Task: Research Airbnb options in Minna, Nigeria from 12th  December, 2023 to 15th December, 2023 for 3 adults.3 bedrooms having 3 beds and 1 bathroom. Property type can be flat. Look for 3 properties as per requirement.
Action: Mouse moved to (582, 126)
Screenshot: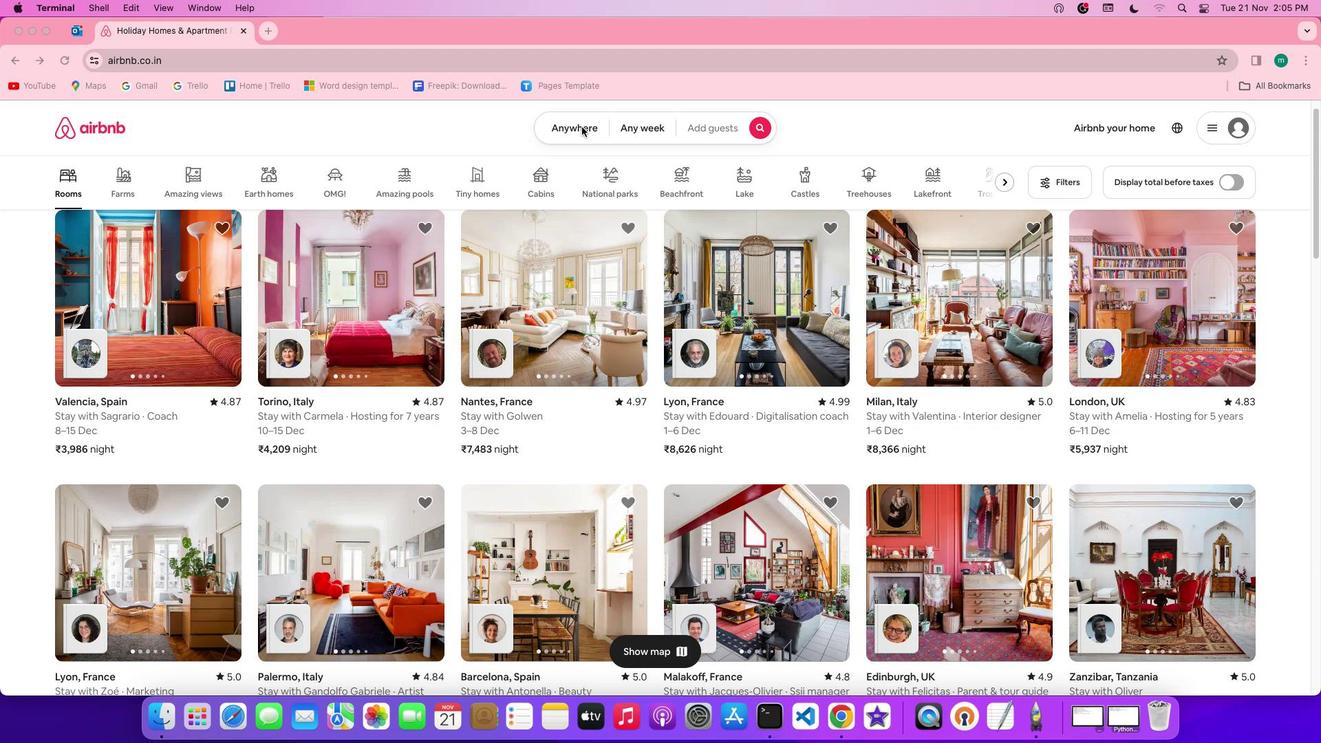 
Action: Mouse pressed left at (582, 126)
Screenshot: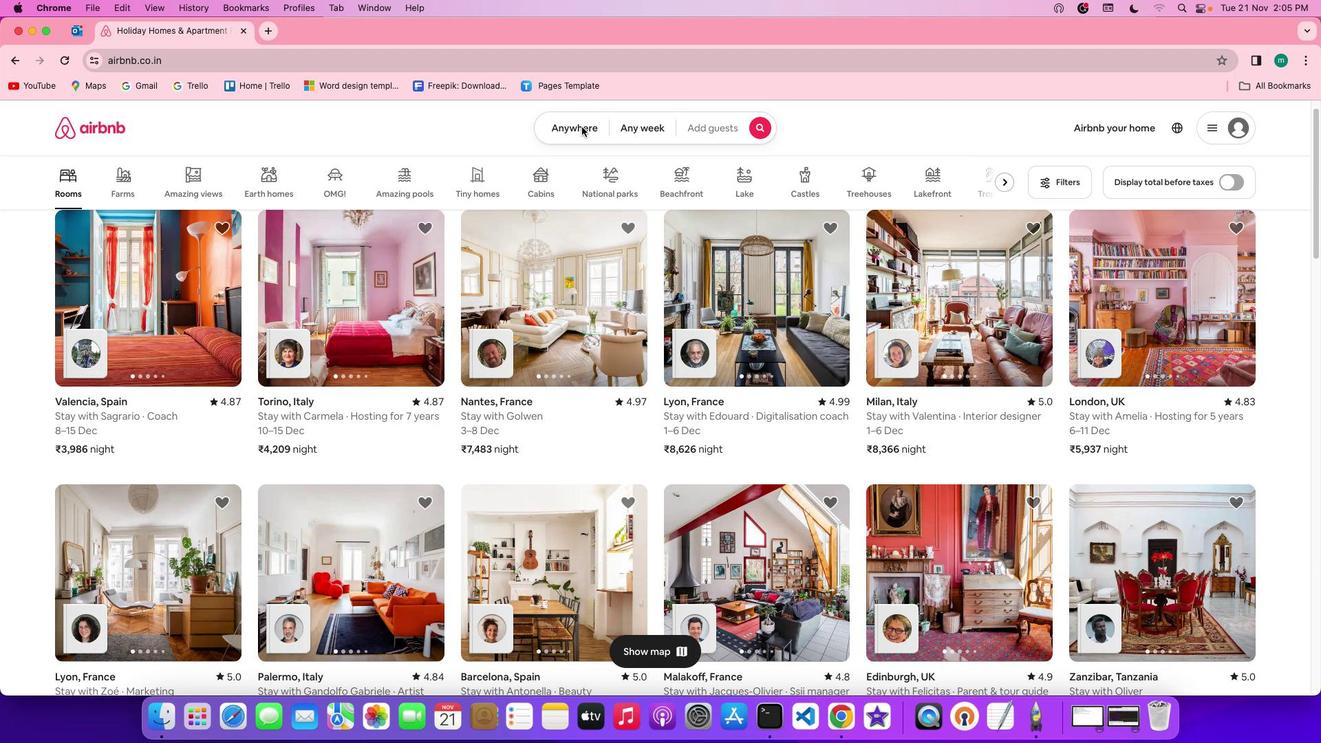 
Action: Mouse pressed left at (582, 126)
Screenshot: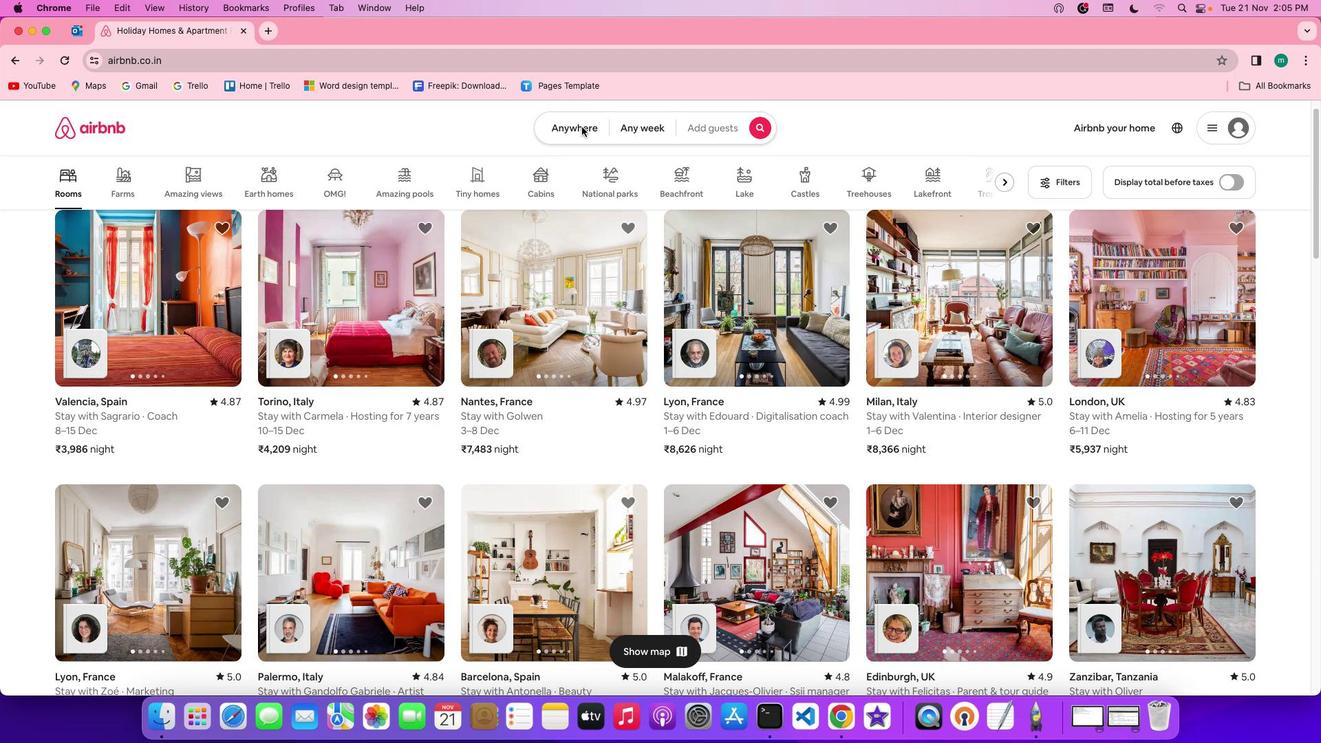 
Action: Mouse moved to (528, 176)
Screenshot: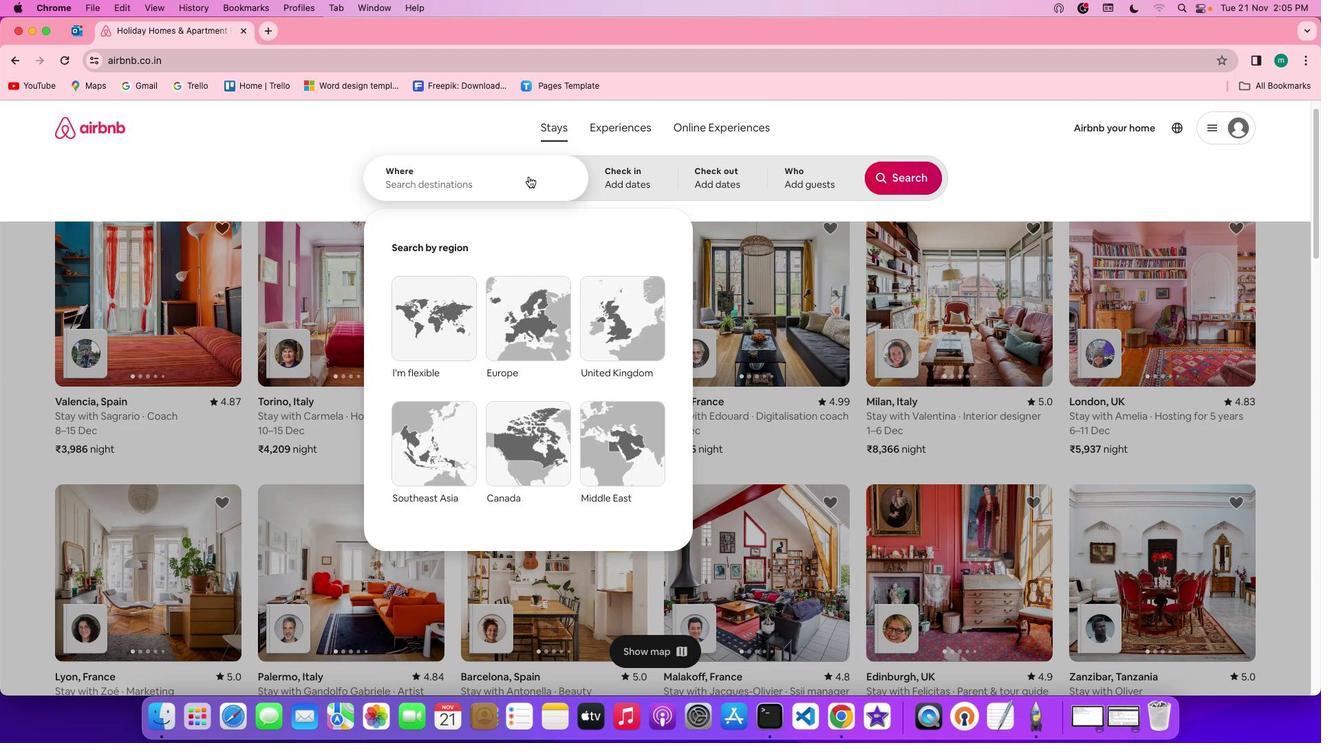 
Action: Mouse pressed left at (528, 176)
Screenshot: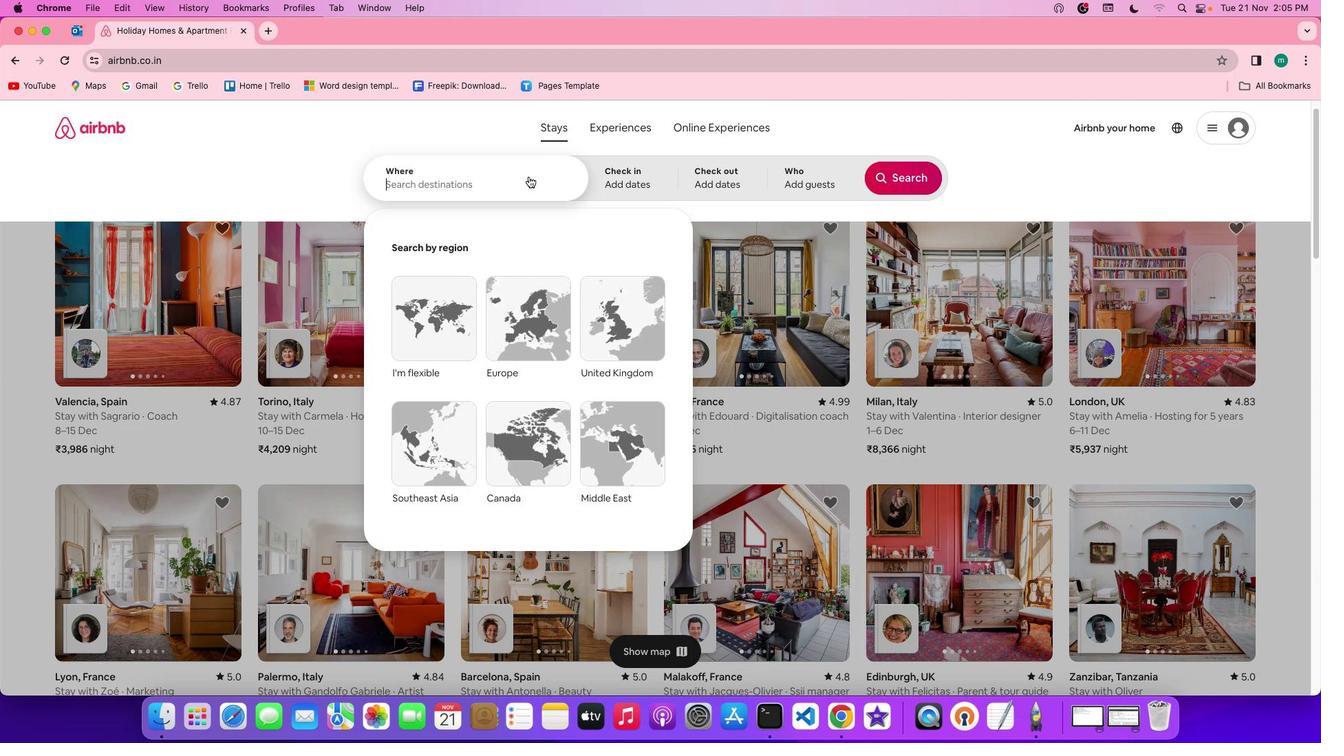 
Action: Key pressed Key.shift'M''i''n''n''a'','Key.spaceKey.shift'n''i''g''e''r''i''a'
Screenshot: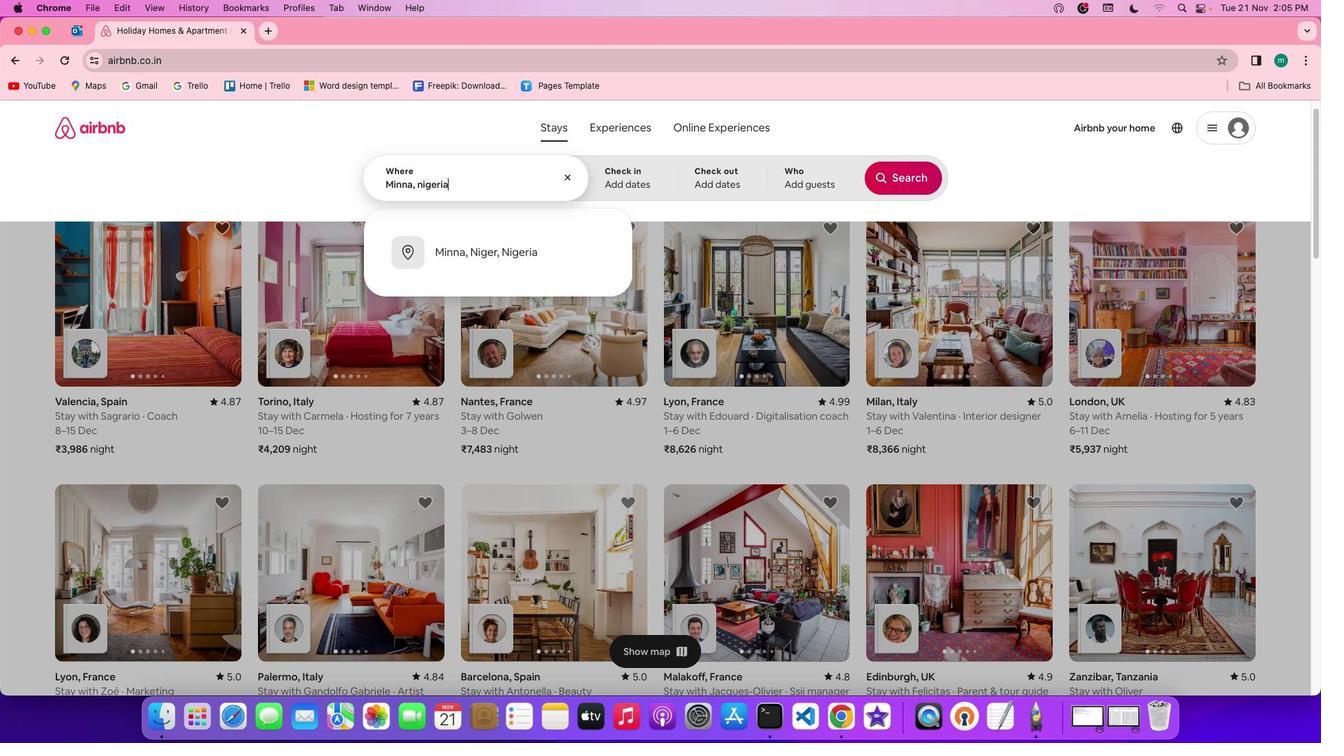 
Action: Mouse moved to (656, 190)
Screenshot: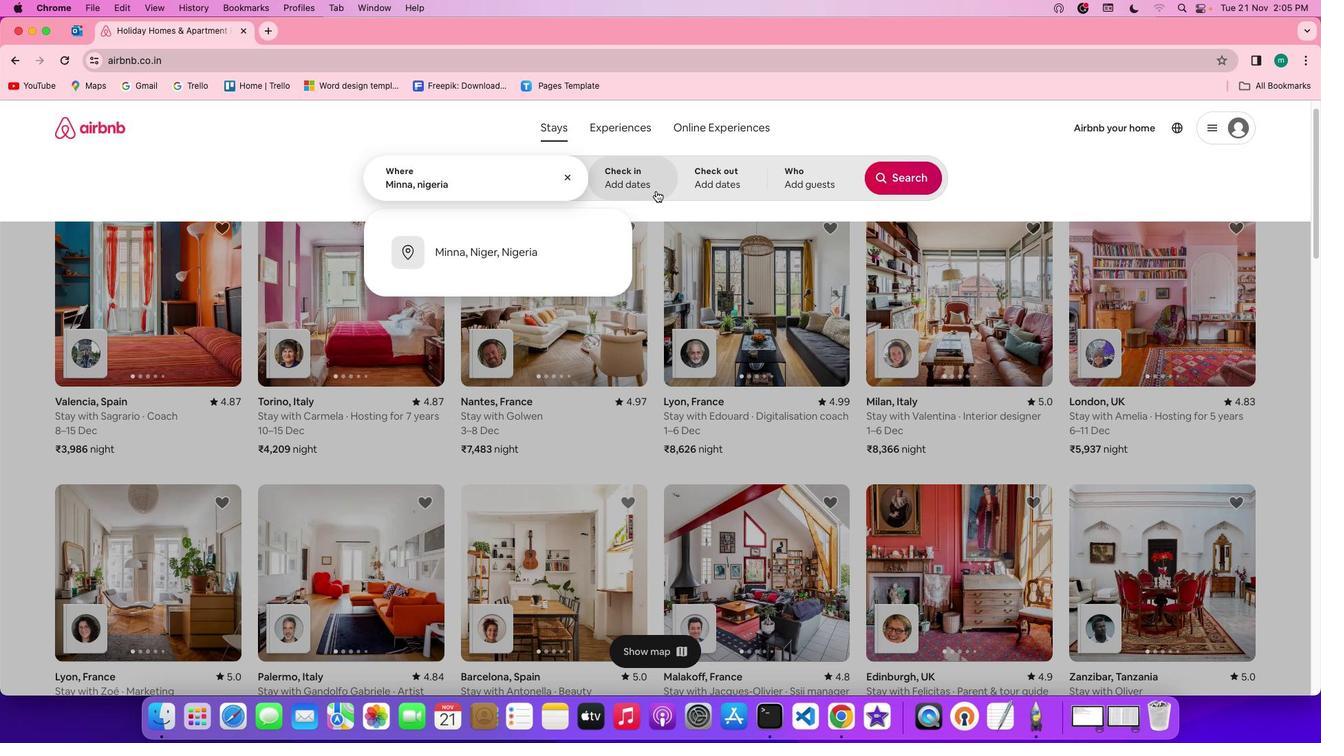 
Action: Mouse pressed left at (656, 190)
Screenshot: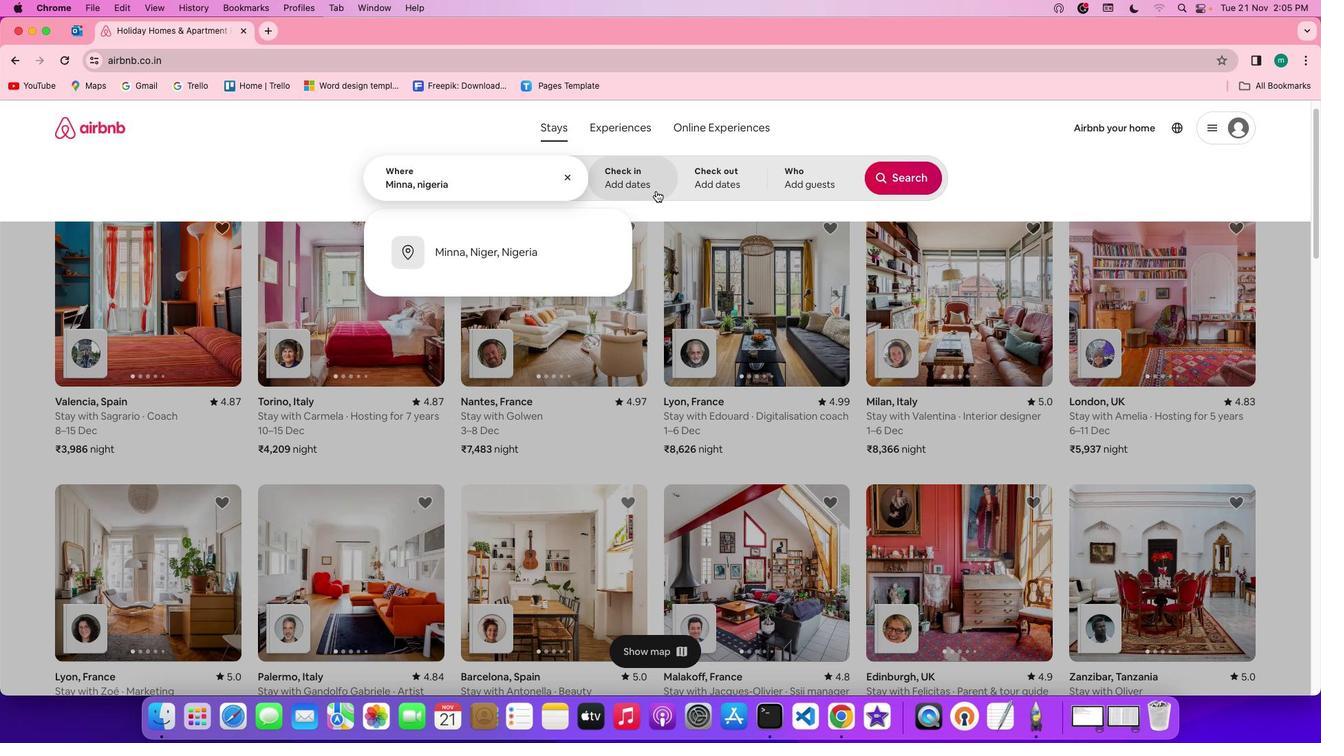 
Action: Mouse moved to (762, 423)
Screenshot: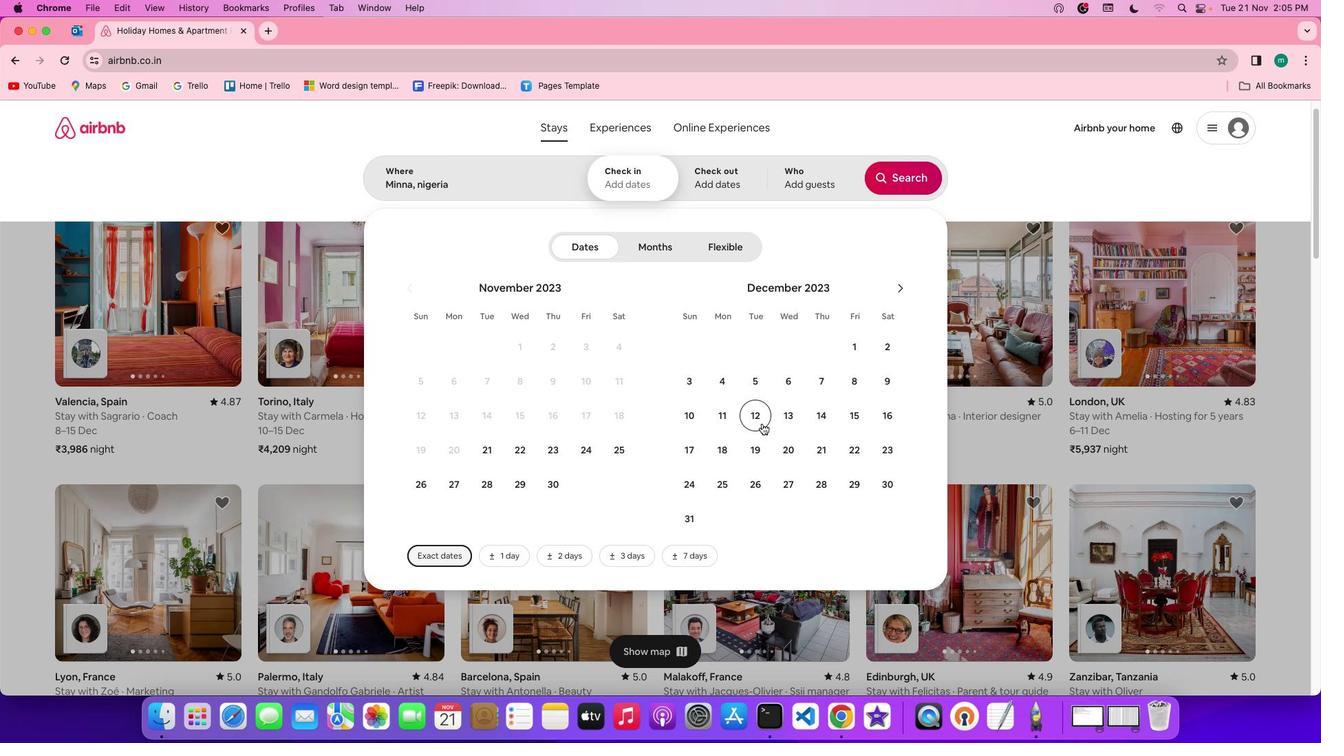 
Action: Mouse pressed left at (762, 423)
Screenshot: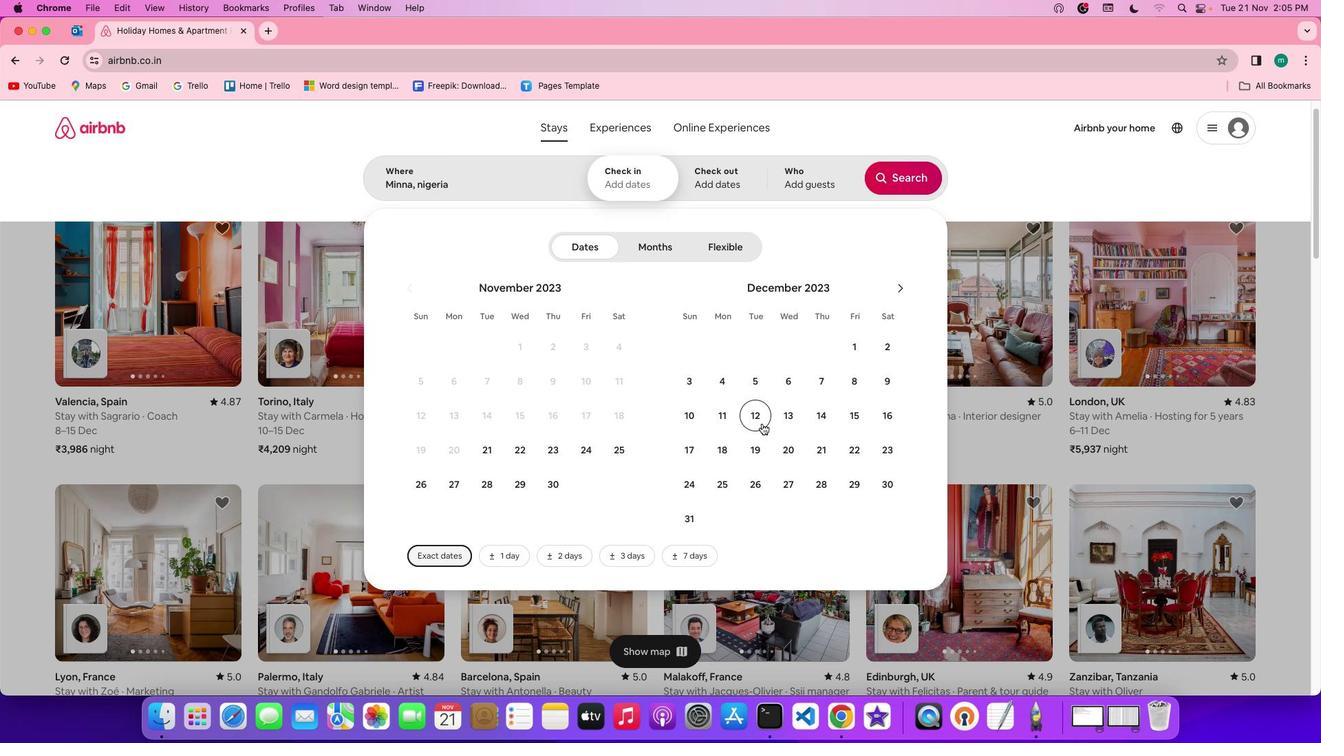 
Action: Mouse moved to (846, 414)
Screenshot: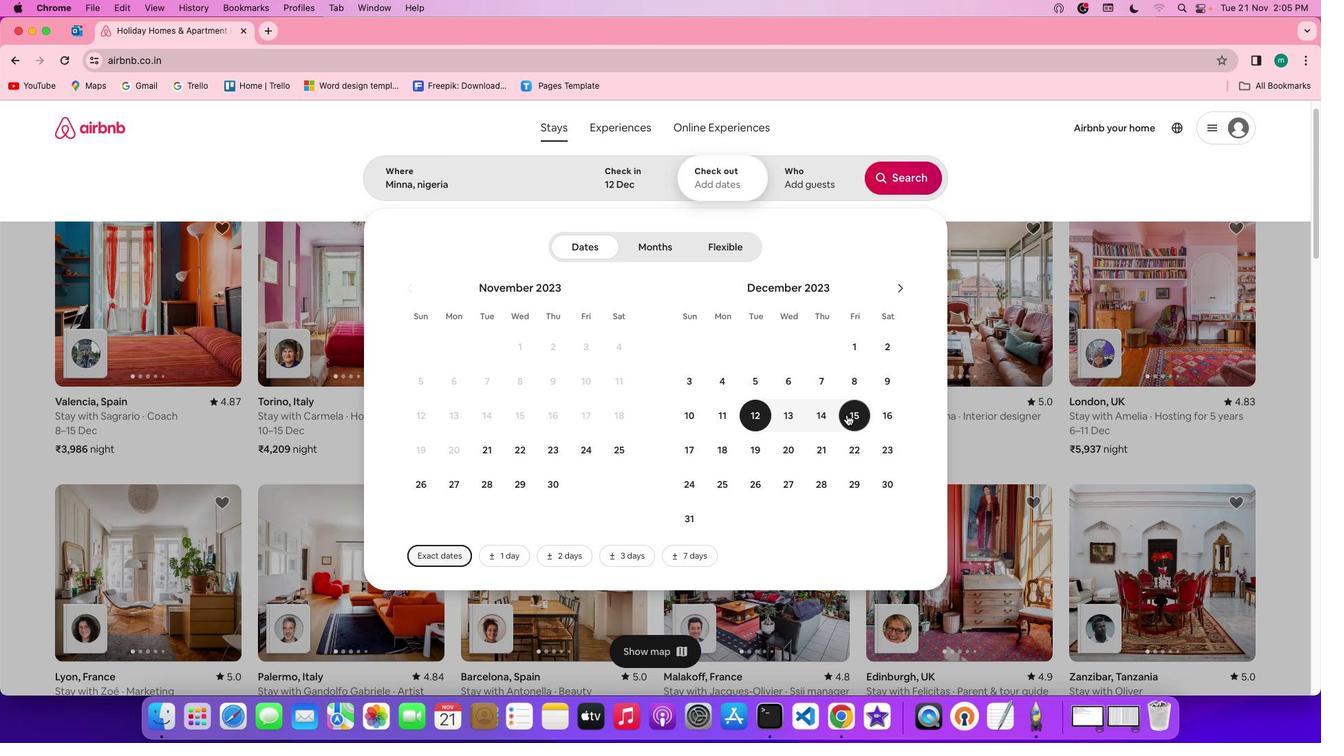 
Action: Mouse pressed left at (846, 414)
Screenshot: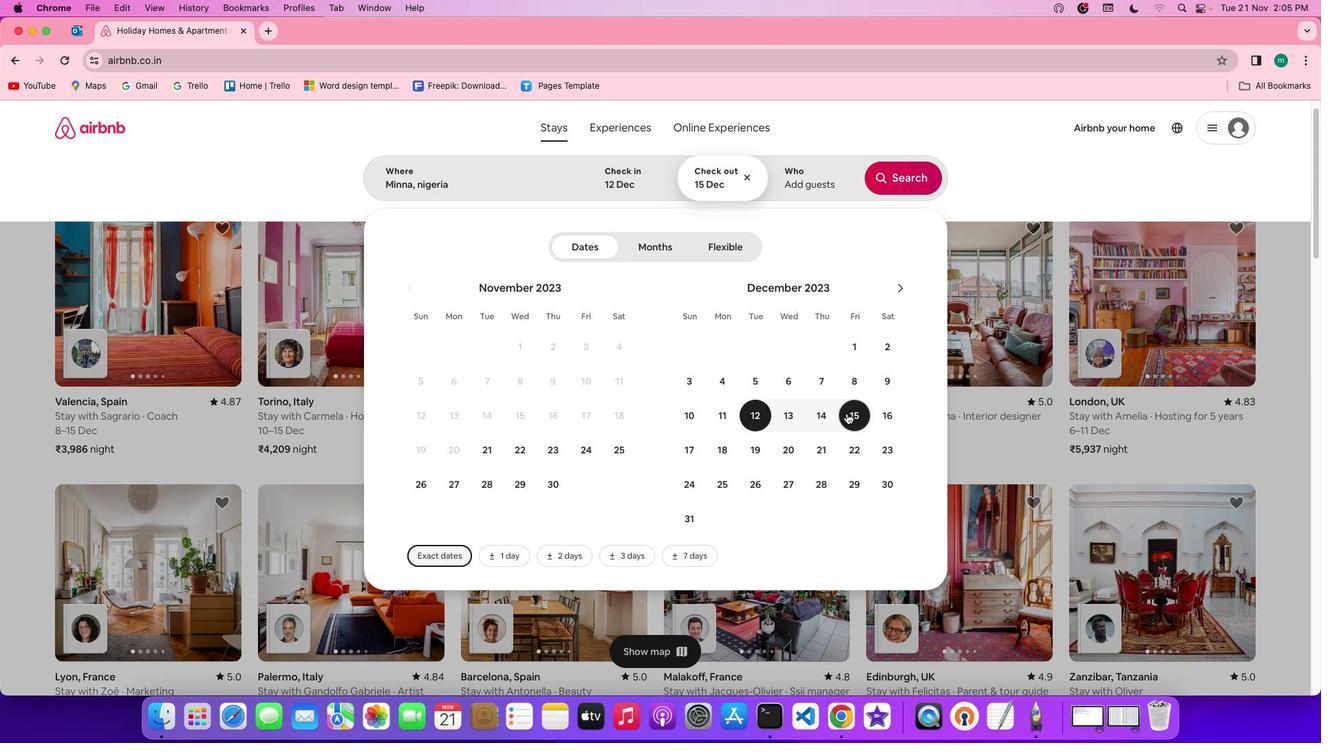 
Action: Mouse moved to (823, 184)
Screenshot: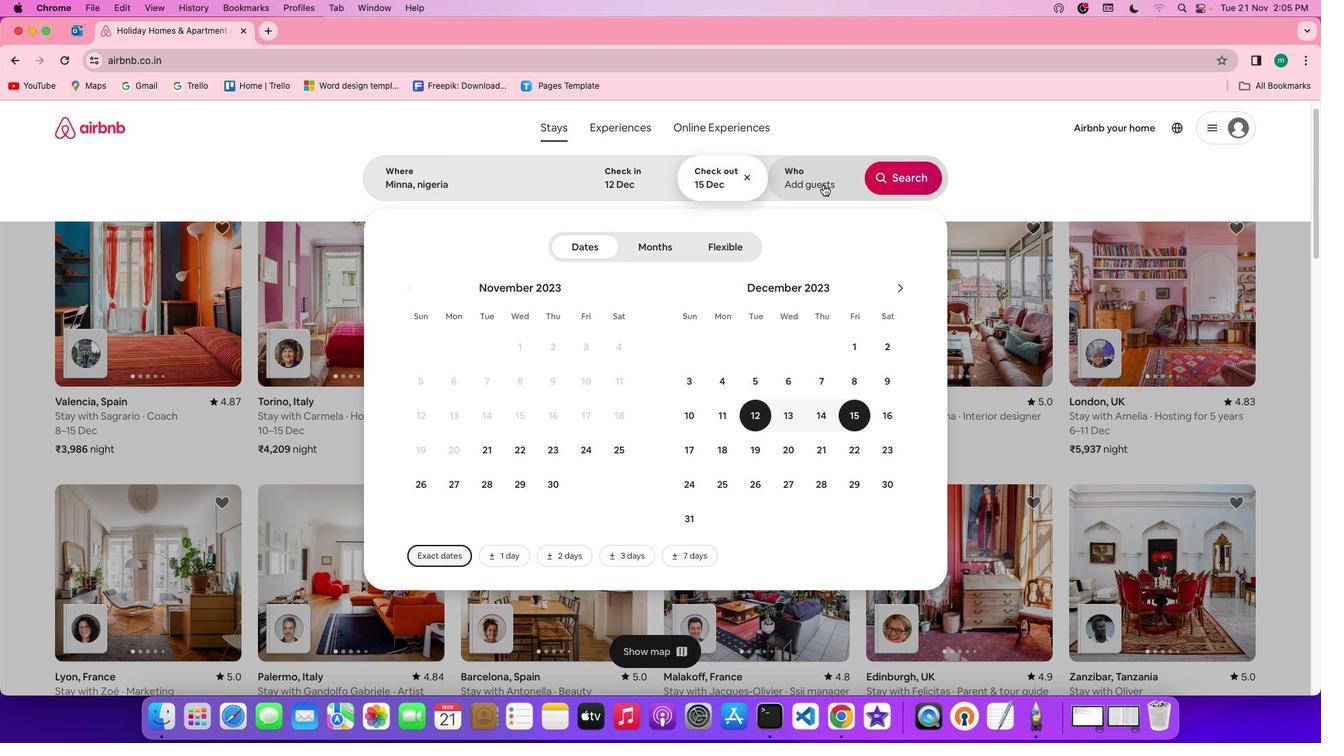
Action: Mouse pressed left at (823, 184)
Screenshot: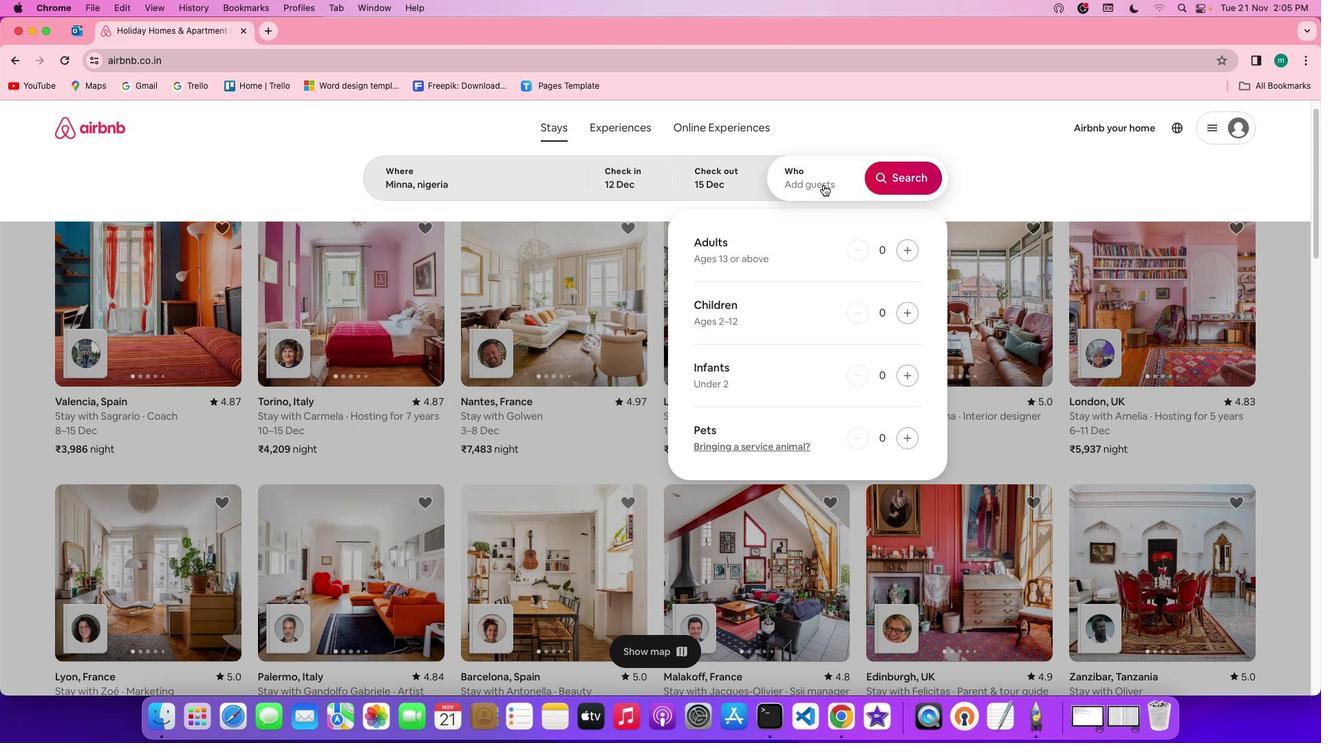 
Action: Mouse moved to (912, 256)
Screenshot: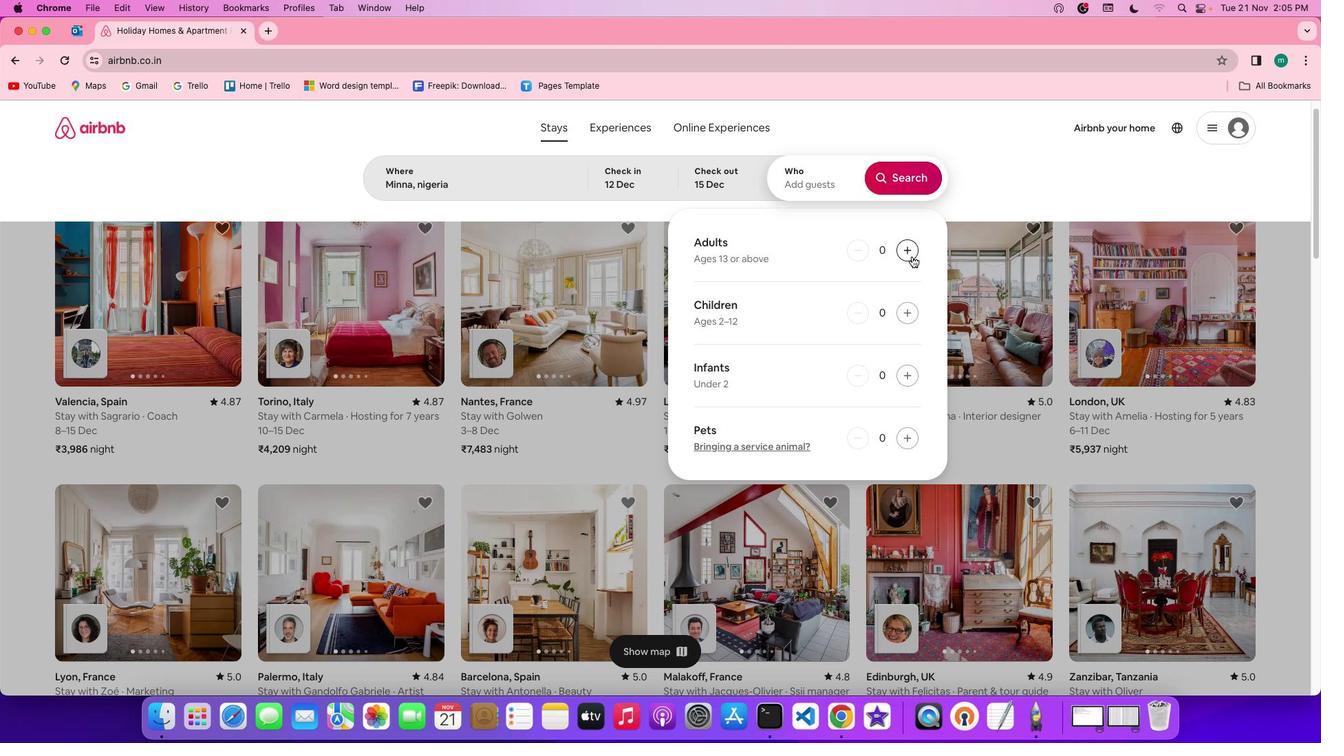 
Action: Mouse pressed left at (912, 256)
Screenshot: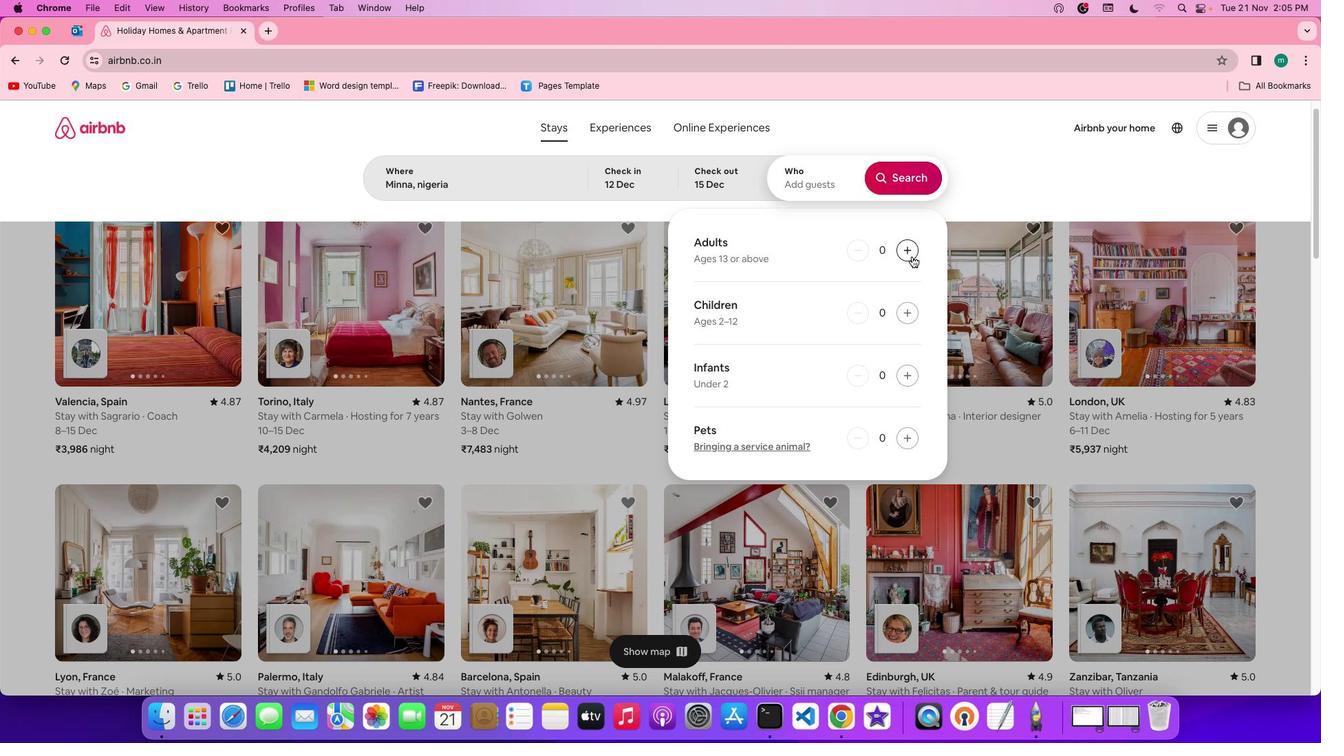 
Action: Mouse pressed left at (912, 256)
Screenshot: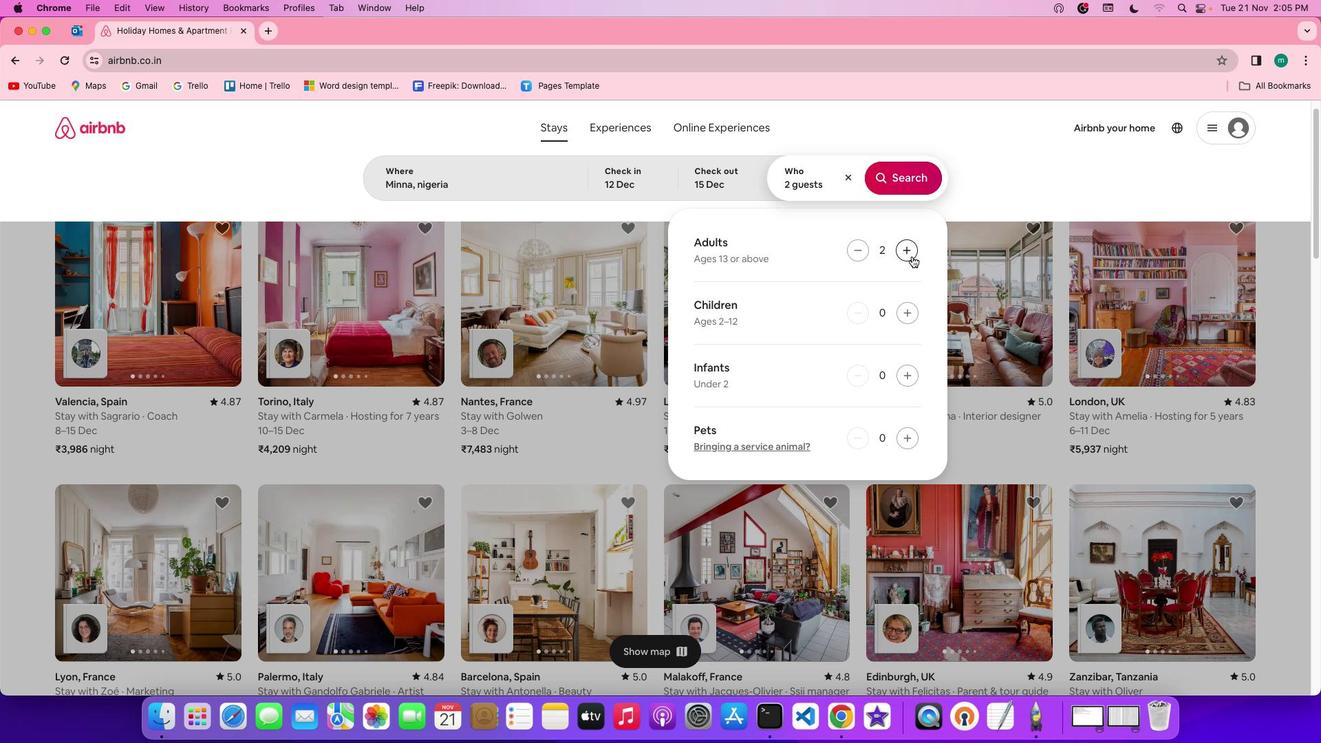 
Action: Mouse pressed left at (912, 256)
Screenshot: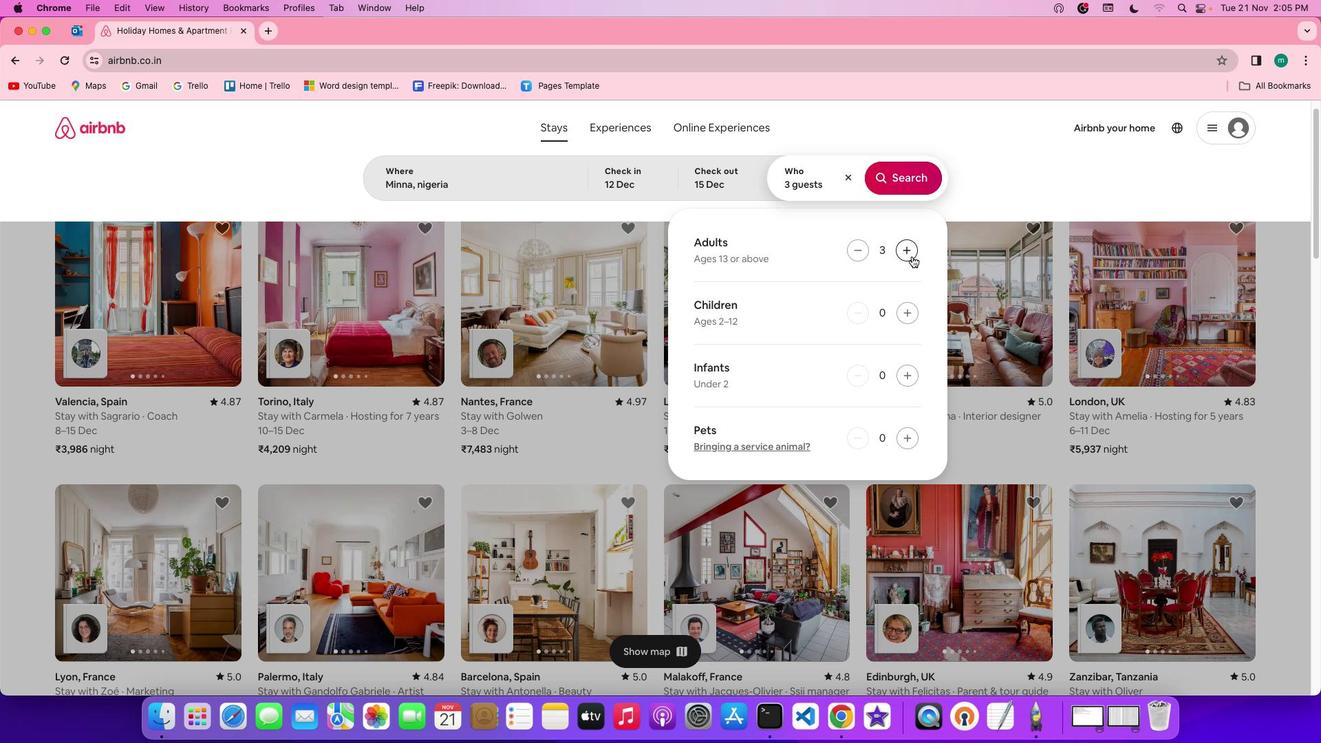 
Action: Mouse moved to (909, 185)
Screenshot: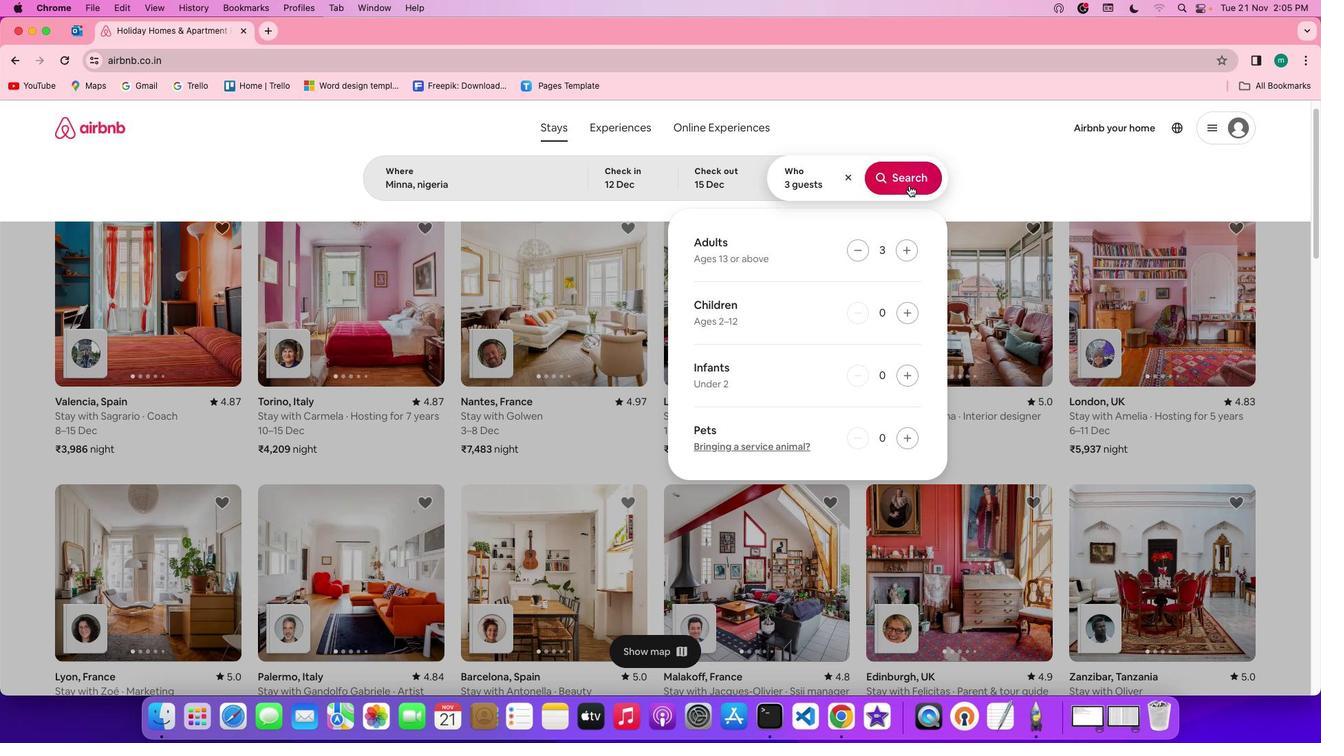 
Action: Mouse pressed left at (909, 185)
Screenshot: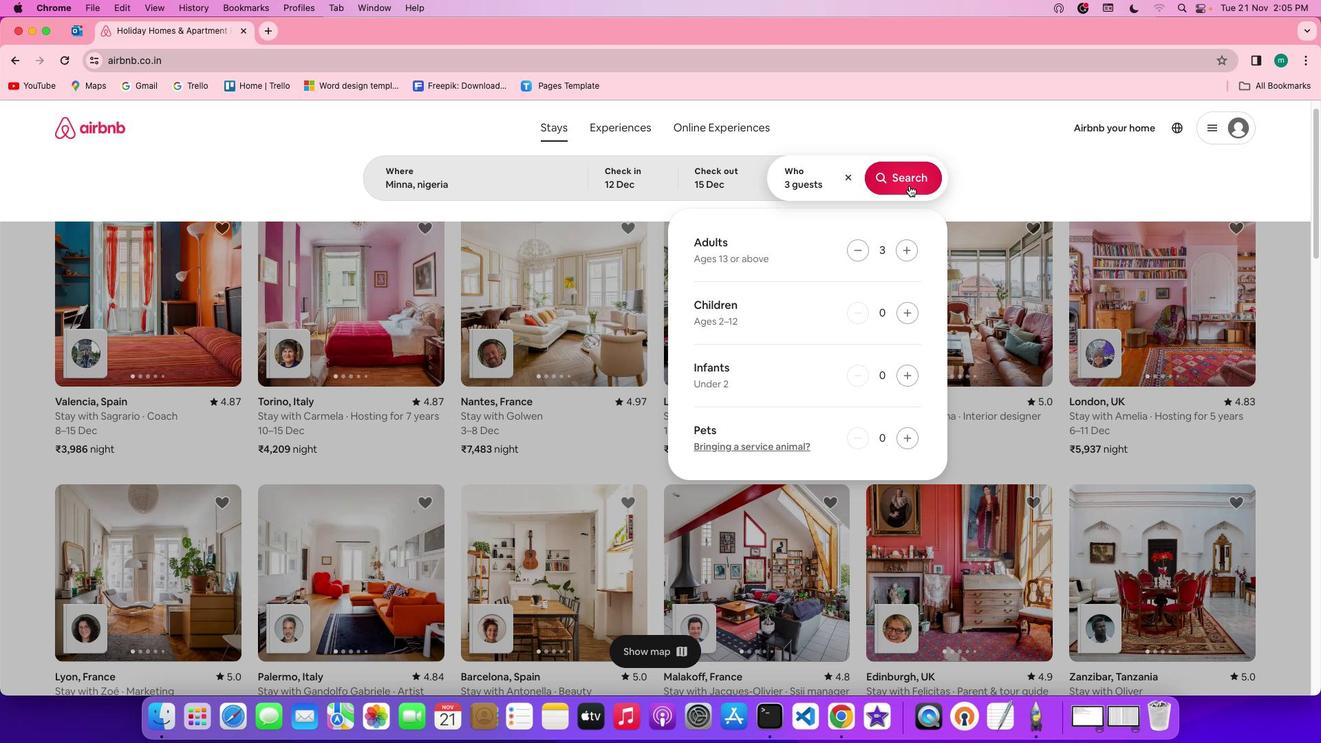 
Action: Mouse moved to (1108, 185)
Screenshot: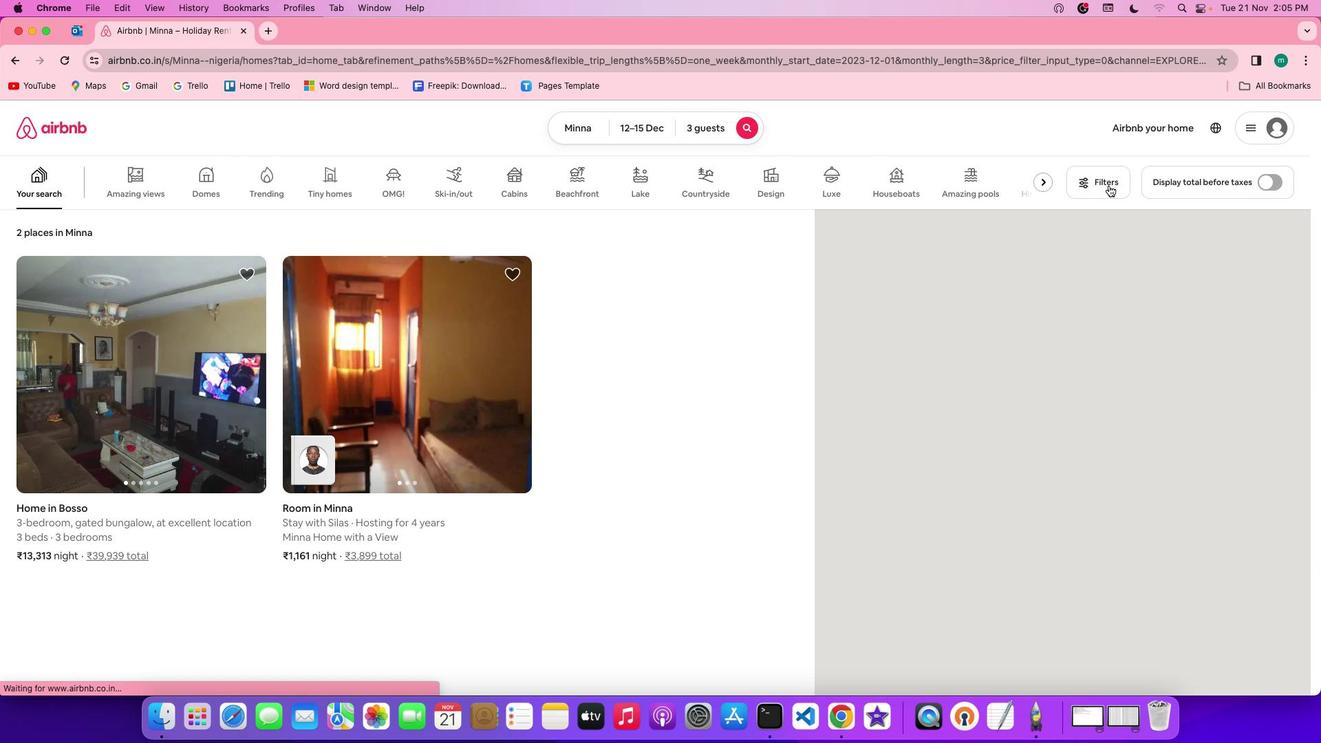 
Action: Mouse pressed left at (1108, 185)
Screenshot: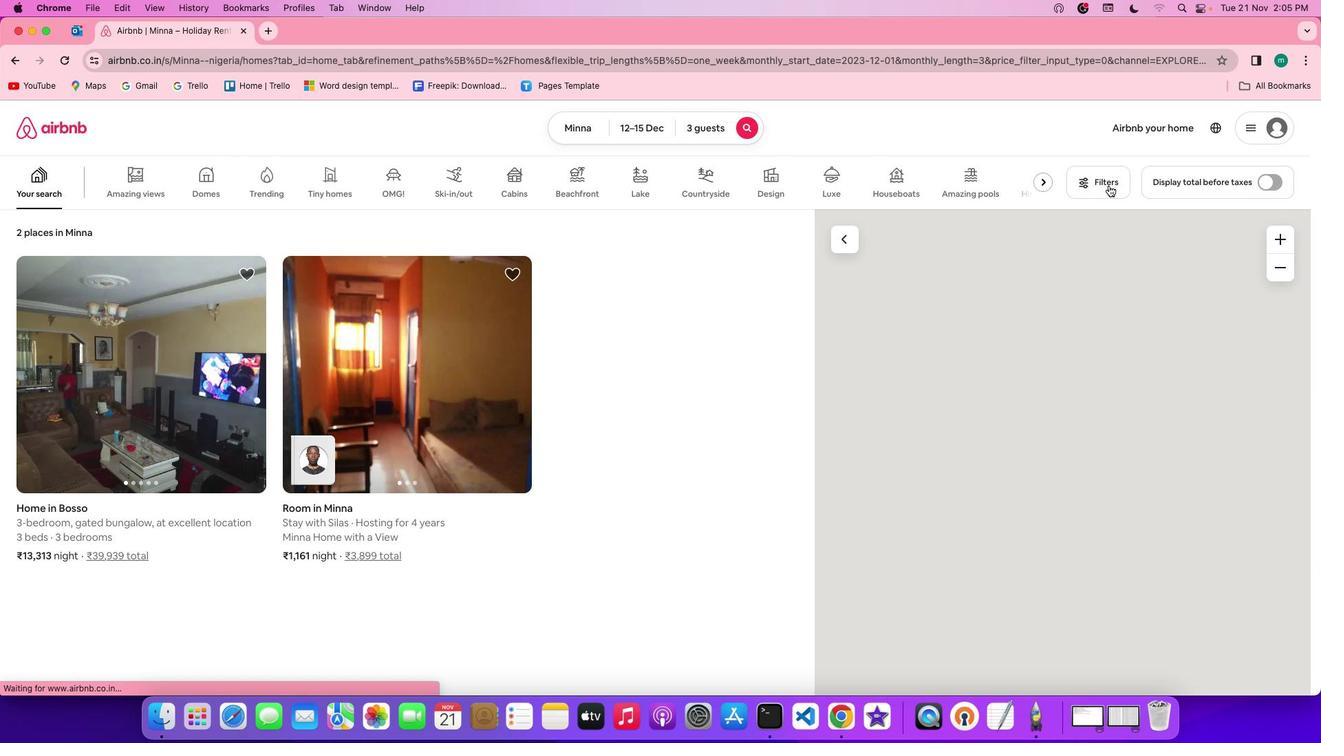 
Action: Mouse moved to (702, 386)
Screenshot: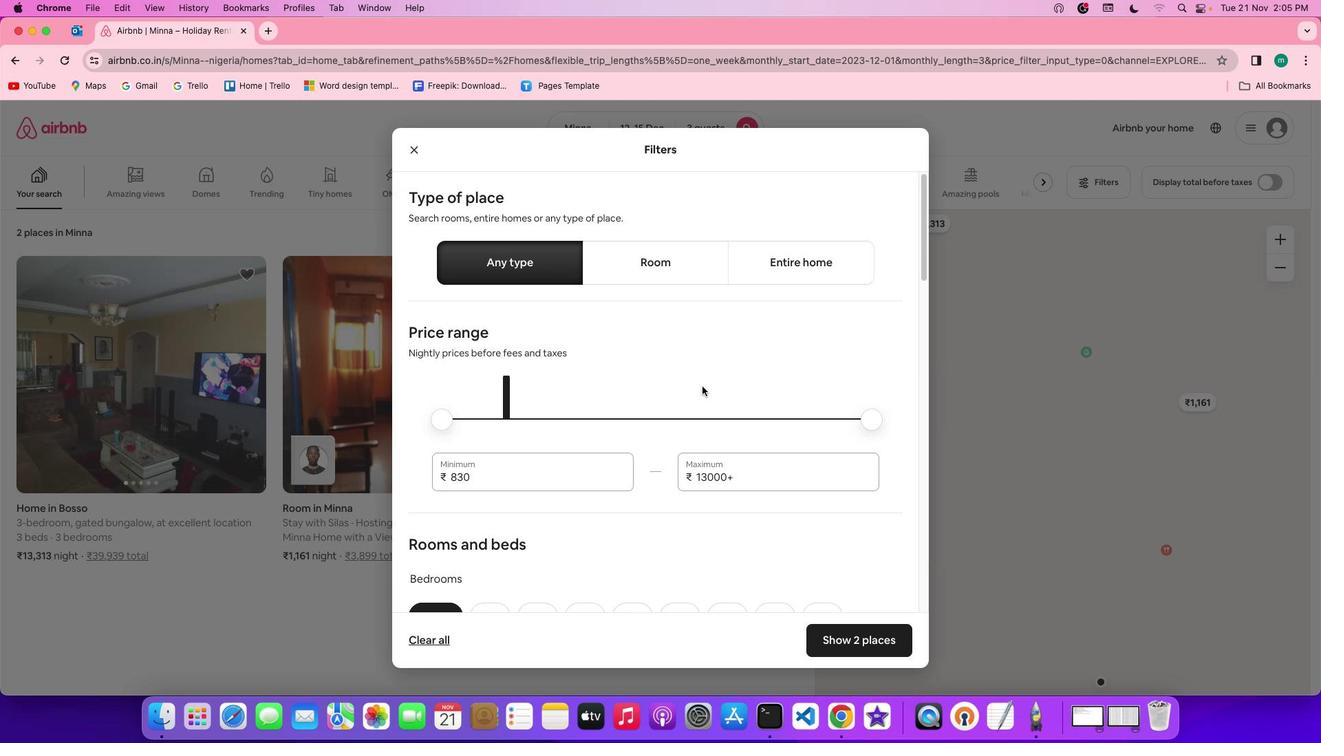 
Action: Mouse scrolled (702, 386) with delta (0, 0)
Screenshot: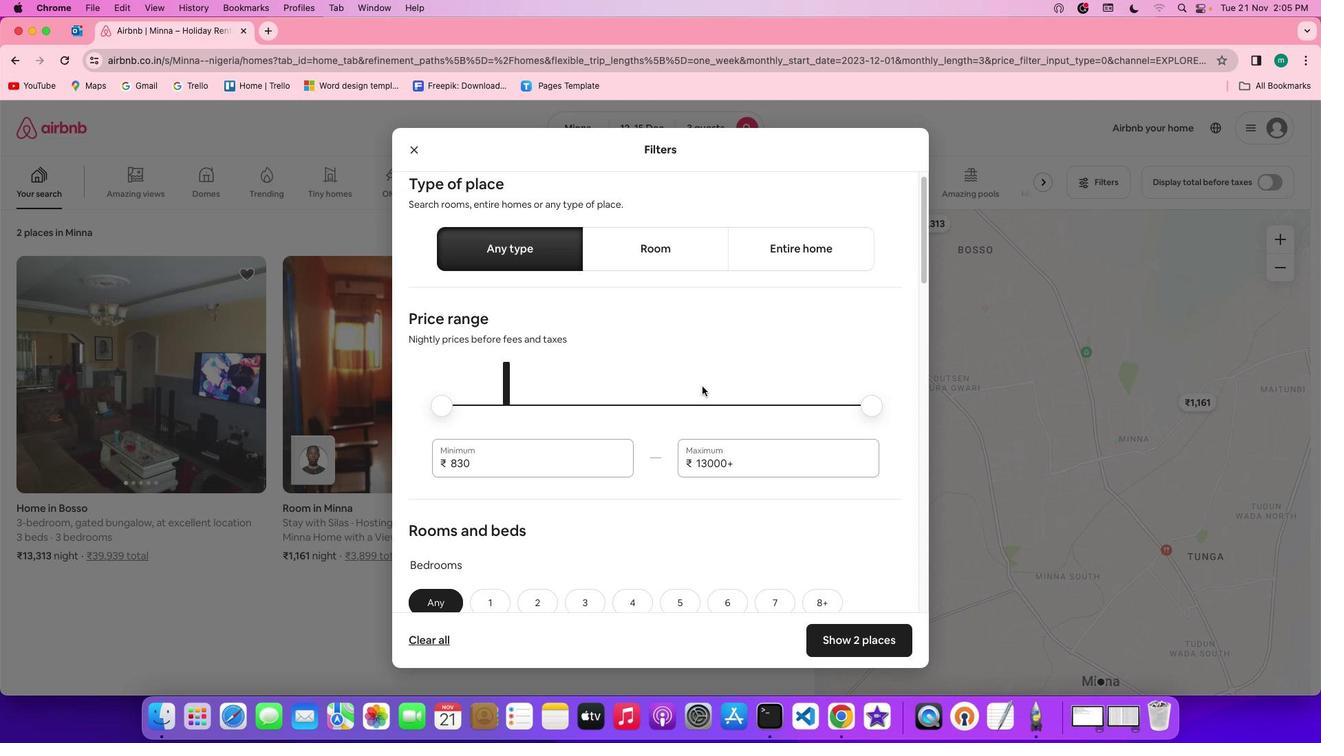 
Action: Mouse scrolled (702, 386) with delta (0, 0)
Screenshot: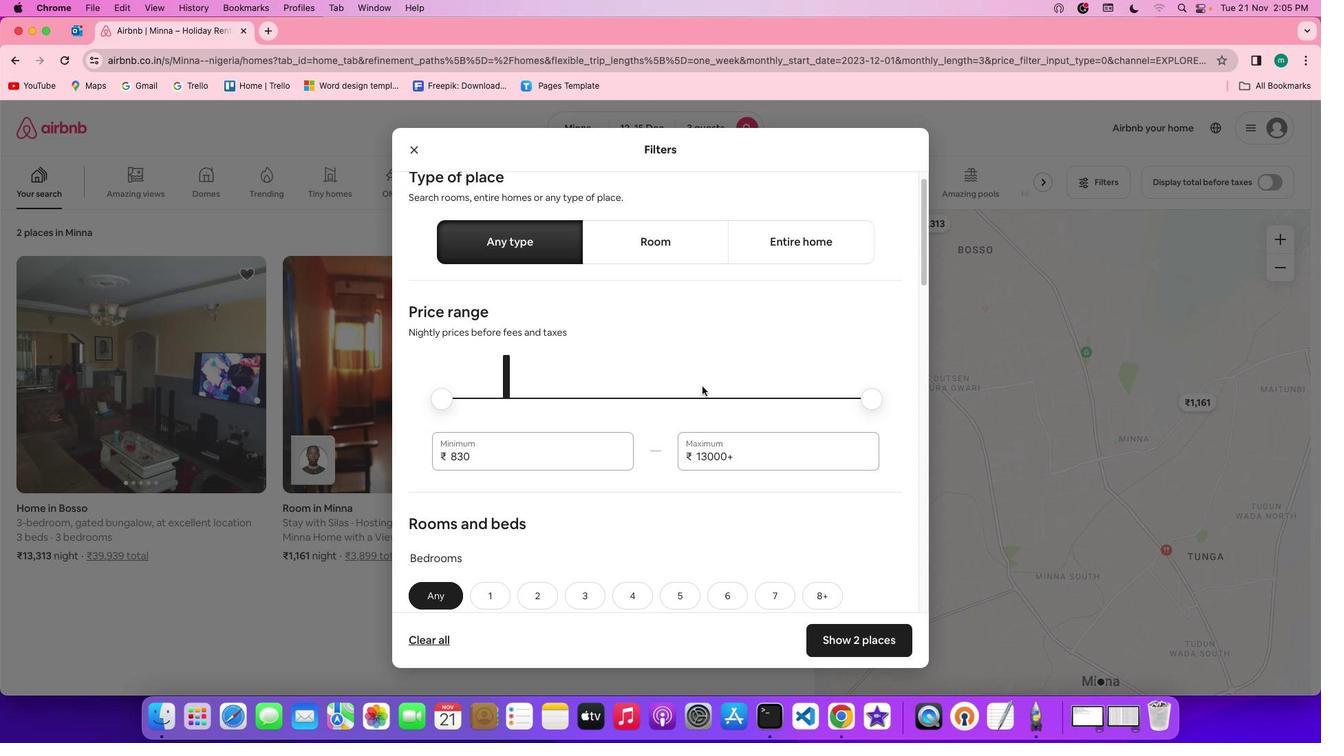 
Action: Mouse scrolled (702, 386) with delta (0, -1)
Screenshot: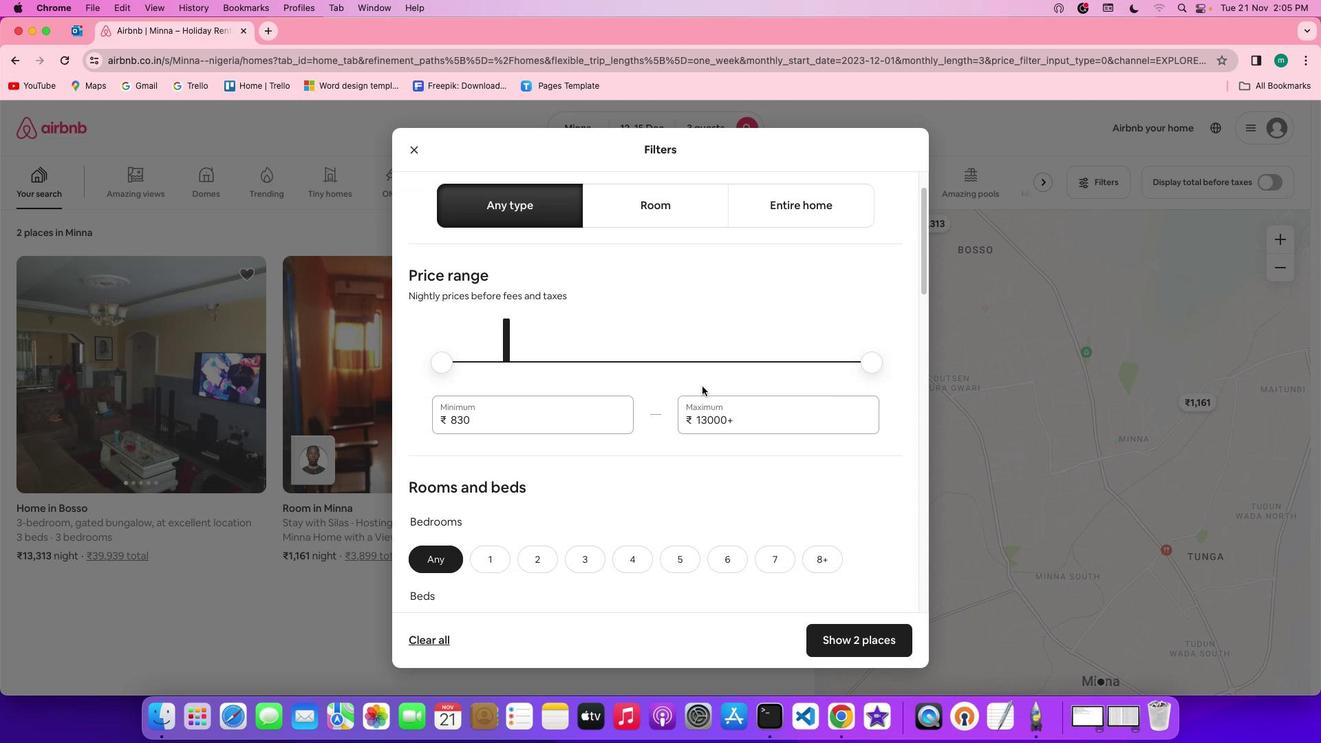 
Action: Mouse scrolled (702, 386) with delta (0, 0)
Screenshot: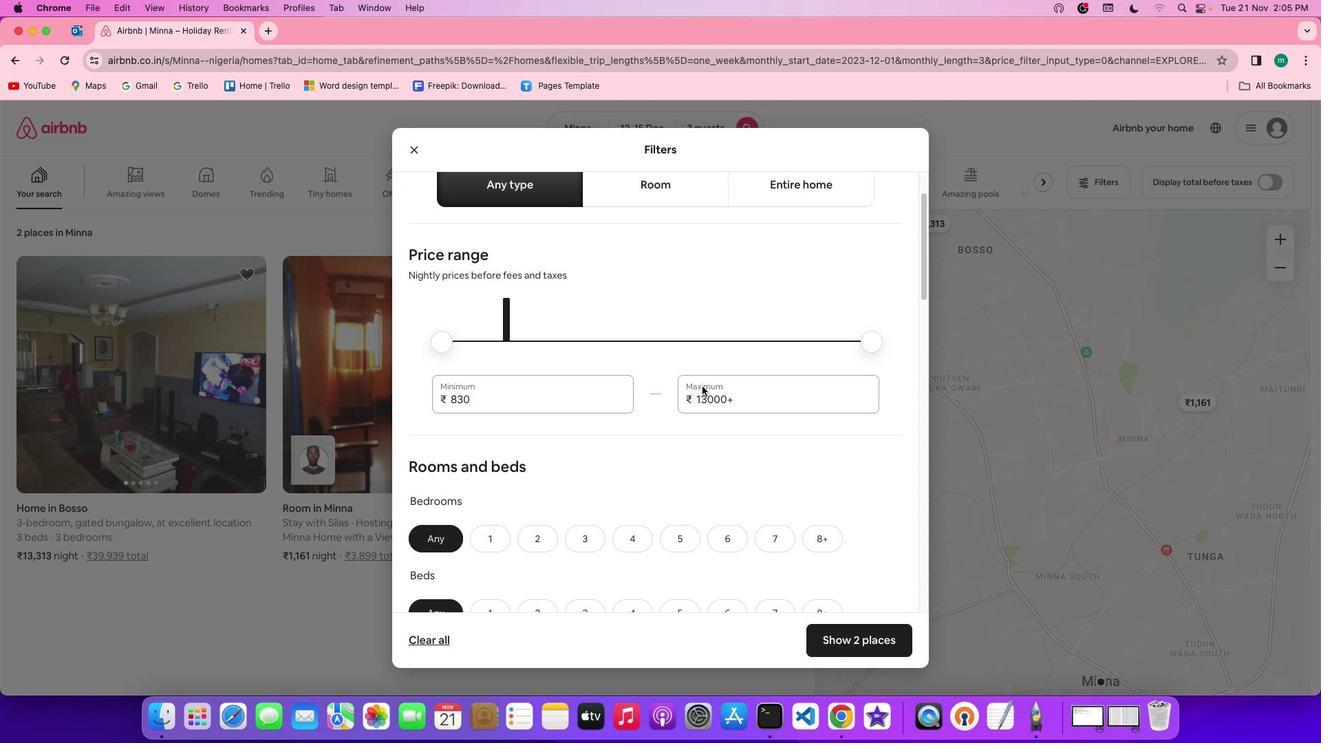 
Action: Mouse scrolled (702, 386) with delta (0, 0)
Screenshot: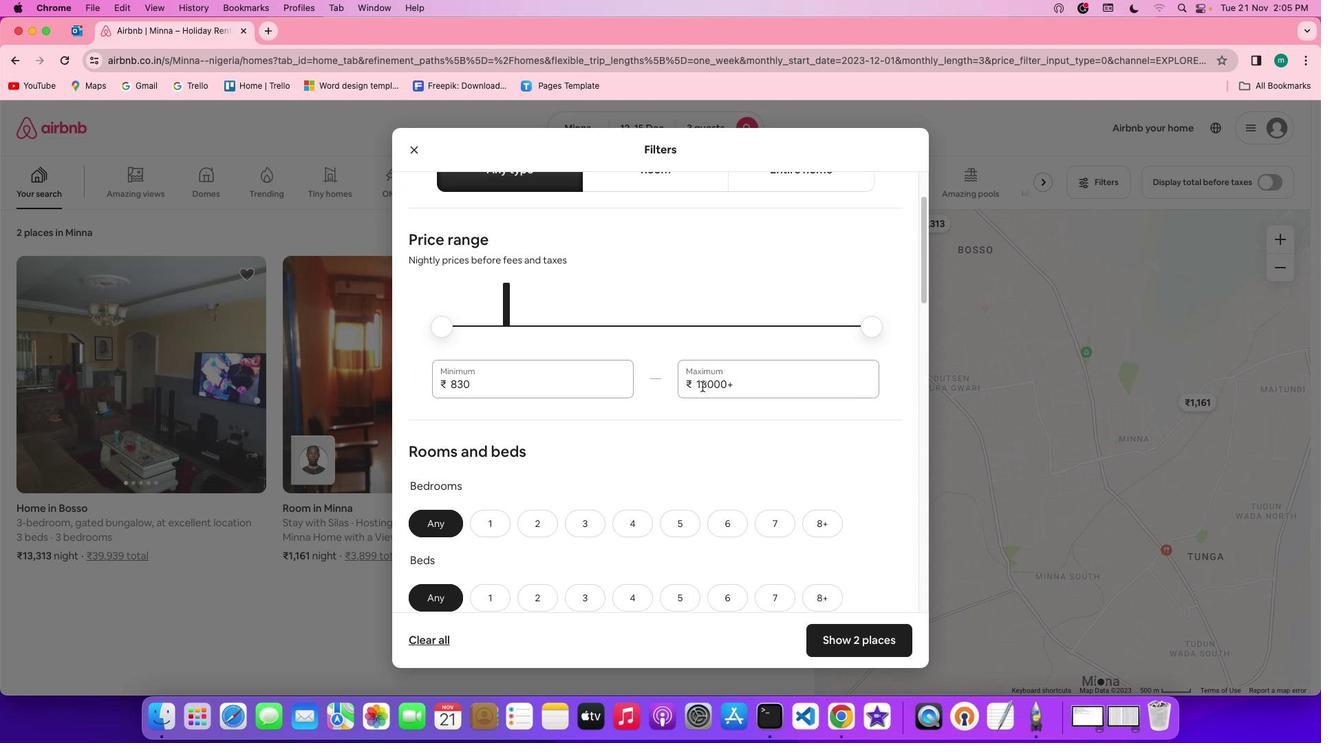 
Action: Mouse scrolled (702, 386) with delta (0, 0)
Screenshot: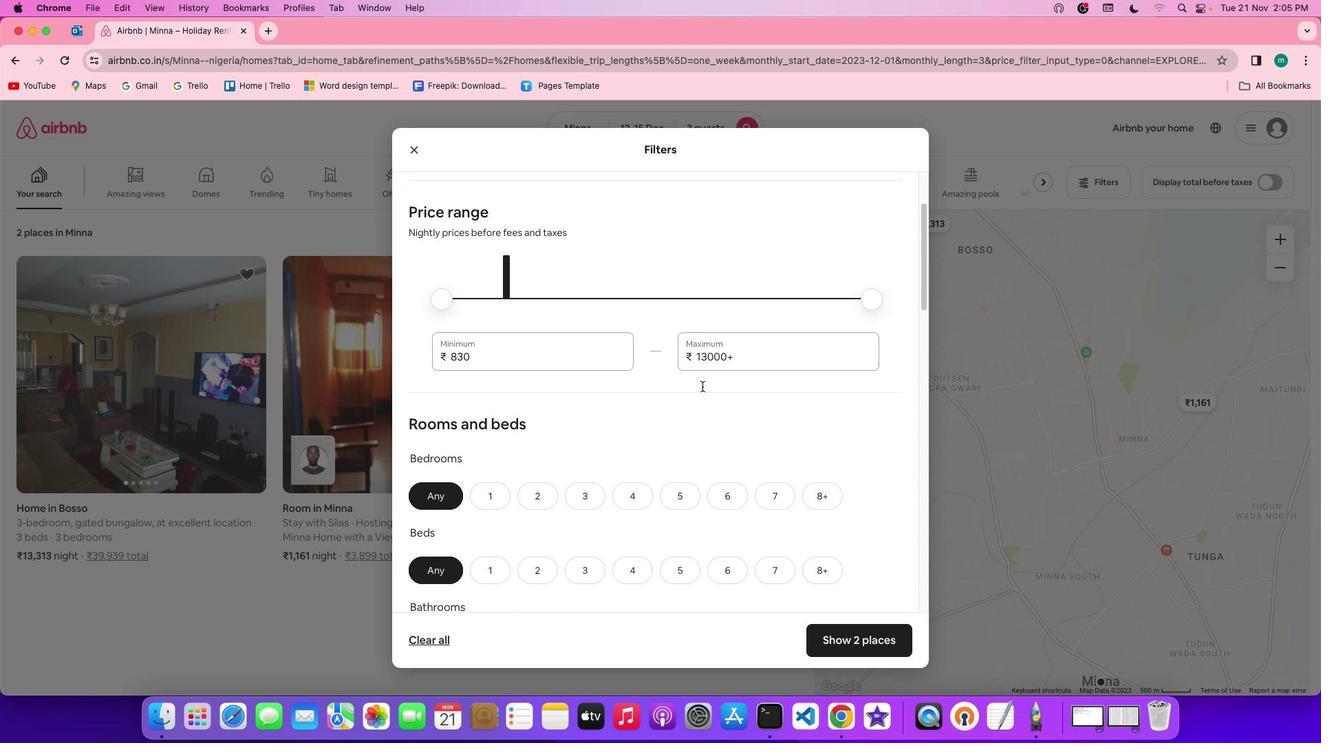 
Action: Mouse scrolled (702, 386) with delta (0, -1)
Screenshot: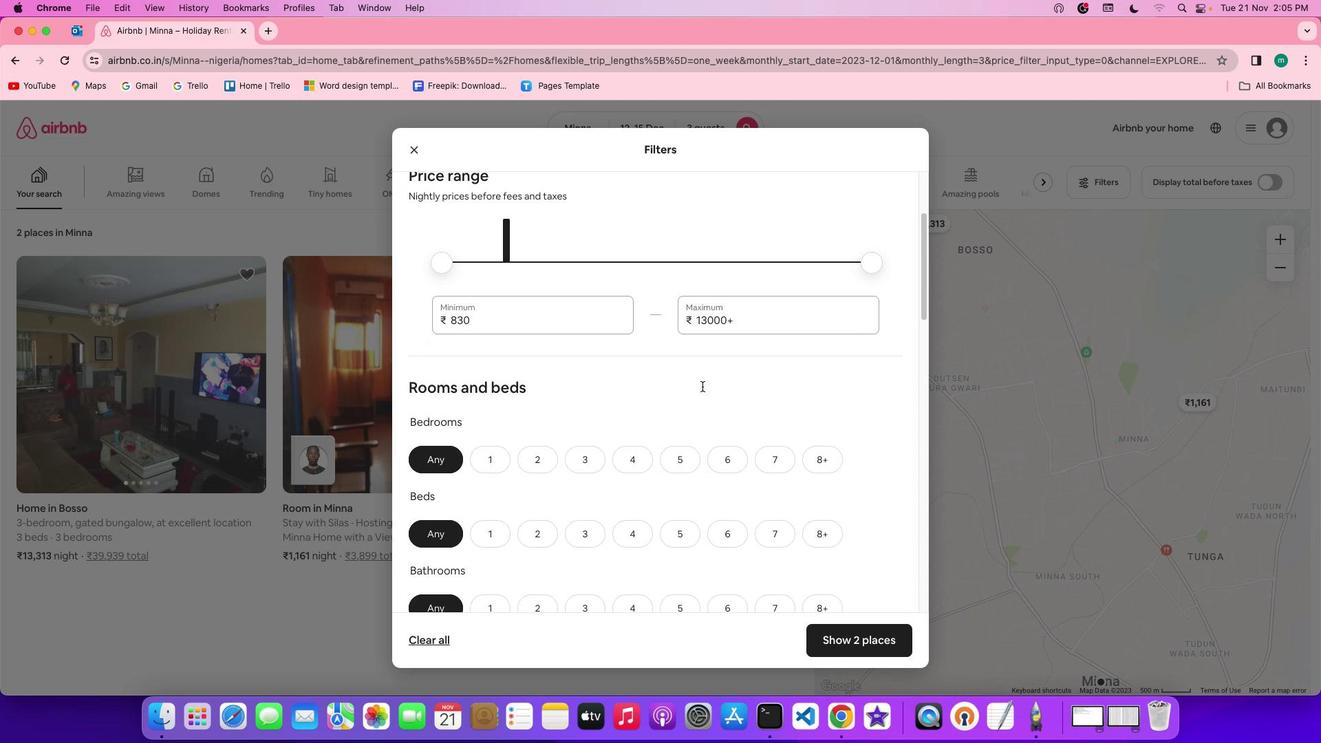 
Action: Mouse scrolled (702, 386) with delta (0, 0)
Screenshot: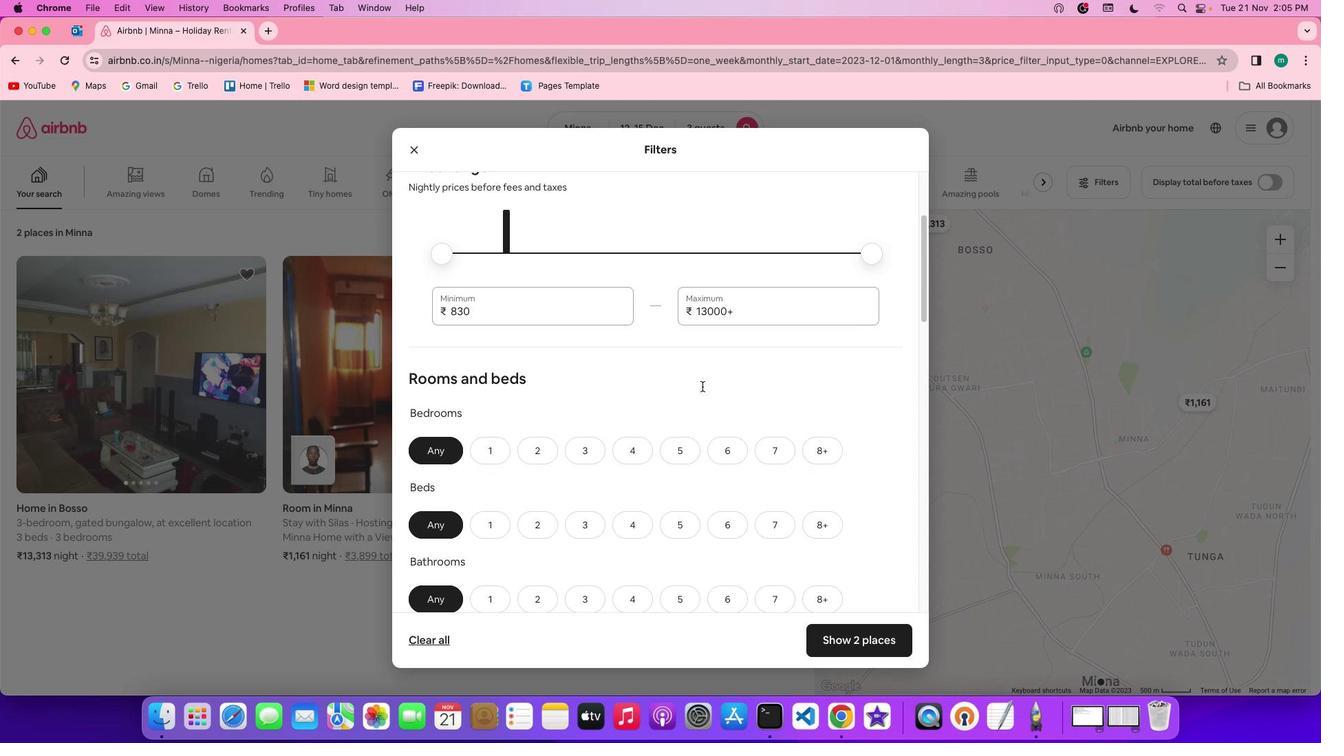 
Action: Mouse scrolled (702, 386) with delta (0, 0)
Screenshot: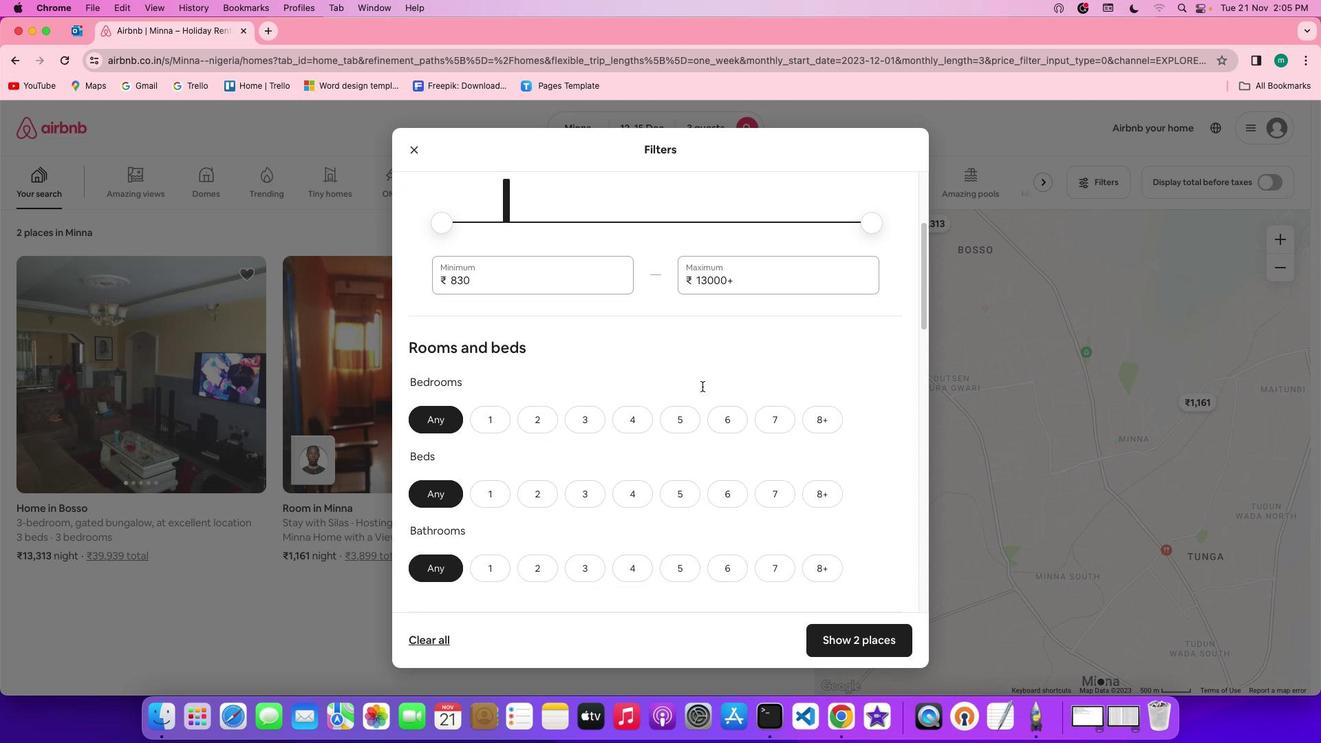 
Action: Mouse scrolled (702, 386) with delta (0, 0)
Screenshot: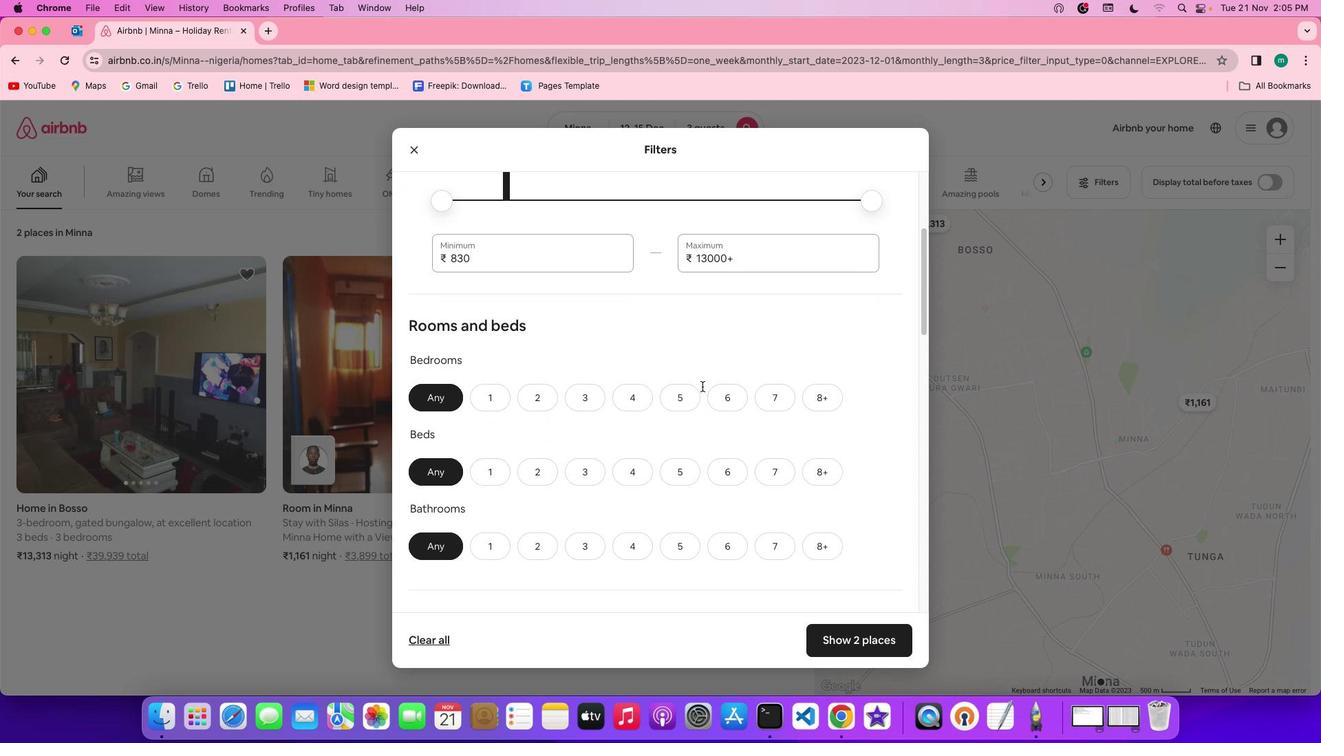 
Action: Mouse scrolled (702, 386) with delta (0, -1)
Screenshot: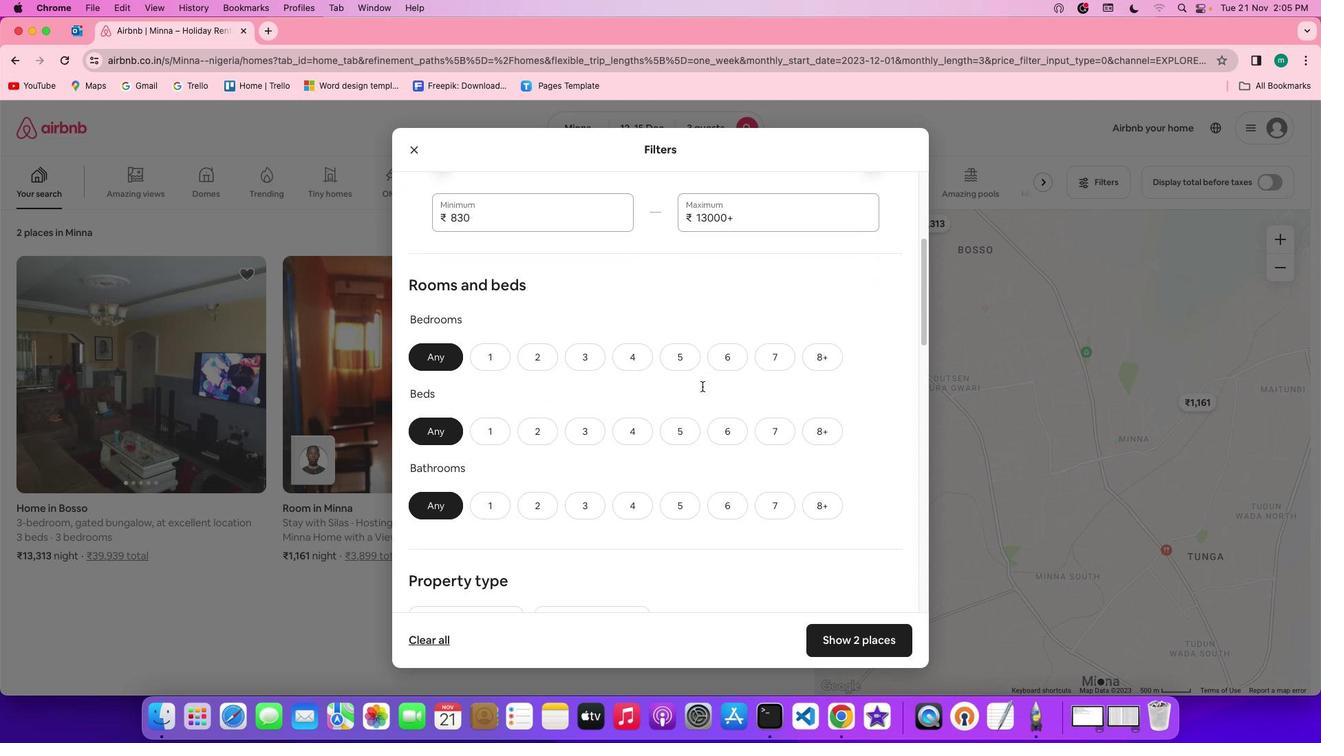 
Action: Mouse scrolled (702, 386) with delta (0, -1)
Screenshot: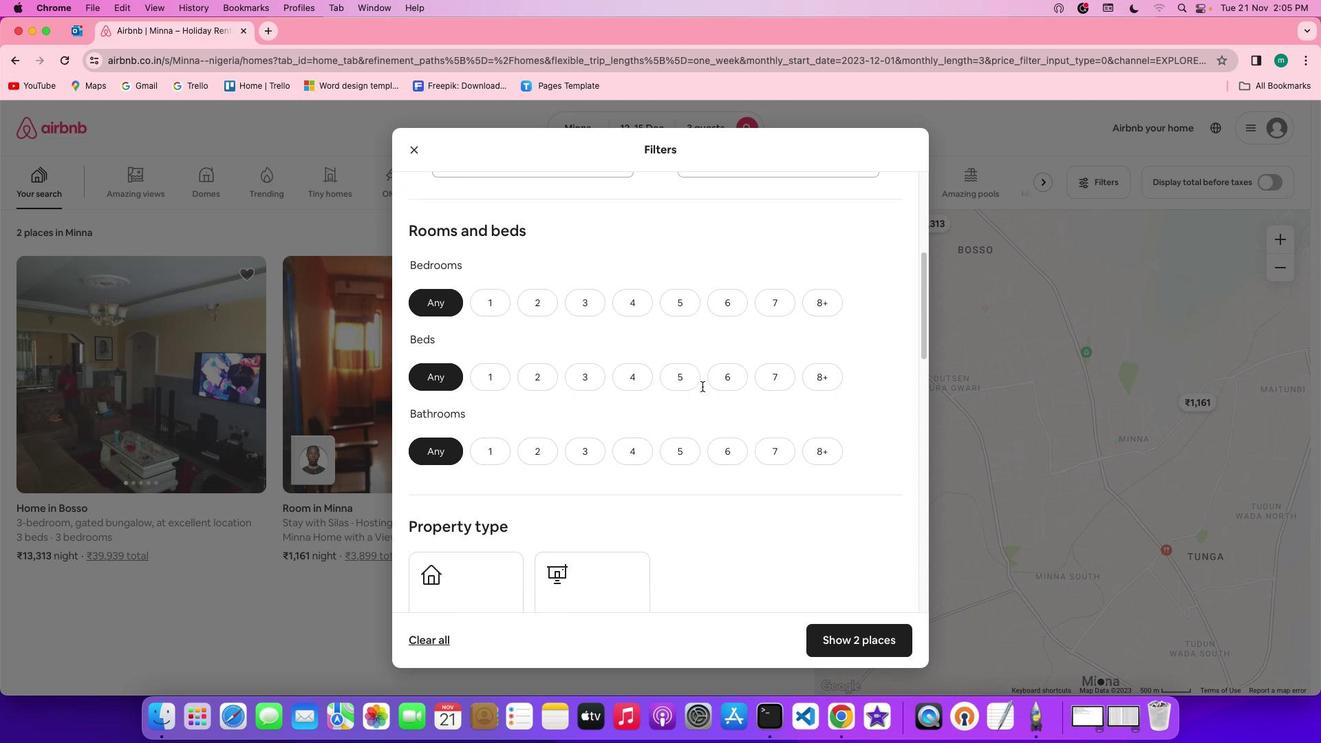 
Action: Mouse scrolled (702, 386) with delta (0, 0)
Screenshot: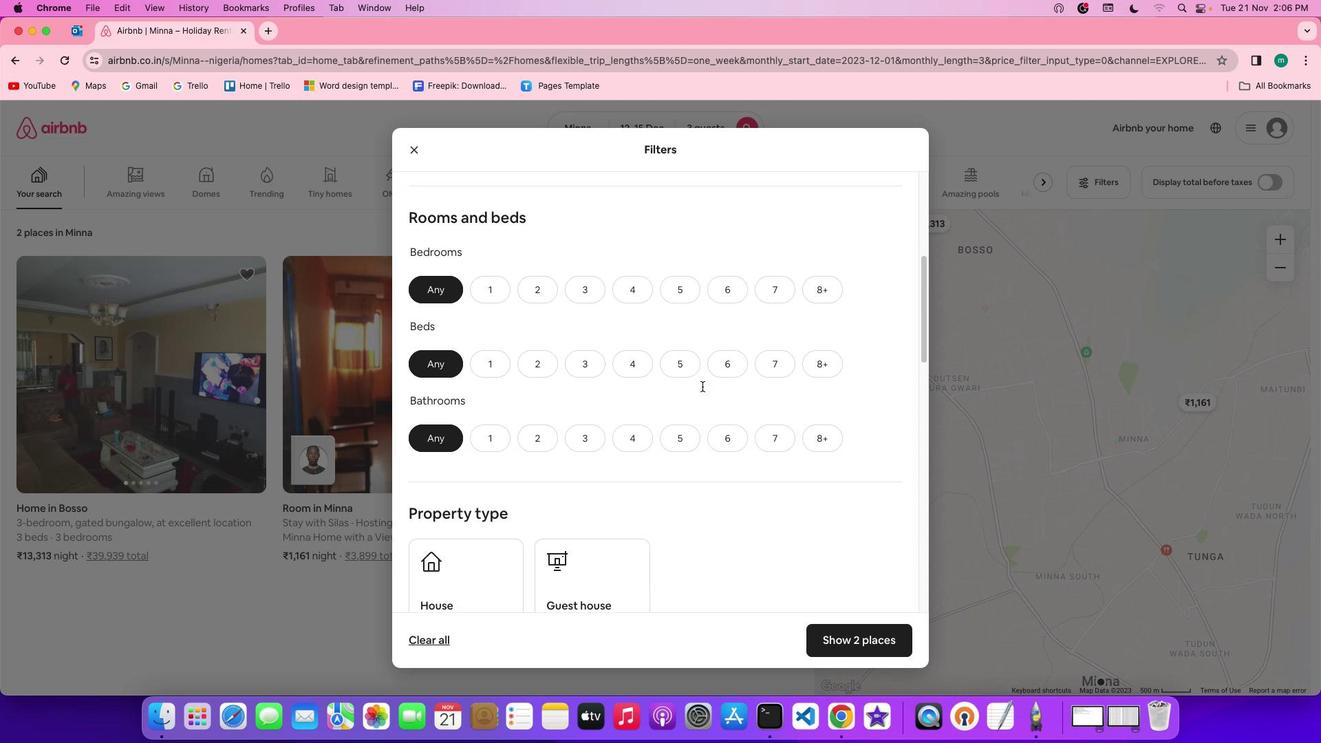 
Action: Mouse scrolled (702, 386) with delta (0, 0)
Screenshot: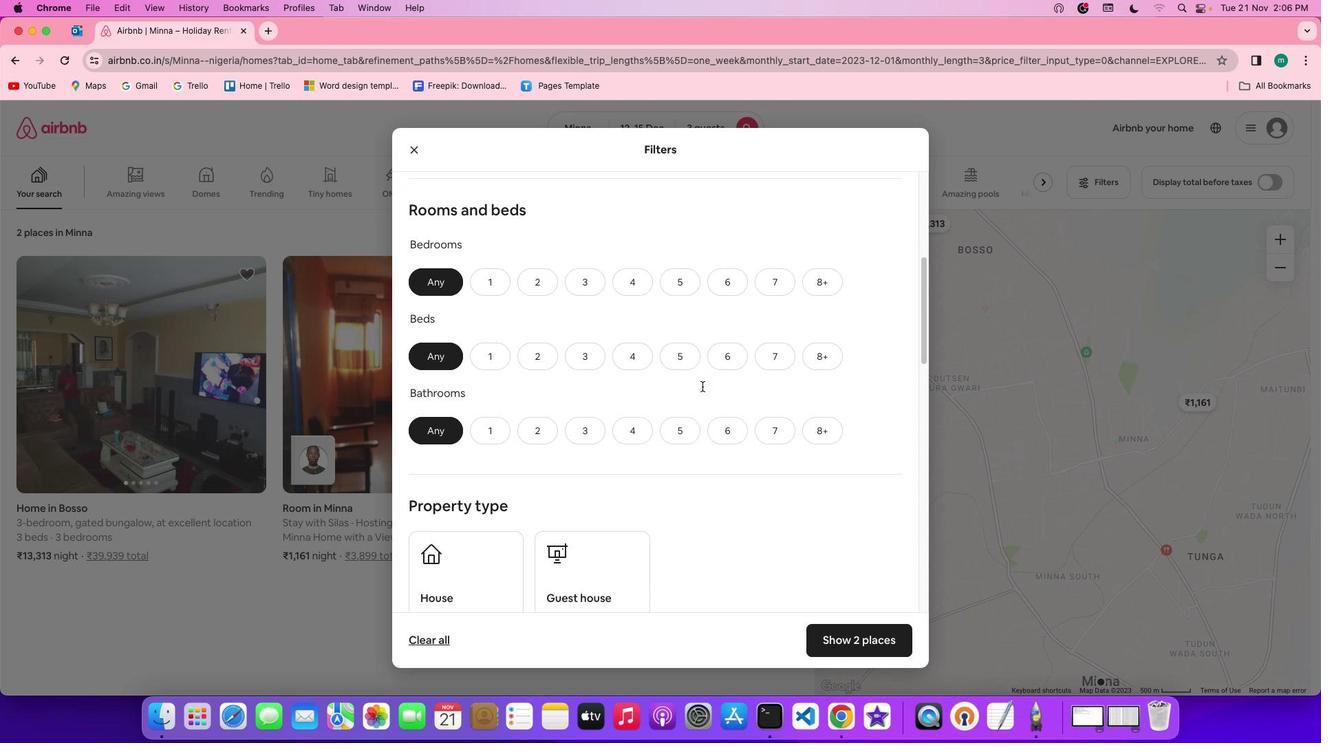 
Action: Mouse moved to (589, 287)
Screenshot: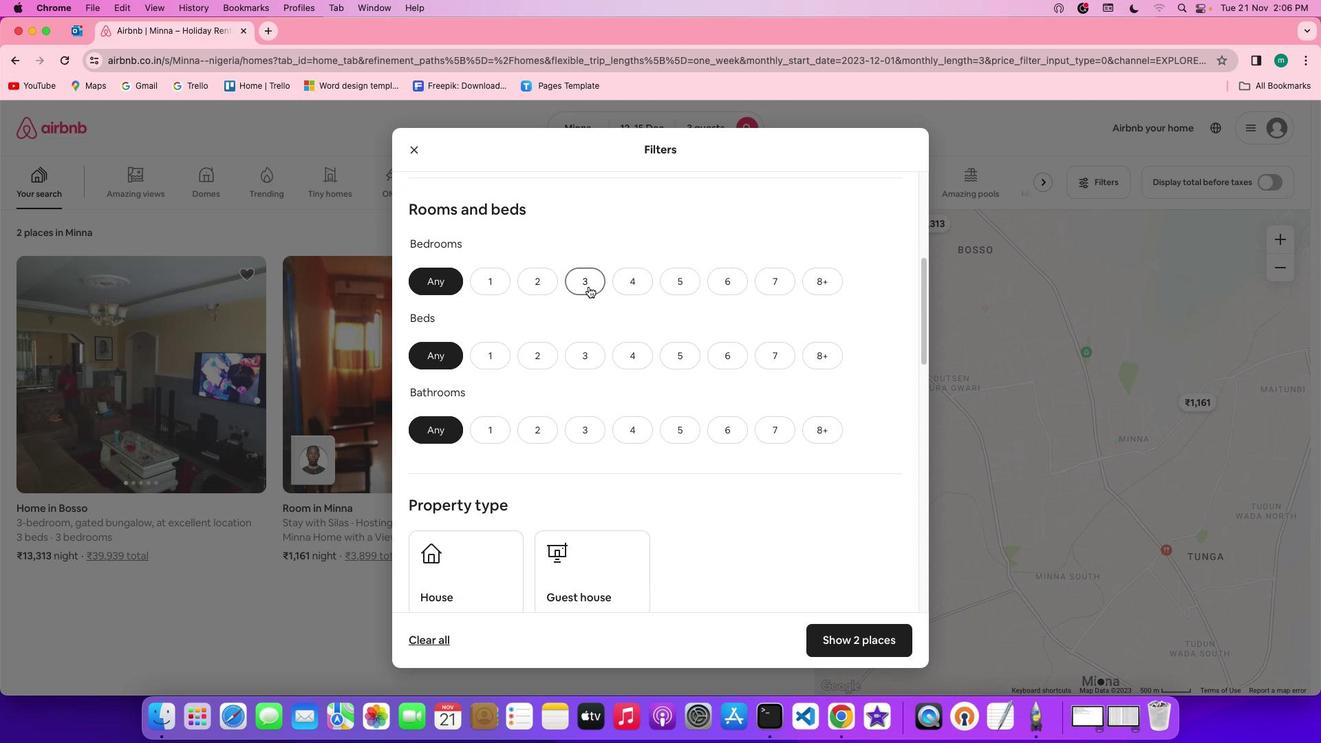
Action: Mouse pressed left at (589, 287)
Screenshot: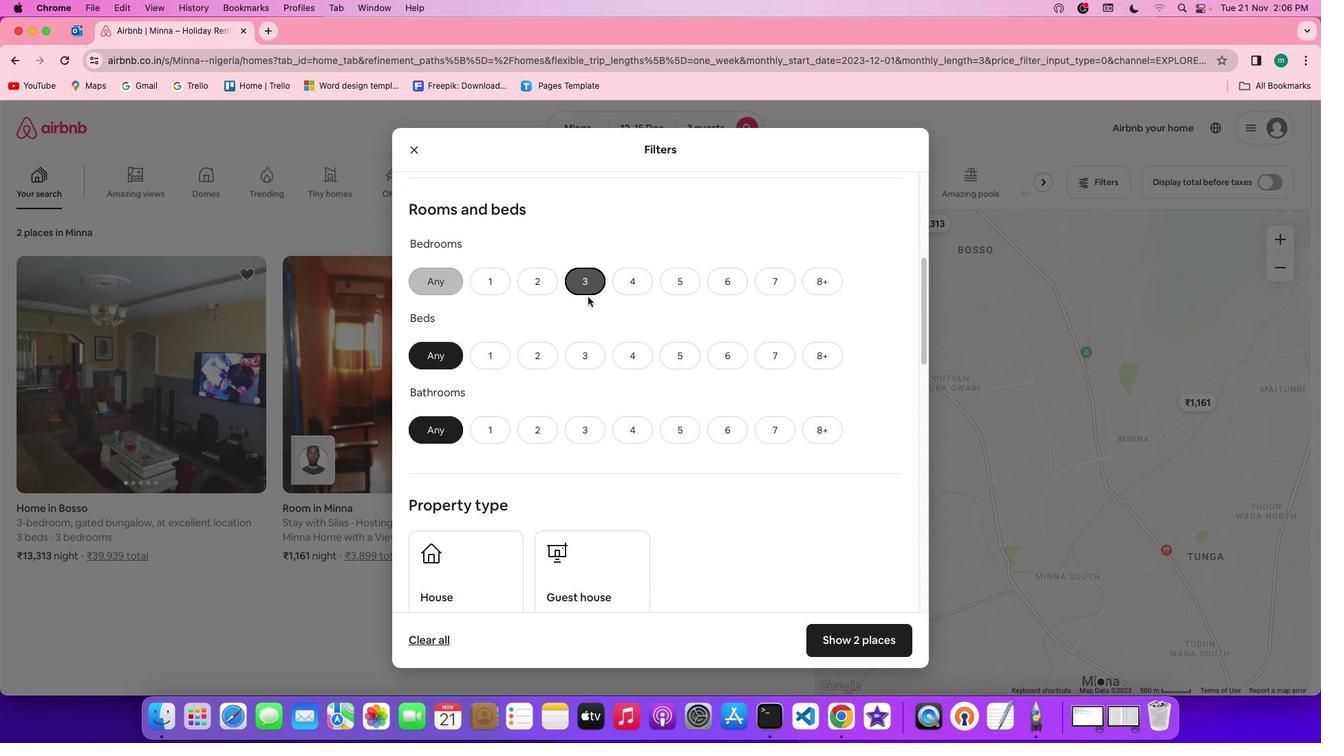 
Action: Mouse moved to (582, 348)
Screenshot: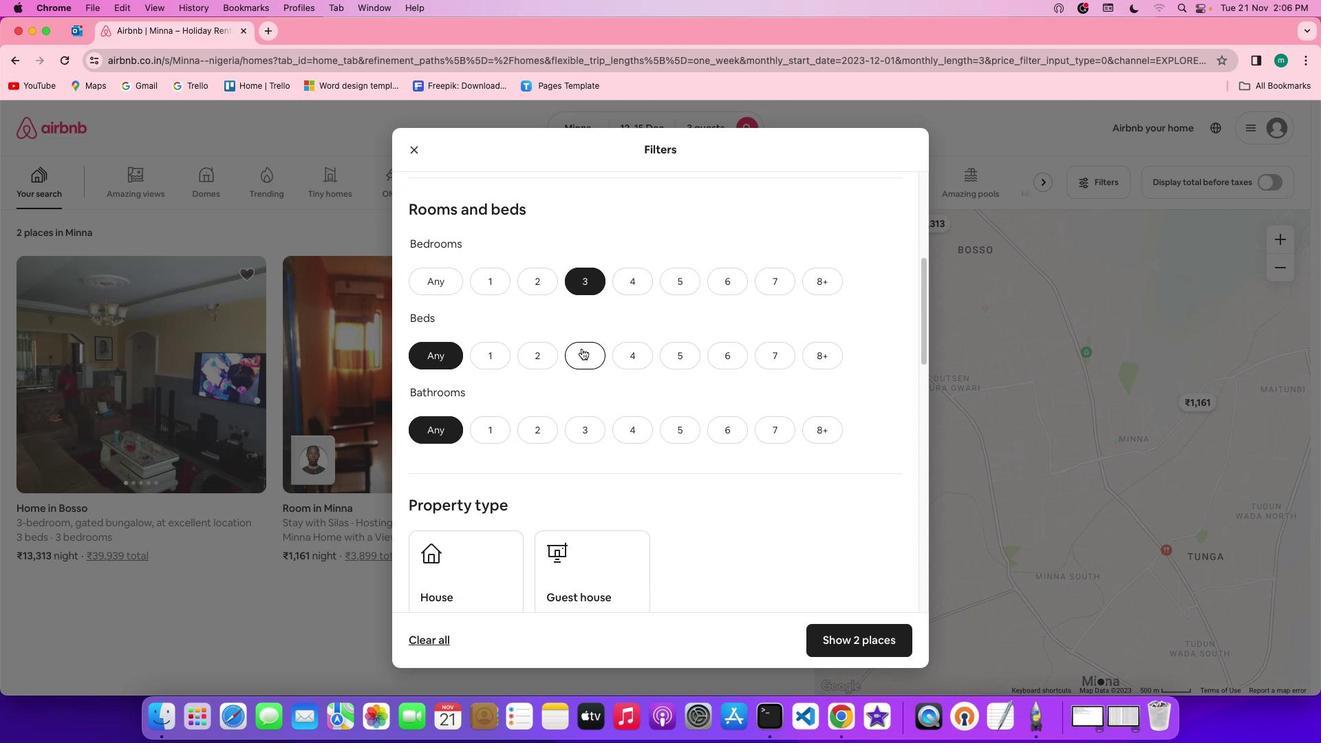 
Action: Mouse pressed left at (582, 348)
Screenshot: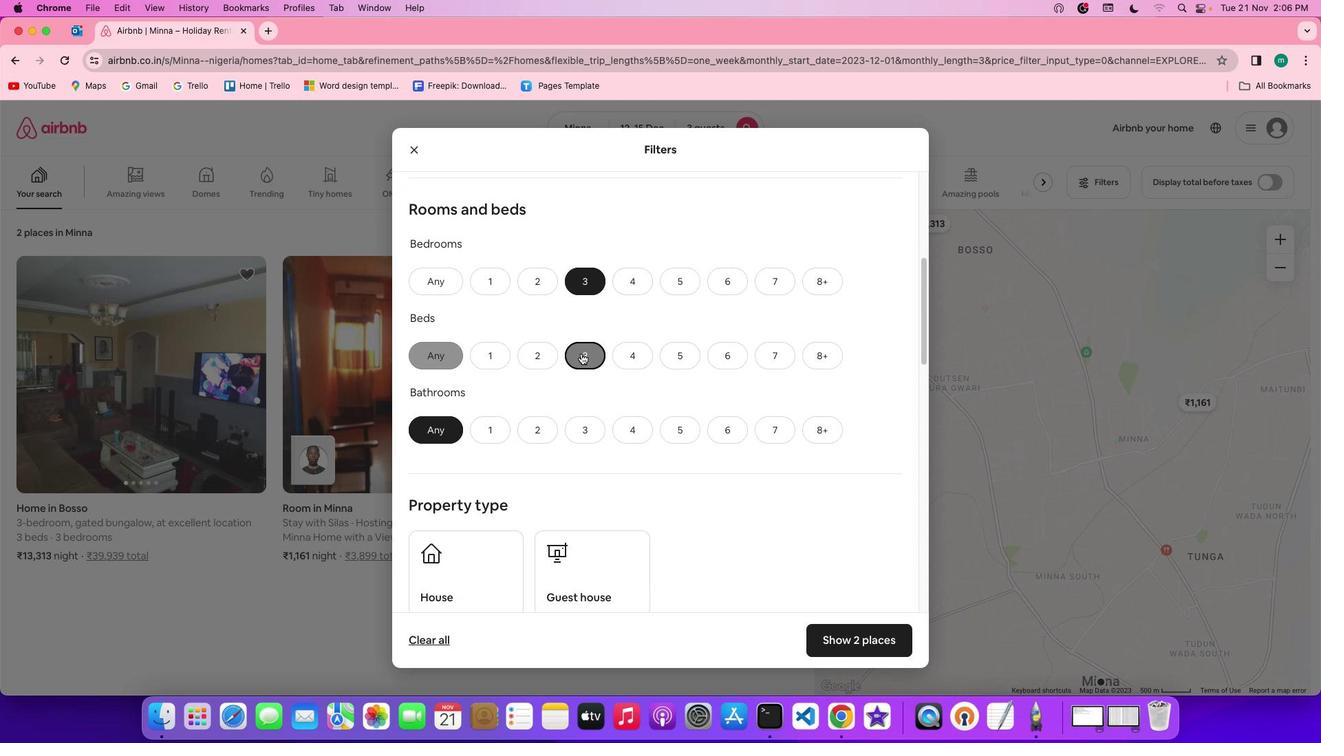 
Action: Mouse moved to (505, 427)
Screenshot: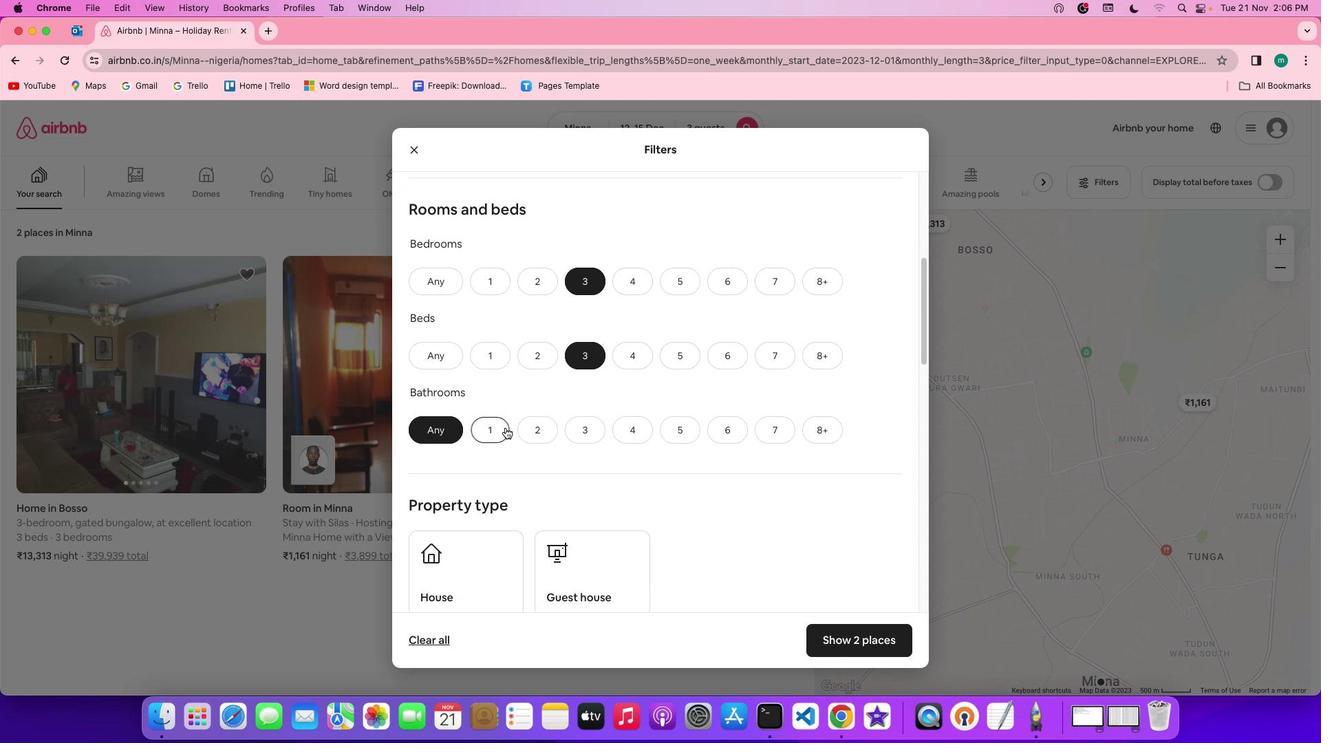 
Action: Mouse pressed left at (505, 427)
Screenshot: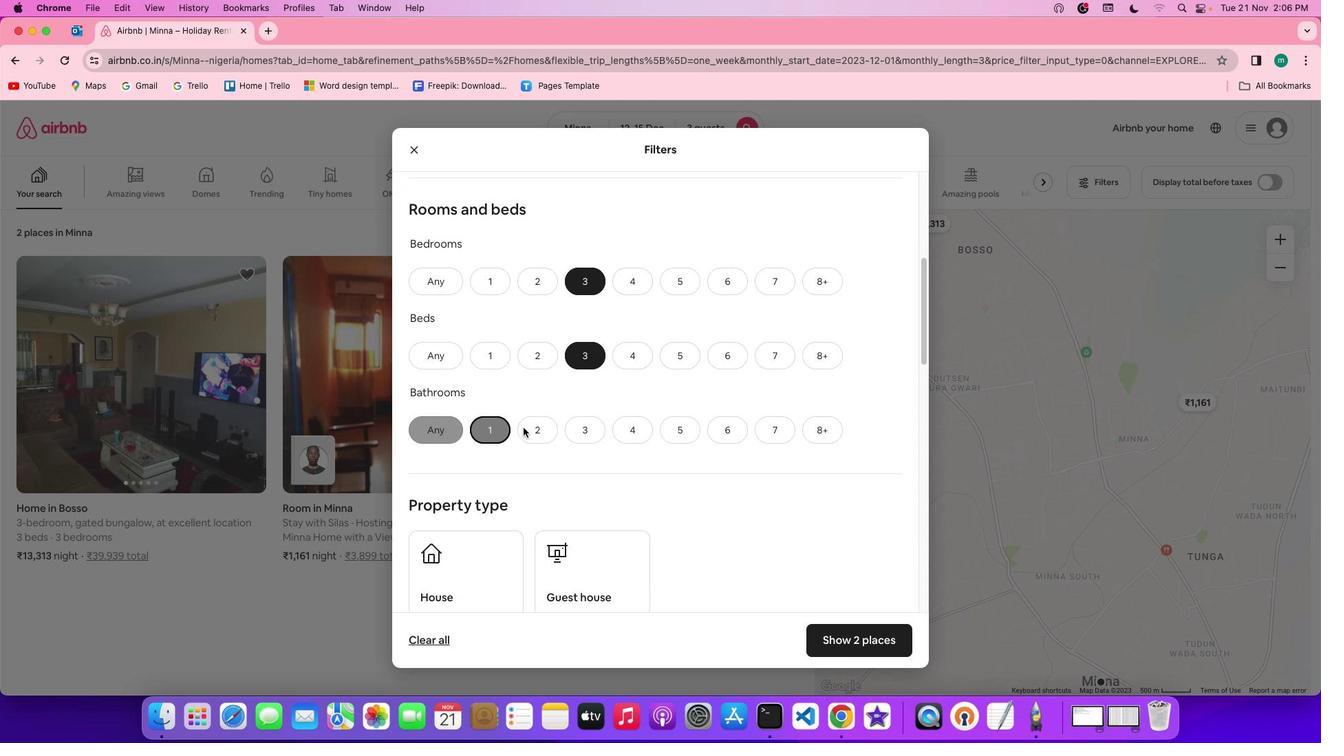 
Action: Mouse moved to (714, 420)
Screenshot: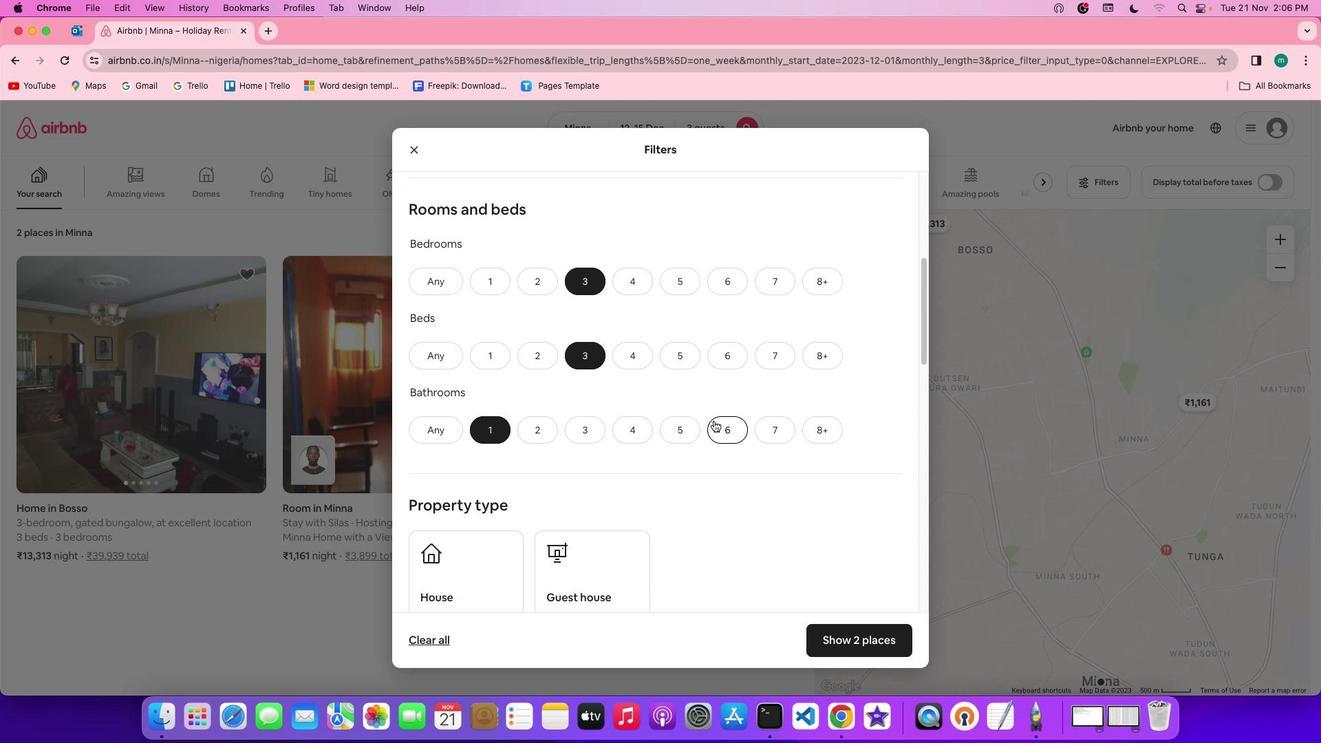 
Action: Mouse scrolled (714, 420) with delta (0, 0)
Screenshot: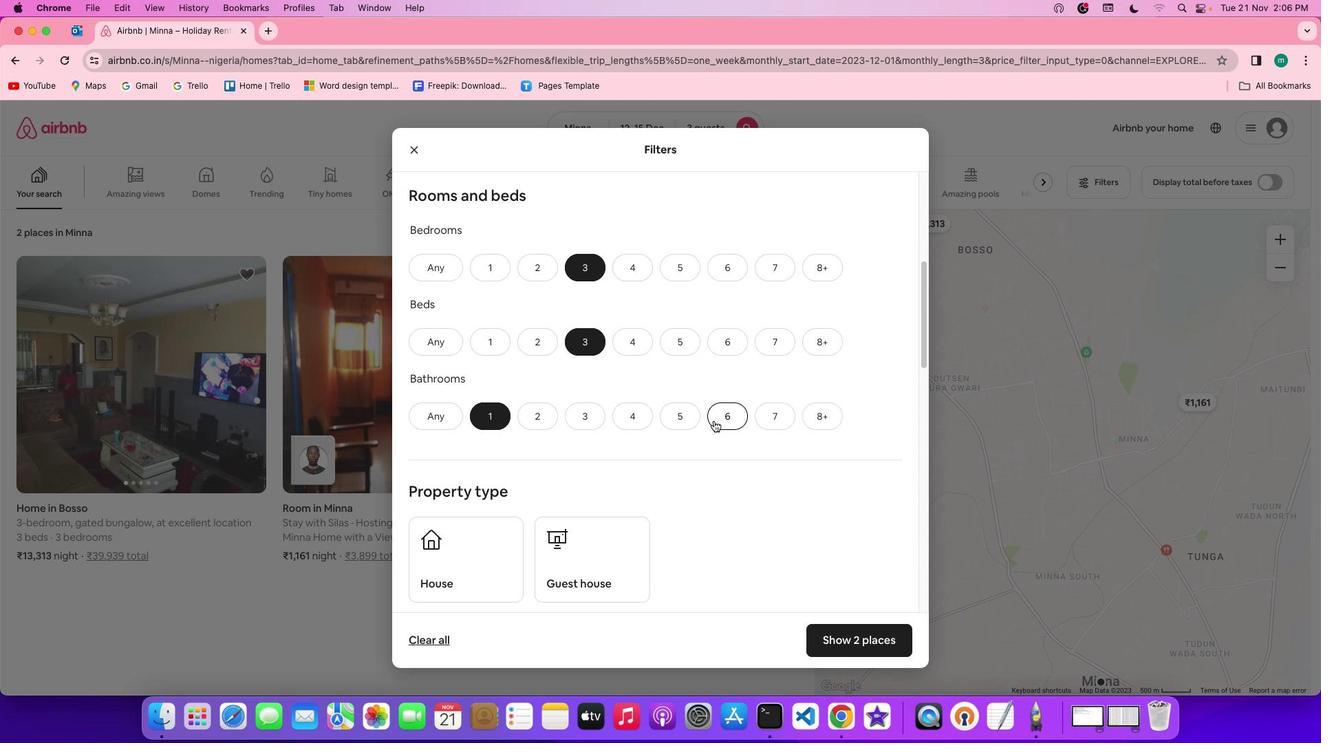 
Action: Mouse scrolled (714, 420) with delta (0, 0)
Screenshot: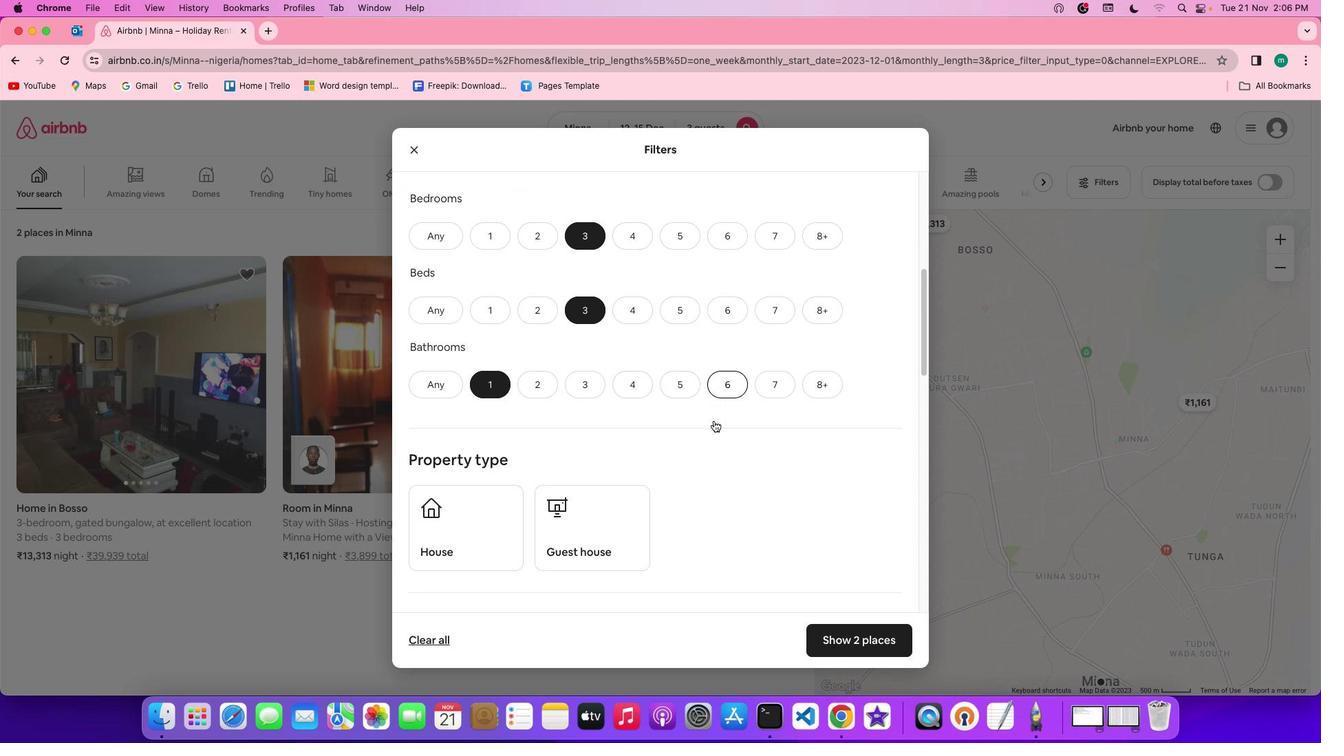
Action: Mouse scrolled (714, 420) with delta (0, 0)
Screenshot: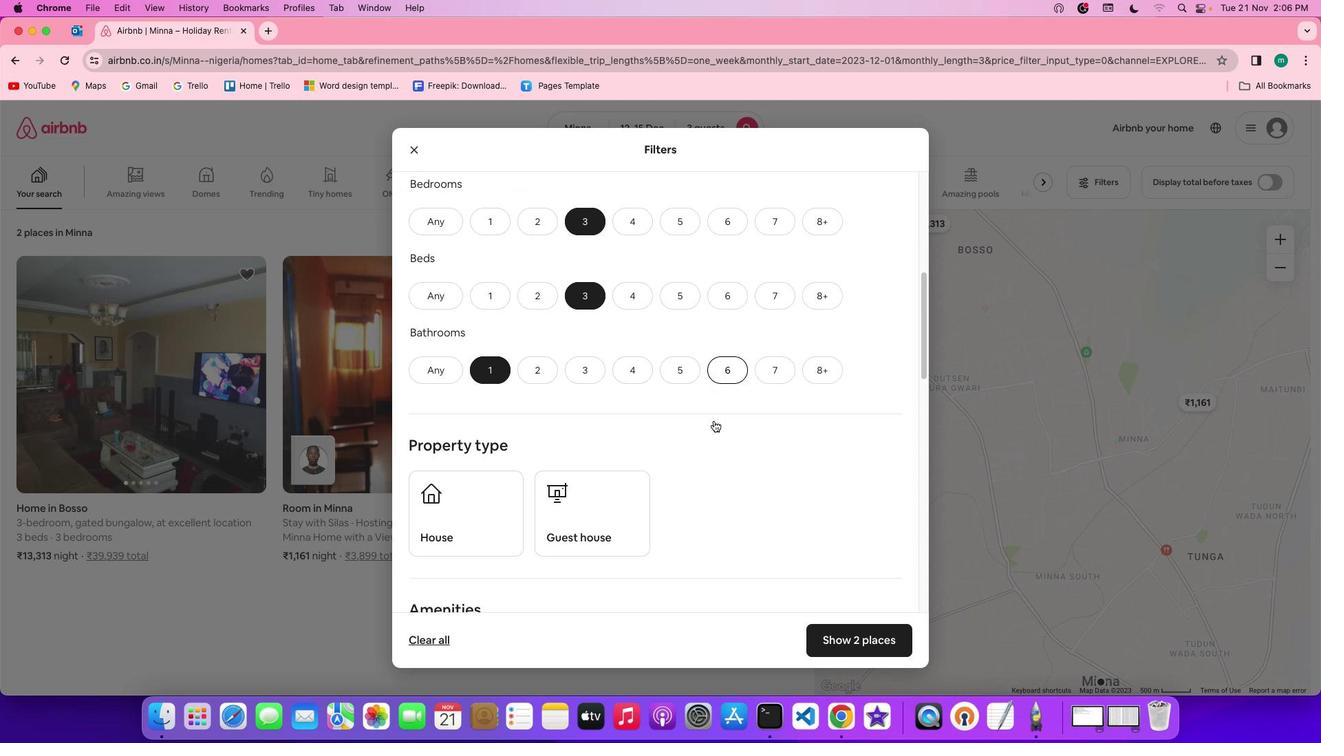 
Action: Mouse scrolled (714, 420) with delta (0, 0)
Screenshot: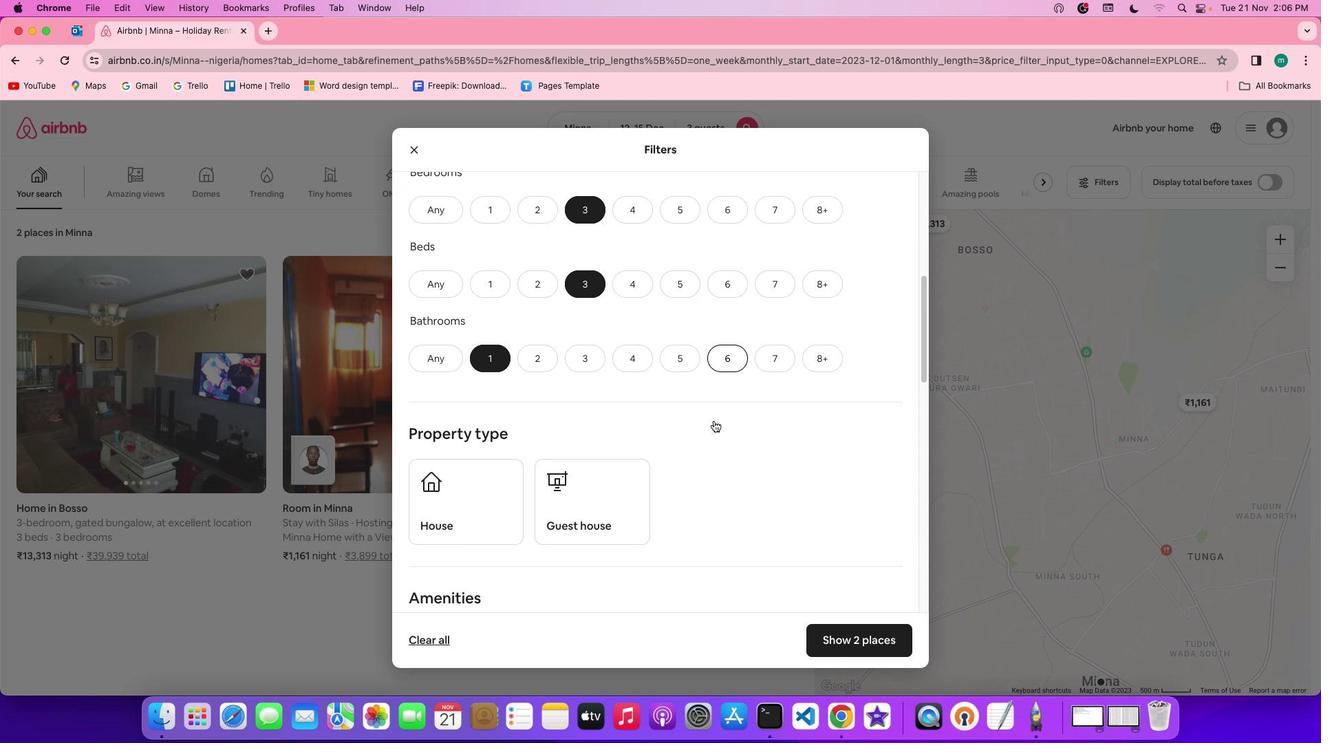 
Action: Mouse scrolled (714, 420) with delta (0, 0)
Screenshot: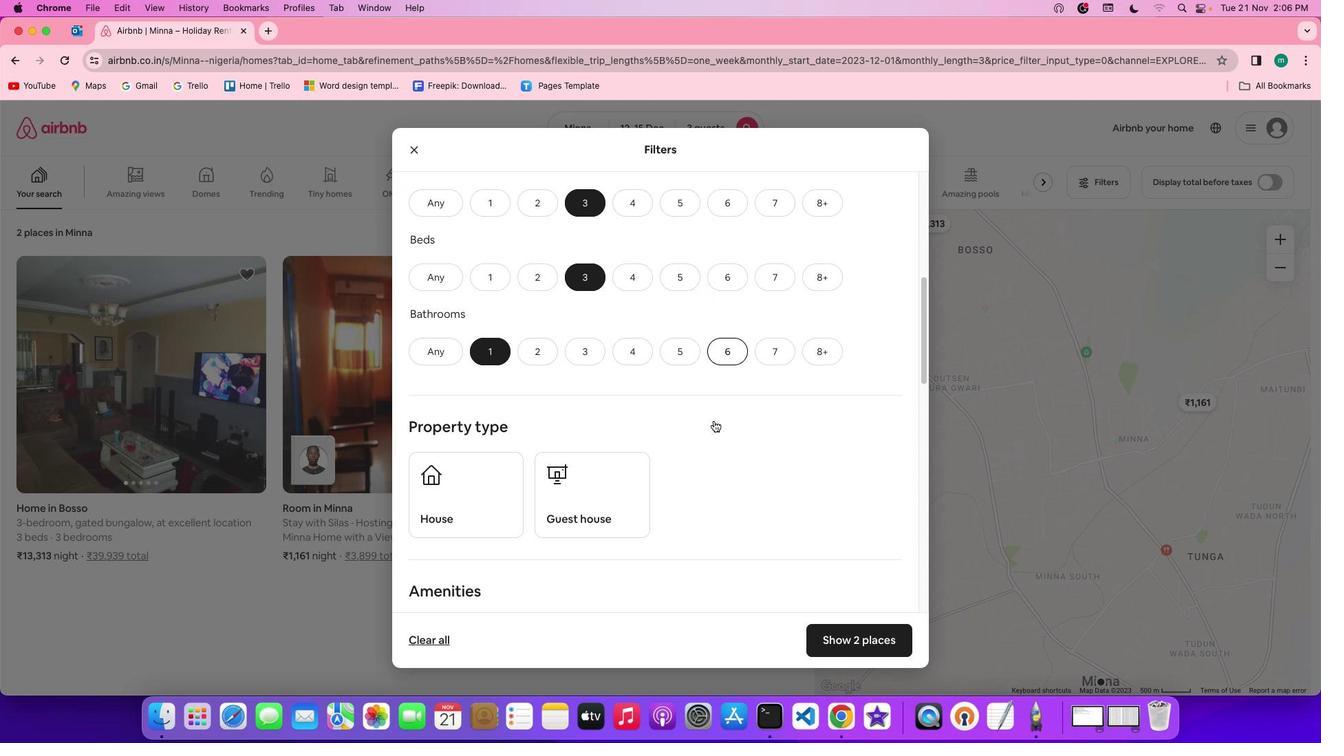 
Action: Mouse scrolled (714, 420) with delta (0, 0)
Screenshot: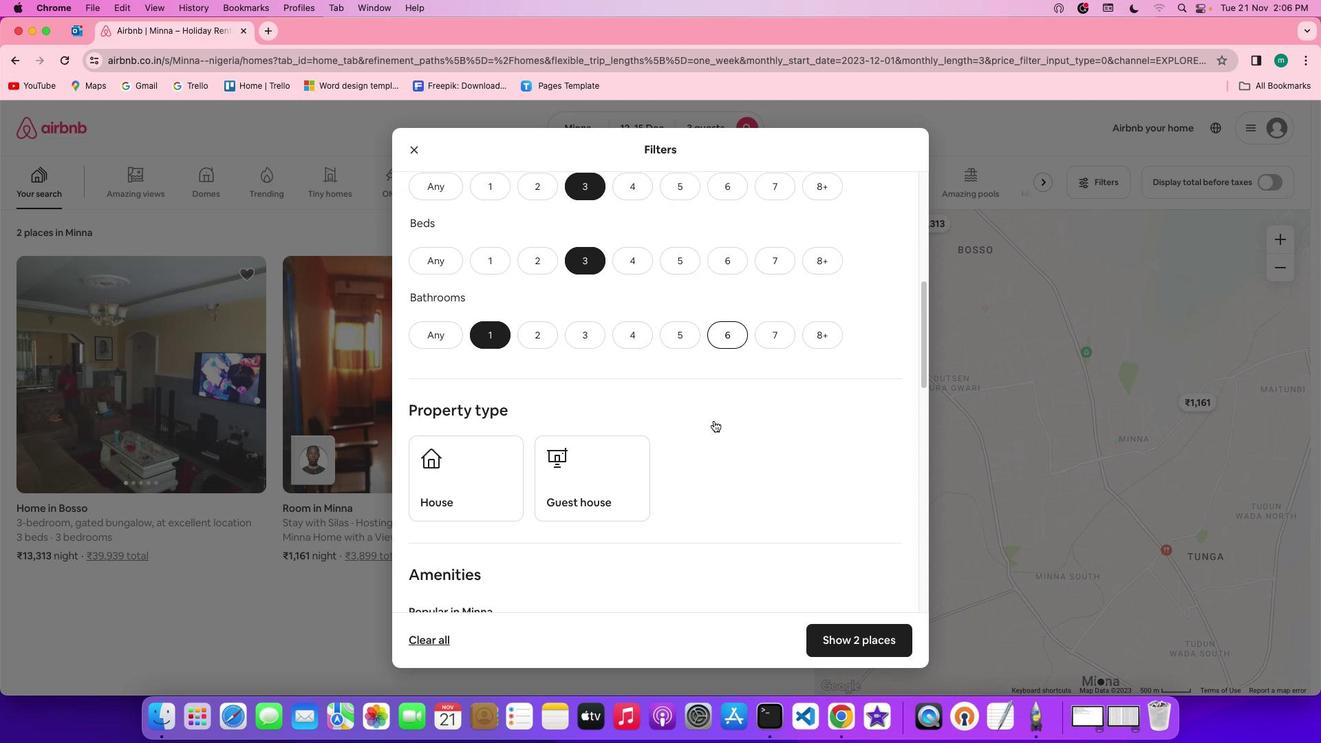 
Action: Mouse scrolled (714, 420) with delta (0, 0)
Screenshot: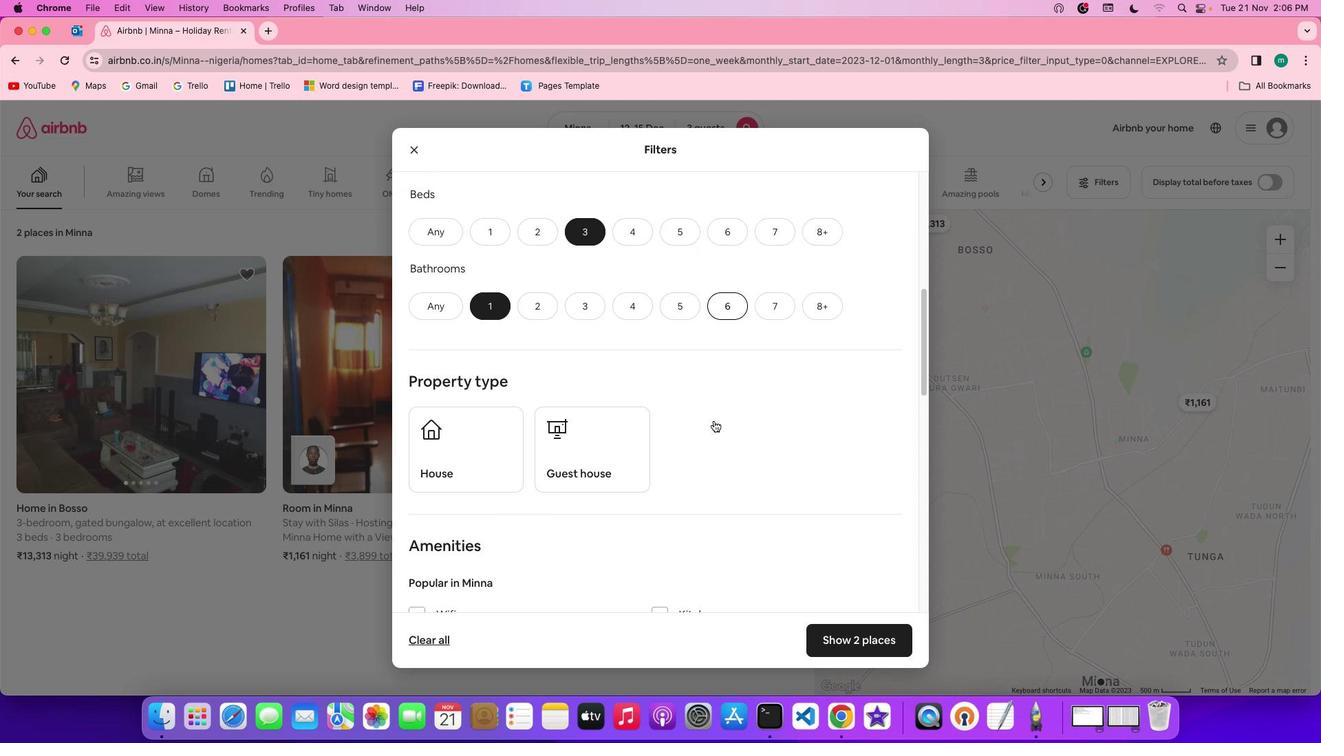 
Action: Mouse scrolled (714, 420) with delta (0, 0)
Screenshot: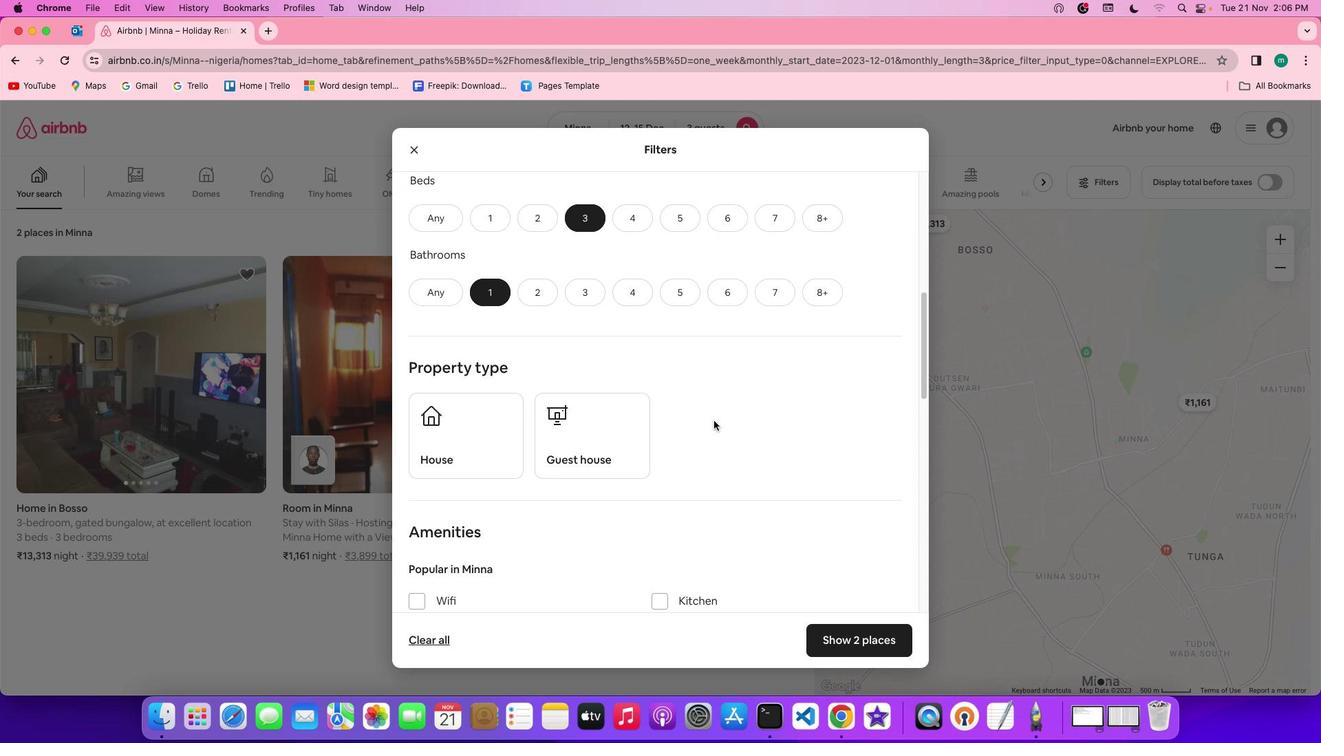 
Action: Mouse scrolled (714, 420) with delta (0, 0)
Screenshot: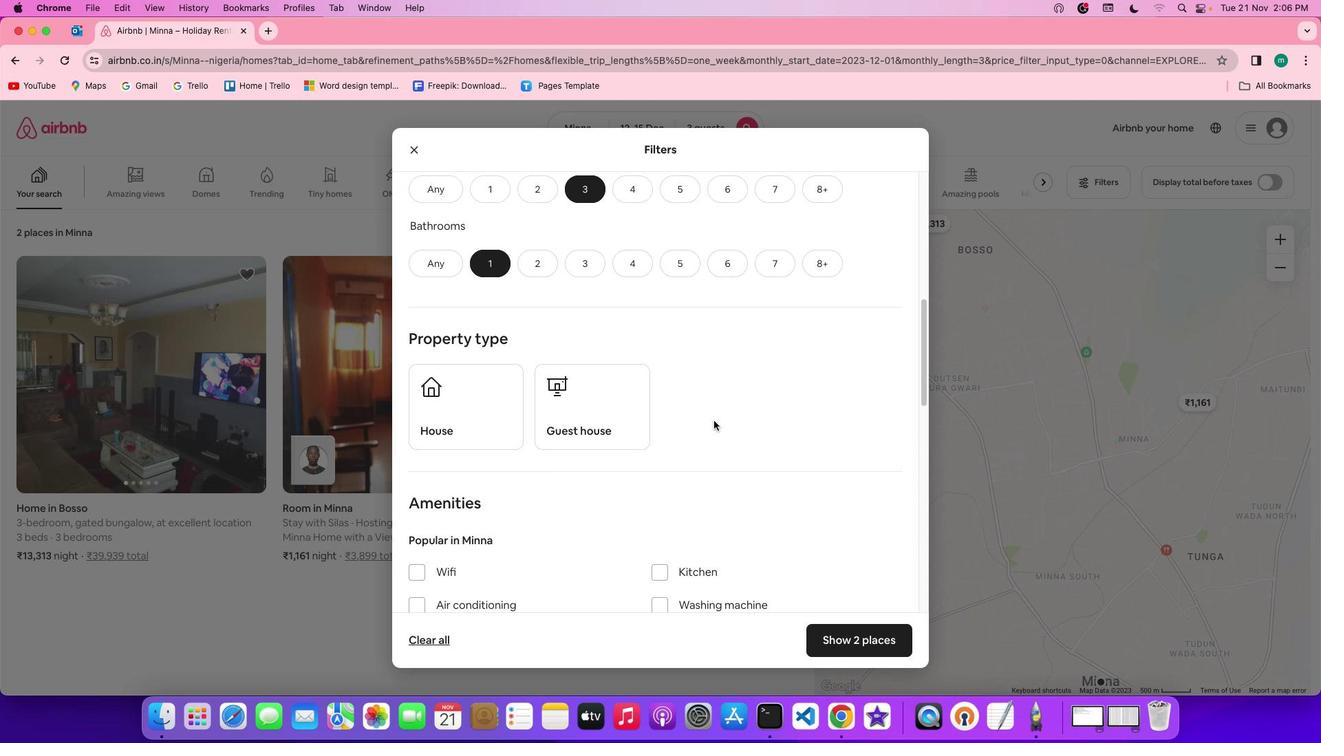 
Action: Mouse scrolled (714, 420) with delta (0, 0)
Screenshot: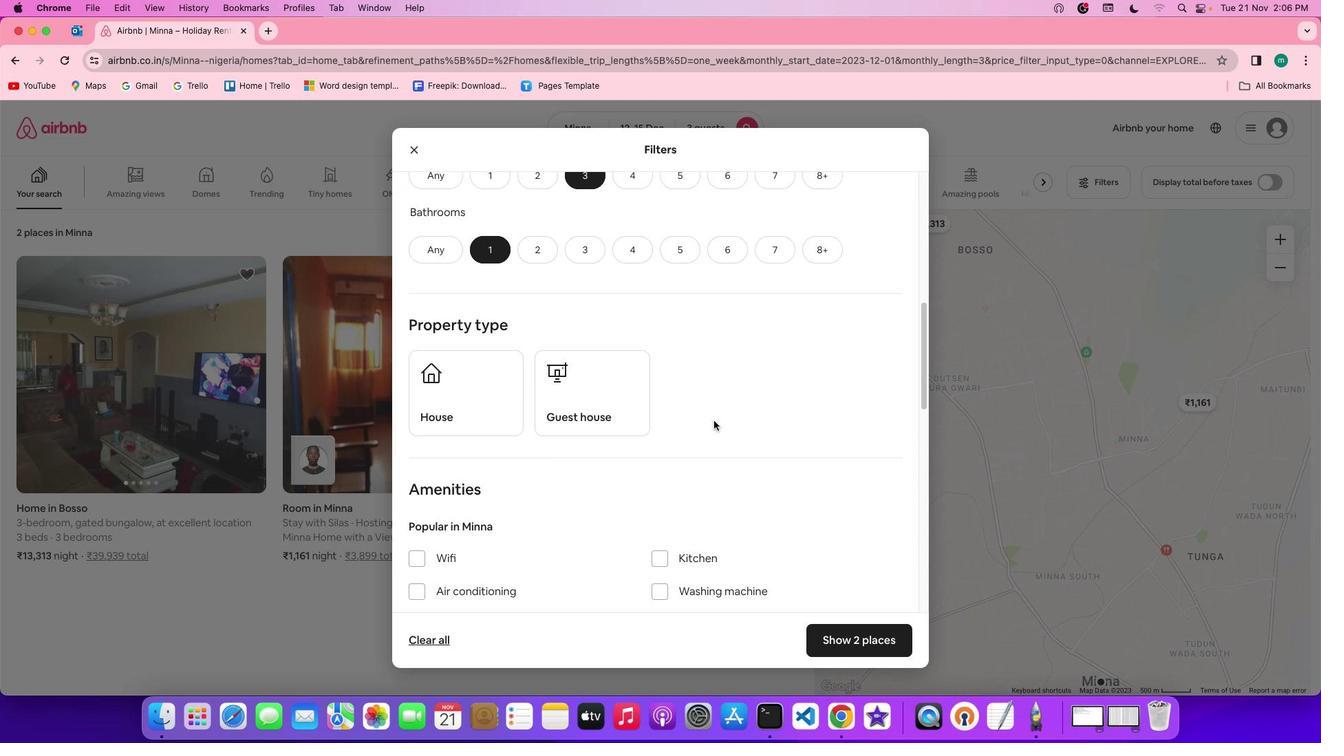 
Action: Mouse scrolled (714, 420) with delta (0, 0)
Screenshot: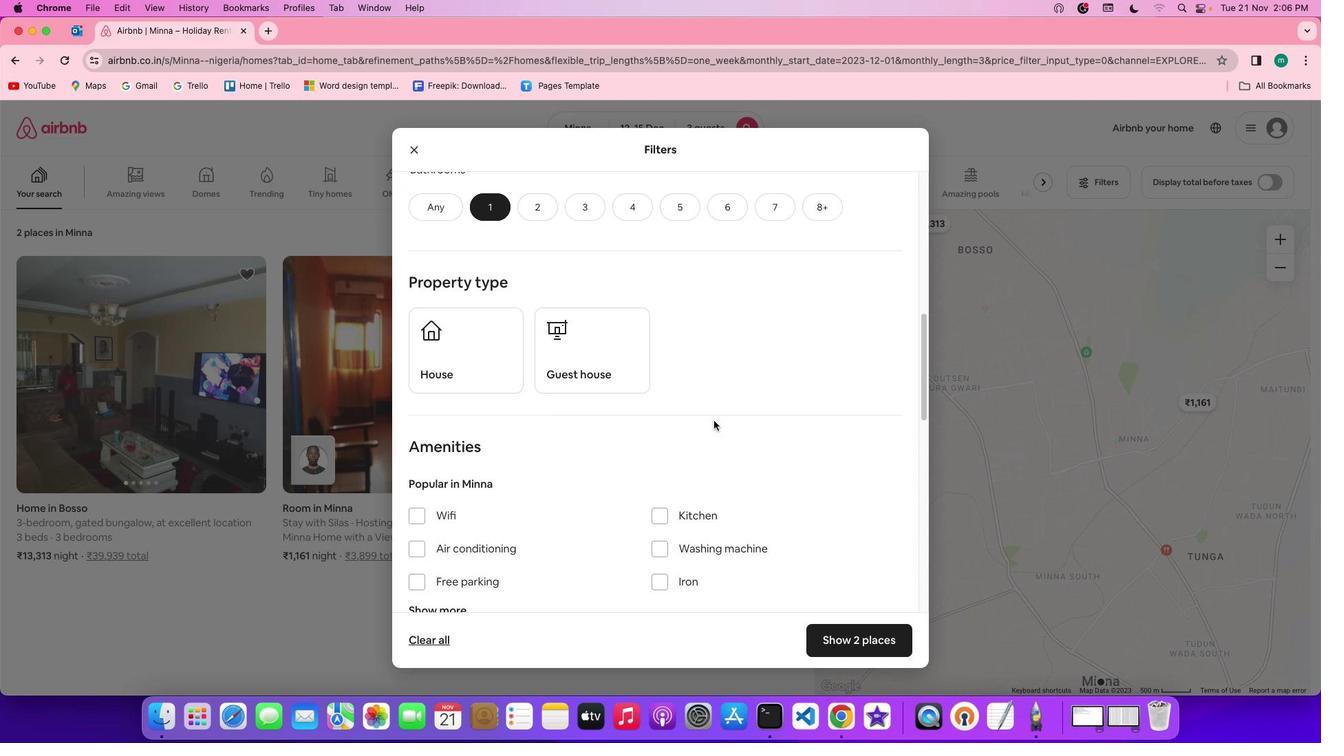 
Action: Mouse moved to (665, 392)
Screenshot: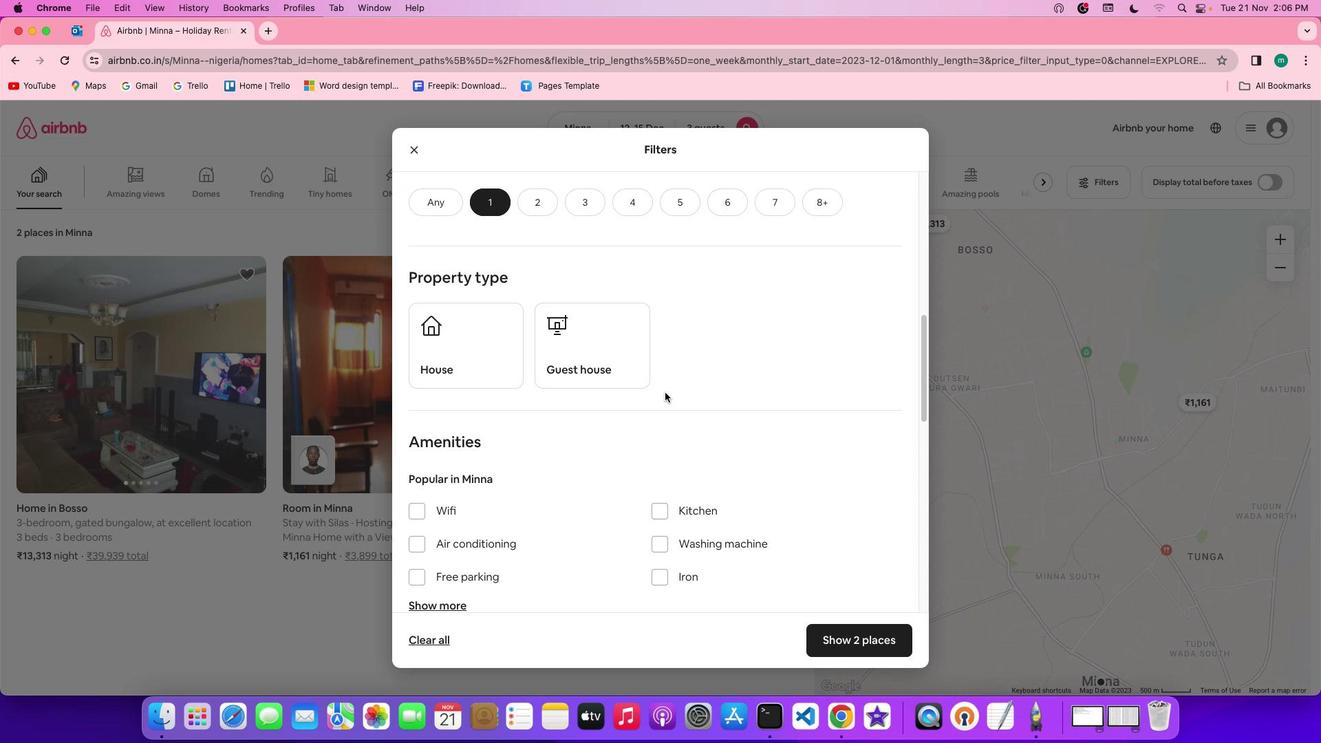 
Action: Mouse scrolled (665, 392) with delta (0, 0)
Screenshot: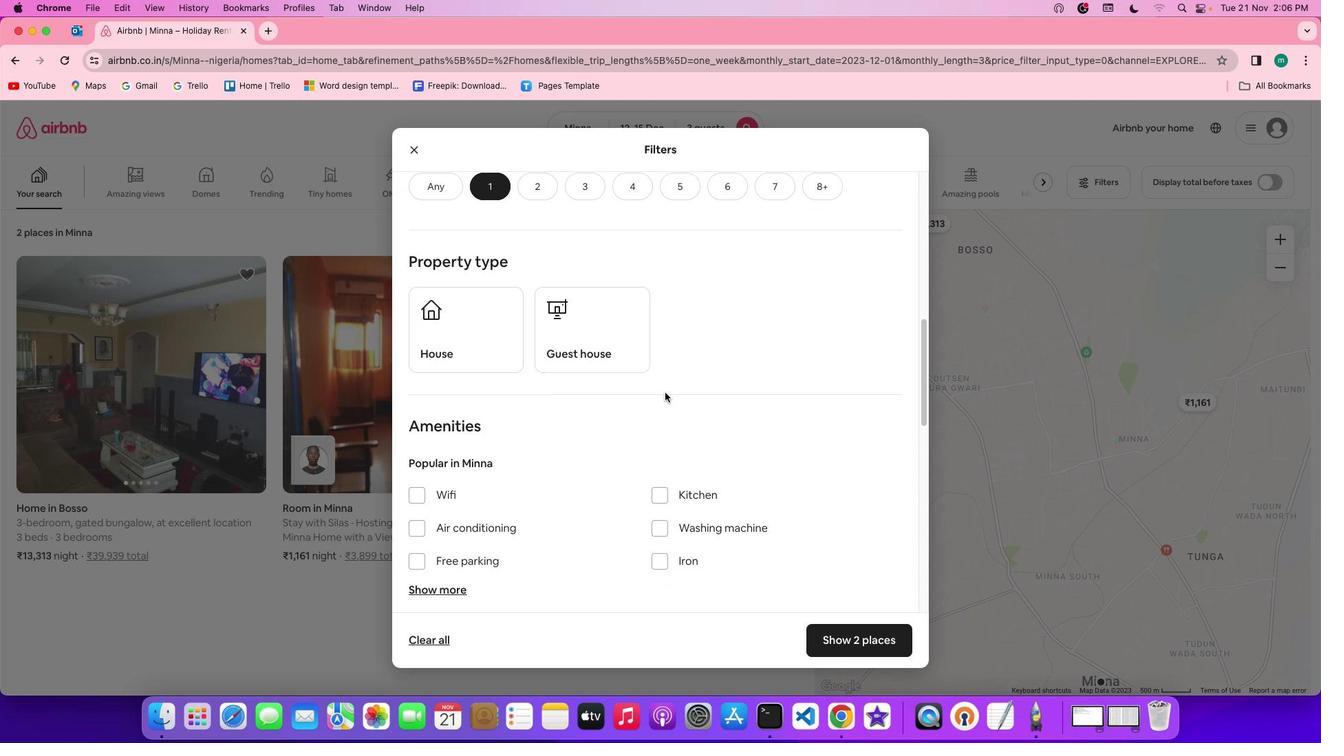 
Action: Mouse scrolled (665, 392) with delta (0, 0)
Screenshot: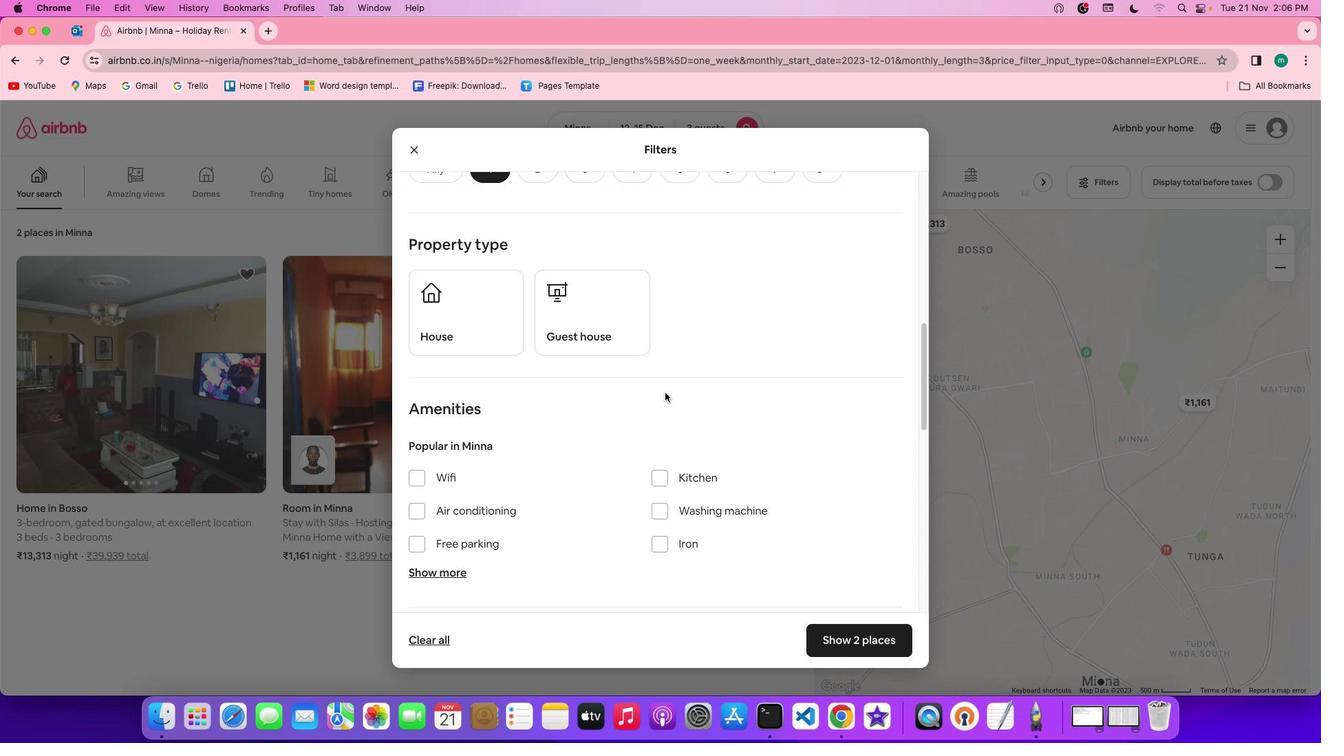 
Action: Mouse scrolled (665, 392) with delta (0, -1)
Screenshot: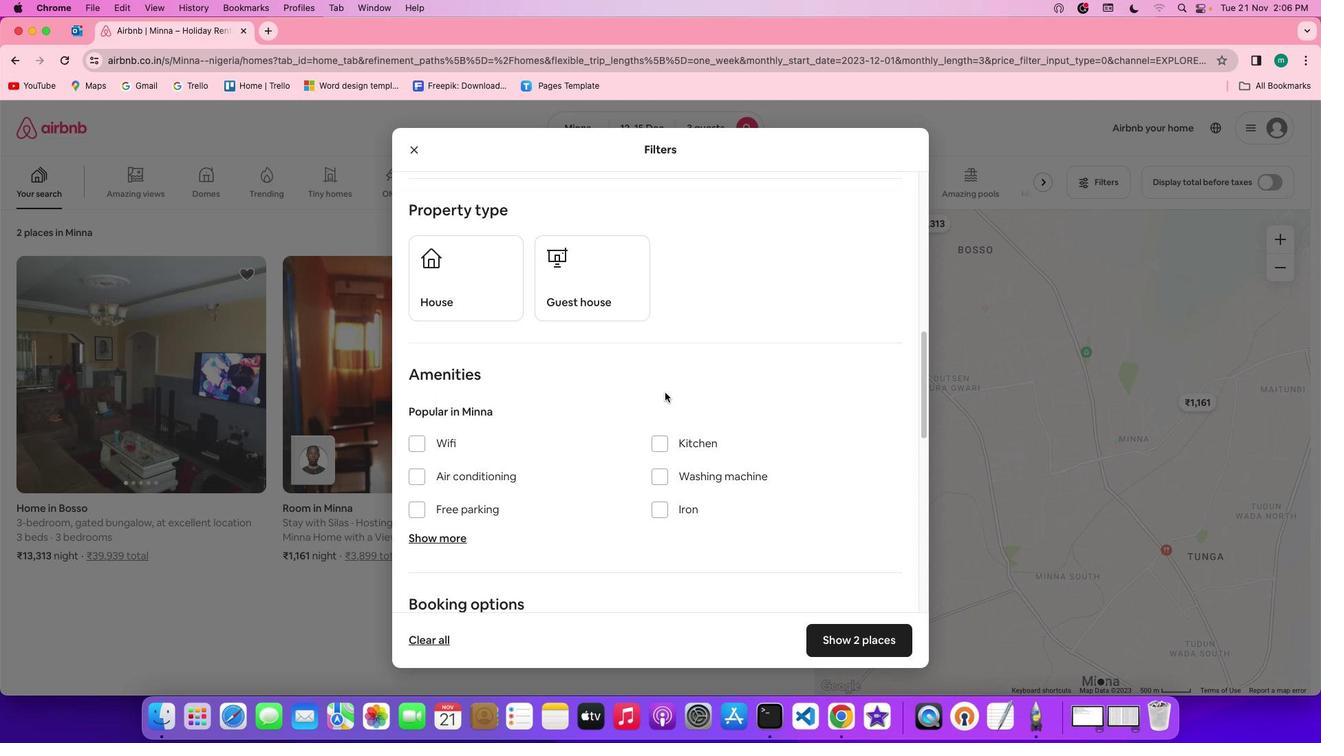 
Action: Mouse scrolled (665, 392) with delta (0, 0)
Screenshot: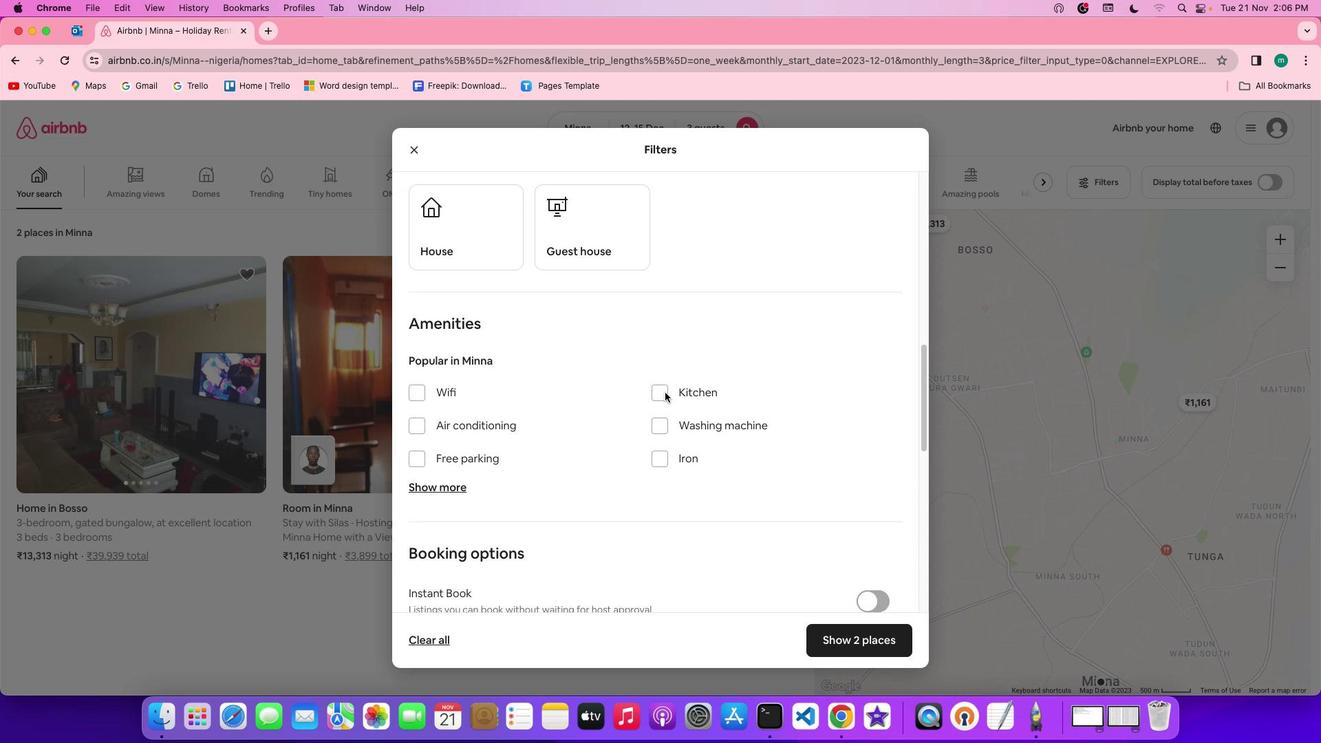 
Action: Mouse moved to (771, 434)
Screenshot: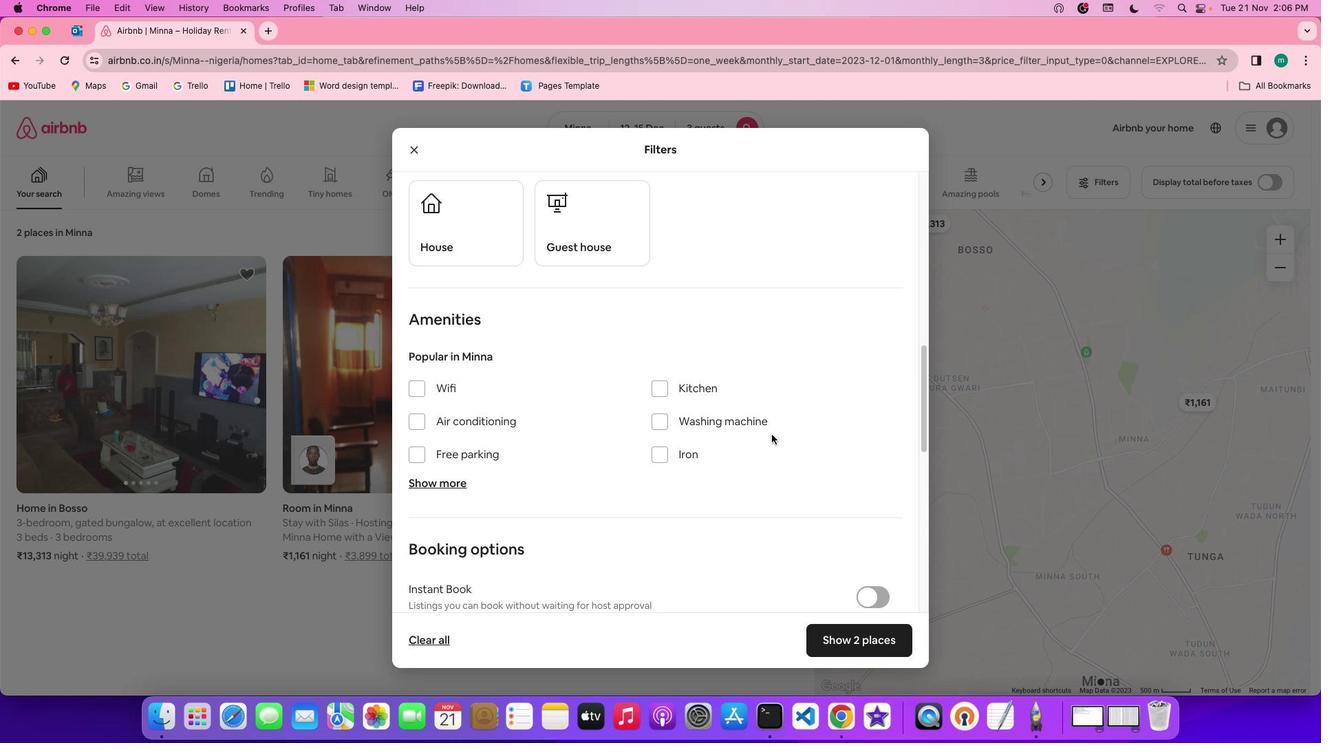 
Action: Mouse scrolled (771, 434) with delta (0, 0)
Screenshot: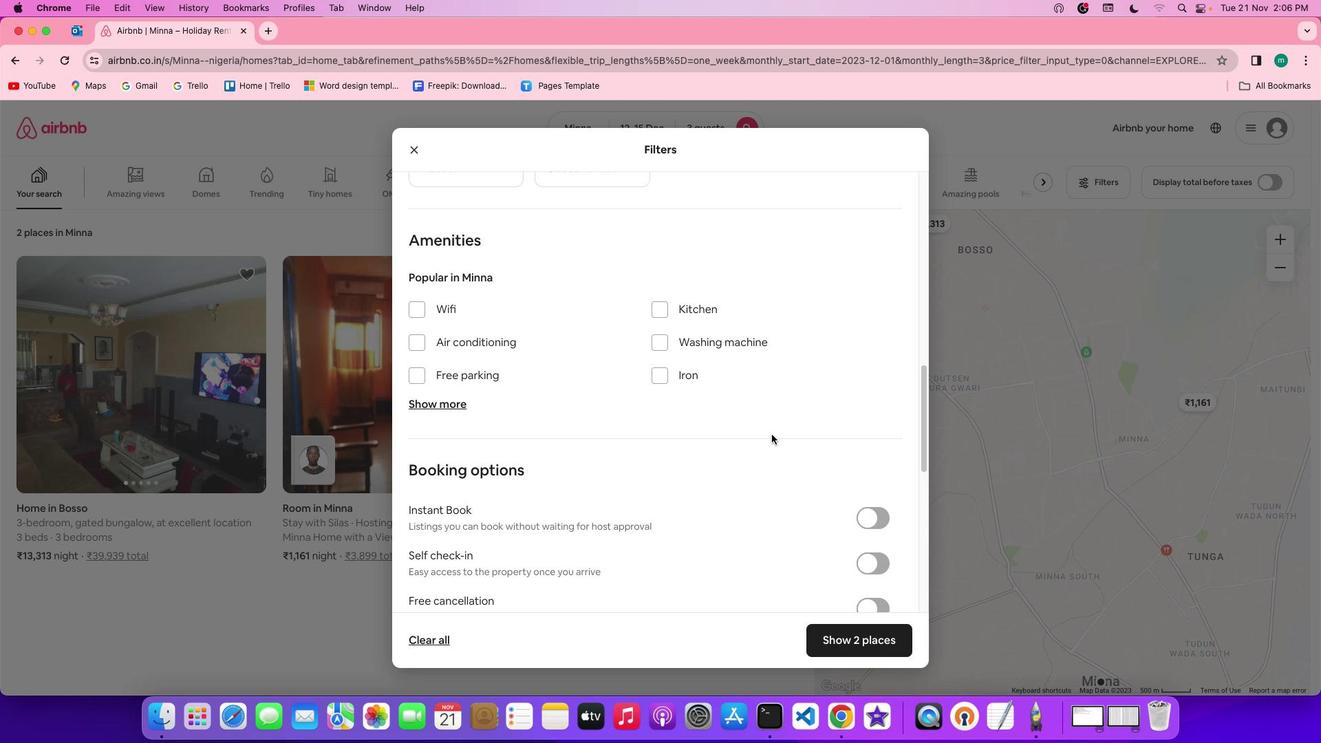 
Action: Mouse scrolled (771, 434) with delta (0, 0)
Screenshot: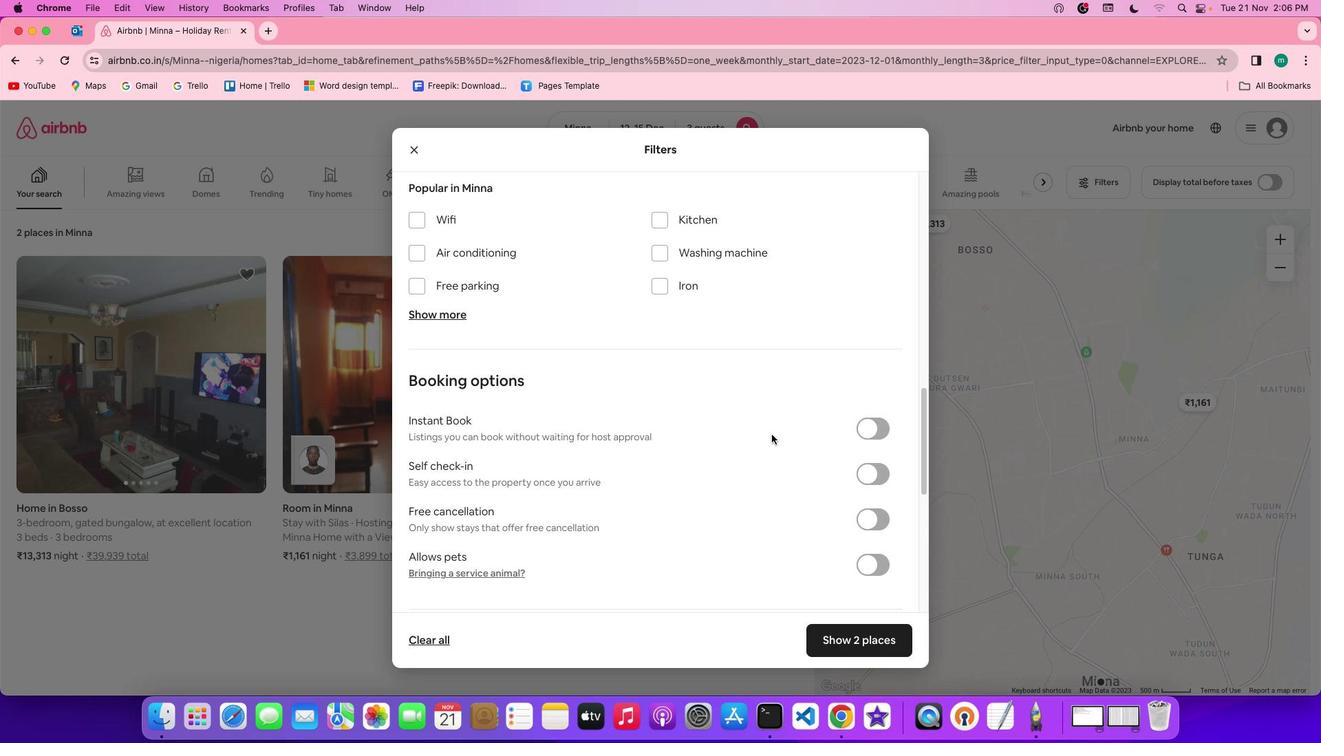
Action: Mouse scrolled (771, 434) with delta (0, -1)
Screenshot: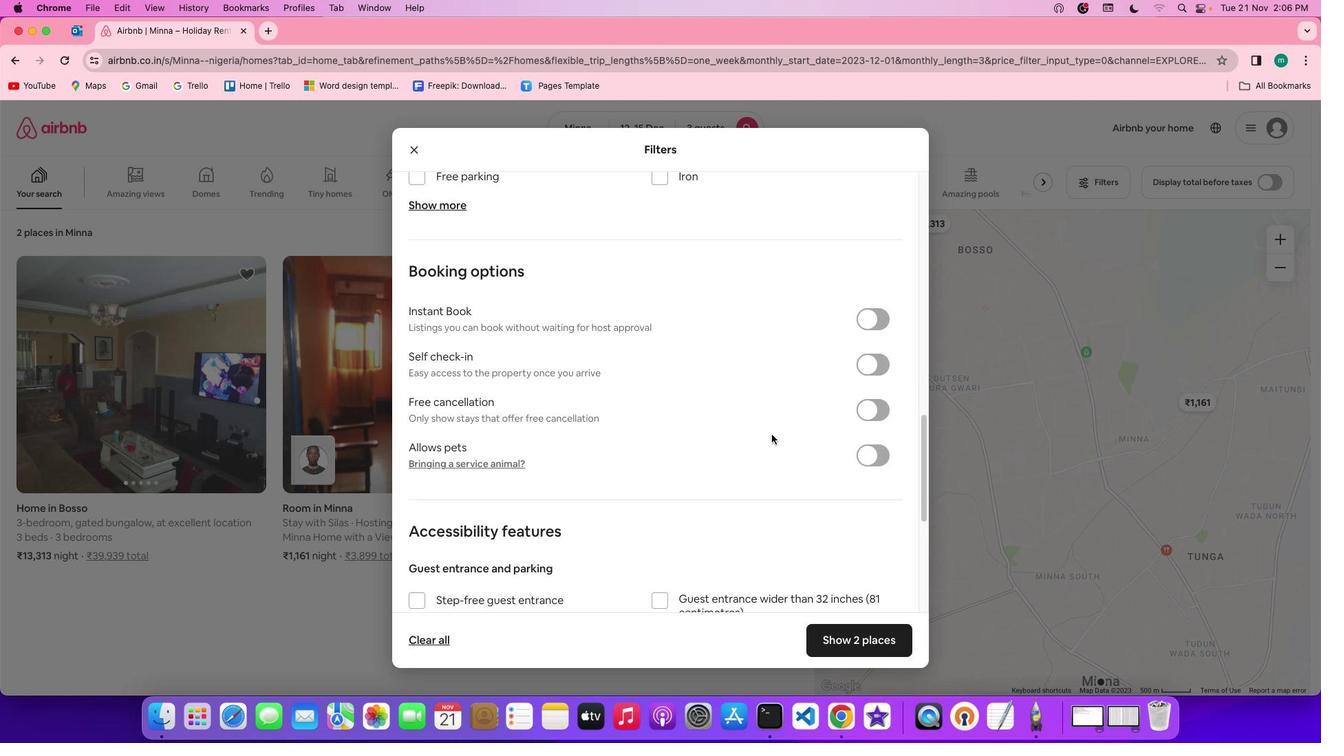 
Action: Mouse scrolled (771, 434) with delta (0, -2)
Screenshot: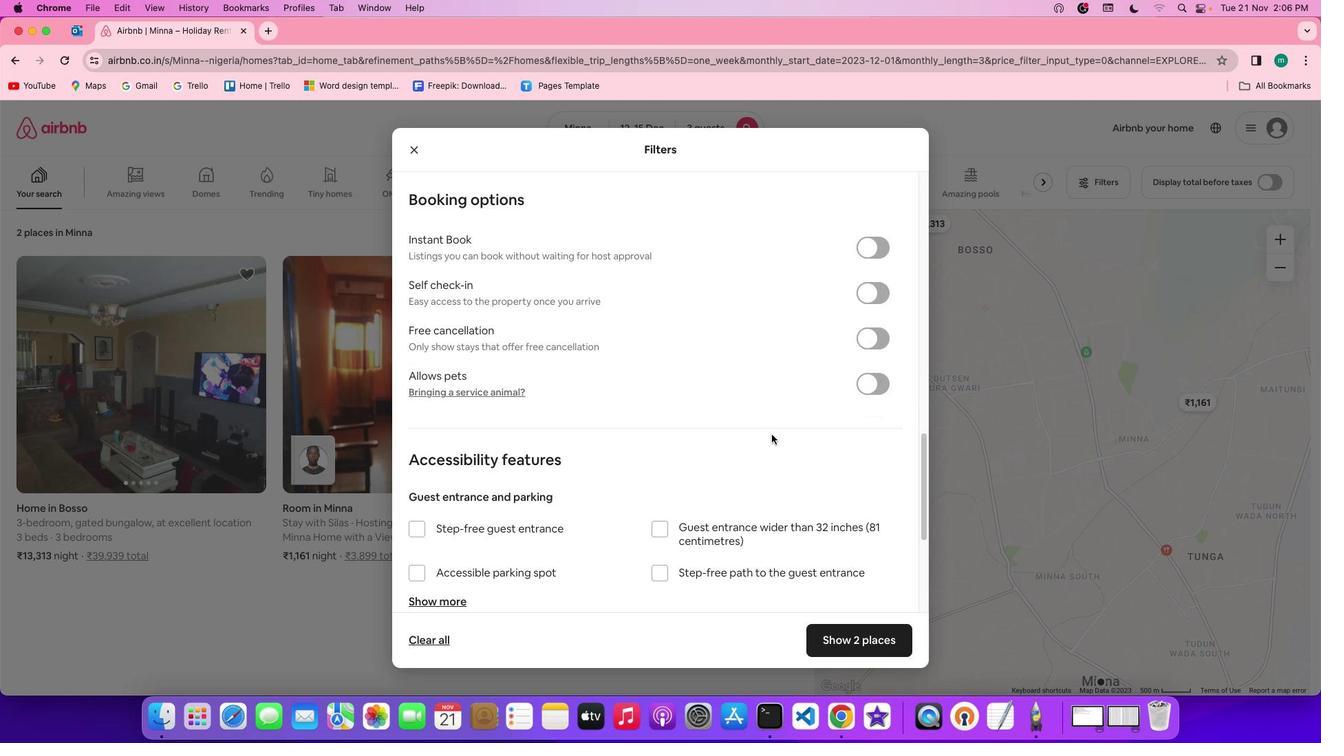 
Action: Mouse scrolled (771, 434) with delta (0, -3)
Screenshot: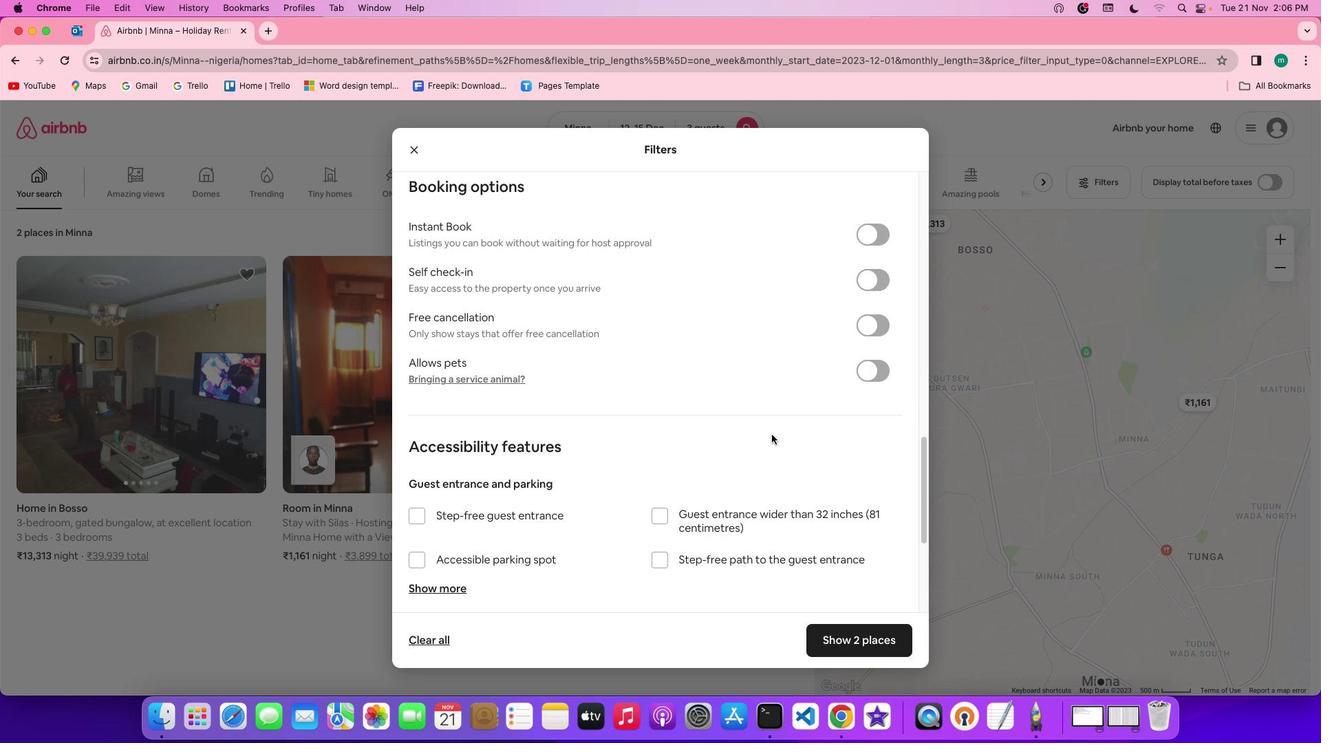
Action: Mouse scrolled (771, 434) with delta (0, 0)
Screenshot: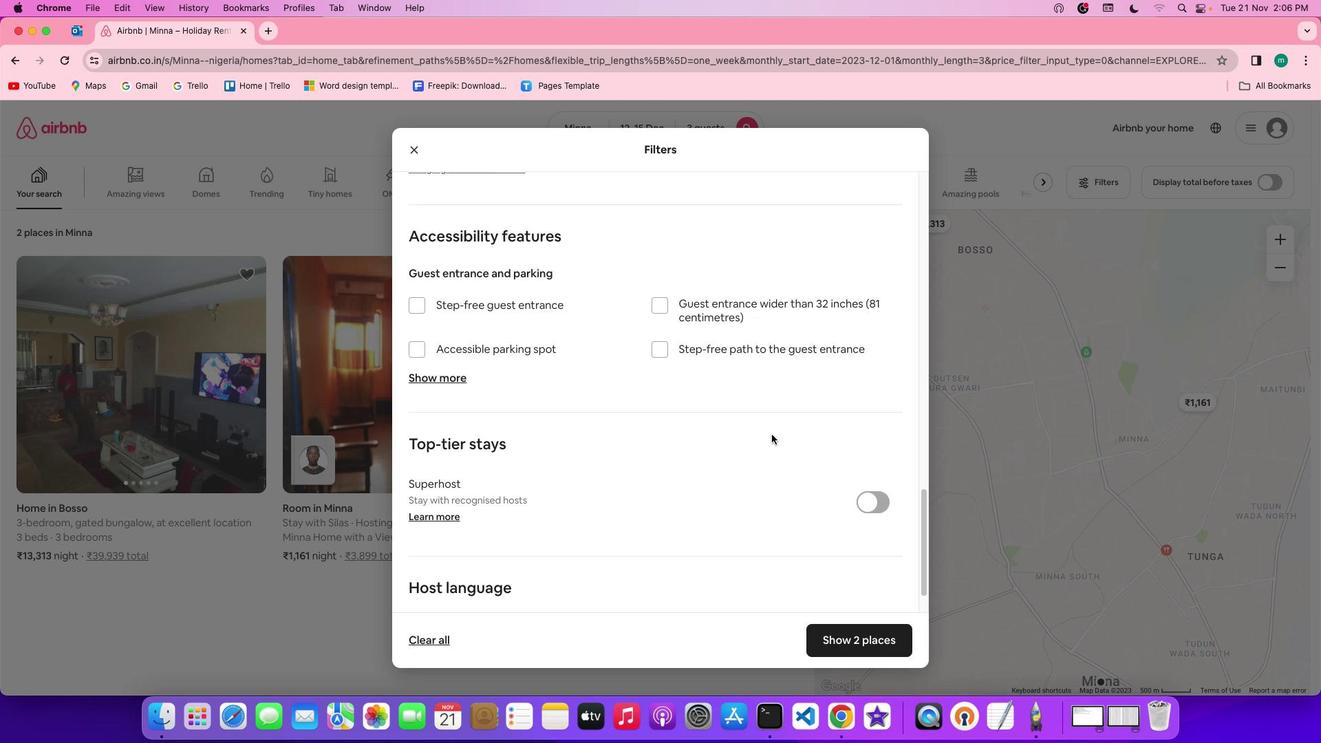 
Action: Mouse scrolled (771, 434) with delta (0, 0)
Screenshot: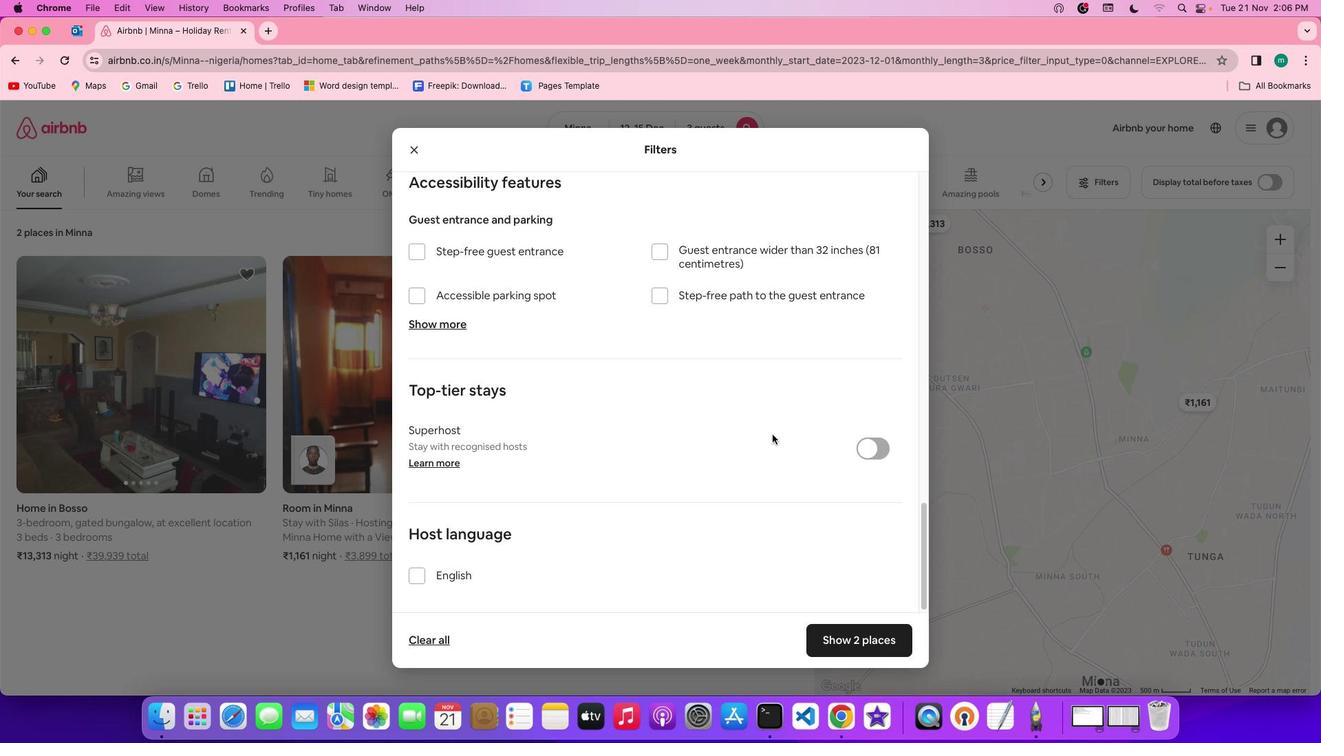 
Action: Mouse scrolled (771, 434) with delta (0, -2)
Screenshot: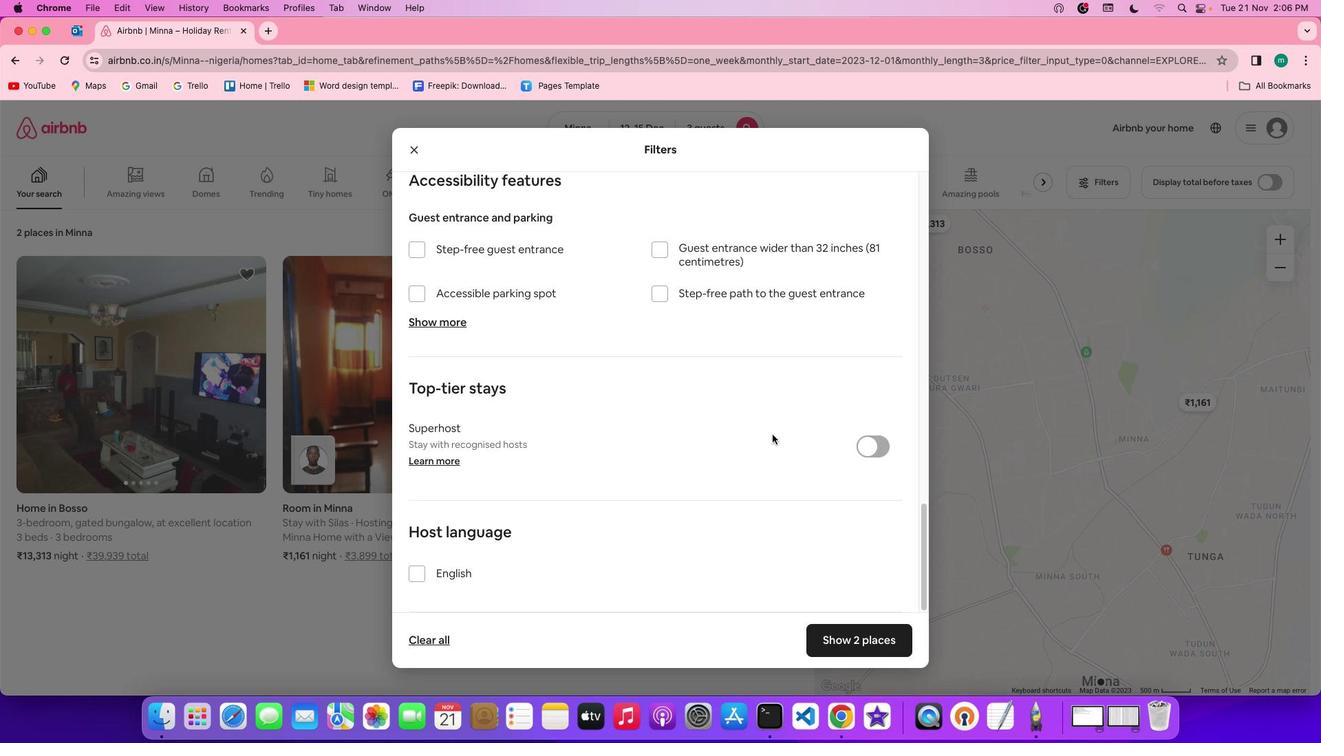 
Action: Mouse scrolled (771, 434) with delta (0, -3)
Screenshot: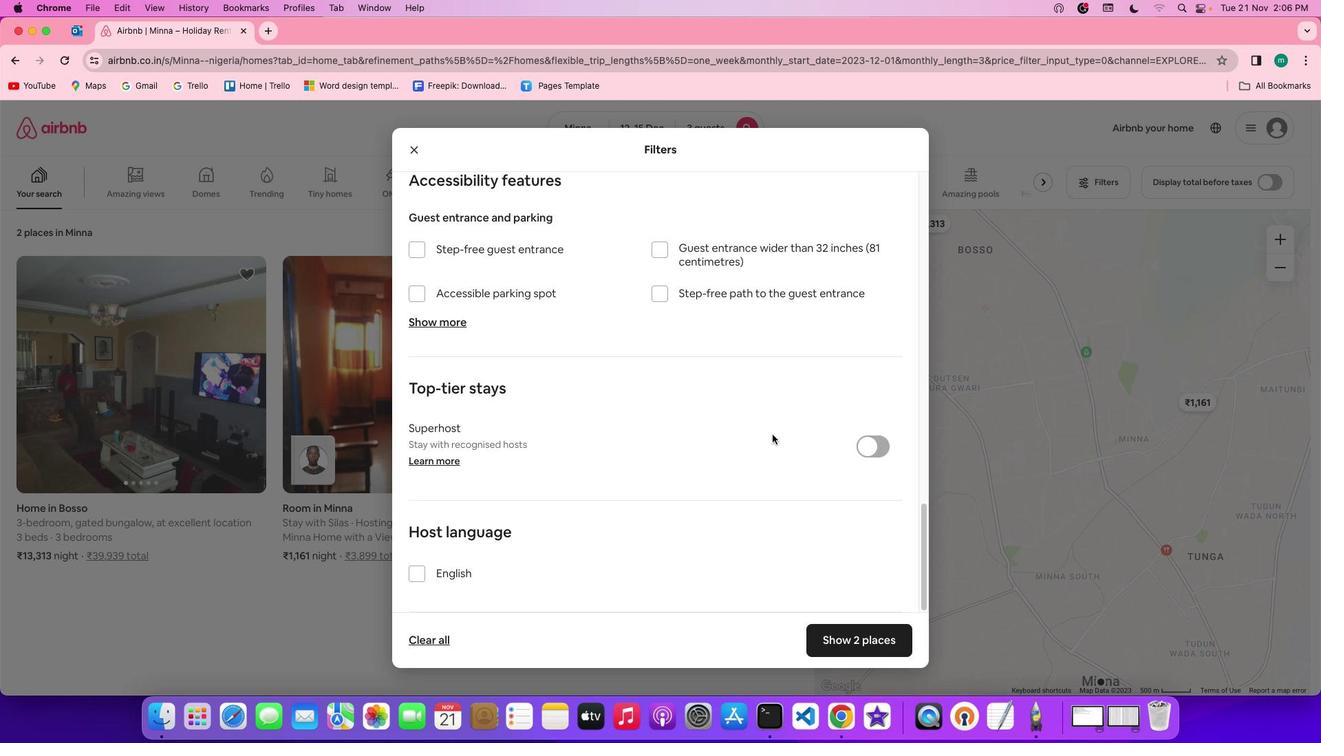 
Action: Mouse scrolled (771, 434) with delta (0, -3)
Screenshot: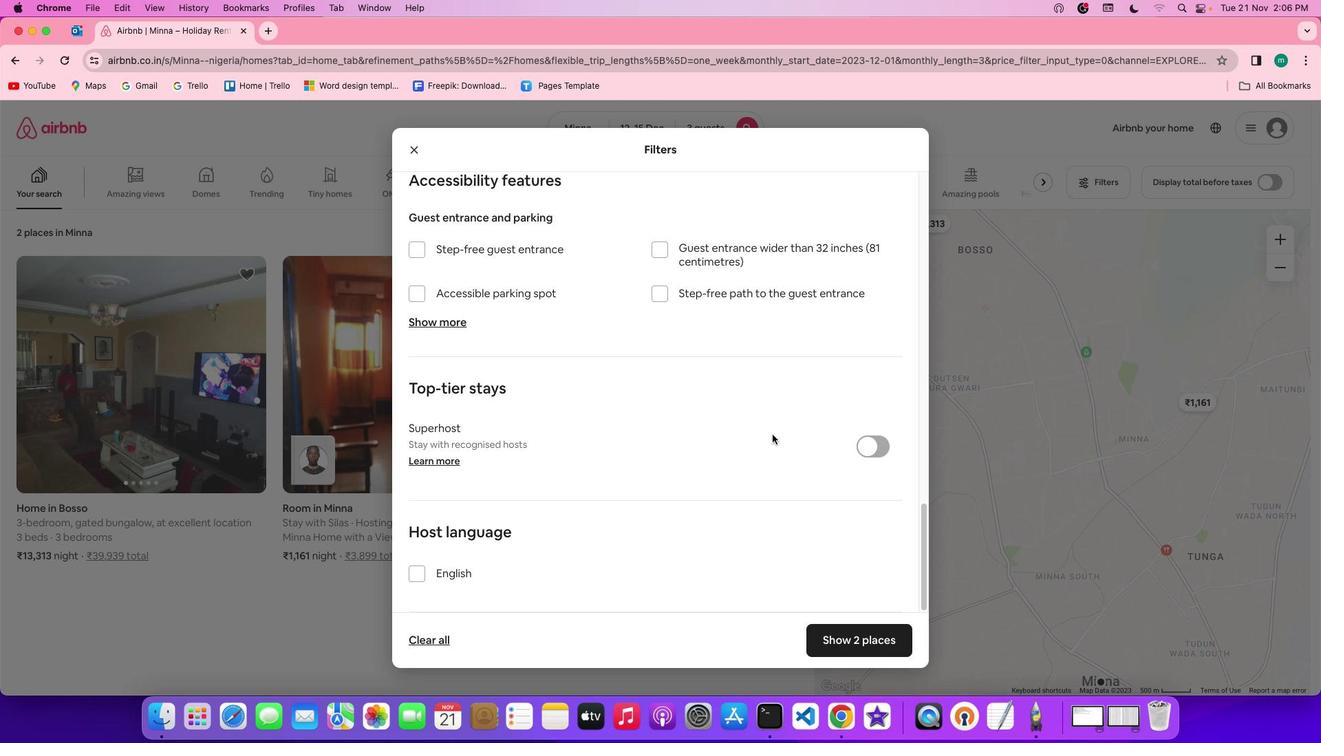 
Action: Mouse moved to (772, 434)
Screenshot: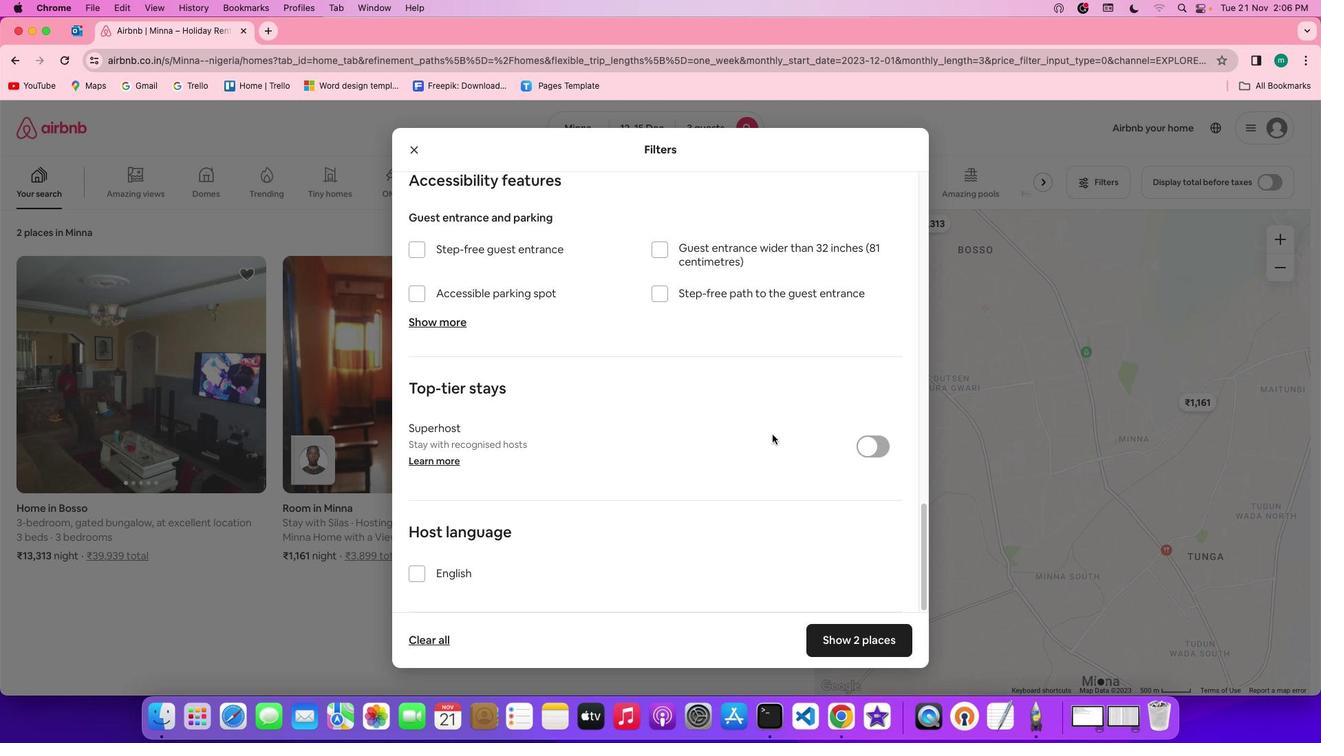 
Action: Mouse scrolled (772, 434) with delta (0, 0)
Screenshot: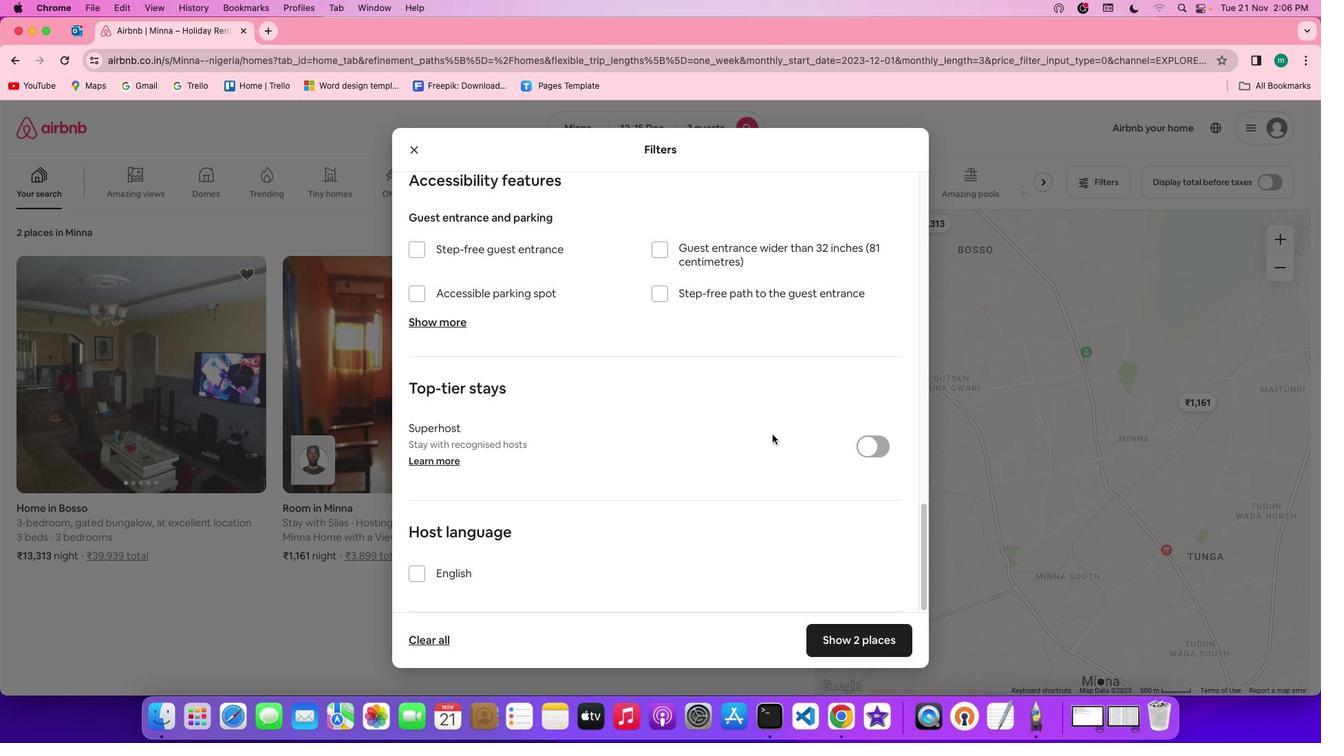
Action: Mouse scrolled (772, 434) with delta (0, 0)
Screenshot: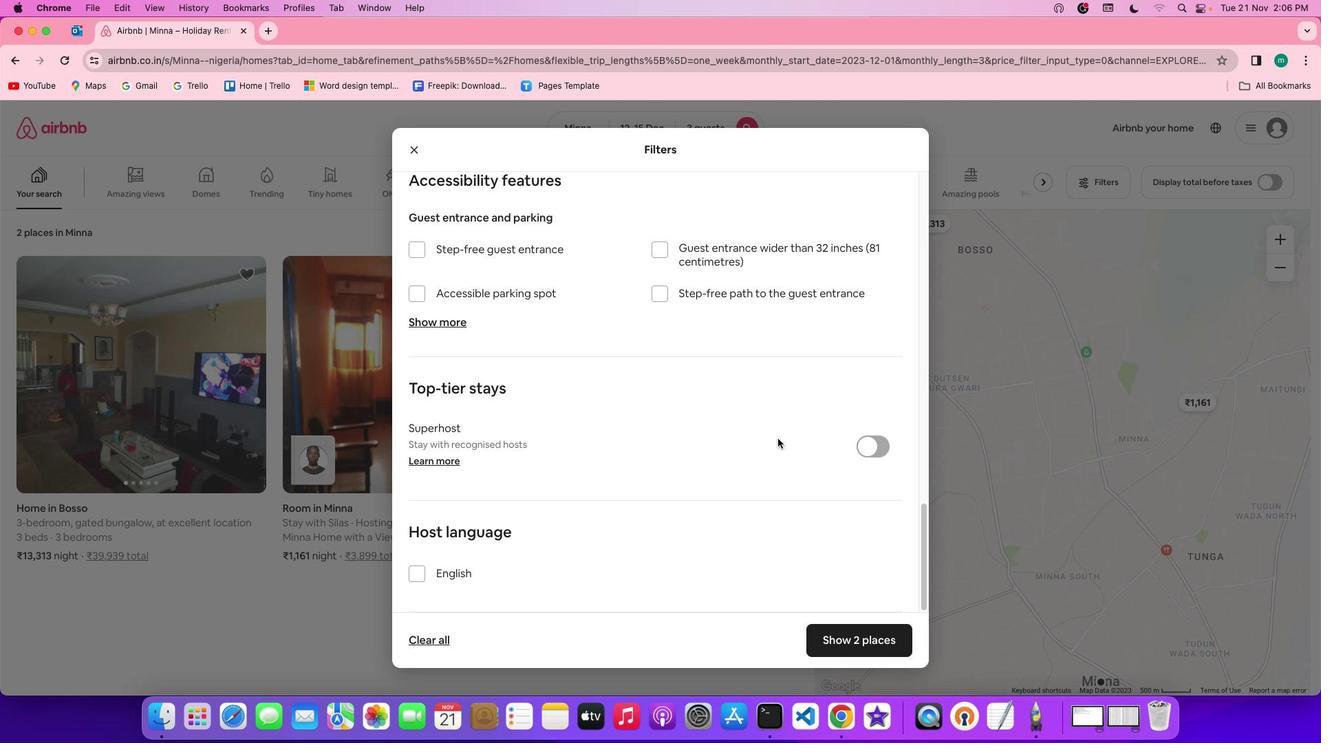 
Action: Mouse scrolled (772, 434) with delta (0, -2)
Screenshot: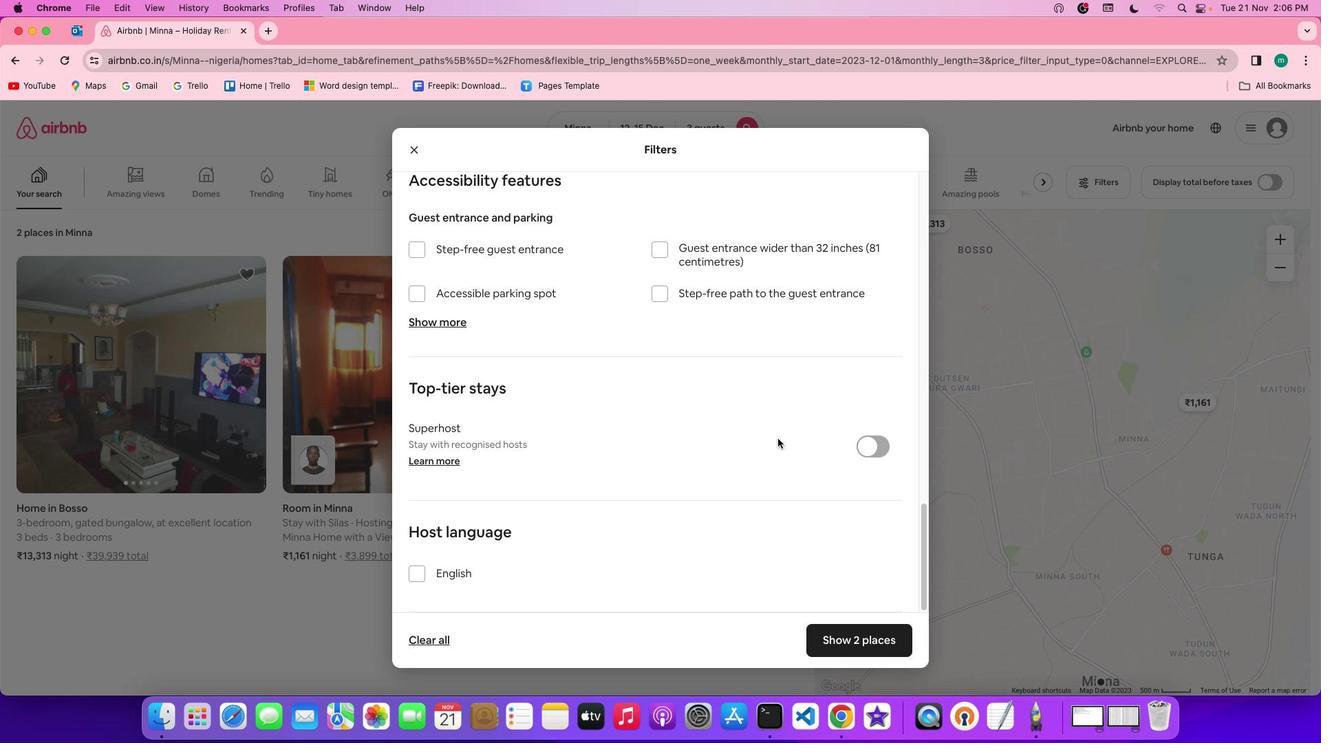 
Action: Mouse scrolled (772, 434) with delta (0, -3)
Screenshot: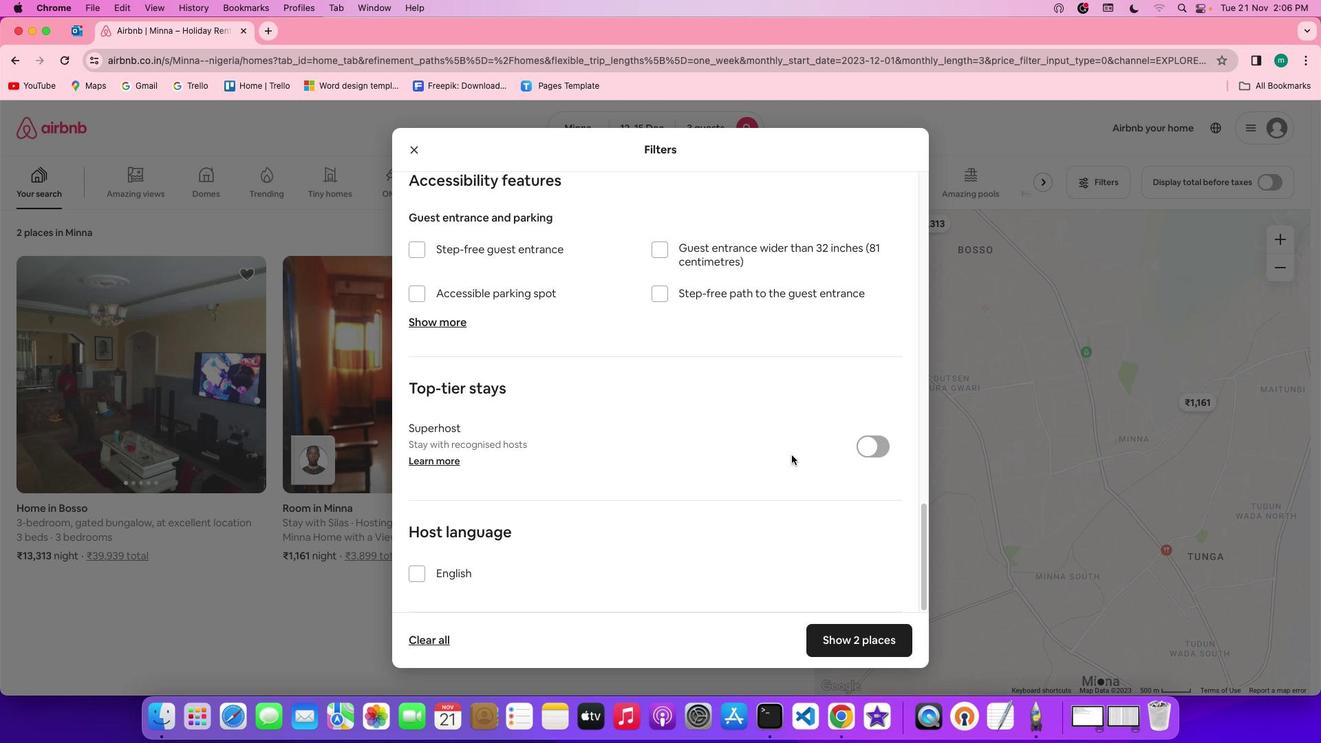 
Action: Mouse scrolled (772, 434) with delta (0, -4)
Screenshot: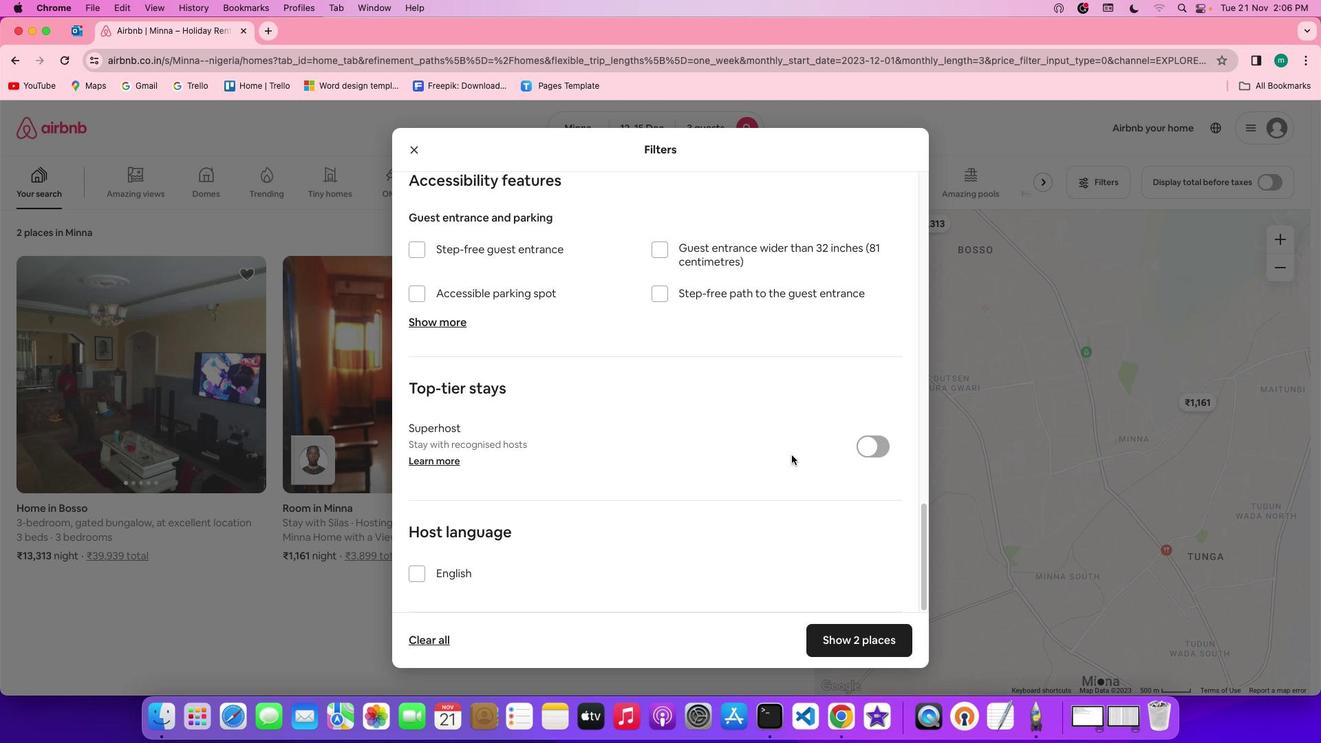 
Action: Mouse moved to (857, 641)
Screenshot: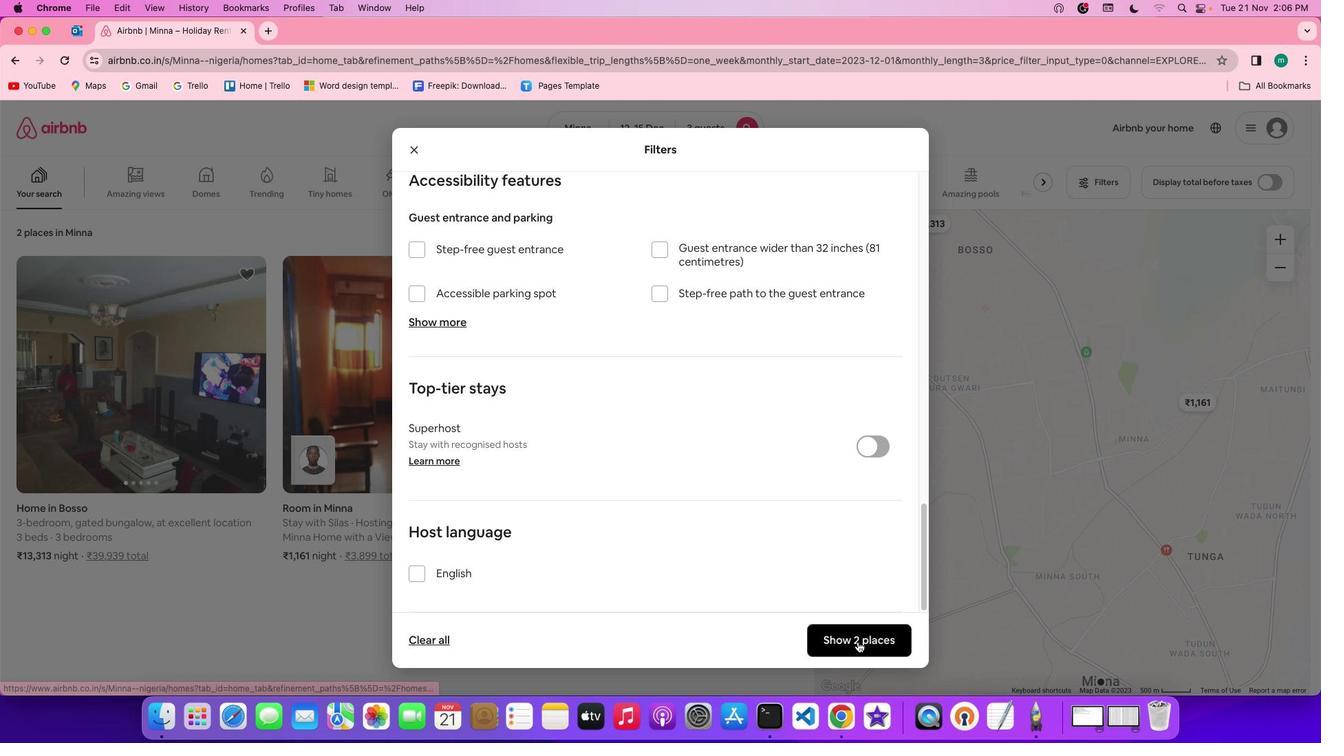 
Action: Mouse pressed left at (857, 641)
Screenshot: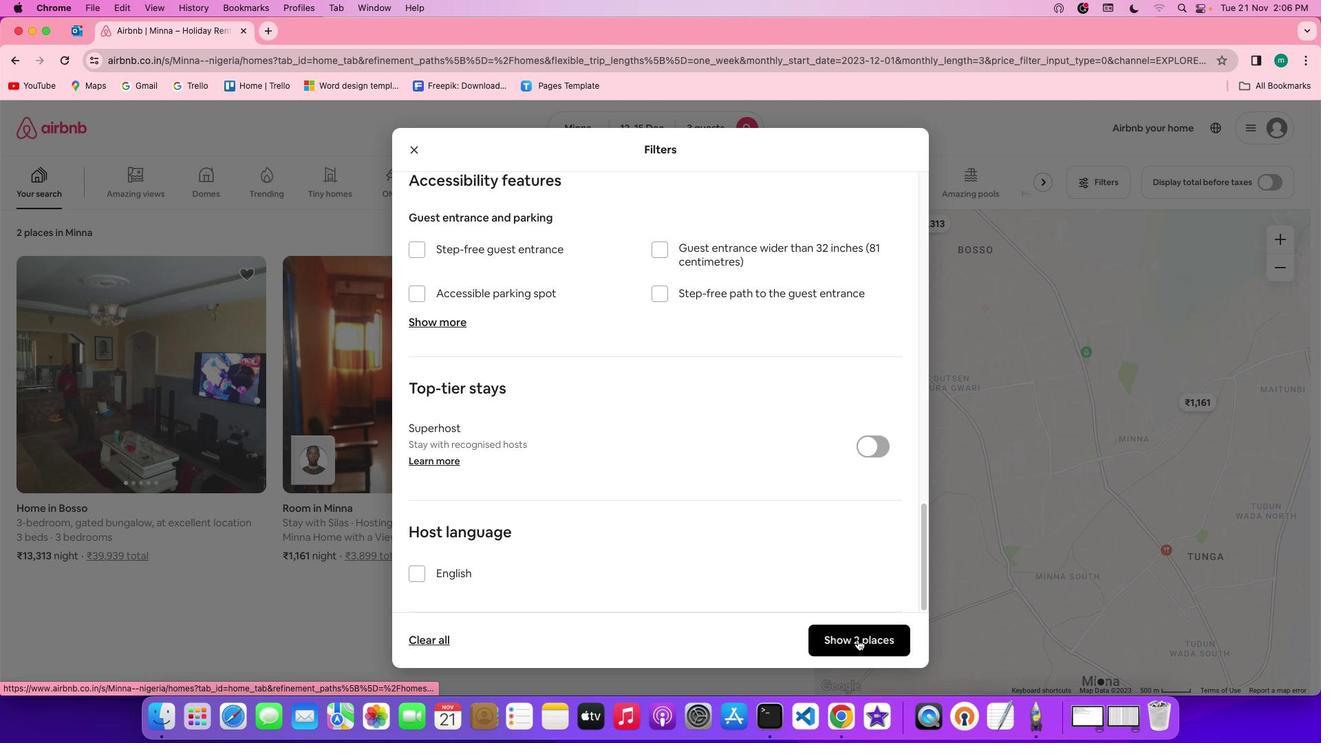 
Action: Mouse moved to (179, 311)
Screenshot: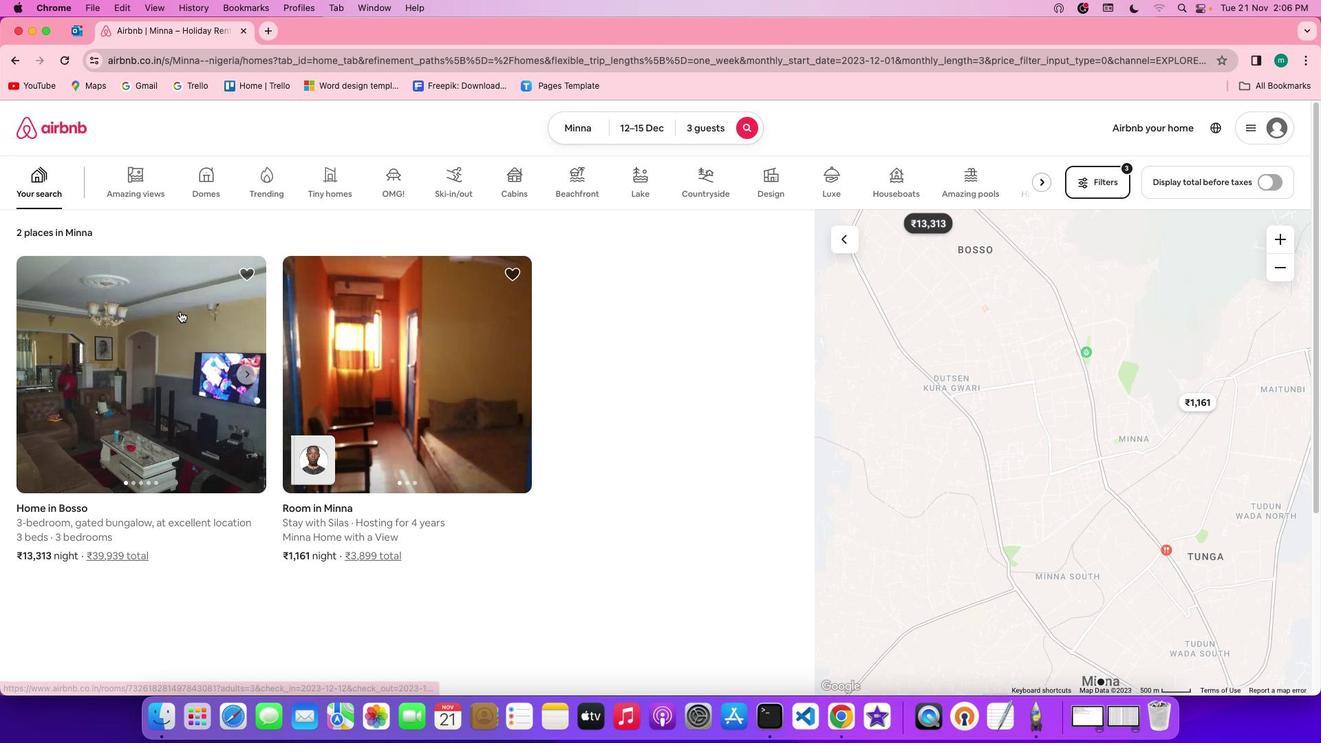
Action: Mouse pressed left at (179, 311)
Screenshot: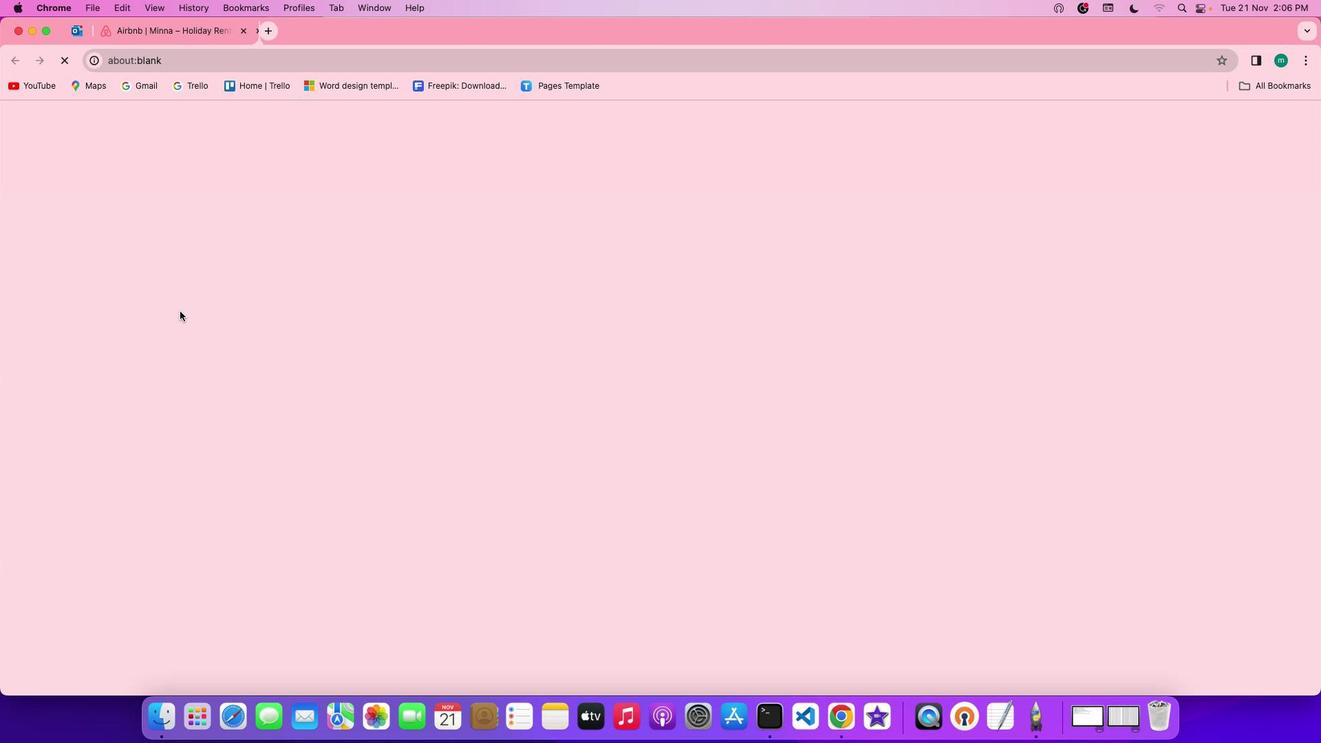 
Action: Mouse moved to (972, 509)
Screenshot: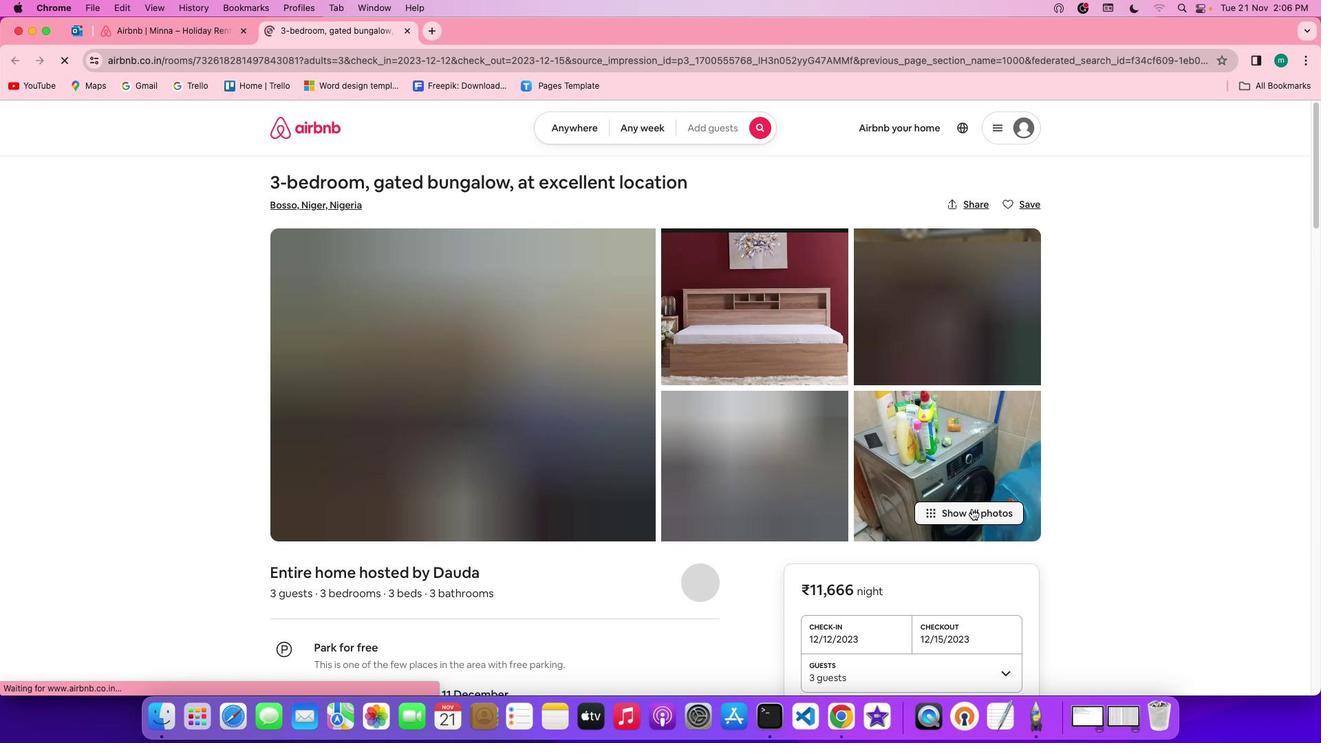 
Action: Mouse pressed left at (972, 509)
Screenshot: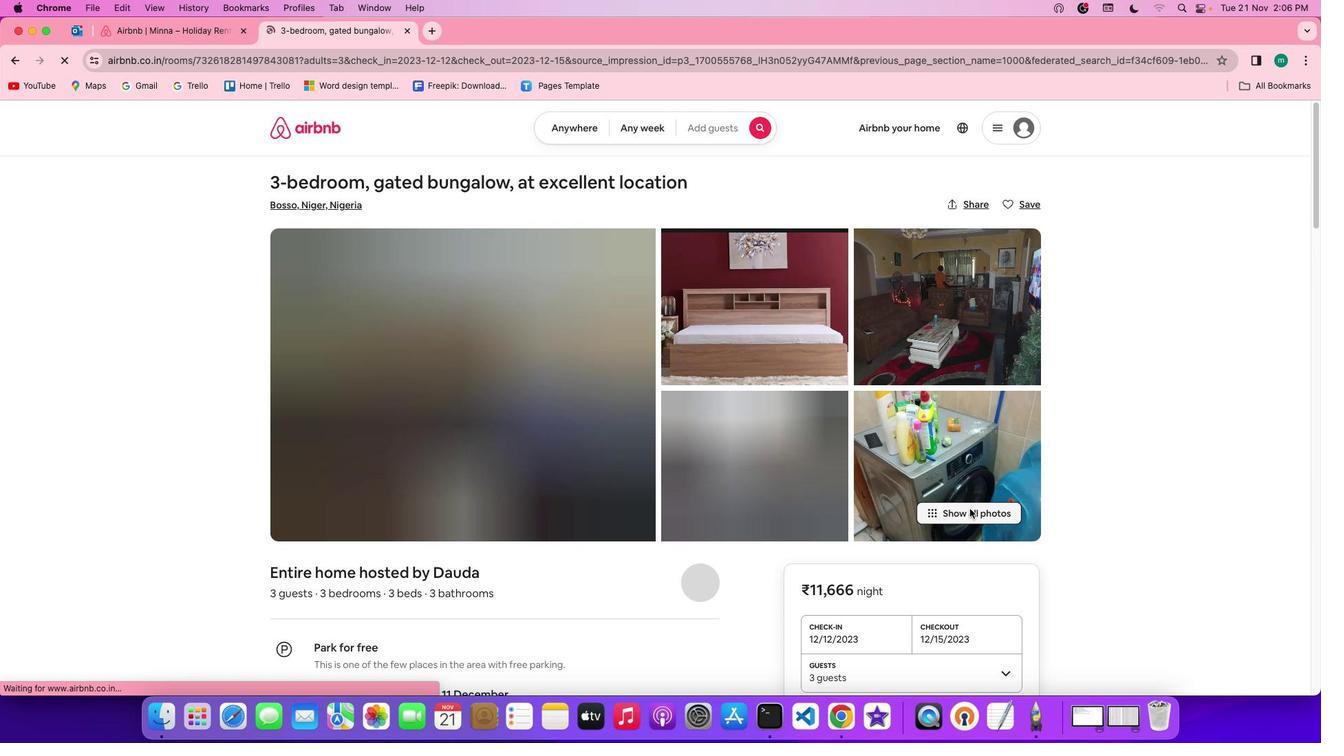 
Action: Mouse moved to (771, 514)
Screenshot: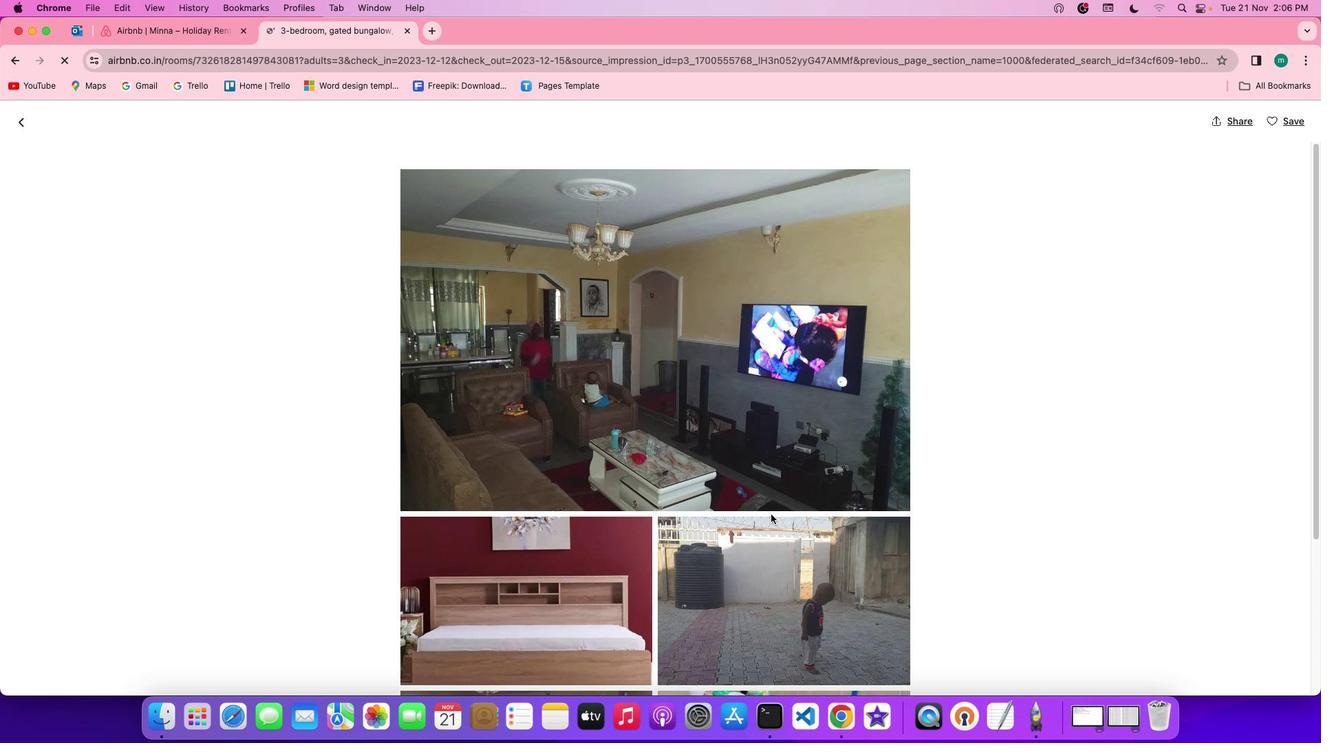 
Action: Mouse scrolled (771, 514) with delta (0, 0)
Screenshot: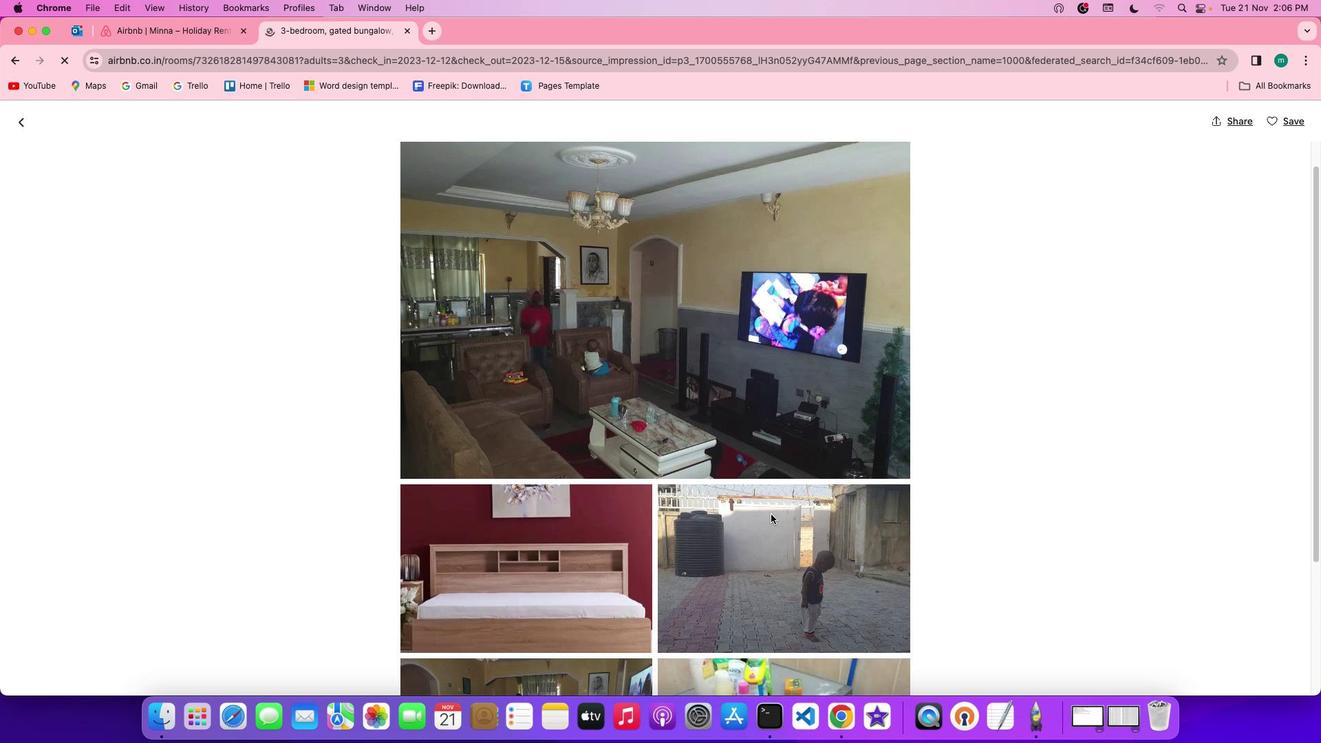 
Action: Mouse scrolled (771, 514) with delta (0, 0)
Screenshot: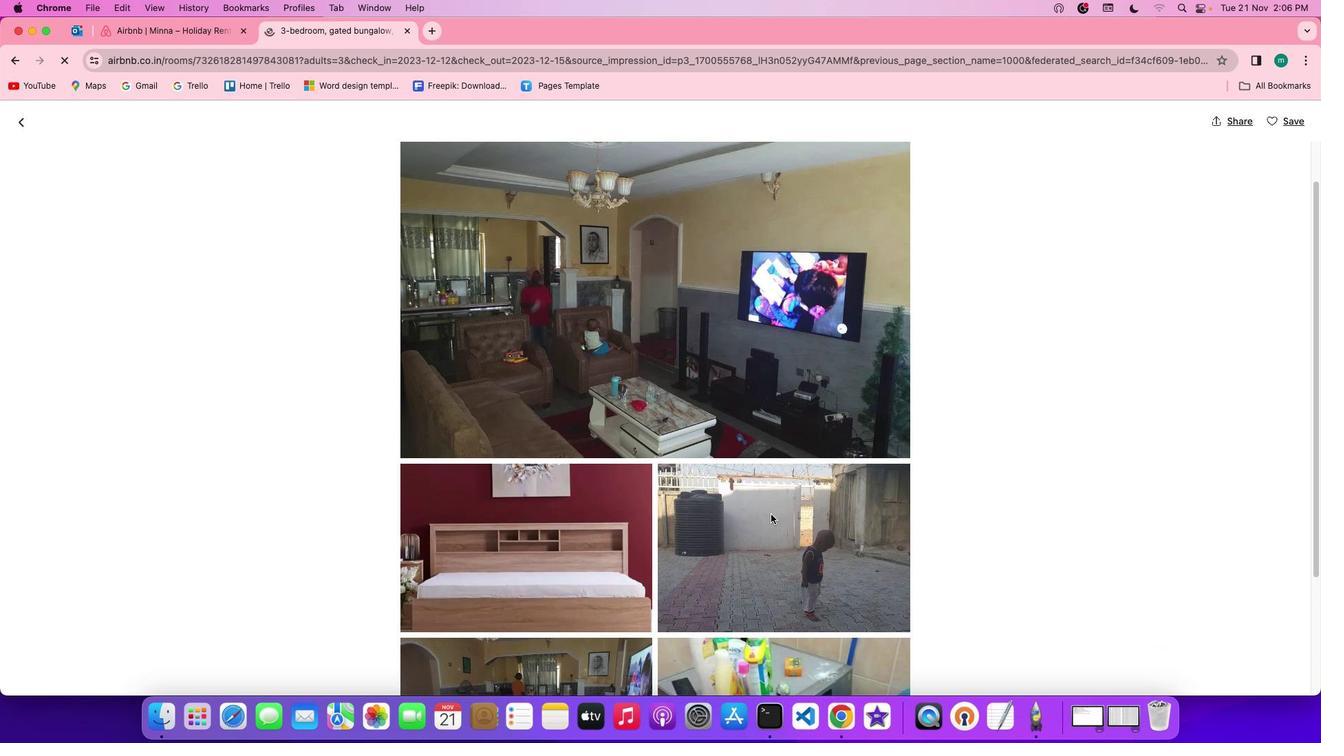 
Action: Mouse scrolled (771, 514) with delta (0, -1)
Screenshot: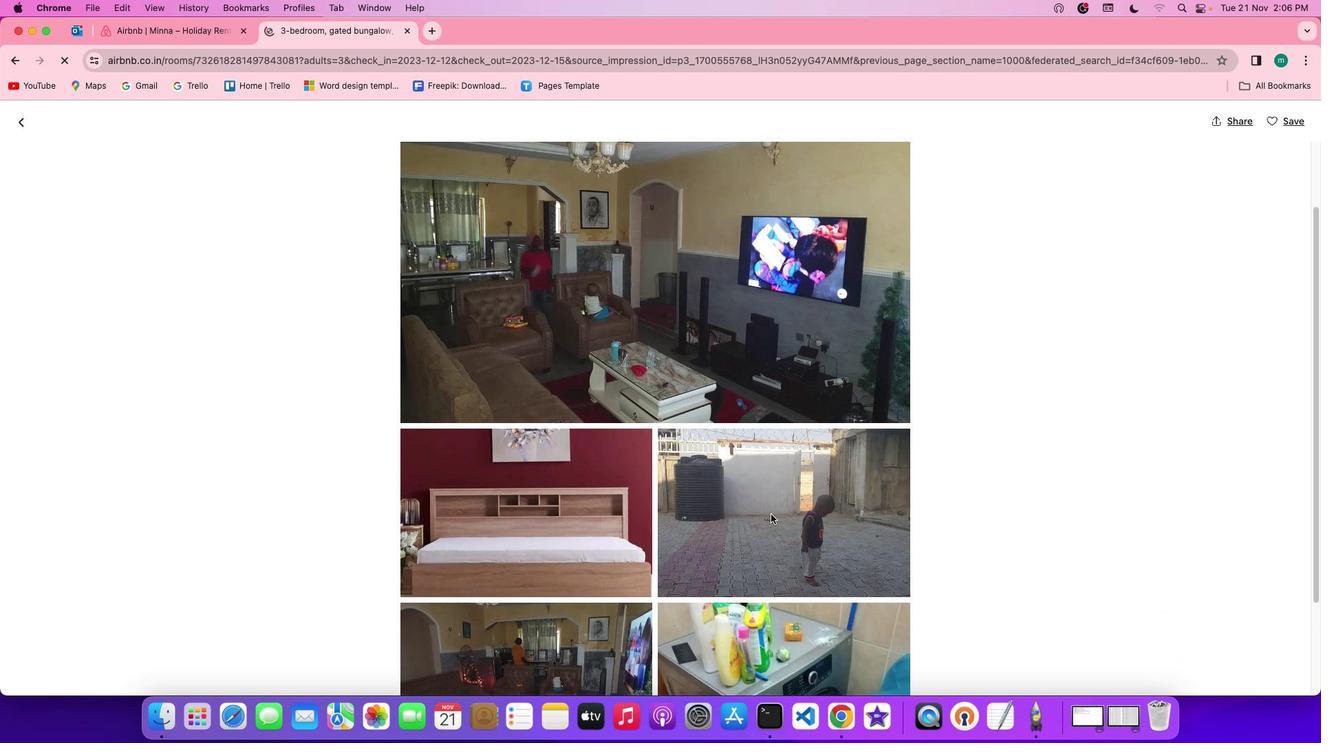 
Action: Mouse scrolled (771, 514) with delta (0, 0)
Screenshot: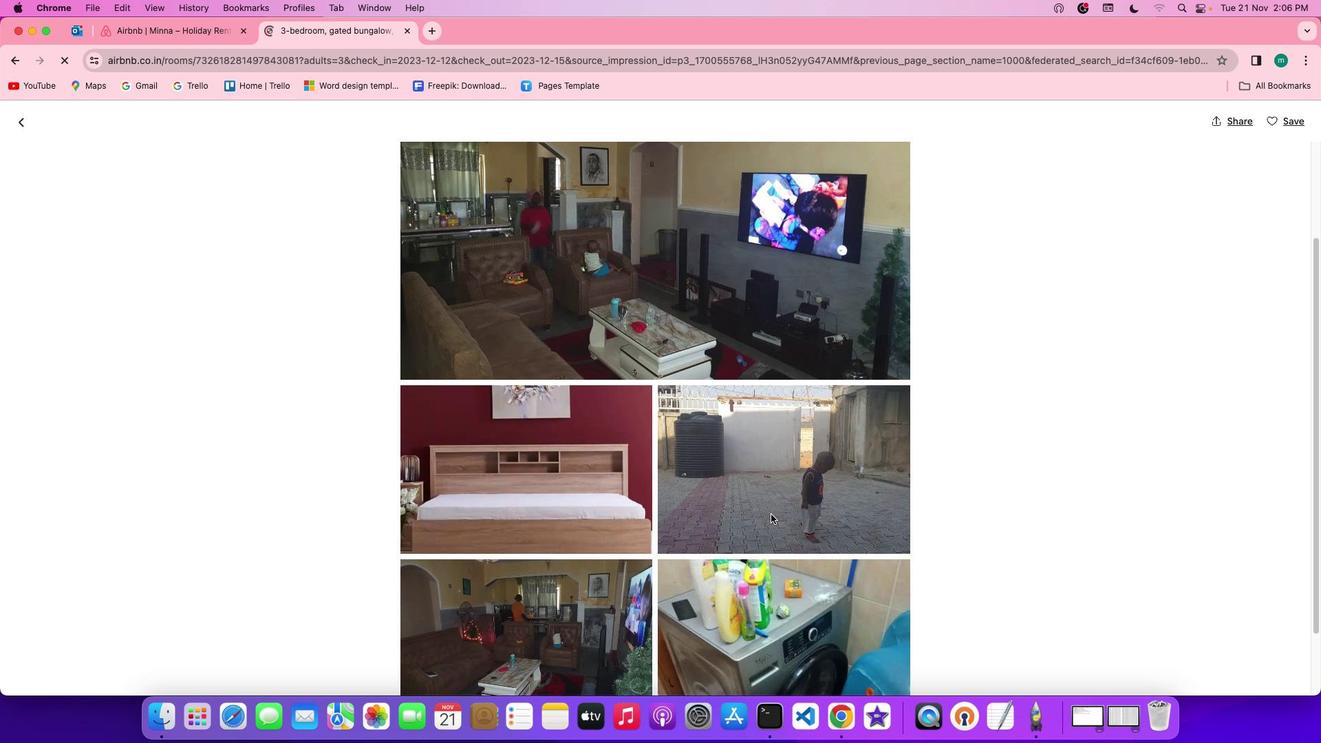 
Action: Mouse moved to (770, 514)
Screenshot: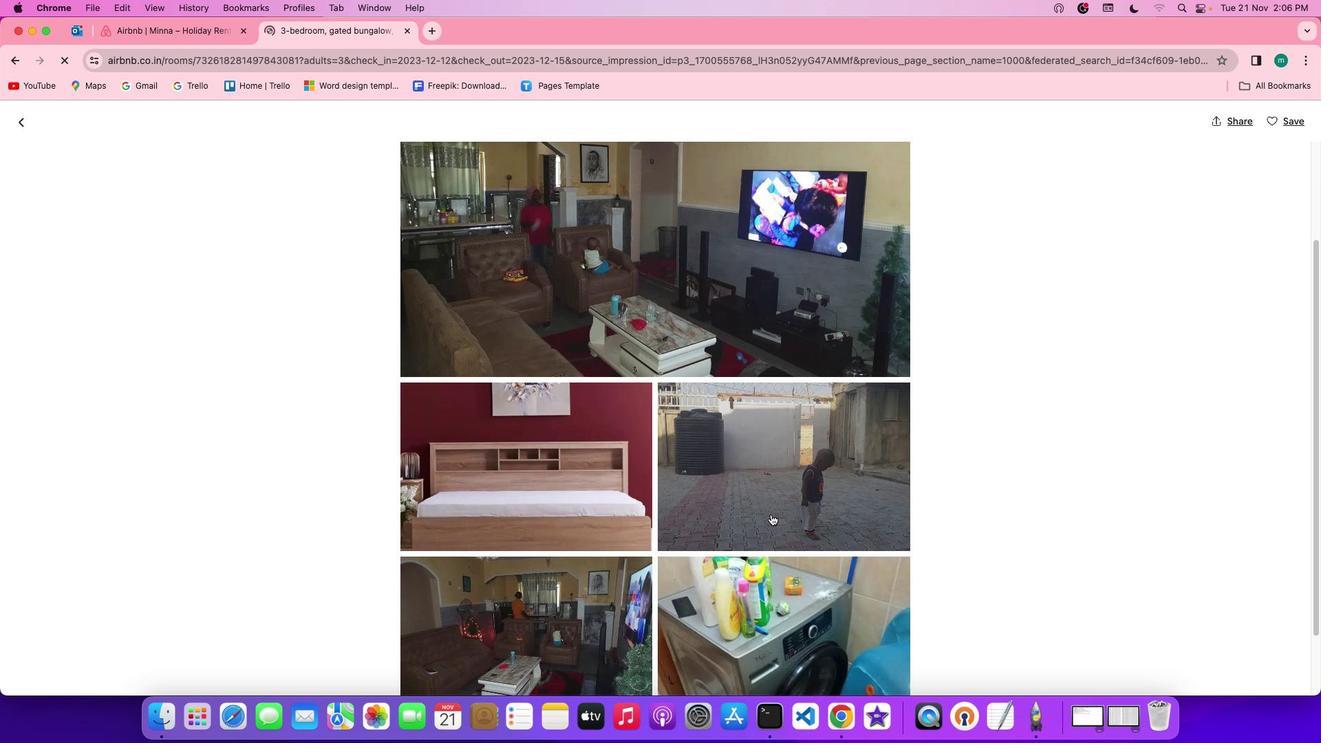 
Action: Mouse scrolled (770, 514) with delta (0, 0)
Screenshot: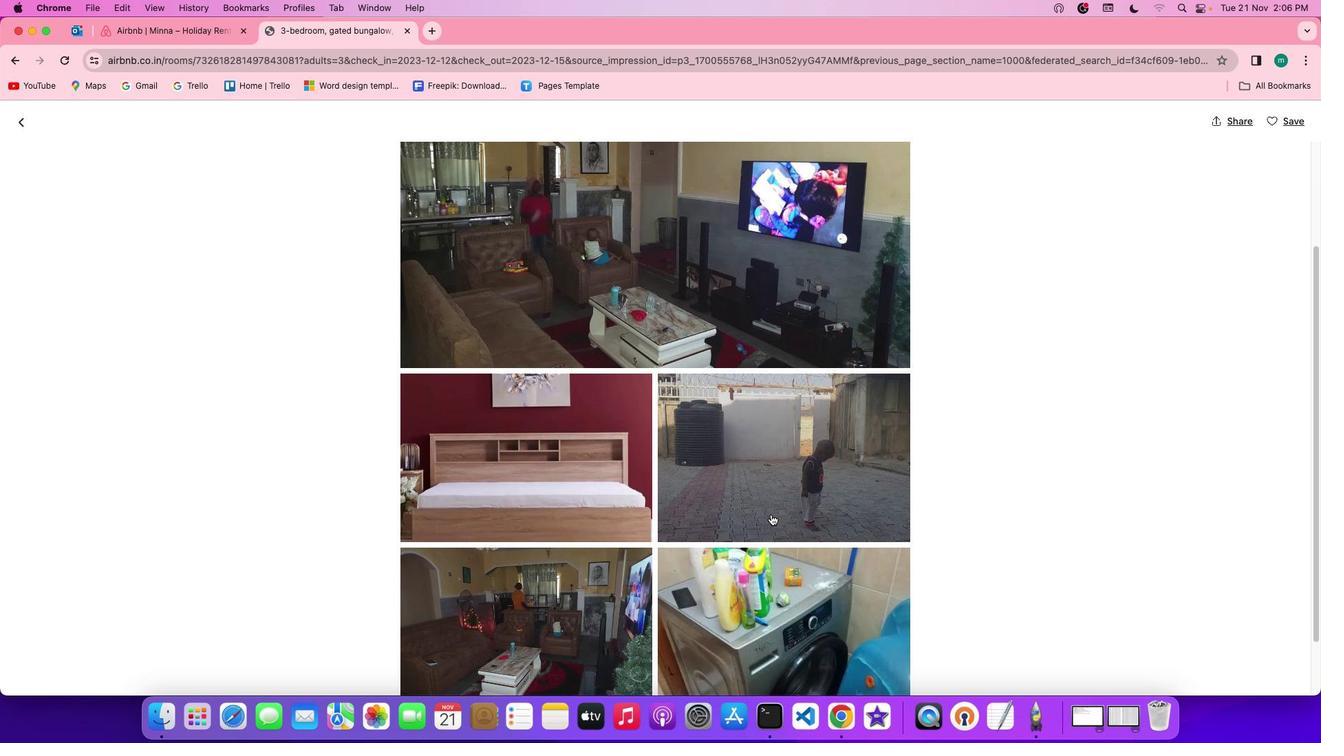 
Action: Mouse scrolled (770, 514) with delta (0, 0)
Screenshot: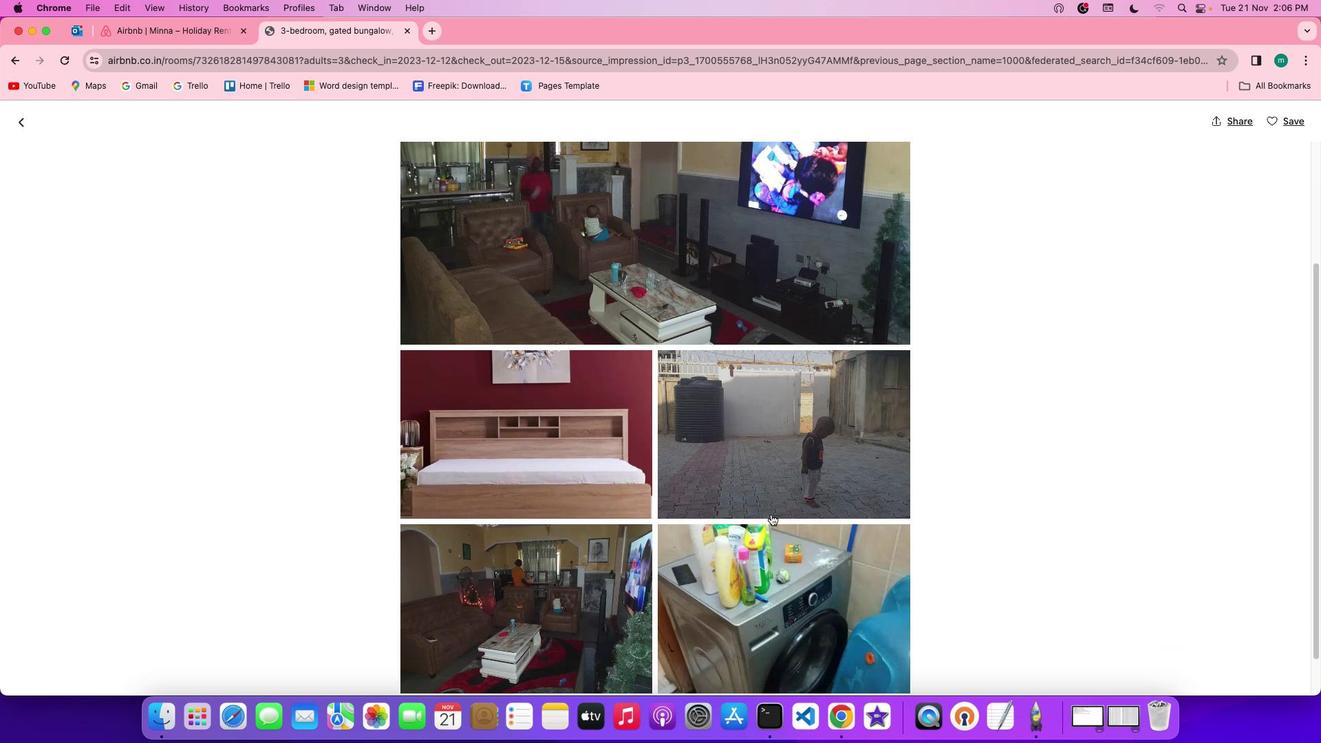 
Action: Mouse scrolled (770, 514) with delta (0, -1)
Screenshot: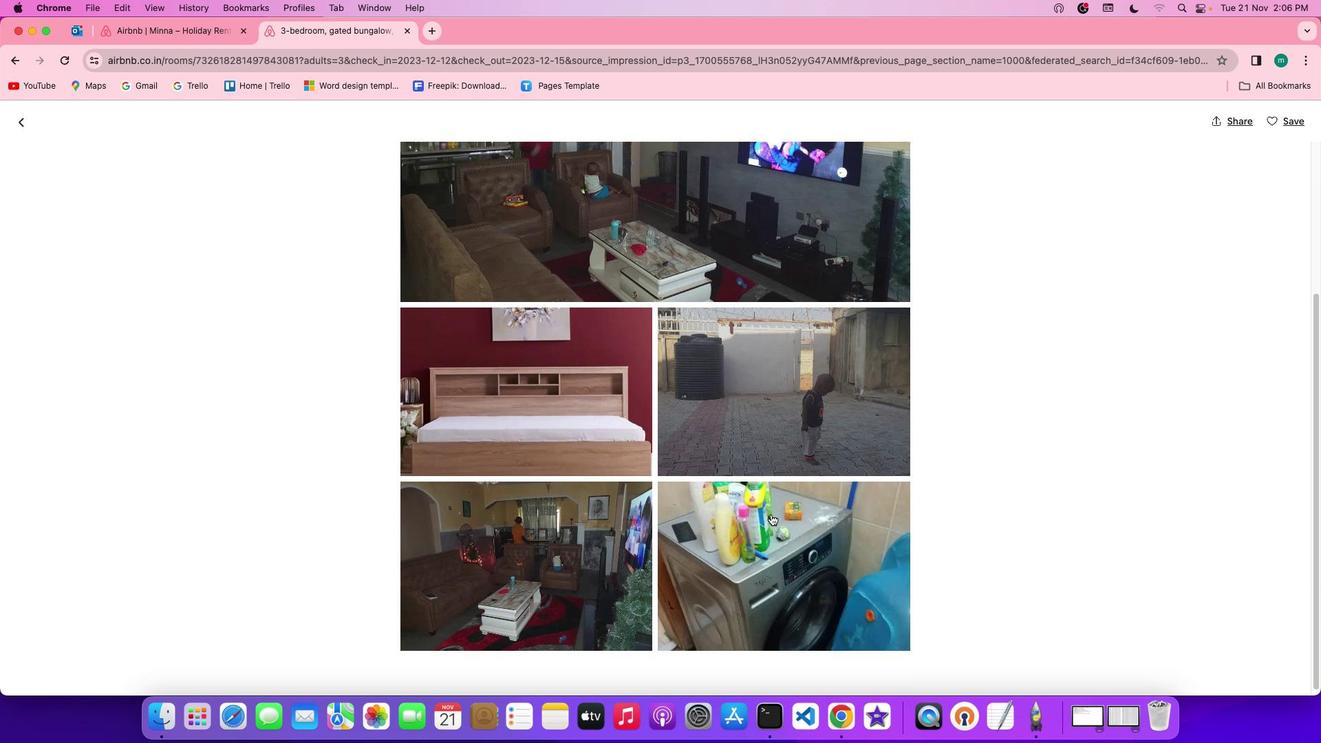 
Action: Mouse scrolled (770, 514) with delta (0, -2)
Screenshot: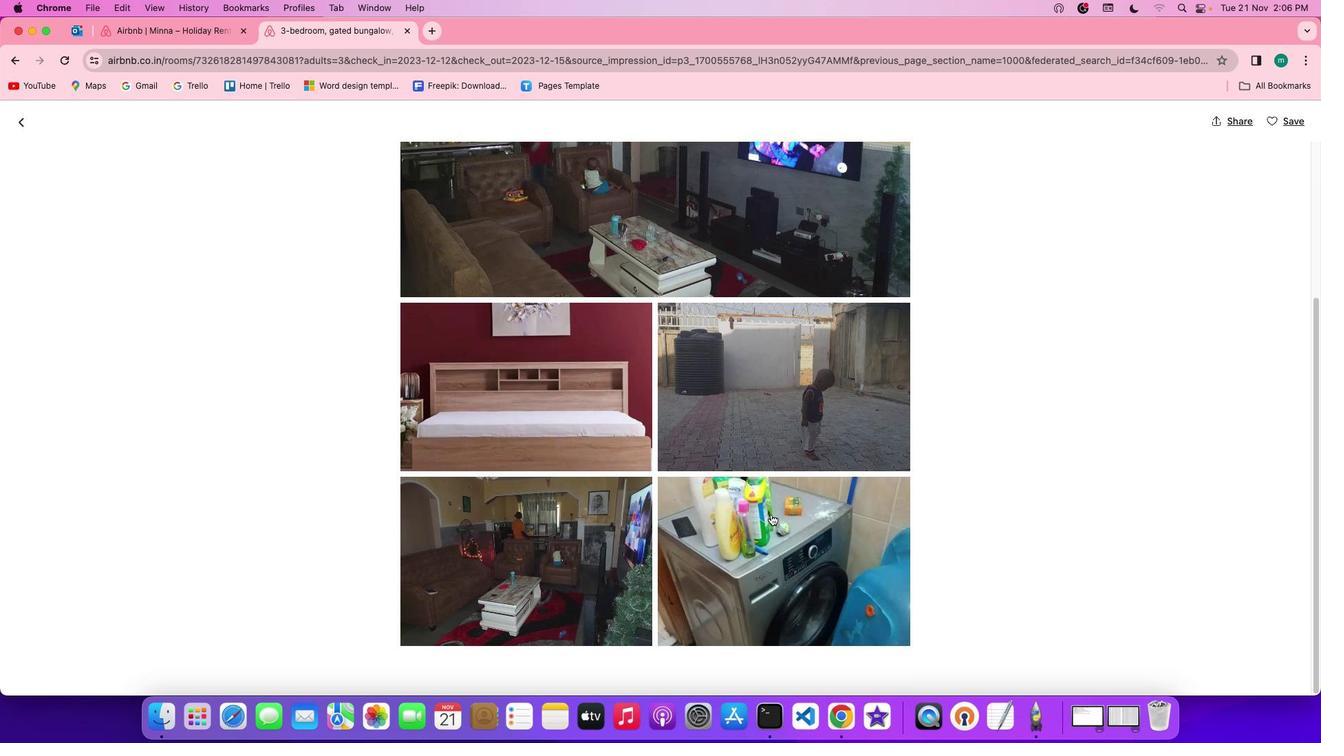 
Action: Mouse scrolled (770, 514) with delta (0, 0)
Screenshot: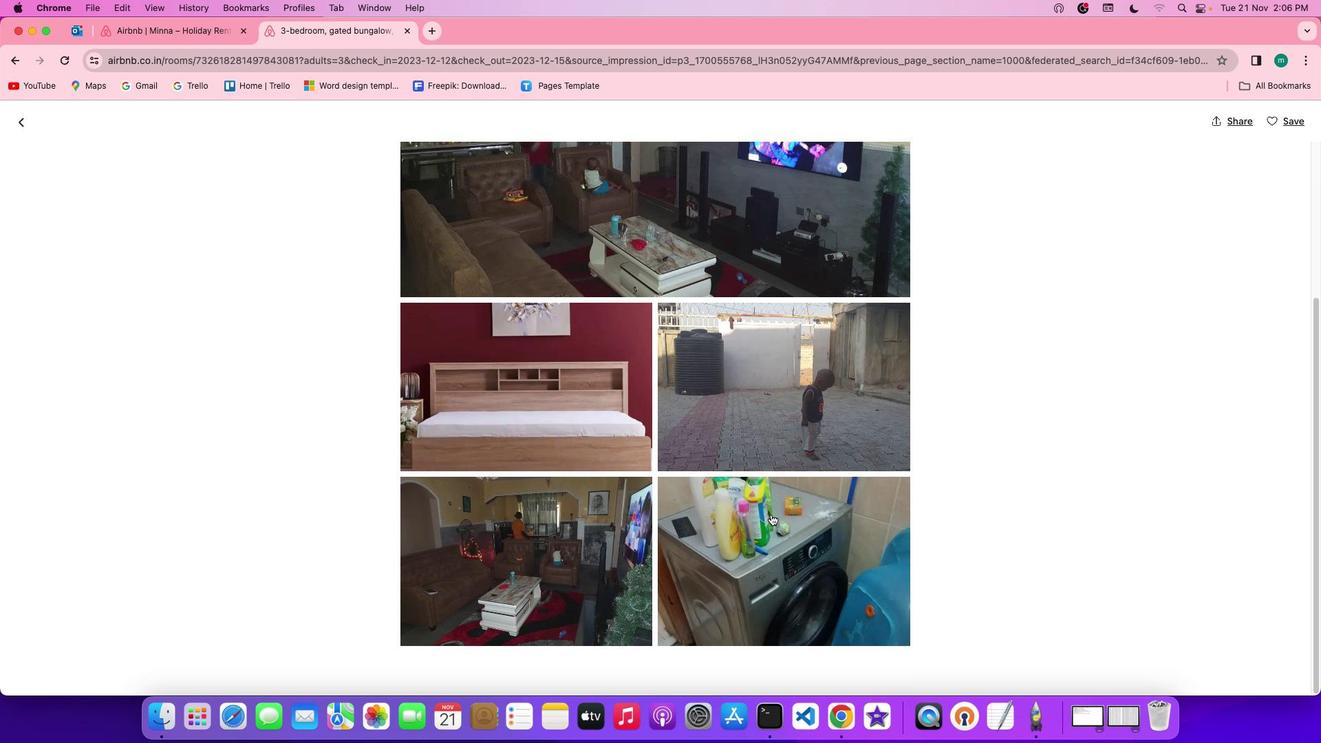 
Action: Mouse scrolled (770, 514) with delta (0, 0)
Screenshot: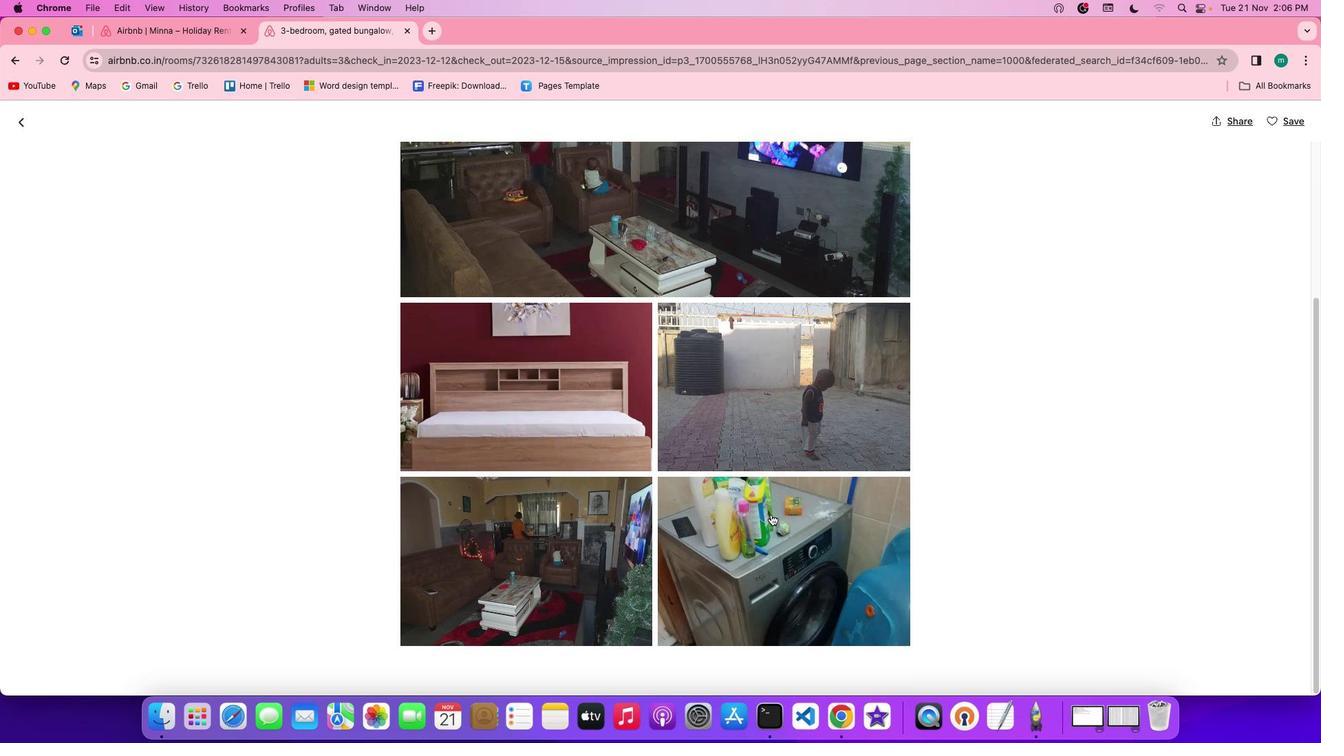 
Action: Mouse scrolled (770, 514) with delta (0, -1)
Screenshot: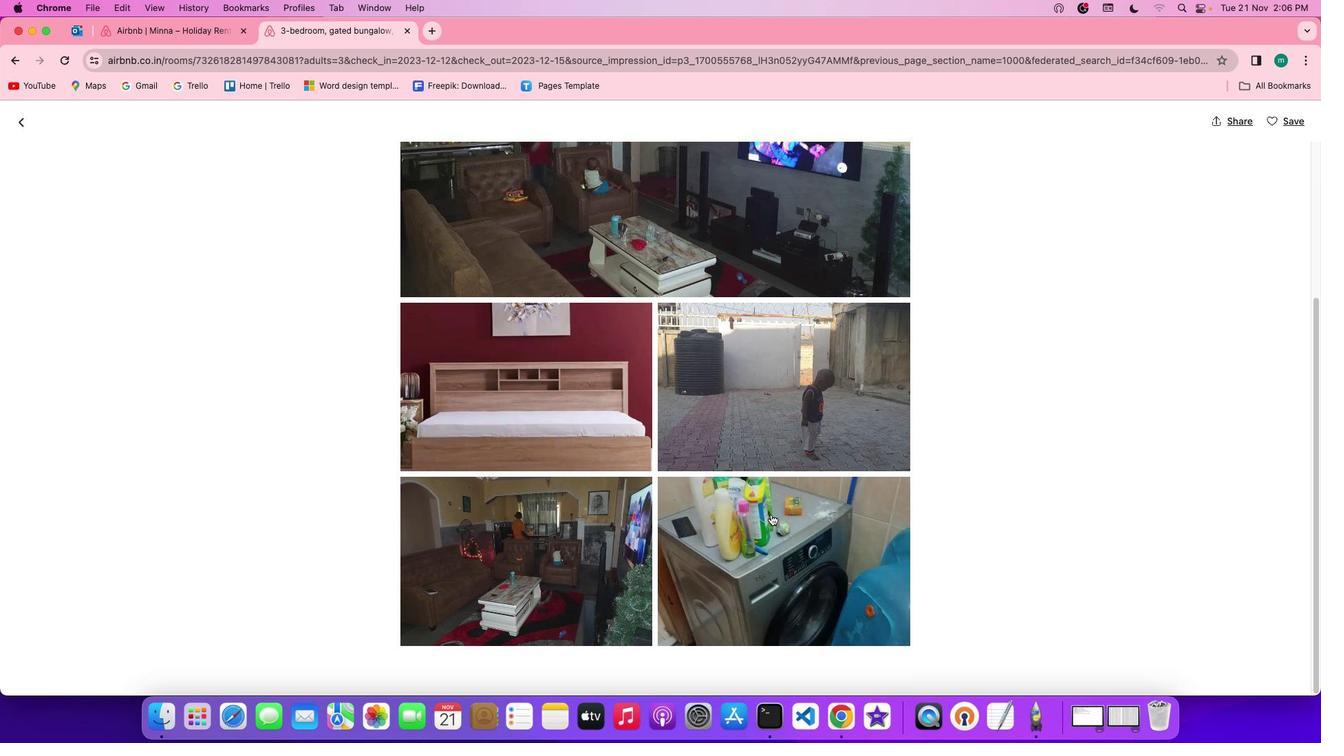 
Action: Mouse scrolled (770, 514) with delta (0, -2)
Screenshot: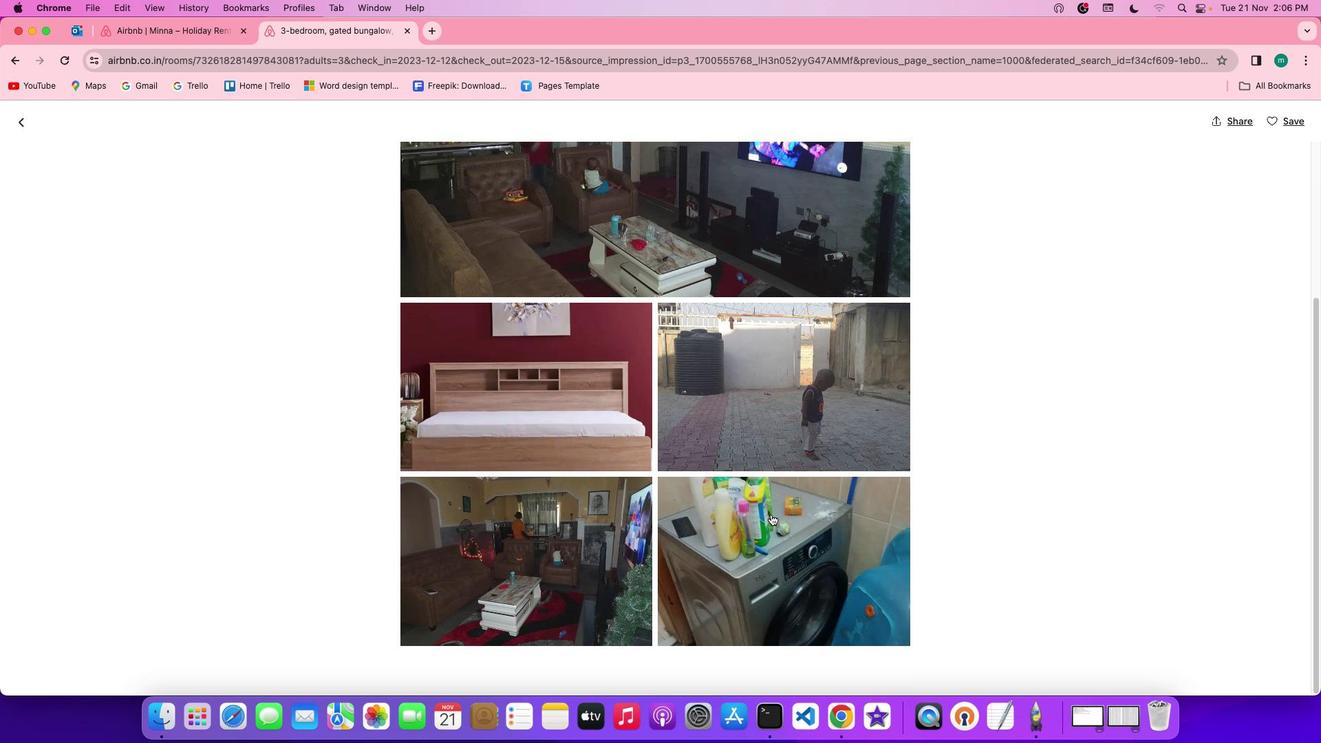 
Action: Mouse moved to (770, 514)
Screenshot: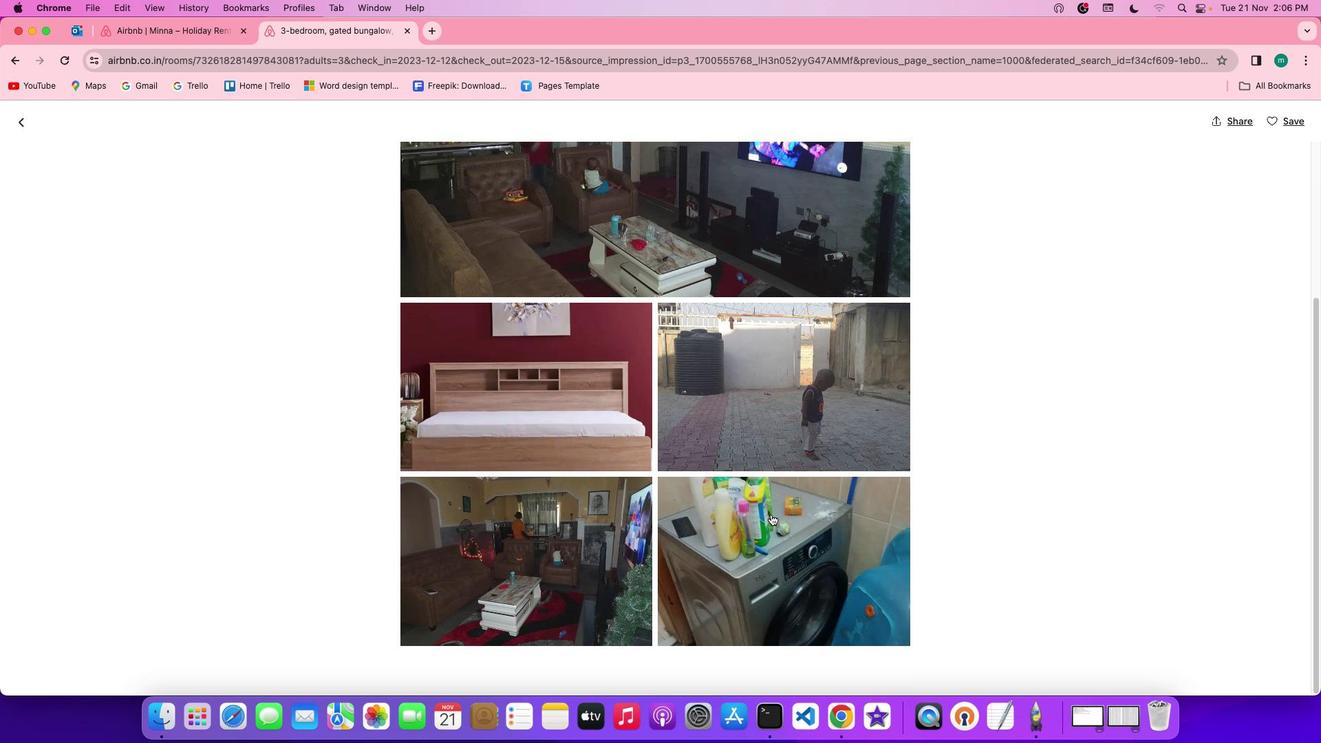 
Action: Mouse scrolled (770, 514) with delta (0, 0)
Screenshot: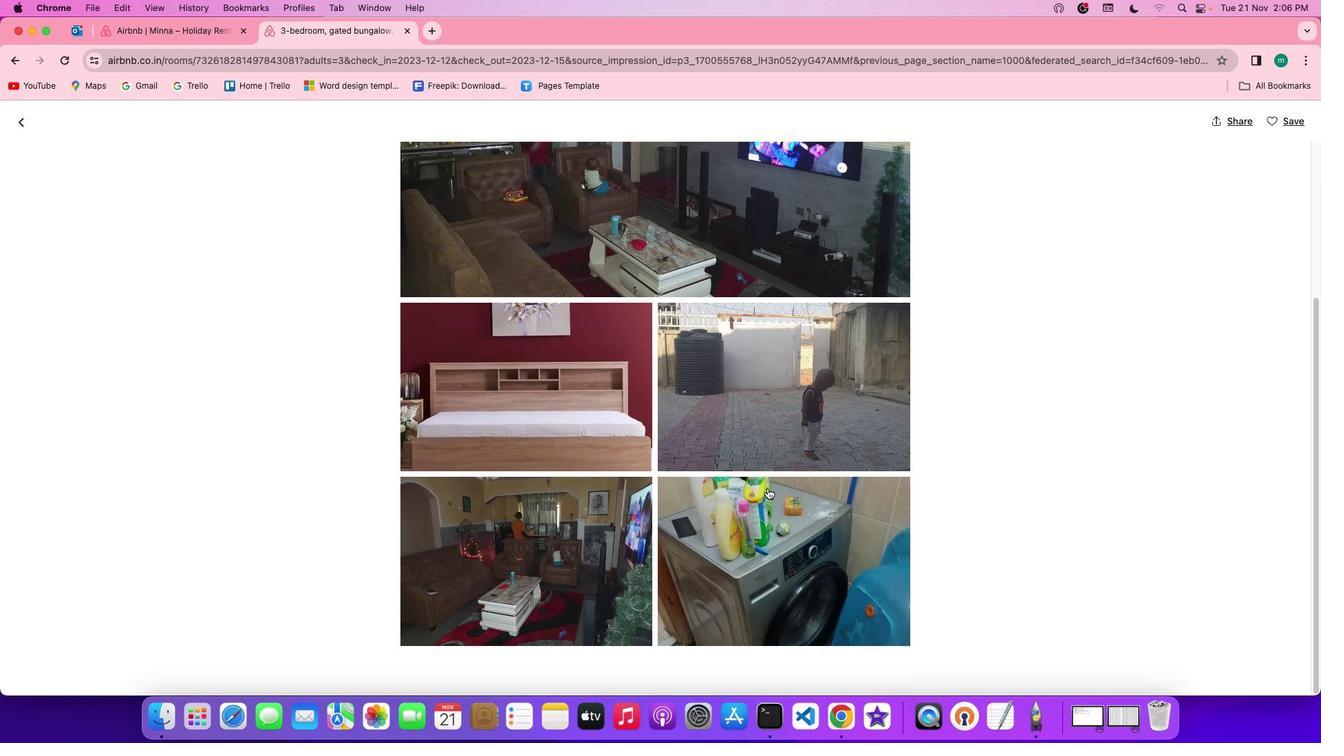 
Action: Mouse scrolled (770, 514) with delta (0, 0)
Screenshot: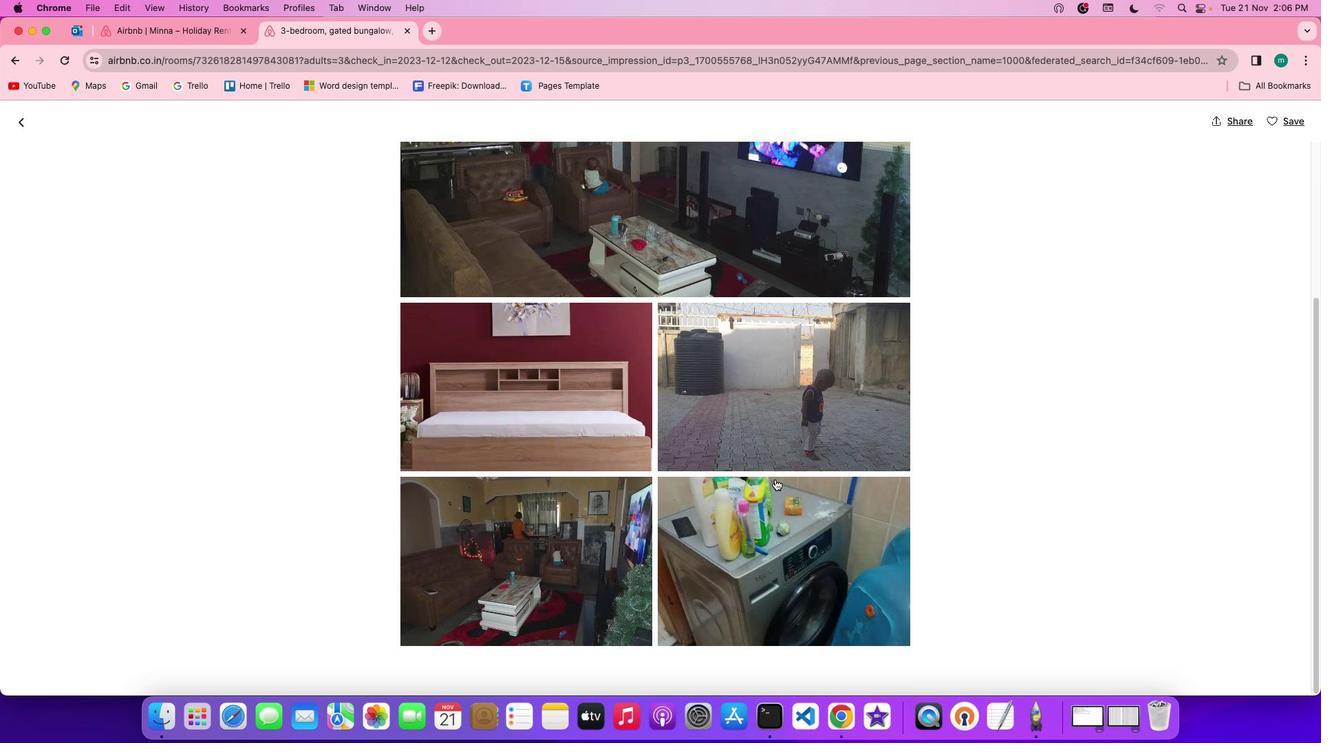 
Action: Mouse scrolled (770, 514) with delta (0, -2)
Screenshot: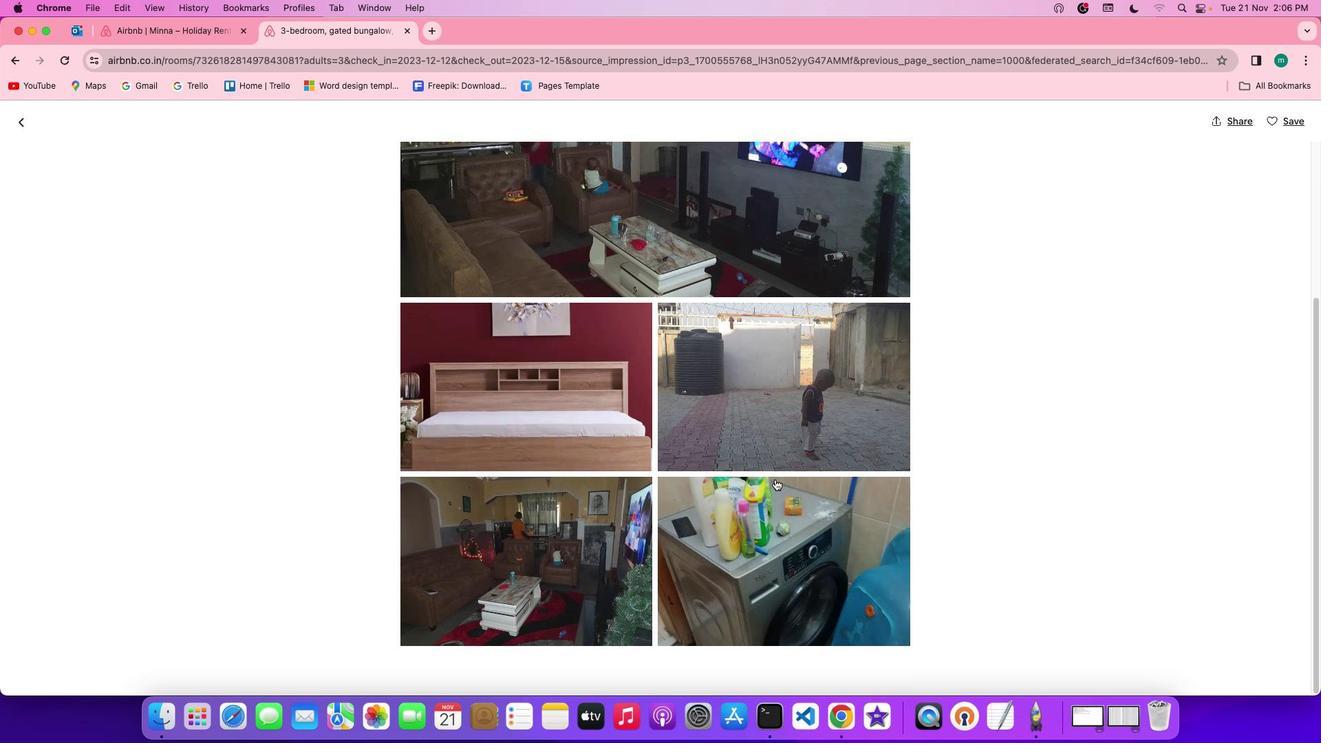
Action: Mouse moved to (23, 119)
Screenshot: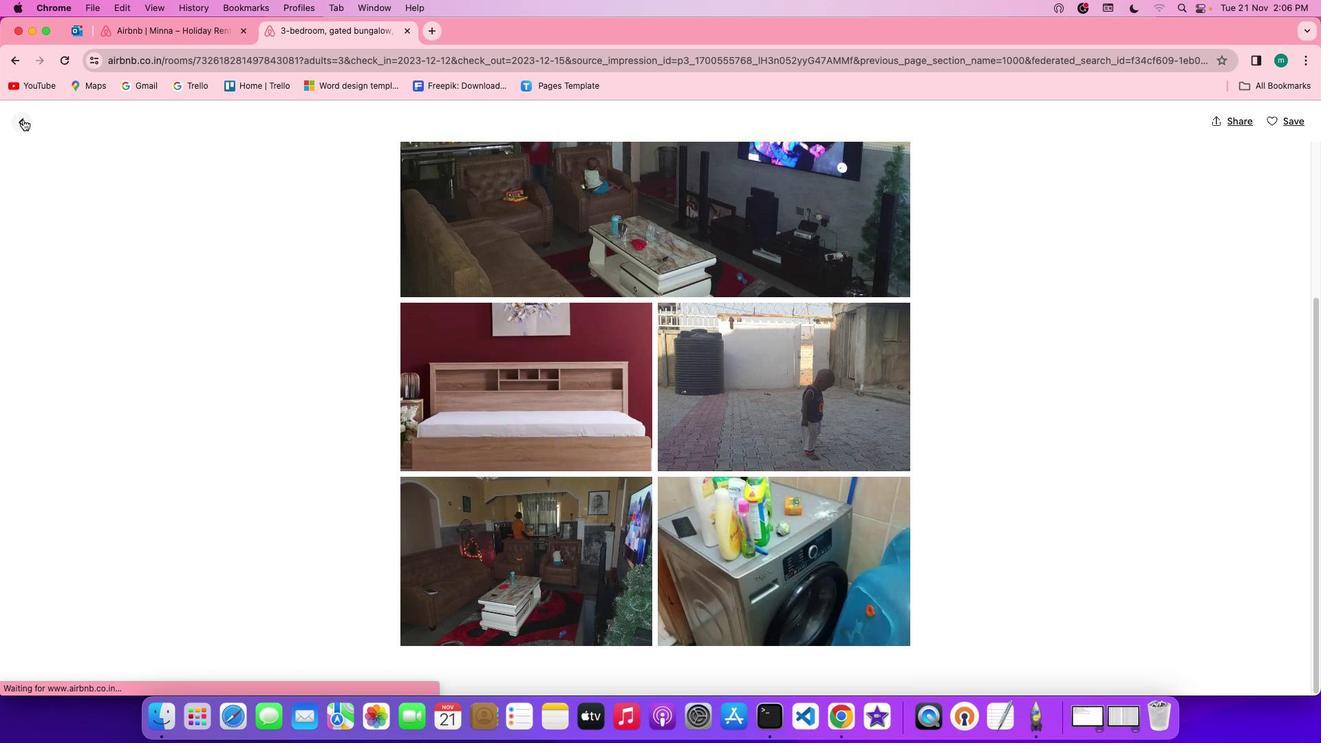 
Action: Mouse pressed left at (23, 119)
Screenshot: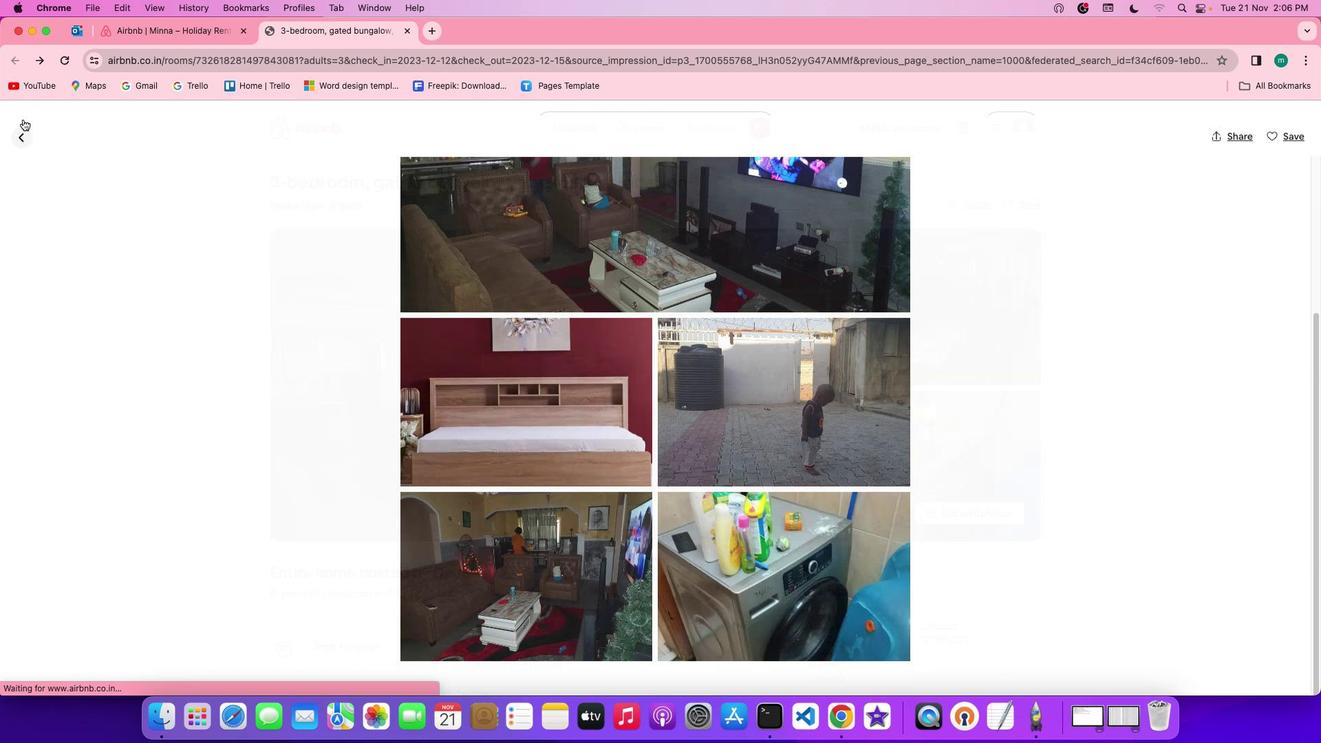 
Action: Mouse moved to (653, 490)
Screenshot: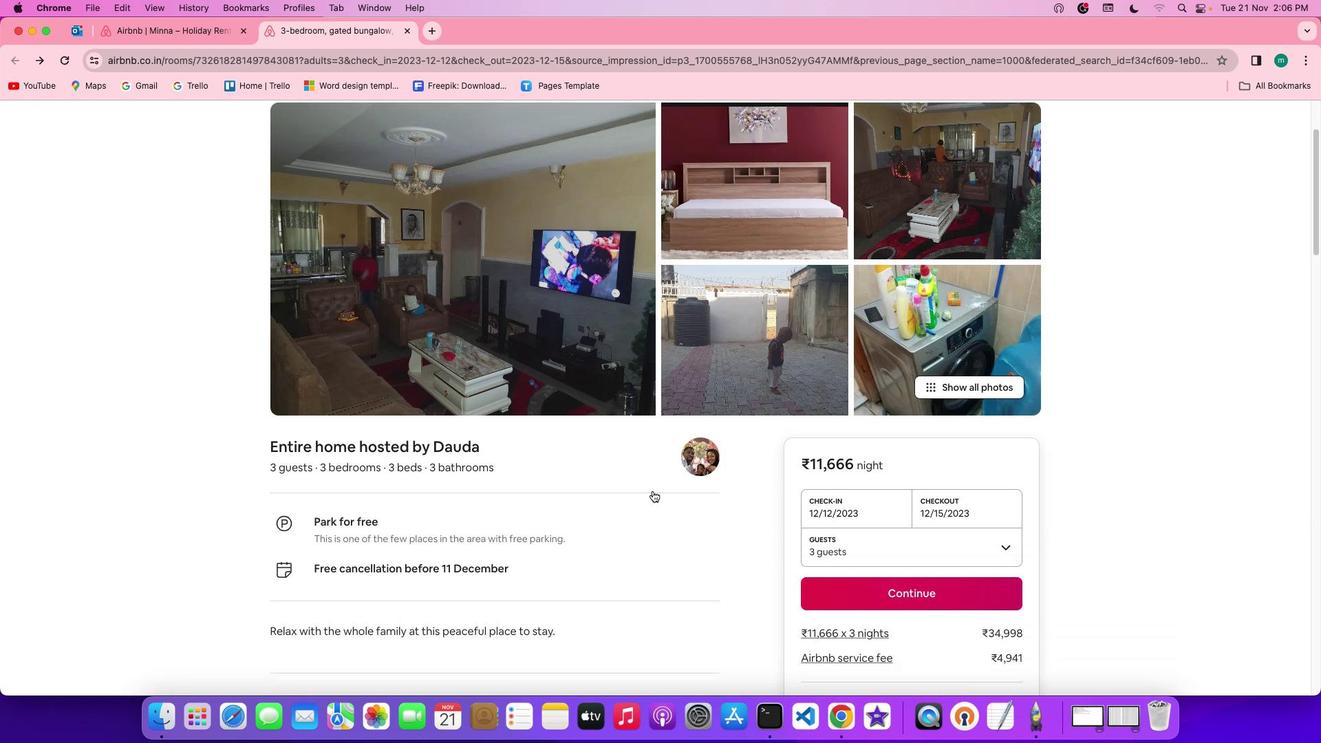 
Action: Mouse scrolled (653, 490) with delta (0, 0)
Screenshot: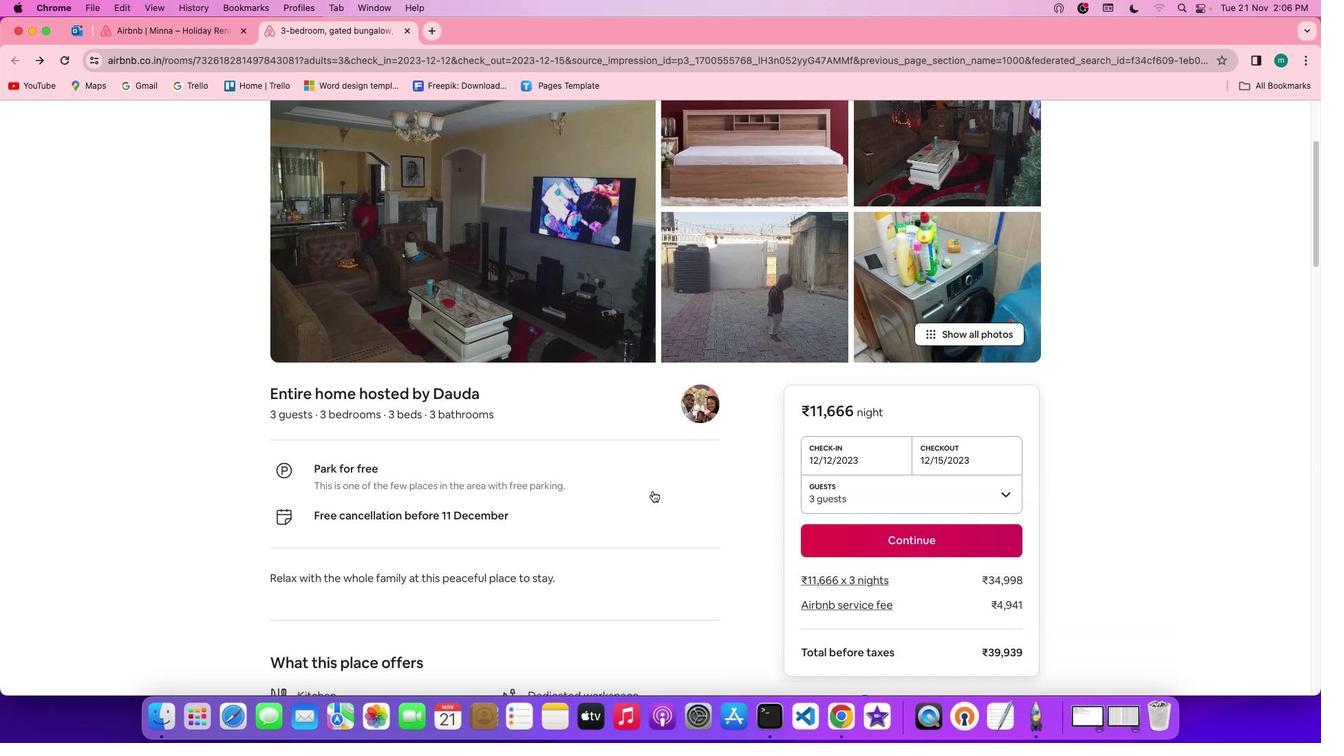 
Action: Mouse scrolled (653, 490) with delta (0, 0)
Screenshot: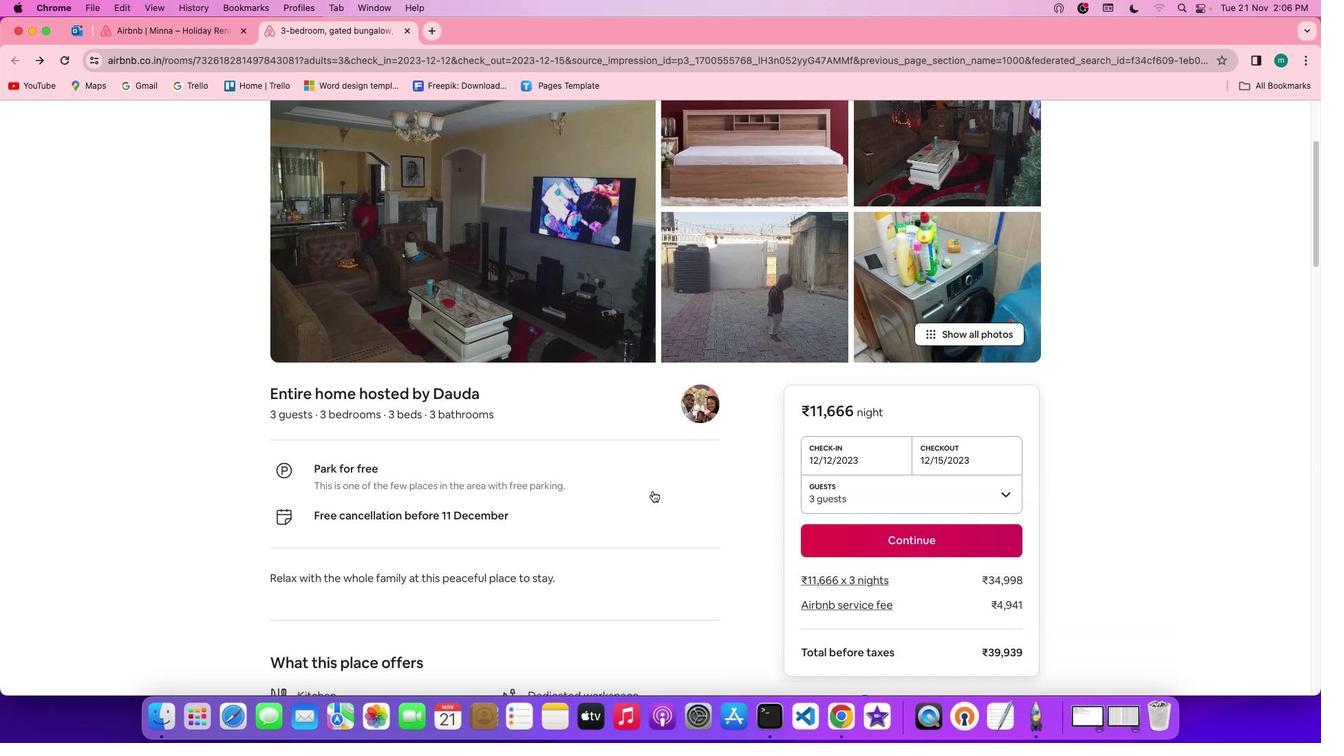 
Action: Mouse scrolled (653, 490) with delta (0, -2)
Screenshot: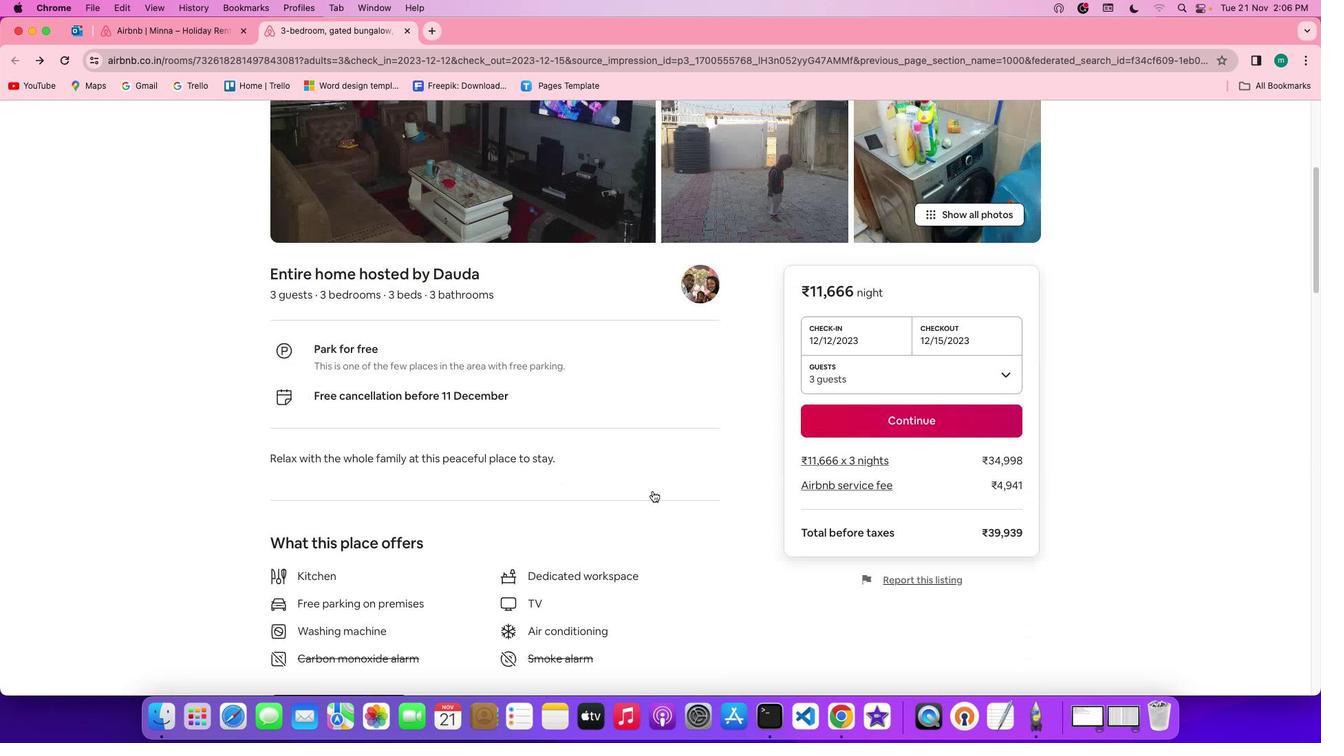 
Action: Mouse scrolled (653, 490) with delta (0, -2)
Screenshot: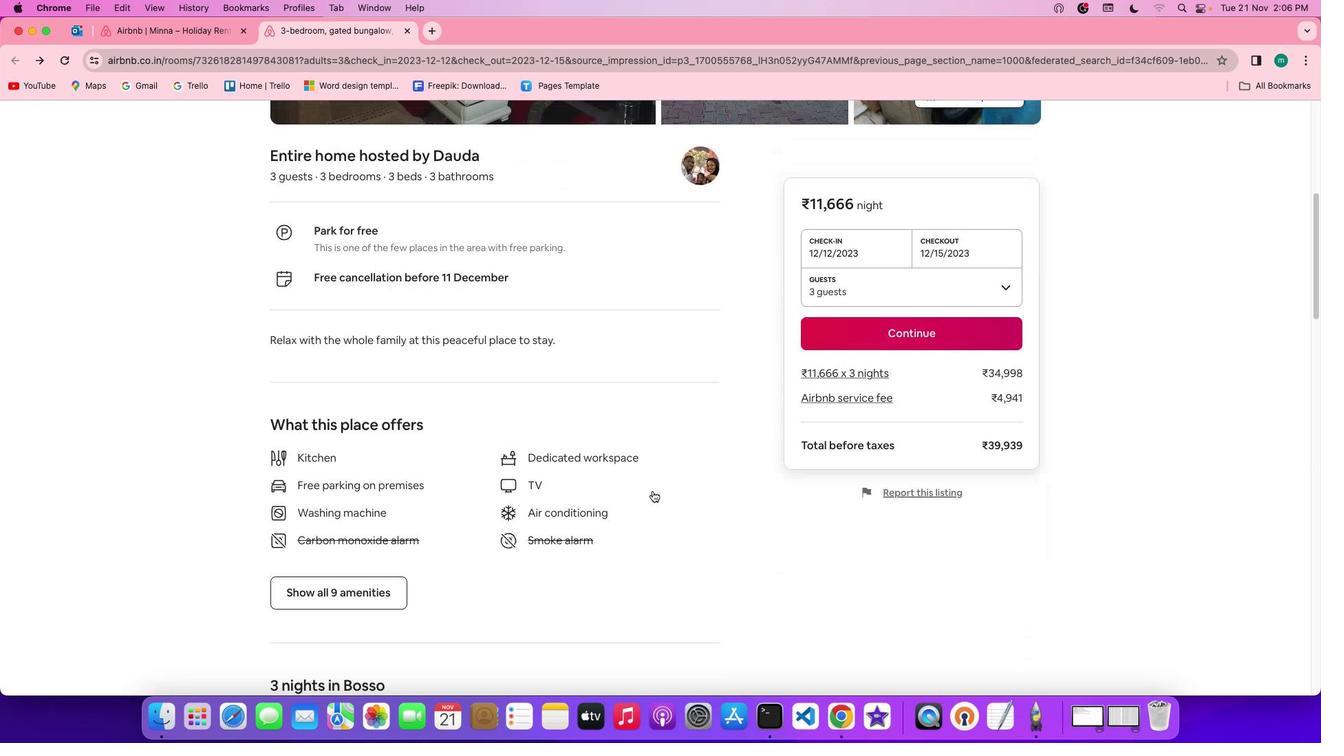 
Action: Mouse scrolled (653, 490) with delta (0, -3)
Screenshot: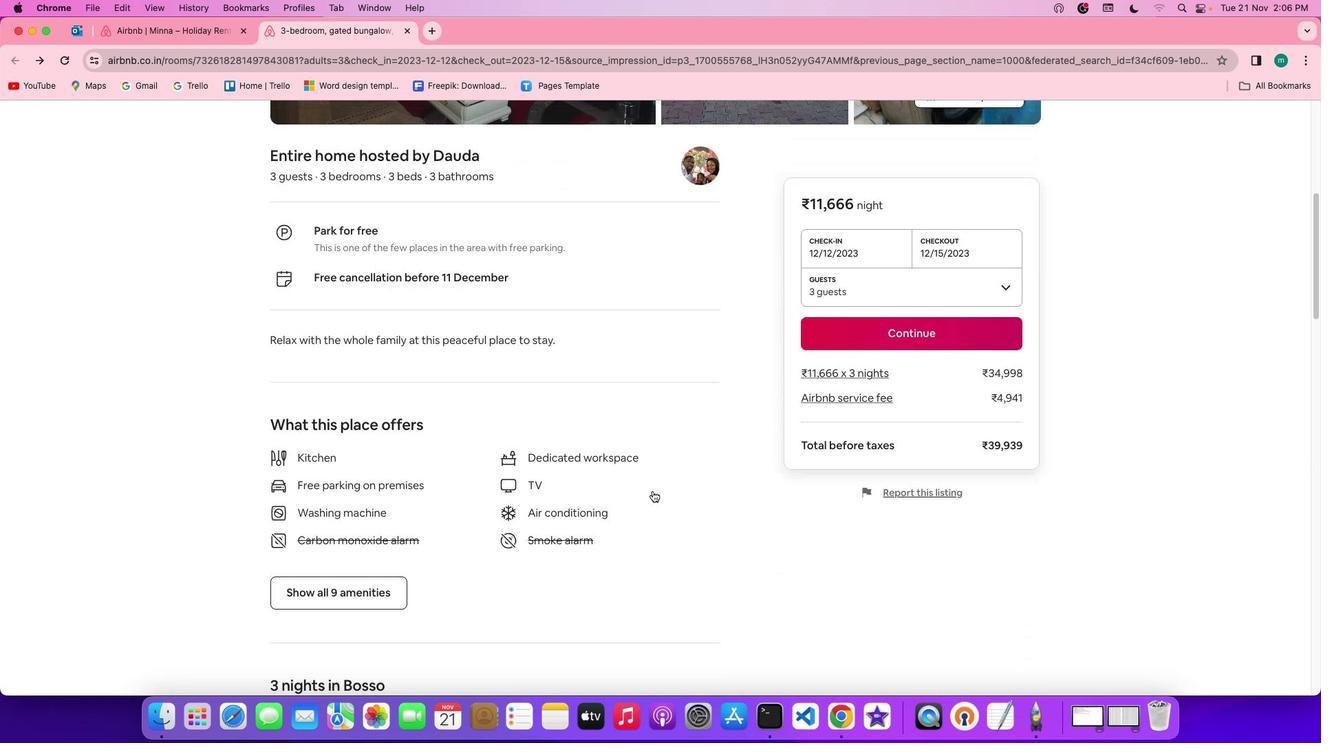 
Action: Mouse moved to (354, 599)
Screenshot: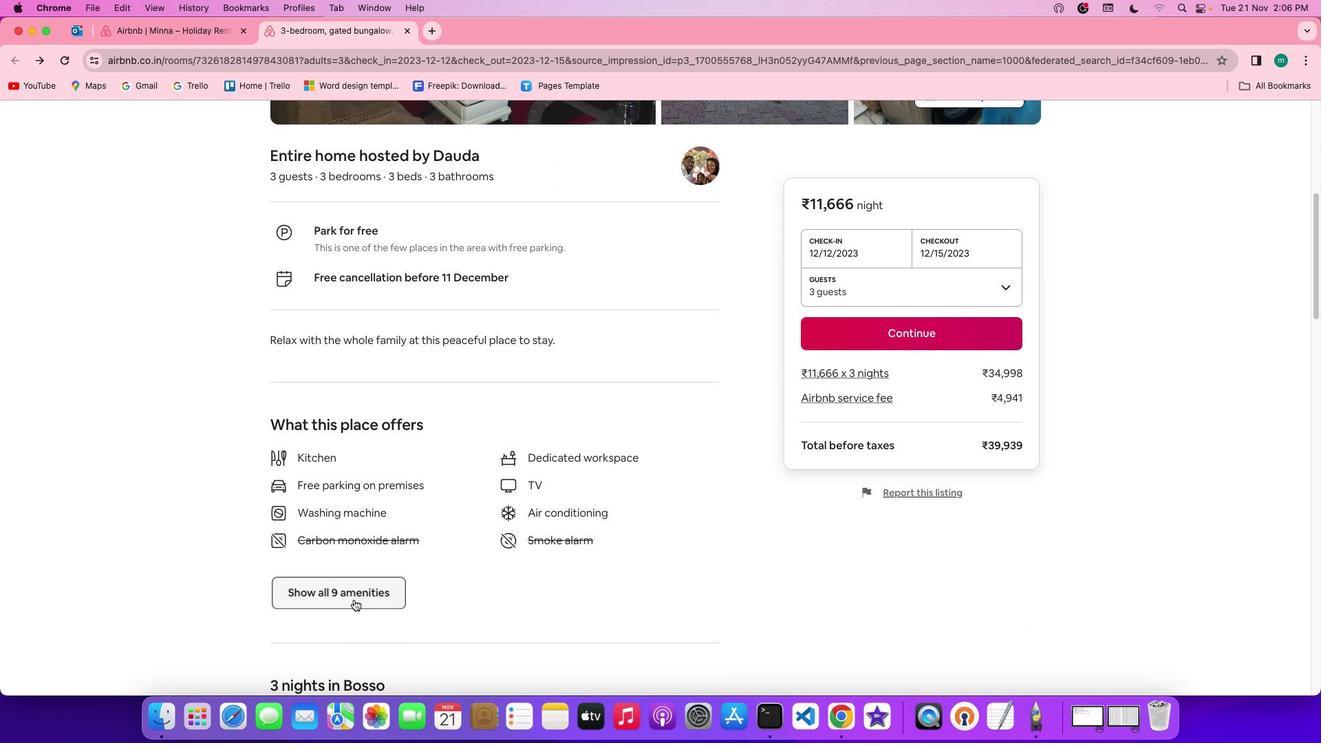 
Action: Mouse pressed left at (354, 599)
Screenshot: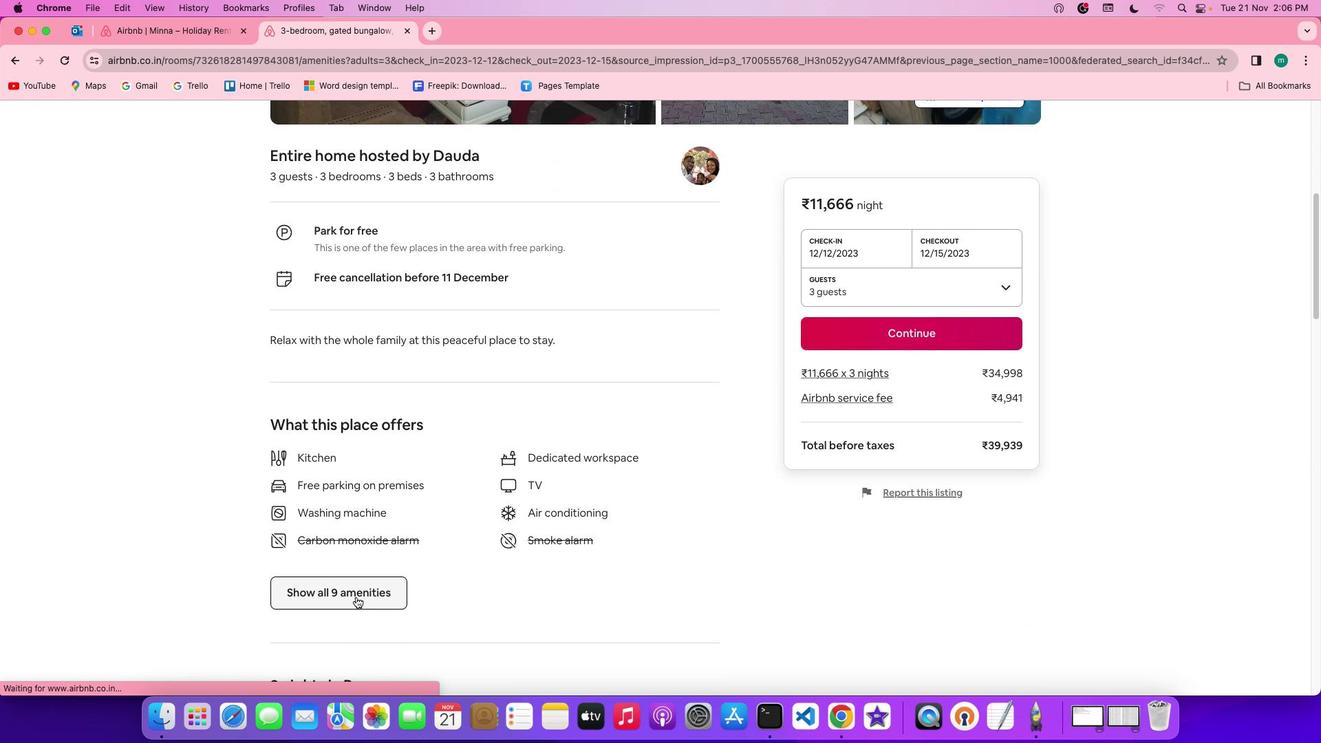 
Action: Mouse moved to (641, 605)
Screenshot: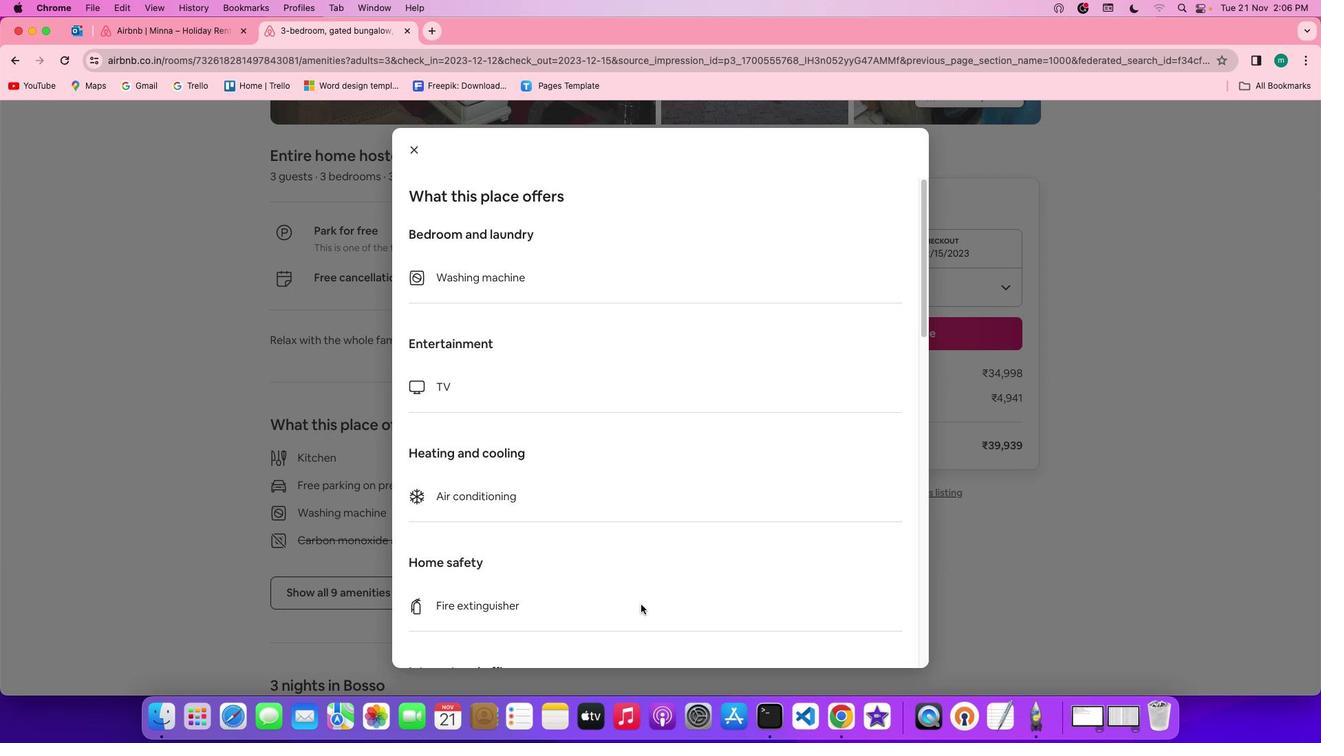 
Action: Mouse scrolled (641, 605) with delta (0, 0)
Screenshot: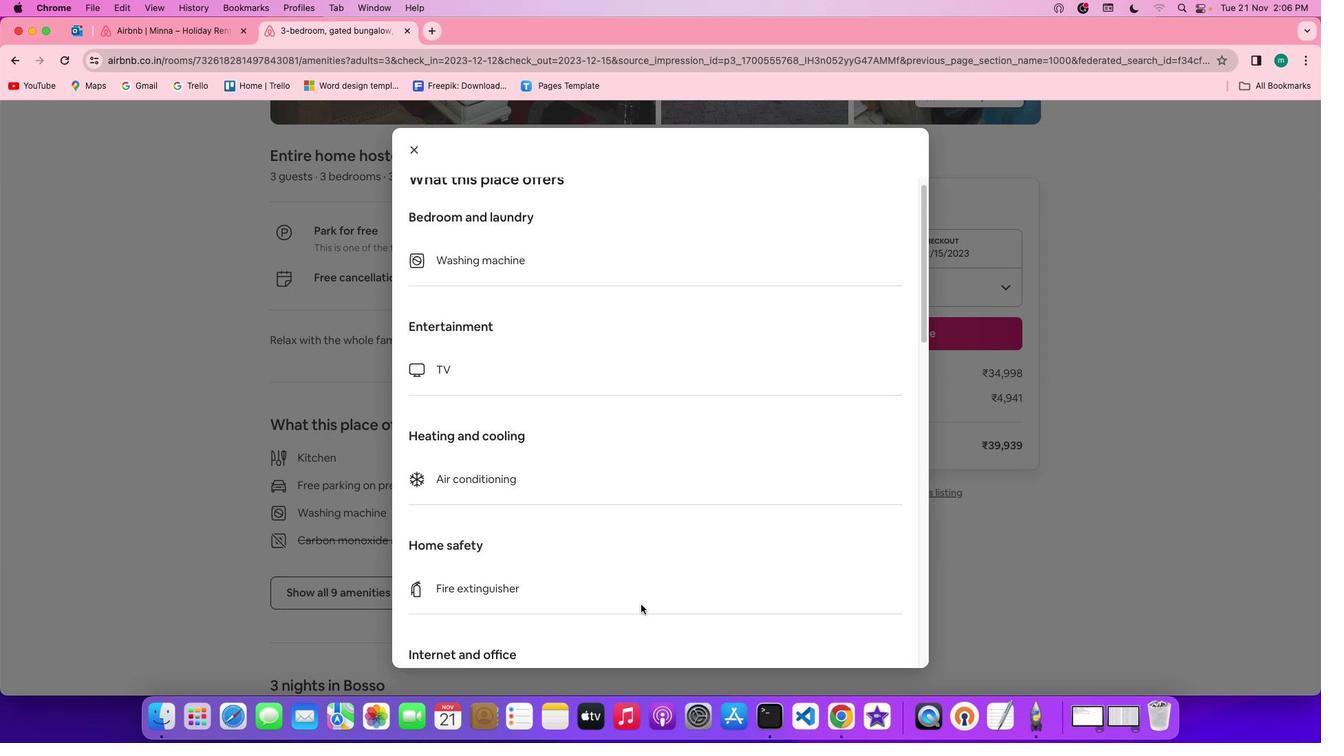 
Action: Mouse scrolled (641, 605) with delta (0, 0)
Screenshot: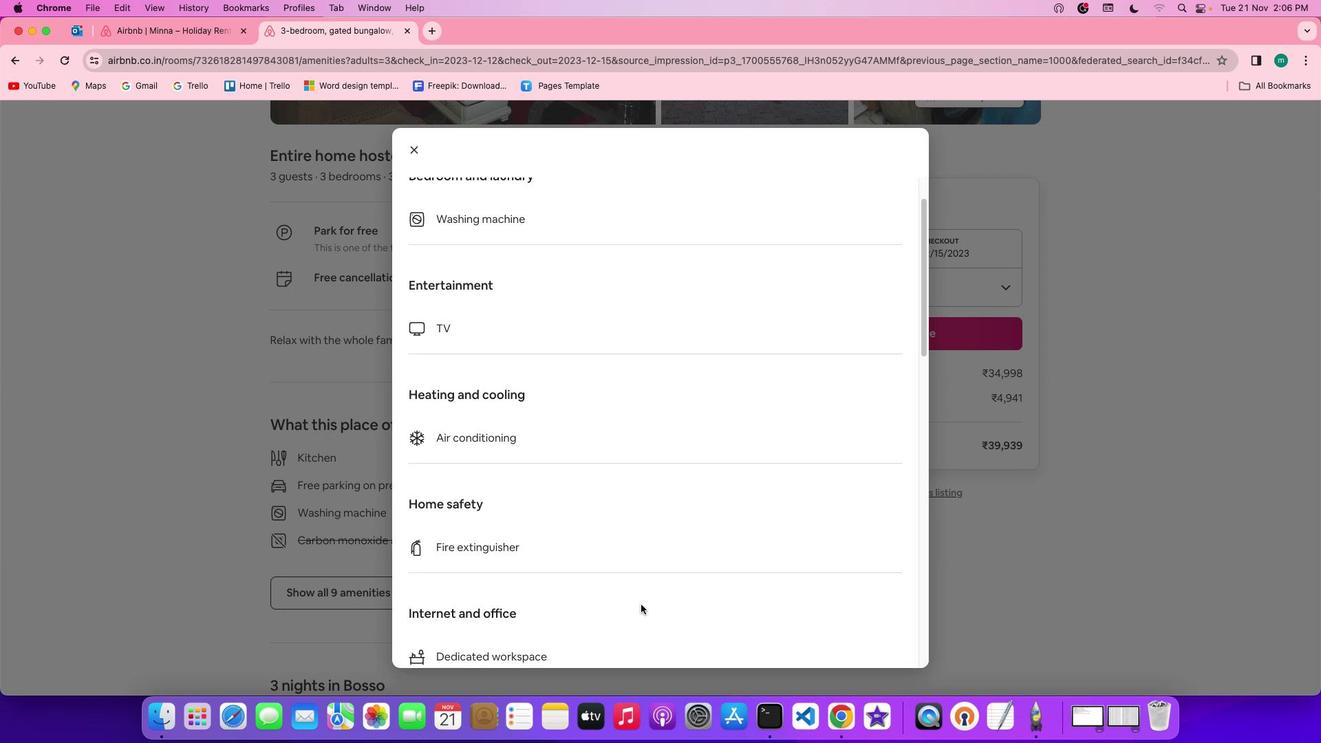 
Action: Mouse scrolled (641, 605) with delta (0, 0)
Screenshot: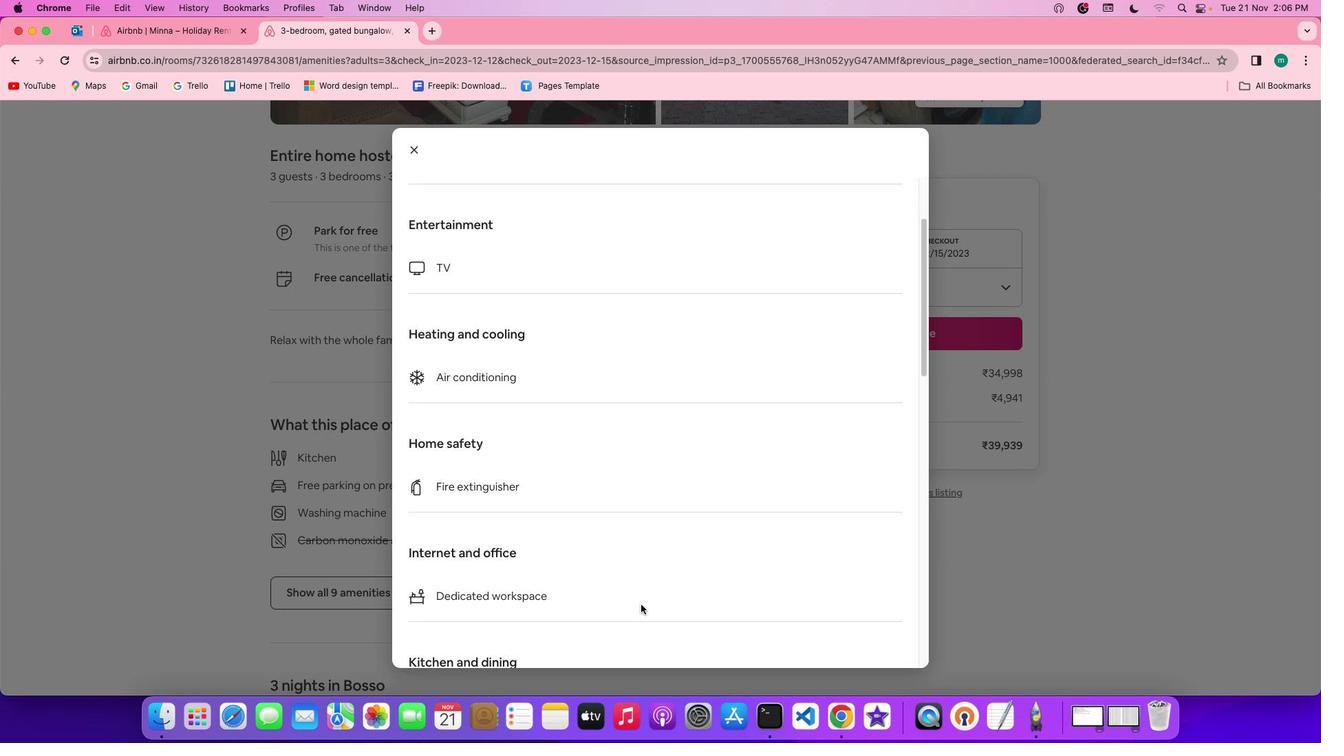 
Action: Mouse scrolled (641, 605) with delta (0, -1)
Screenshot: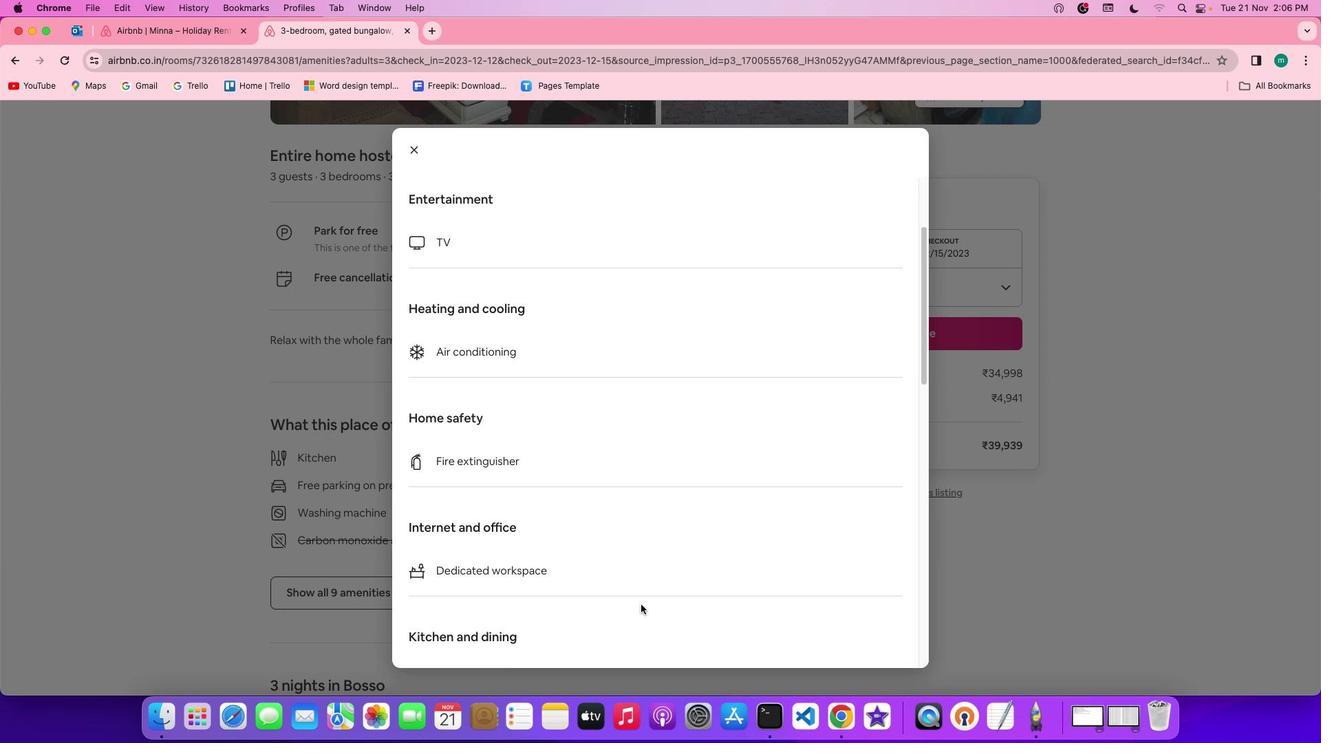
Action: Mouse scrolled (641, 605) with delta (0, 0)
Screenshot: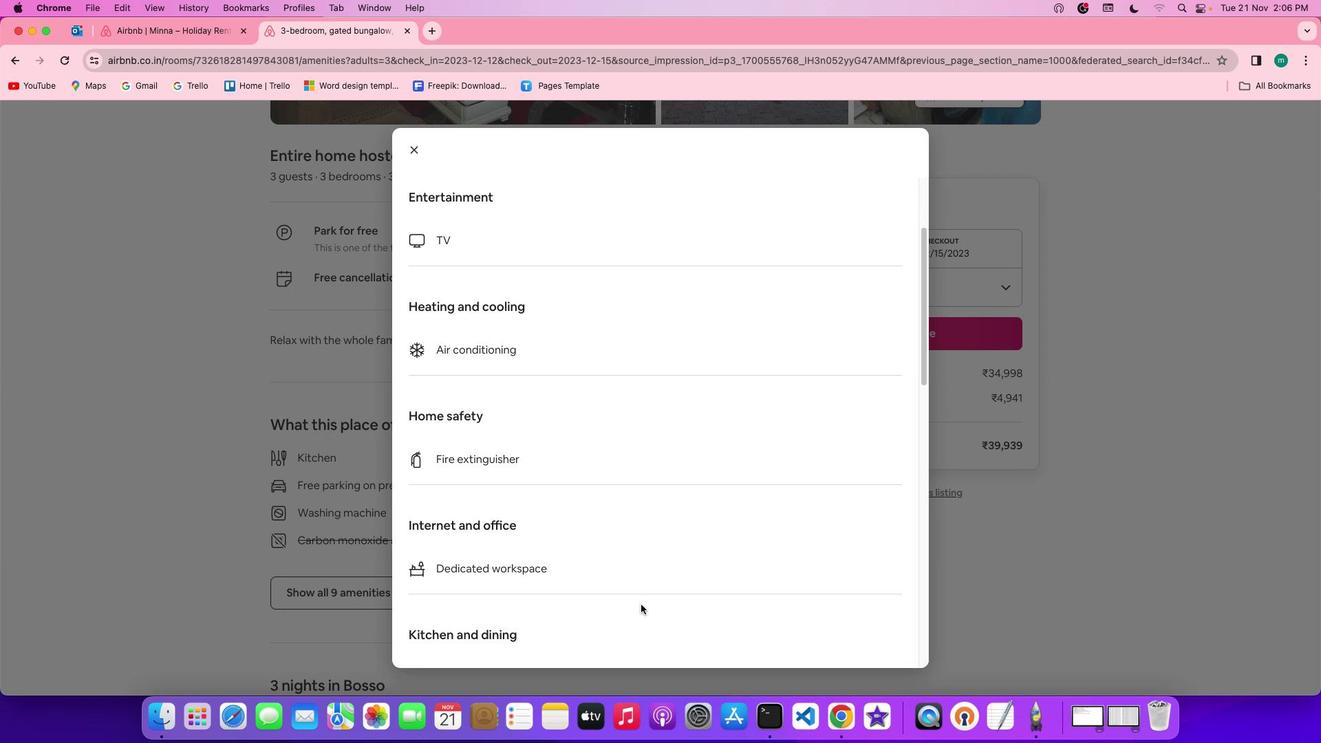 
Action: Mouse scrolled (641, 605) with delta (0, 0)
Screenshot: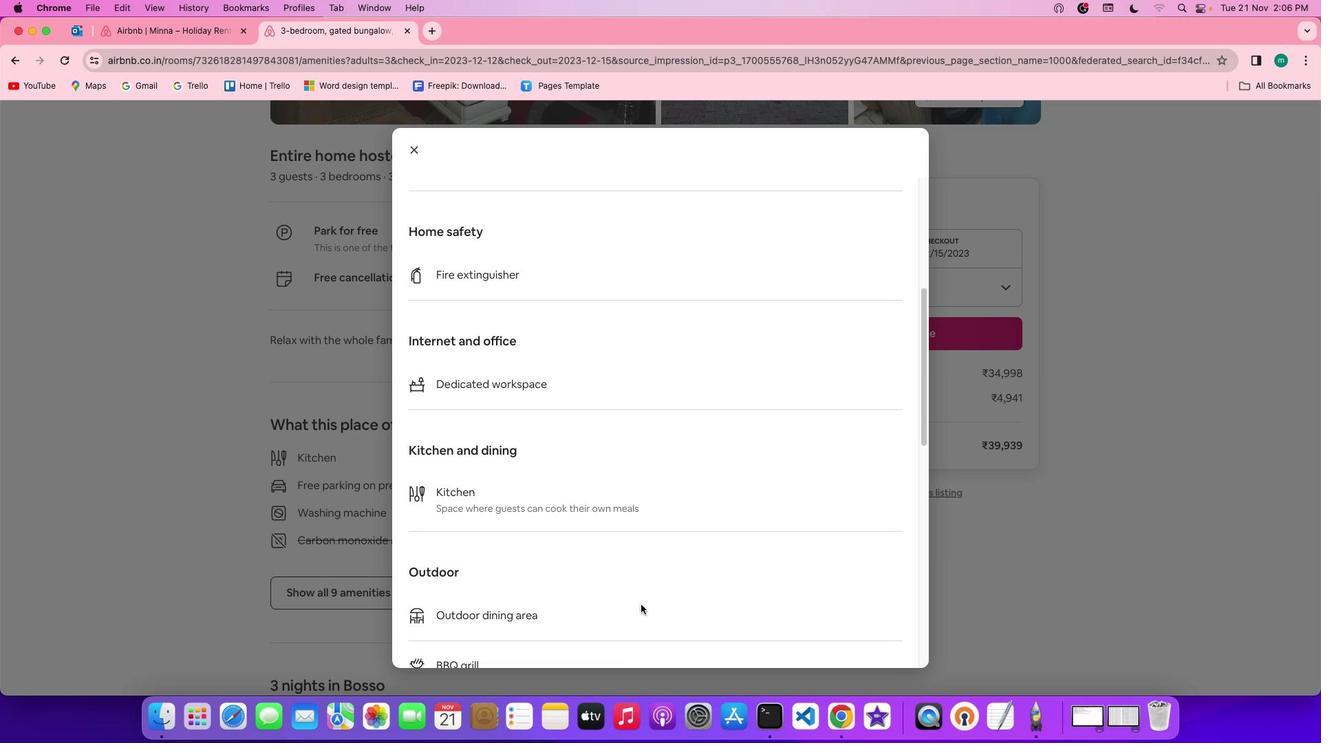 
Action: Mouse scrolled (641, 605) with delta (0, 0)
Screenshot: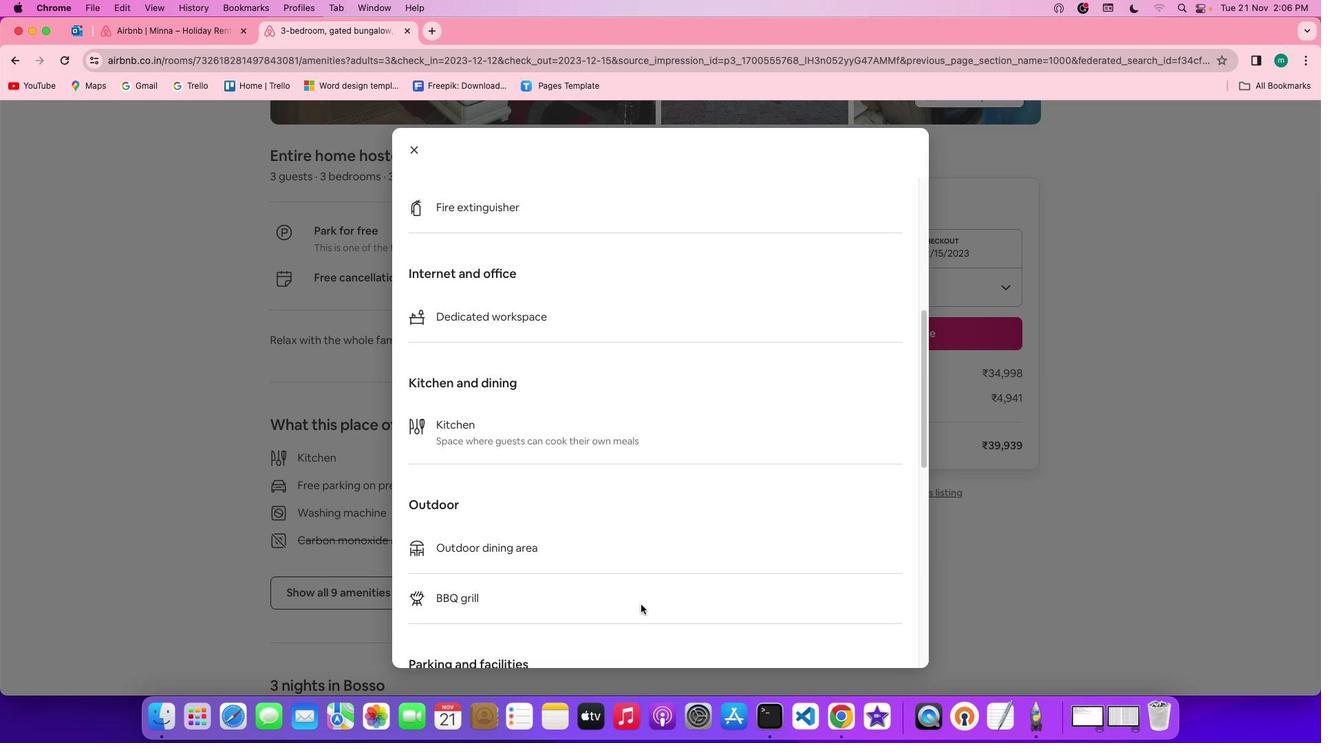
Action: Mouse scrolled (641, 605) with delta (0, -2)
Screenshot: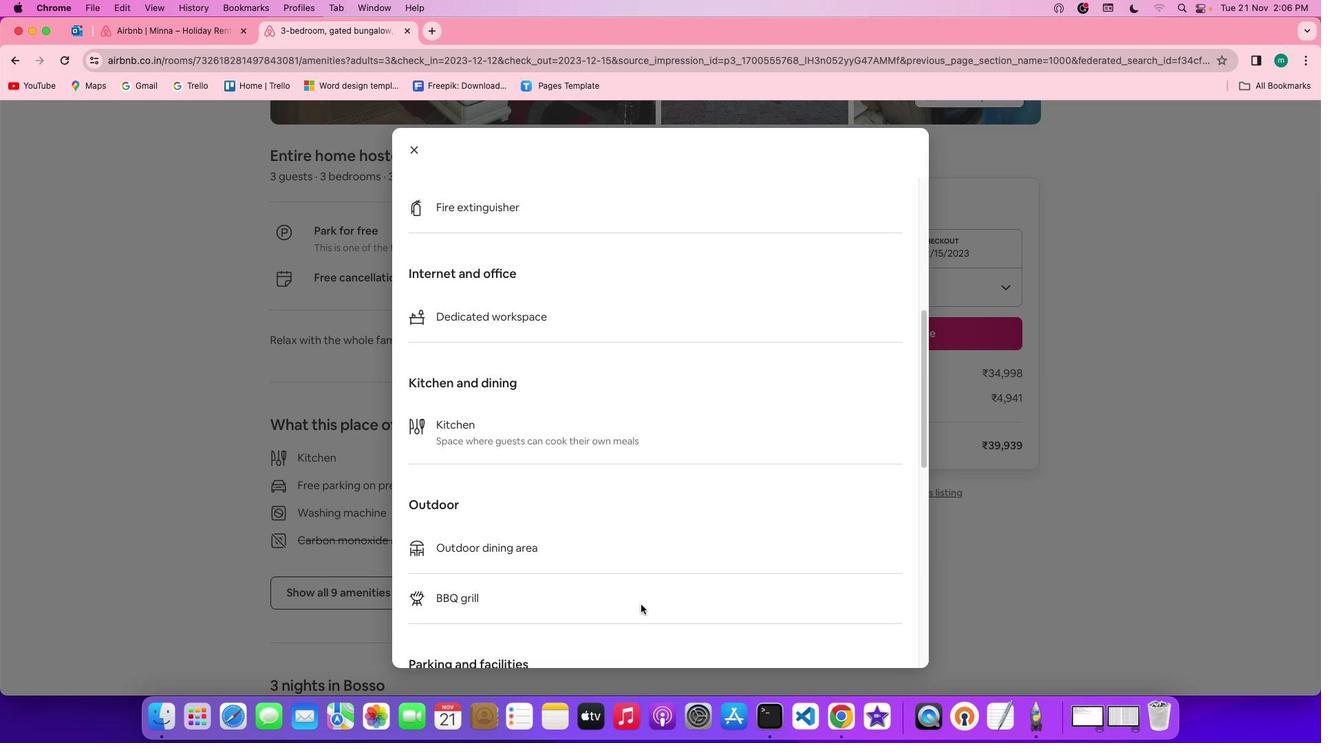
Action: Mouse scrolled (641, 605) with delta (0, -2)
Screenshot: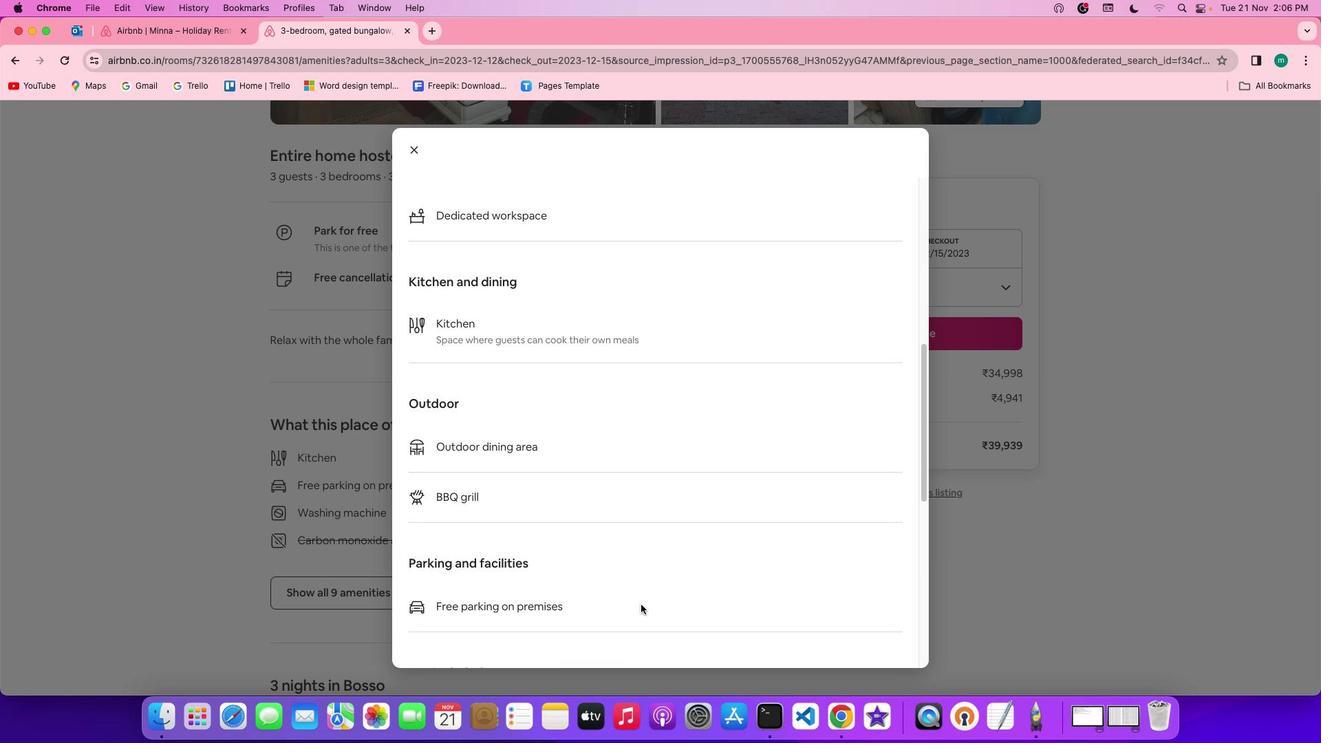 
Action: Mouse scrolled (641, 605) with delta (0, -2)
Screenshot: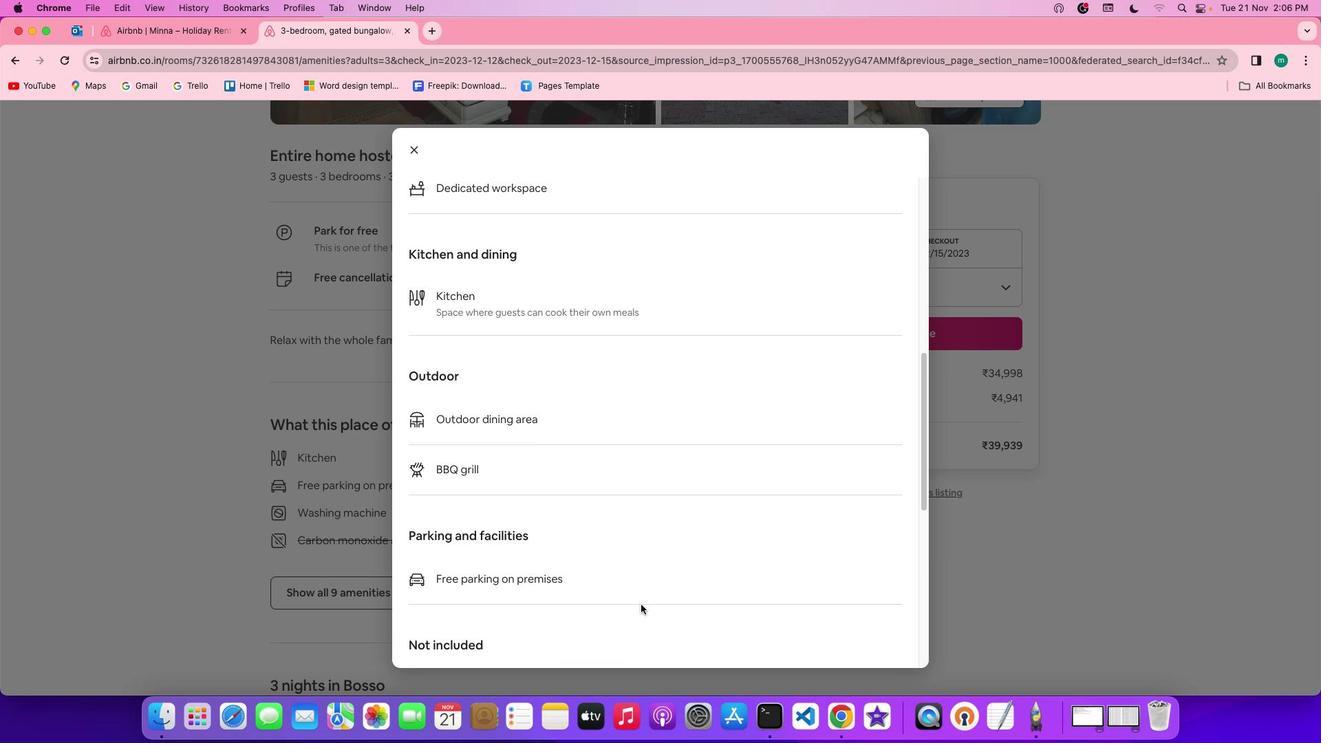 
Action: Mouse scrolled (641, 605) with delta (0, 0)
Screenshot: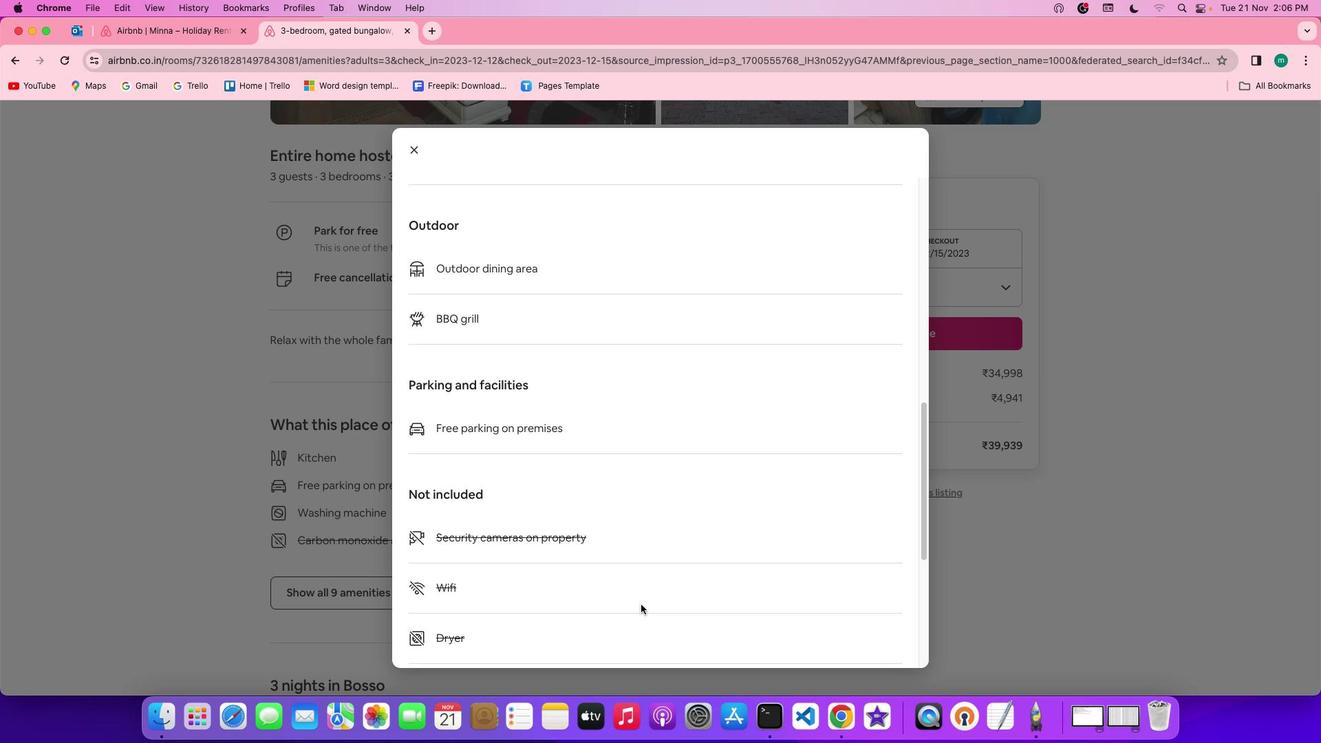 
Action: Mouse scrolled (641, 605) with delta (0, 0)
Screenshot: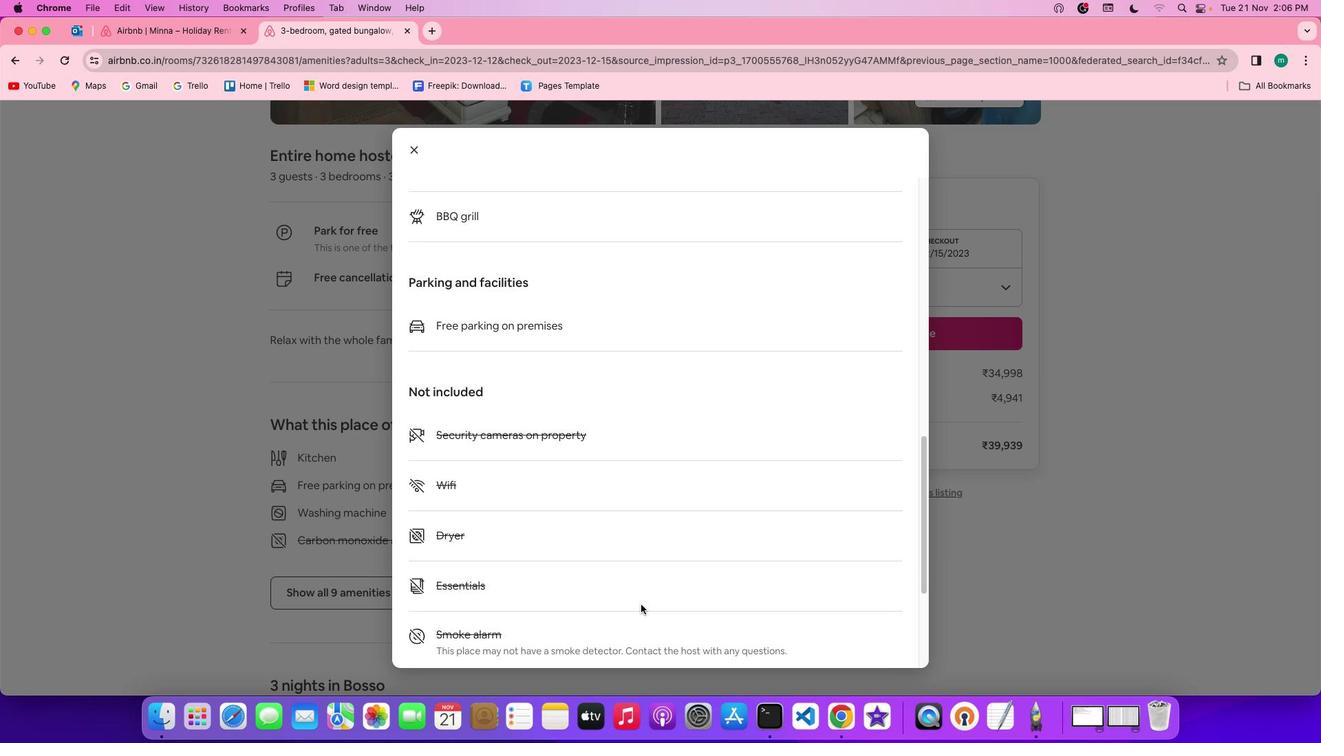 
Action: Mouse scrolled (641, 605) with delta (0, -2)
Screenshot: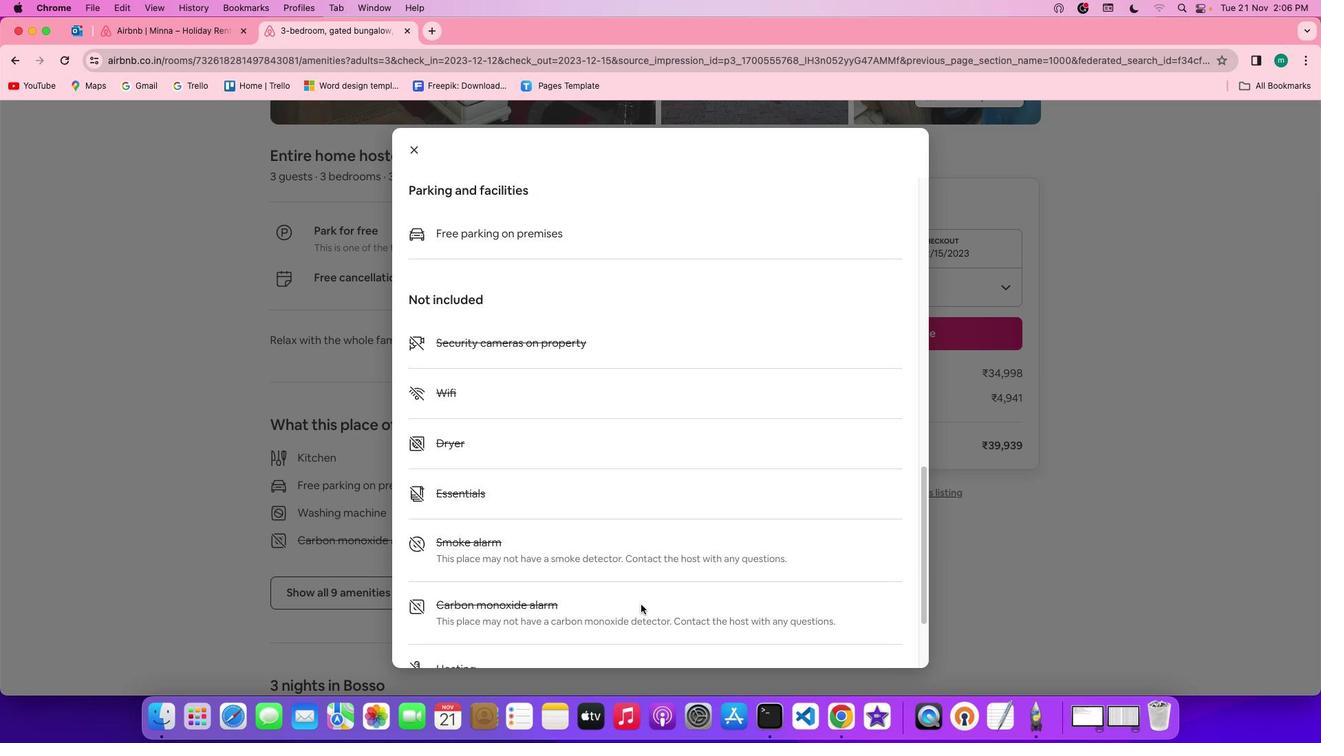 
Action: Mouse scrolled (641, 605) with delta (0, -2)
Screenshot: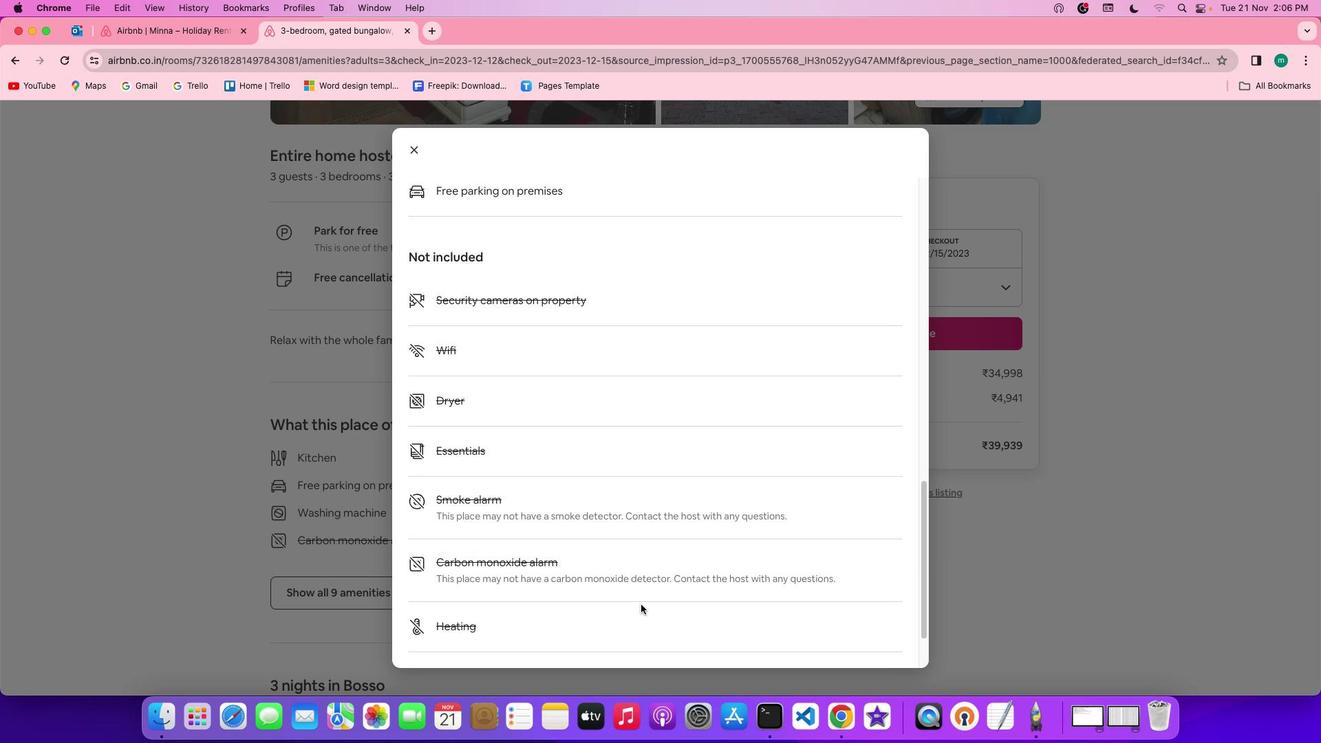 
Action: Mouse scrolled (641, 605) with delta (0, -3)
Screenshot: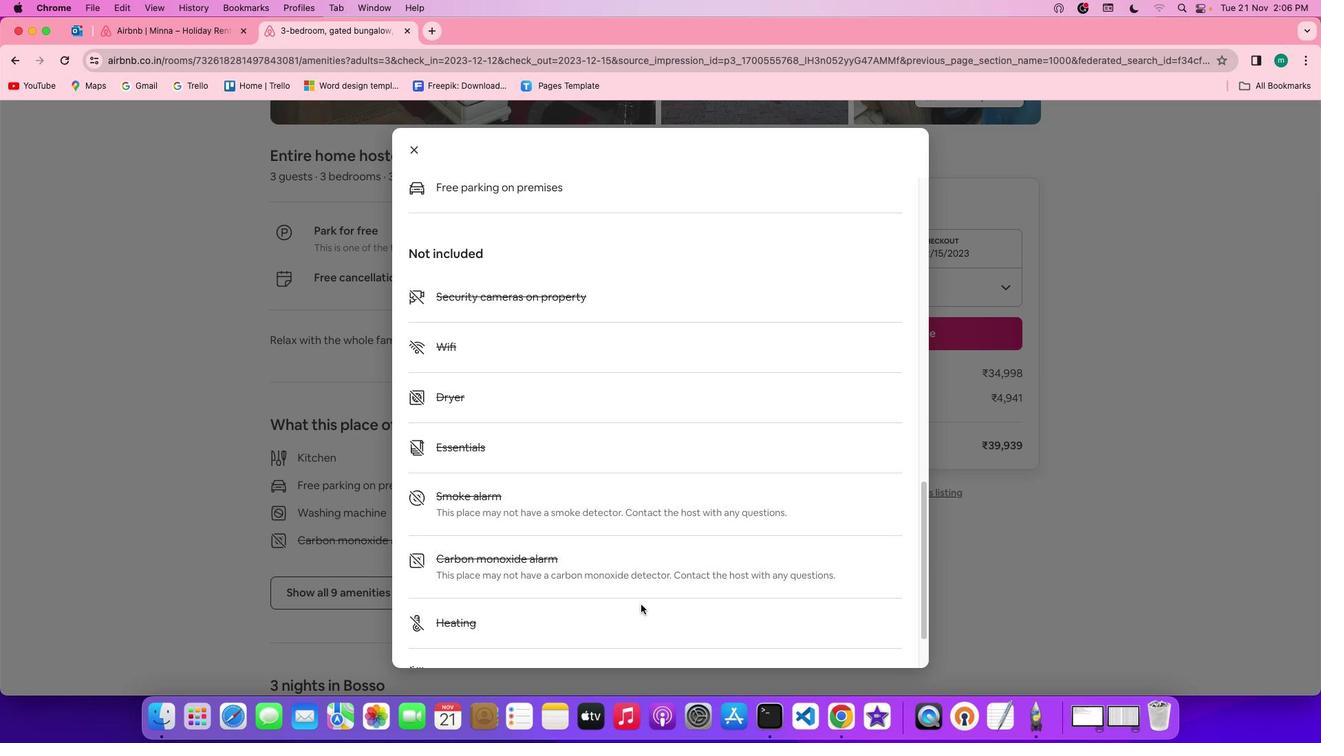 
Action: Mouse scrolled (641, 605) with delta (0, 0)
Screenshot: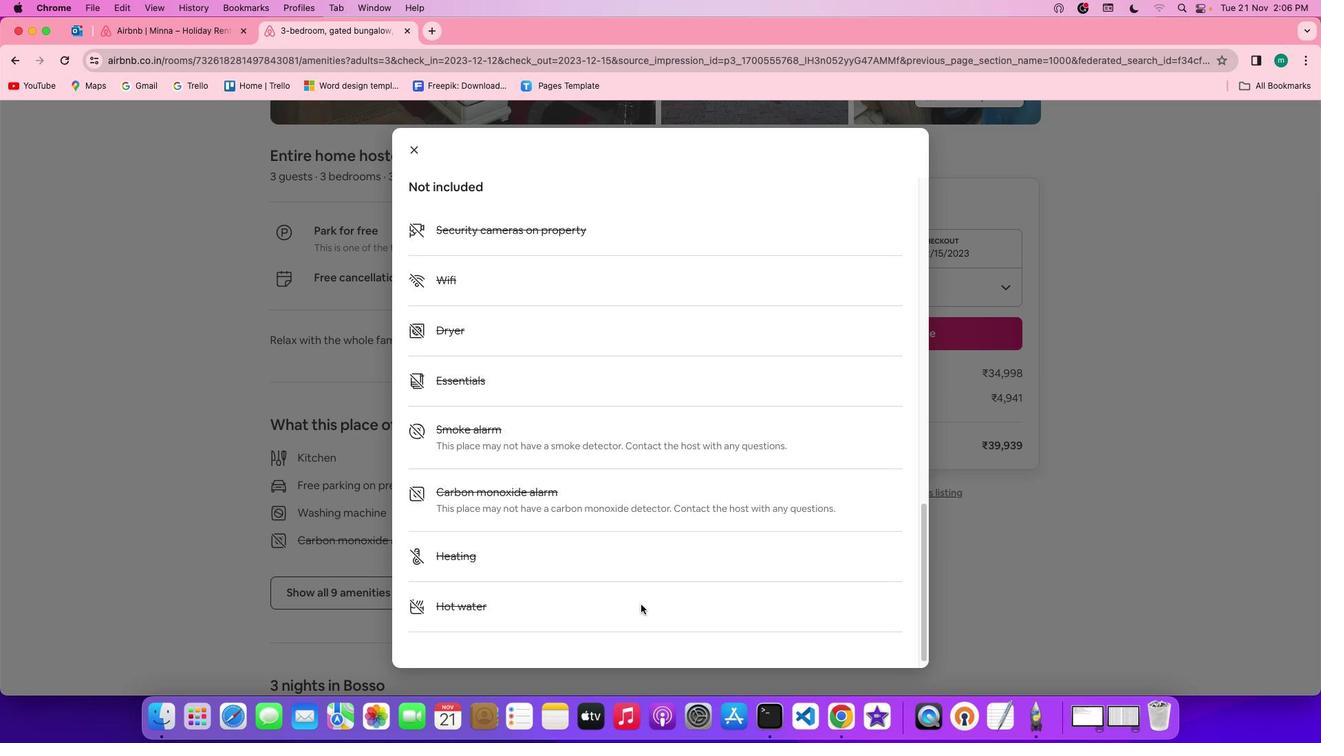 
Action: Mouse scrolled (641, 605) with delta (0, 0)
Screenshot: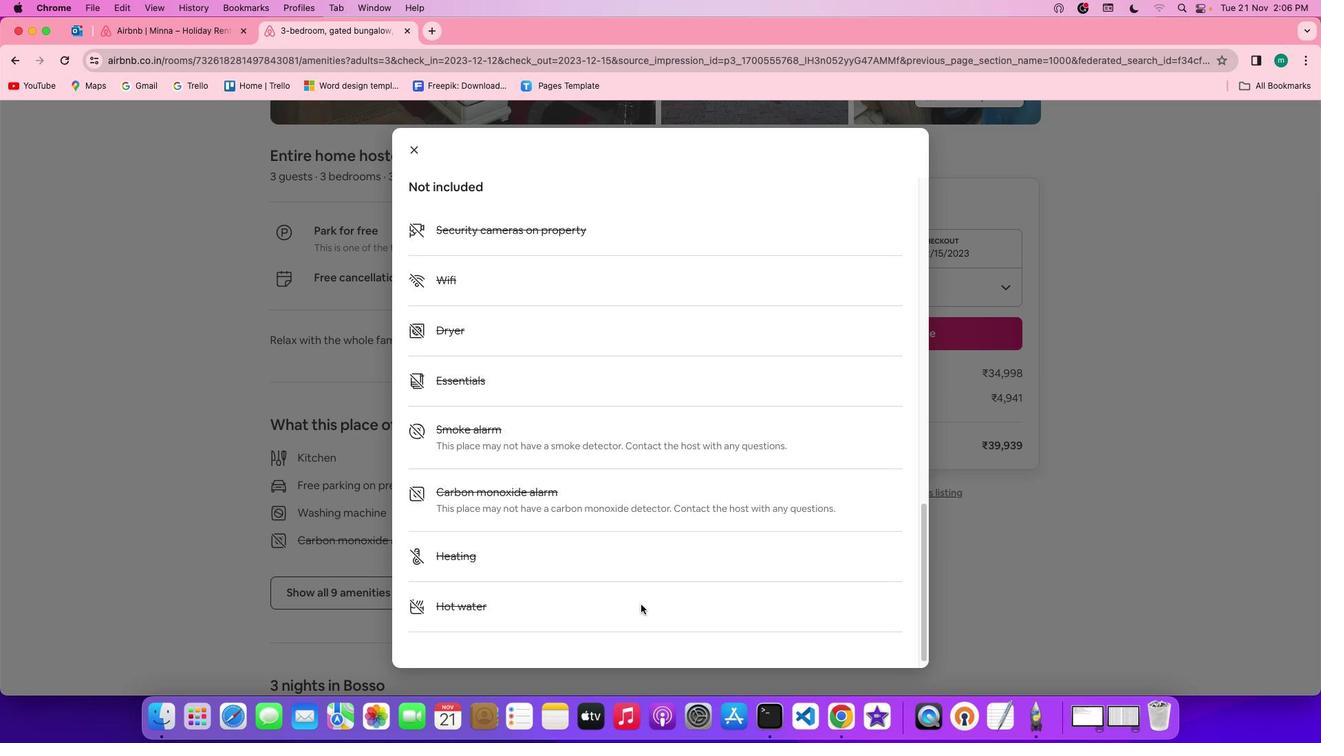 
Action: Mouse scrolled (641, 605) with delta (0, -2)
Screenshot: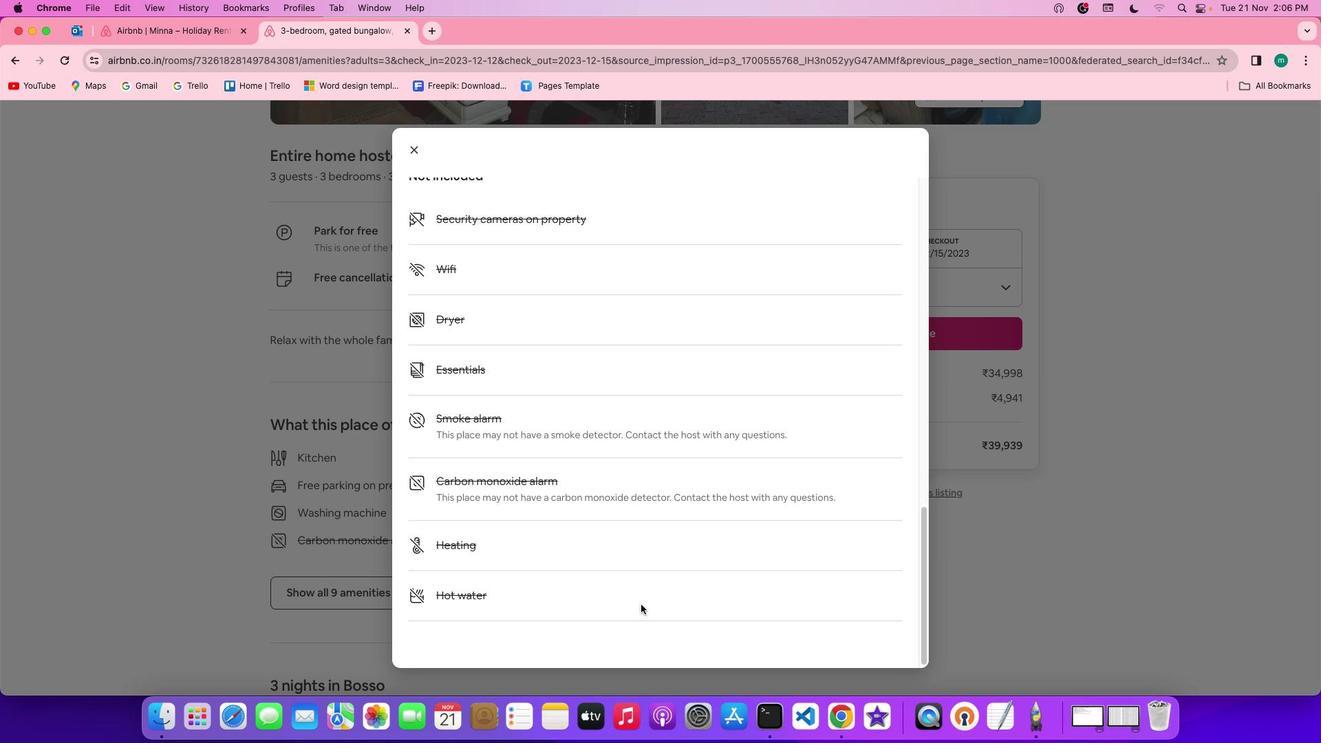 
Action: Mouse scrolled (641, 605) with delta (0, -3)
Screenshot: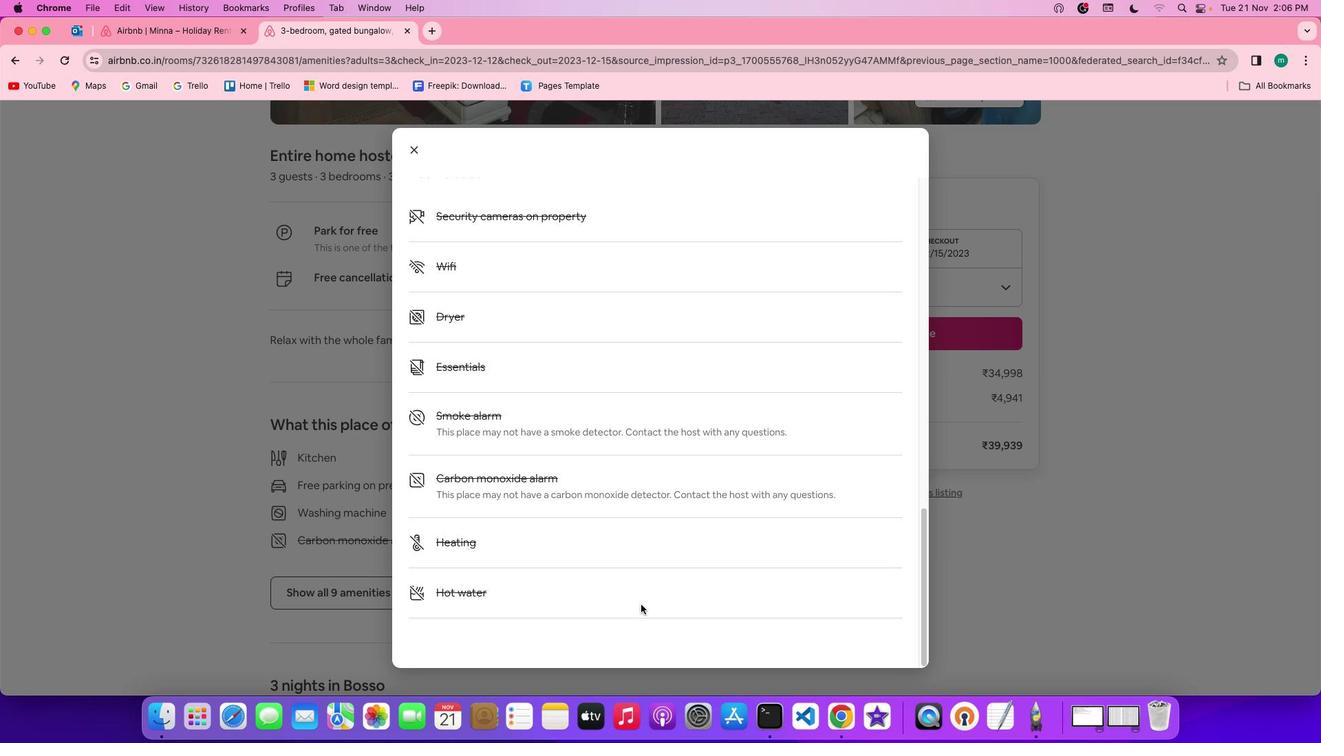 
Action: Mouse scrolled (641, 605) with delta (0, -3)
Screenshot: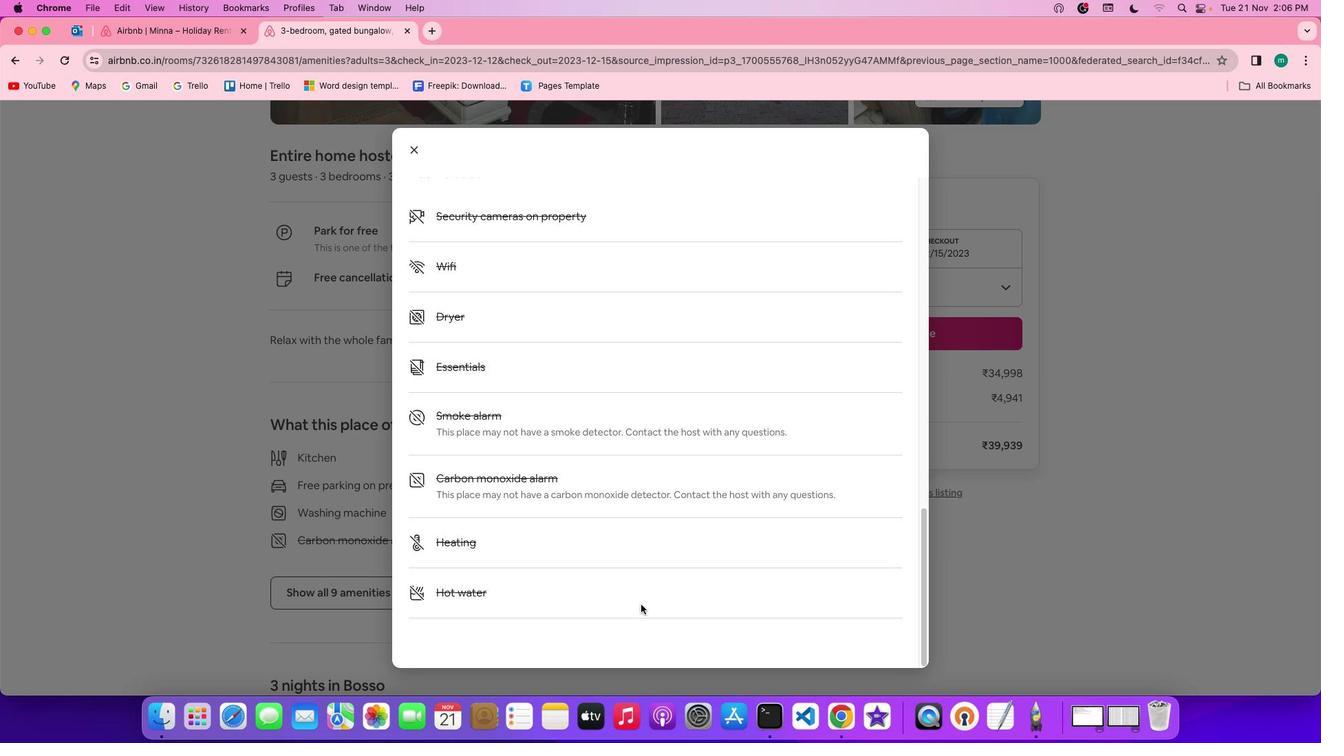 
Action: Mouse scrolled (641, 605) with delta (0, 0)
Screenshot: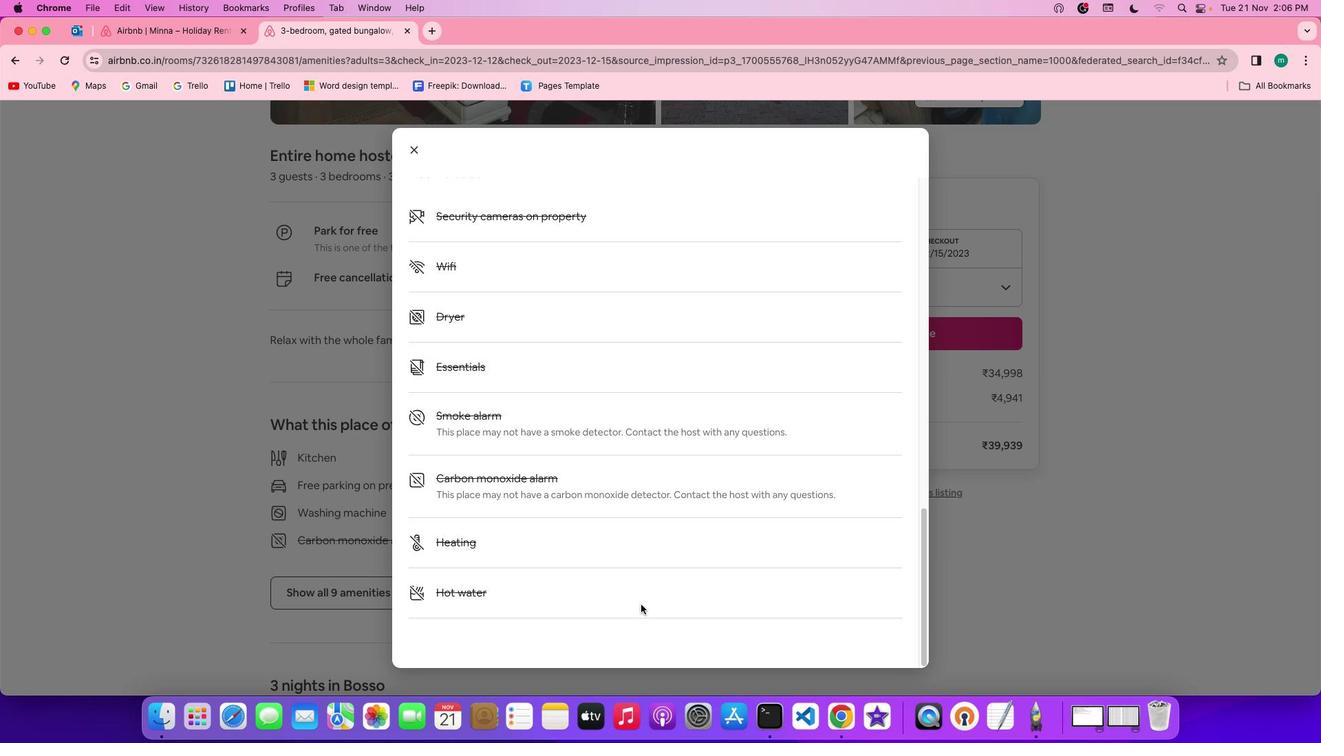 
Action: Mouse scrolled (641, 605) with delta (0, 0)
Screenshot: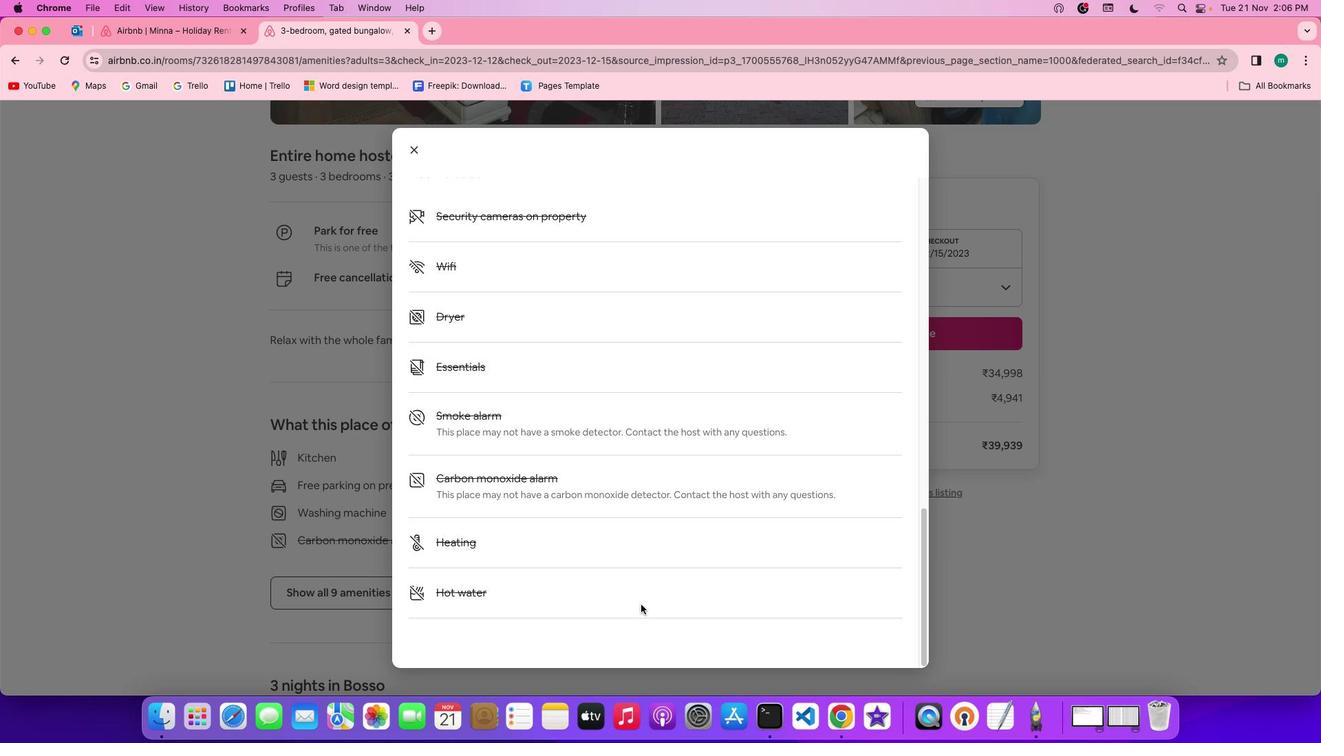 
Action: Mouse scrolled (641, 605) with delta (0, -2)
Screenshot: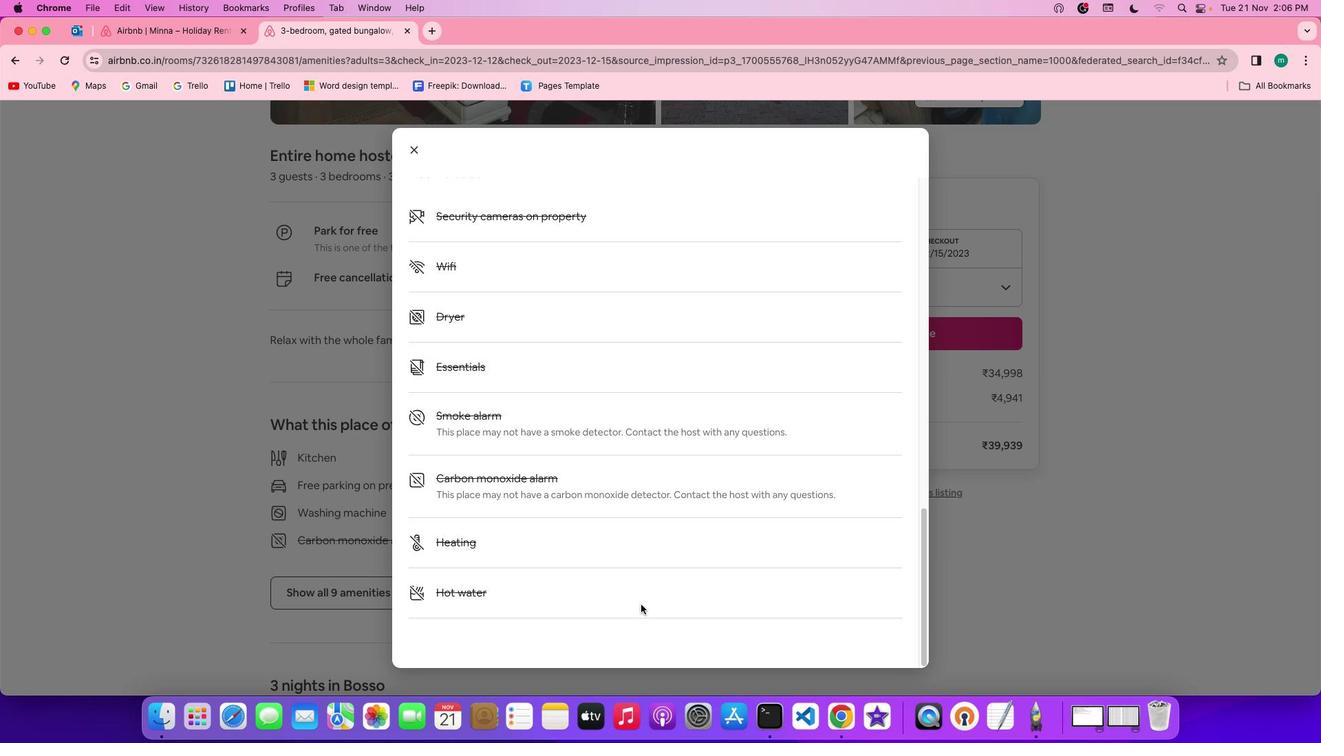 
Action: Mouse scrolled (641, 605) with delta (0, -3)
Screenshot: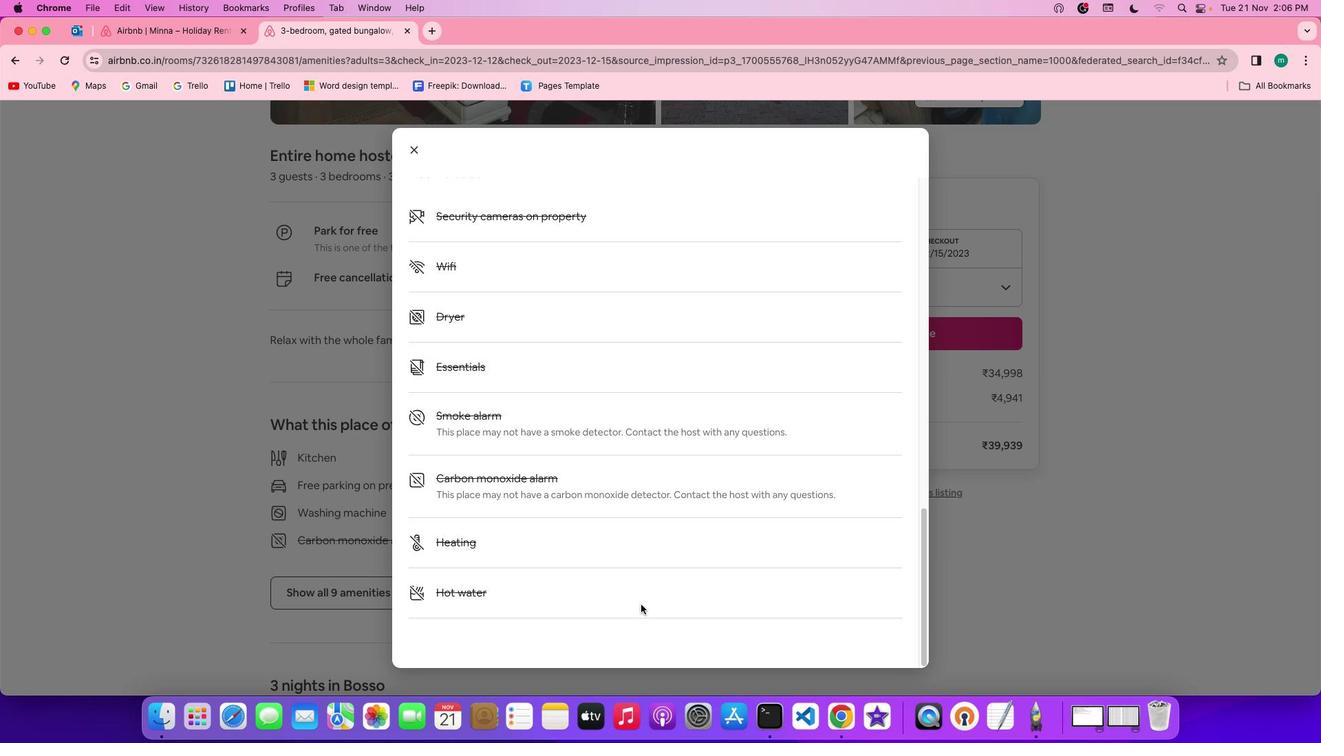 
Action: Mouse scrolled (641, 605) with delta (0, -4)
Screenshot: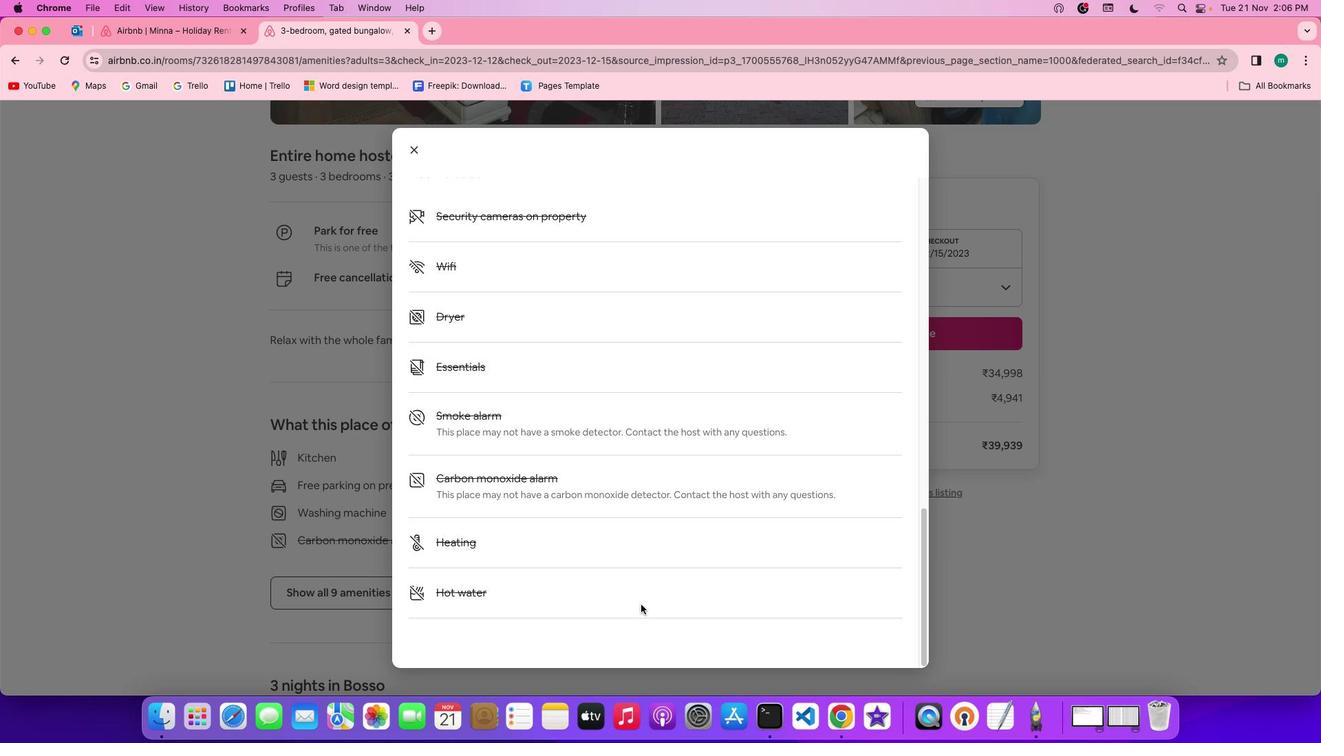 
Action: Mouse scrolled (641, 605) with delta (0, -4)
Screenshot: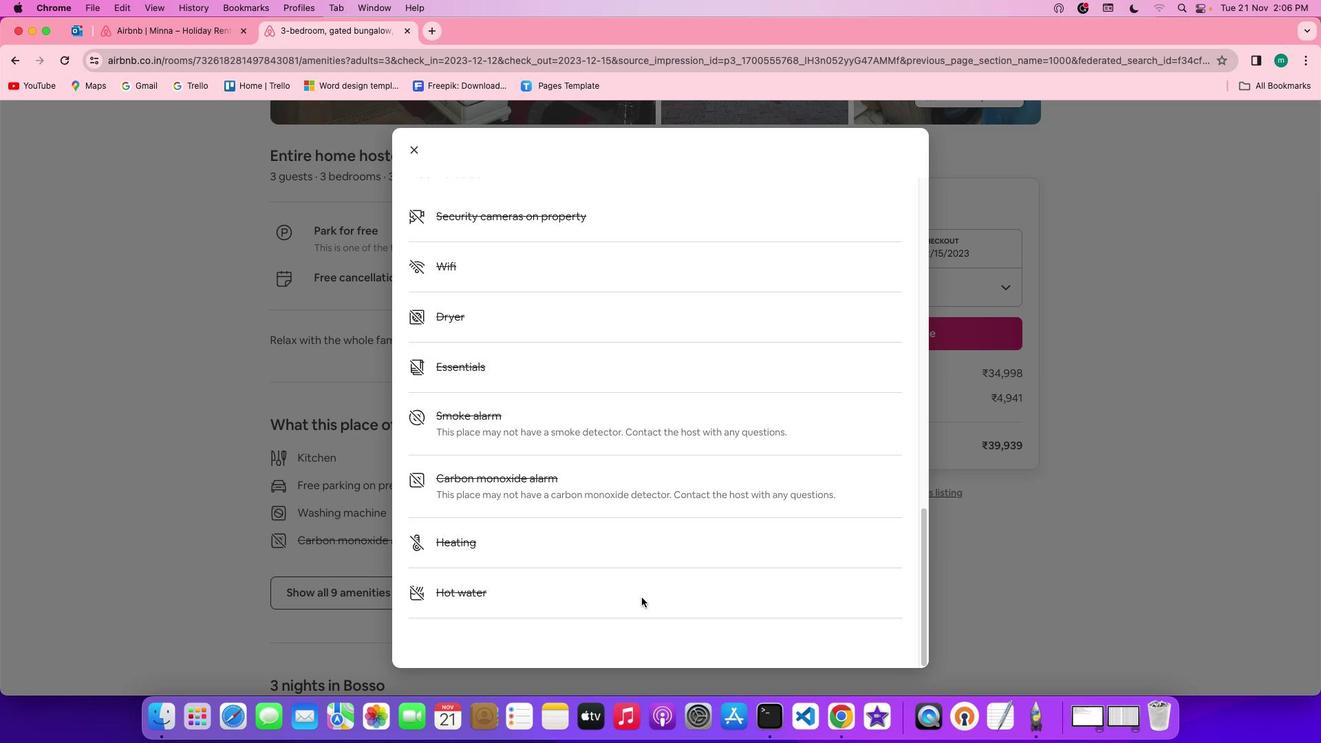 
Action: Mouse moved to (415, 150)
Screenshot: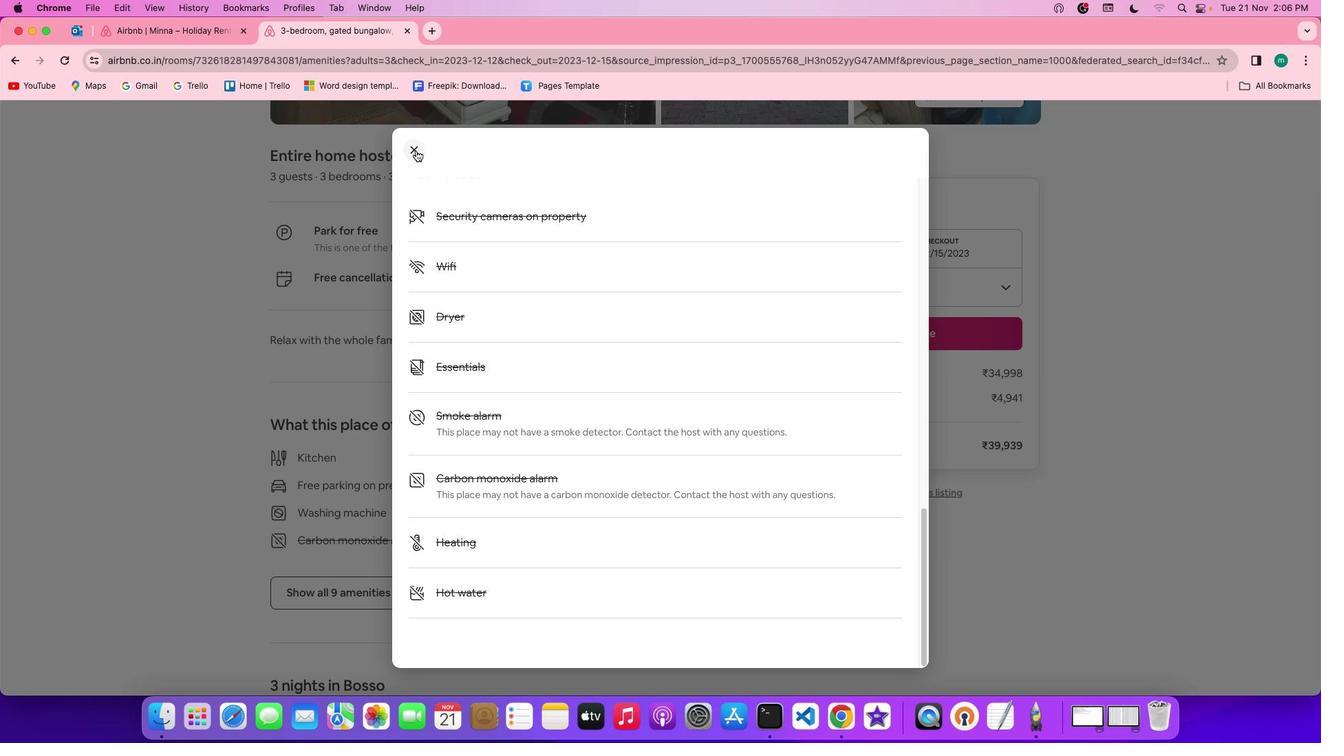 
Action: Mouse pressed left at (415, 150)
Screenshot: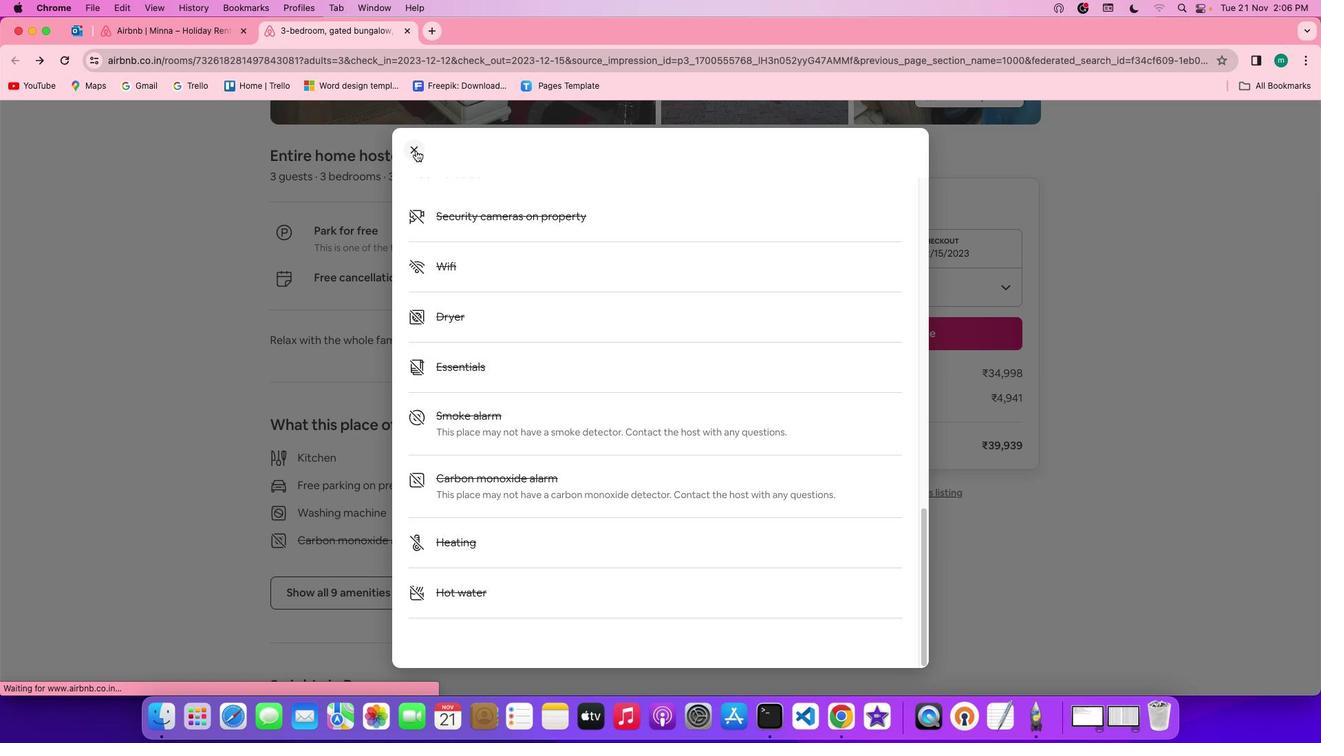 
Action: Mouse moved to (503, 372)
Screenshot: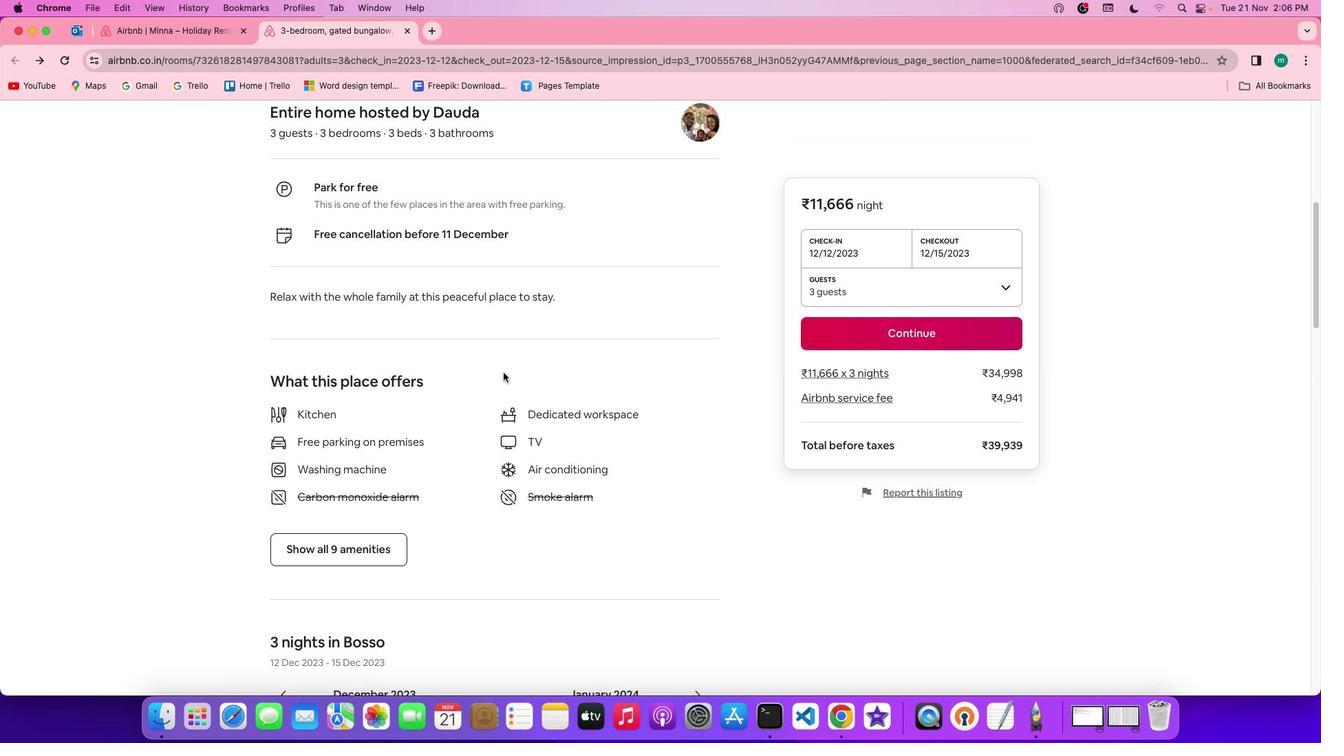 
Action: Mouse scrolled (503, 372) with delta (0, 0)
Screenshot: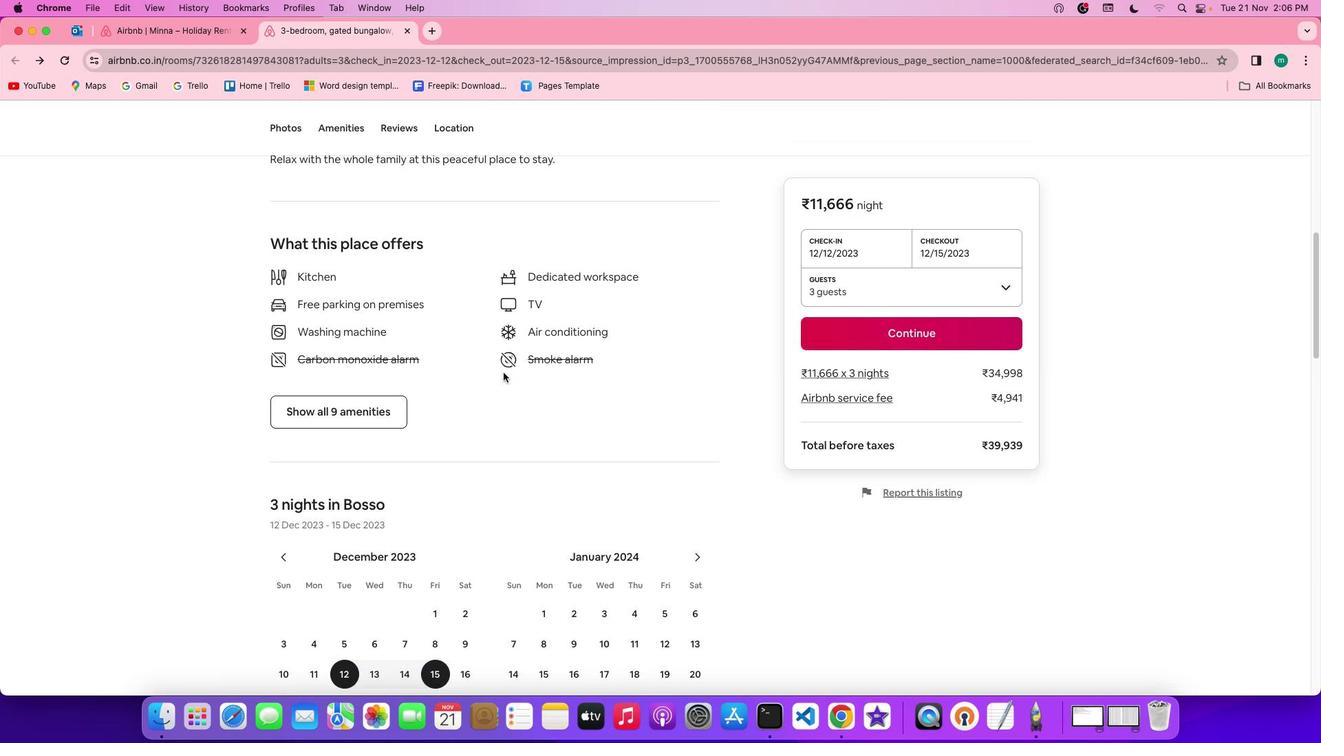 
Action: Mouse scrolled (503, 372) with delta (0, 0)
Screenshot: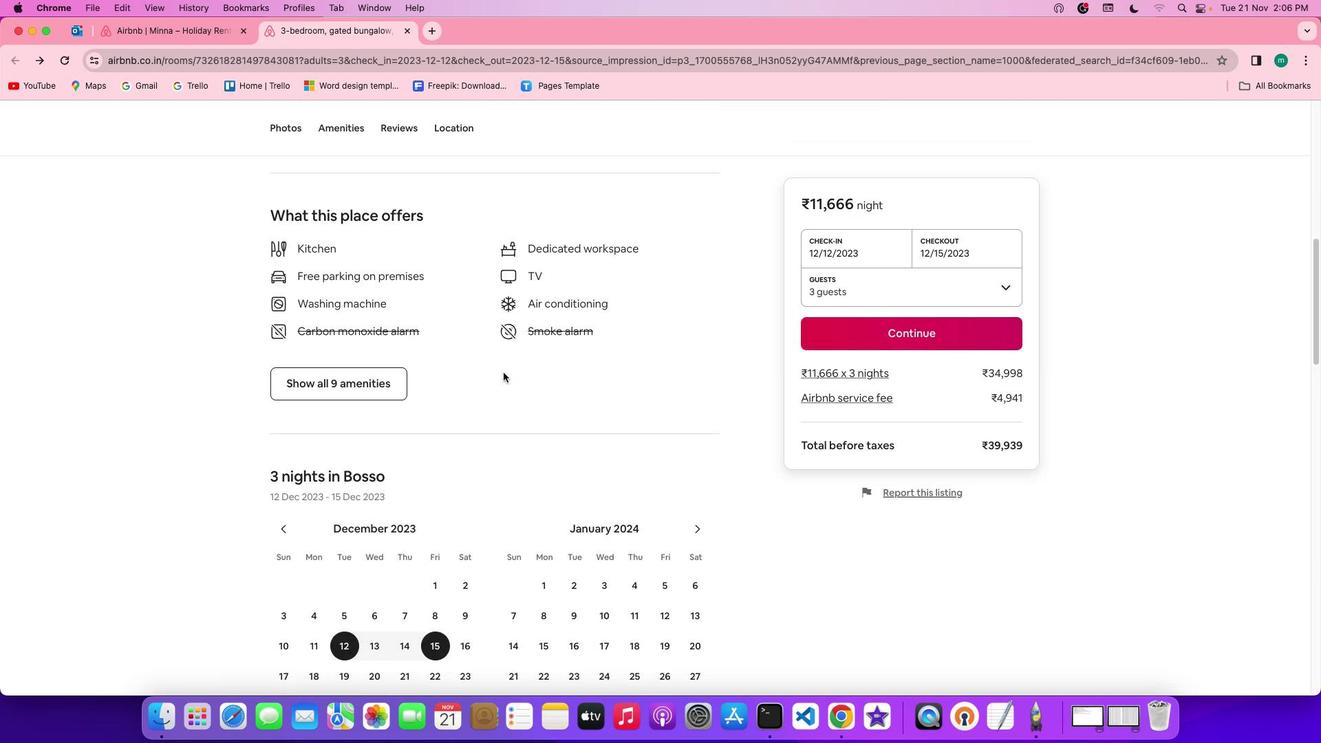 
Action: Mouse scrolled (503, 372) with delta (0, -2)
Screenshot: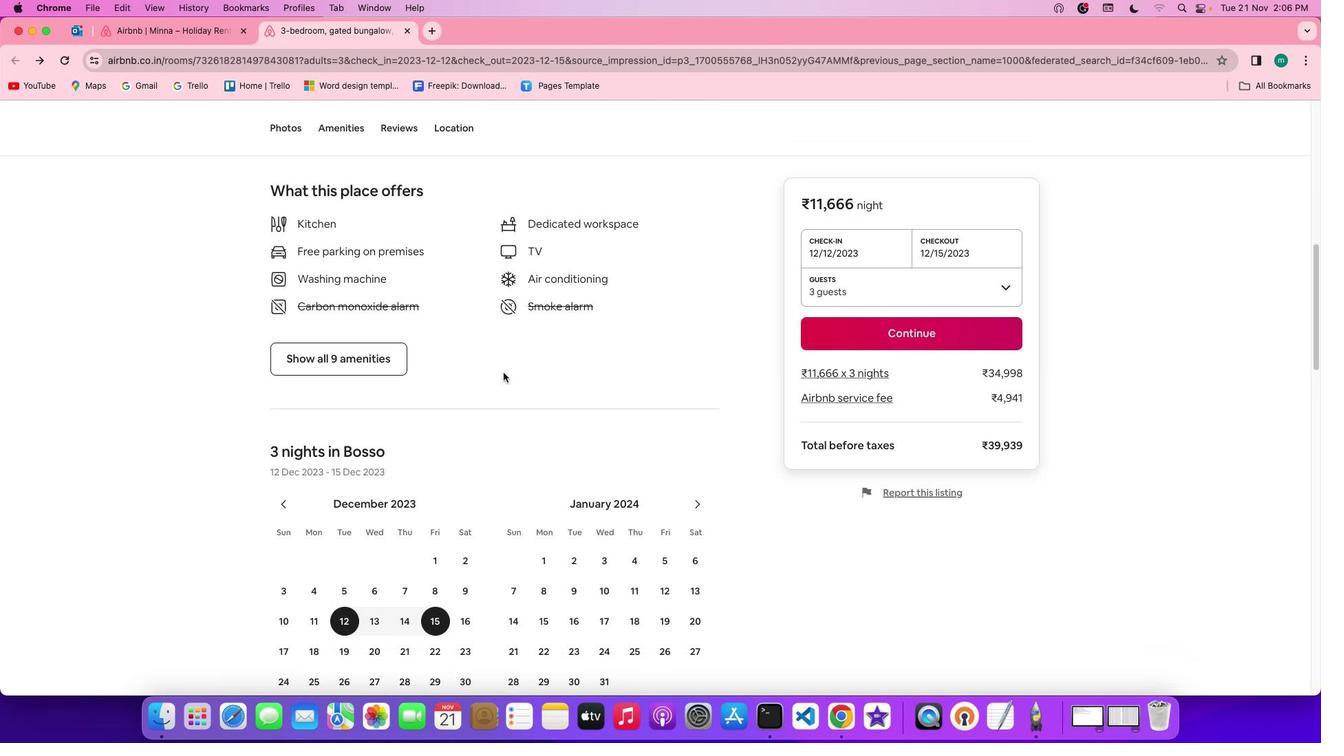 
Action: Mouse scrolled (503, 372) with delta (0, -2)
Screenshot: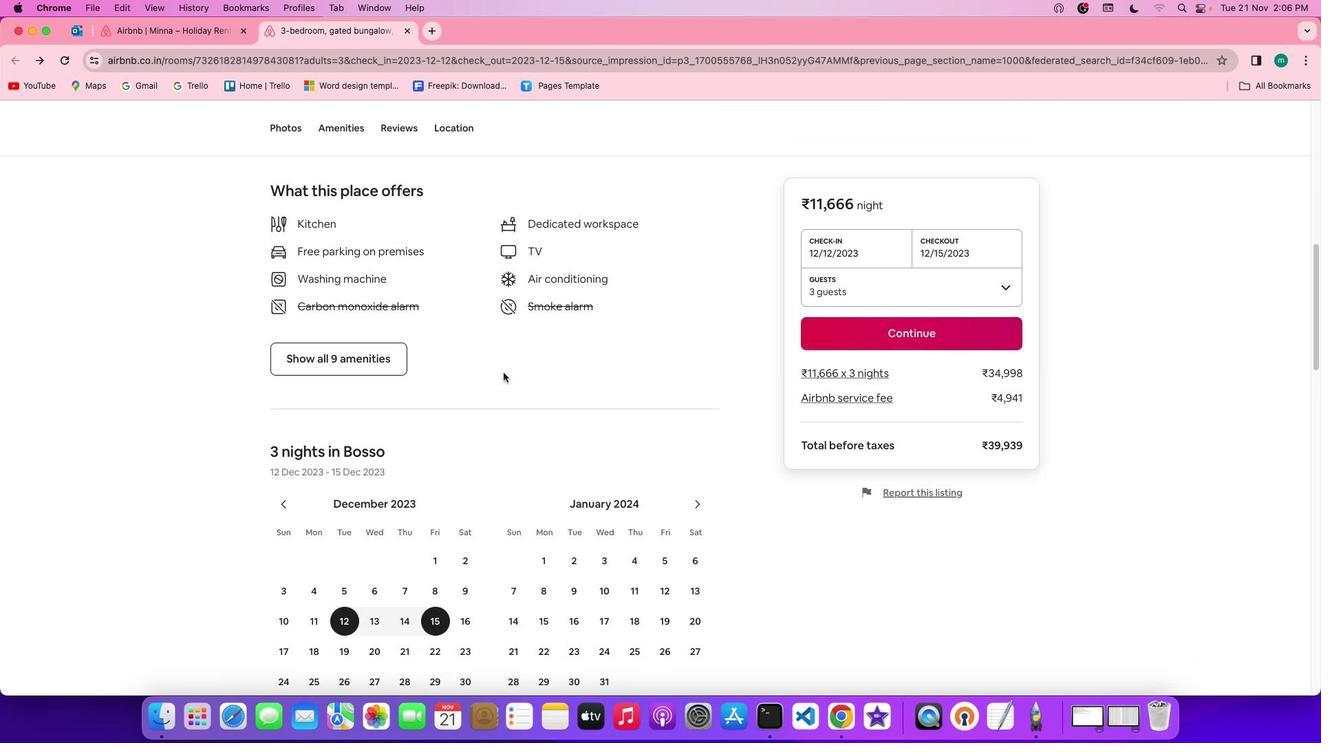 
Action: Mouse scrolled (503, 372) with delta (0, 0)
Screenshot: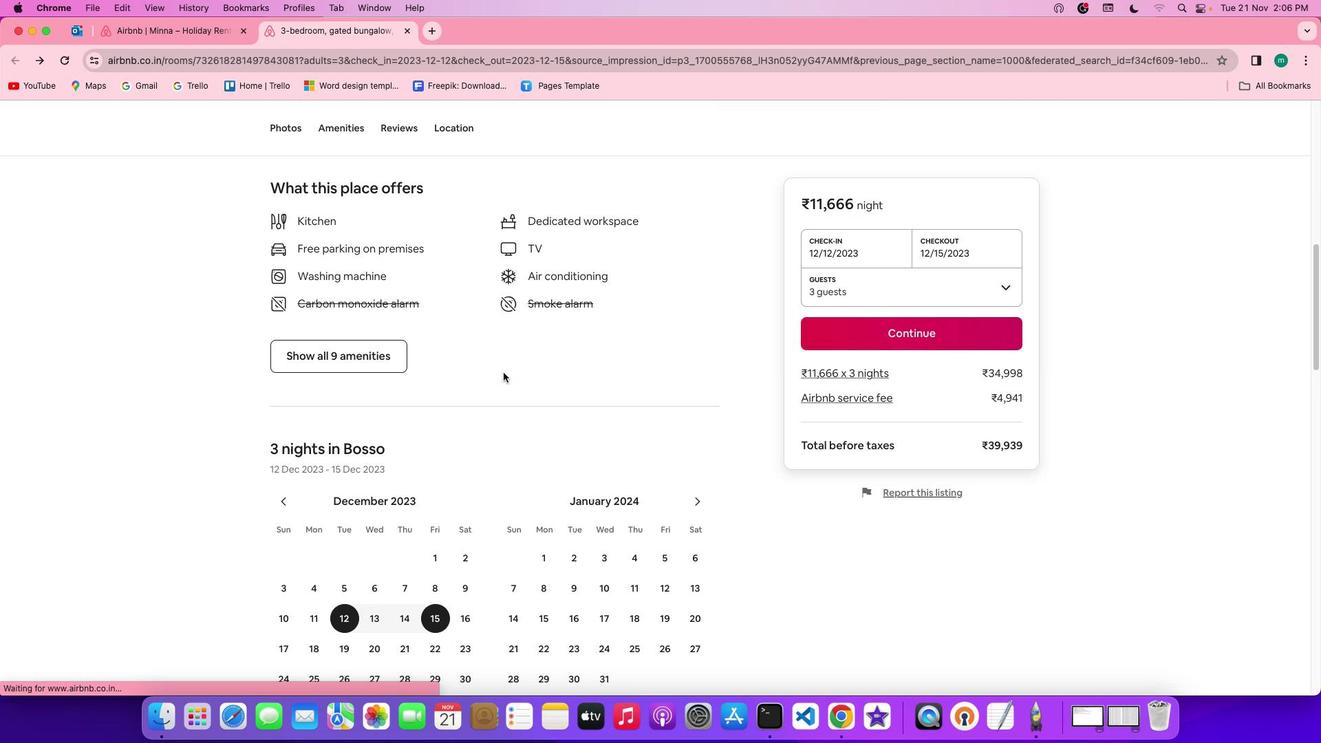 
Action: Mouse scrolled (503, 372) with delta (0, 0)
Screenshot: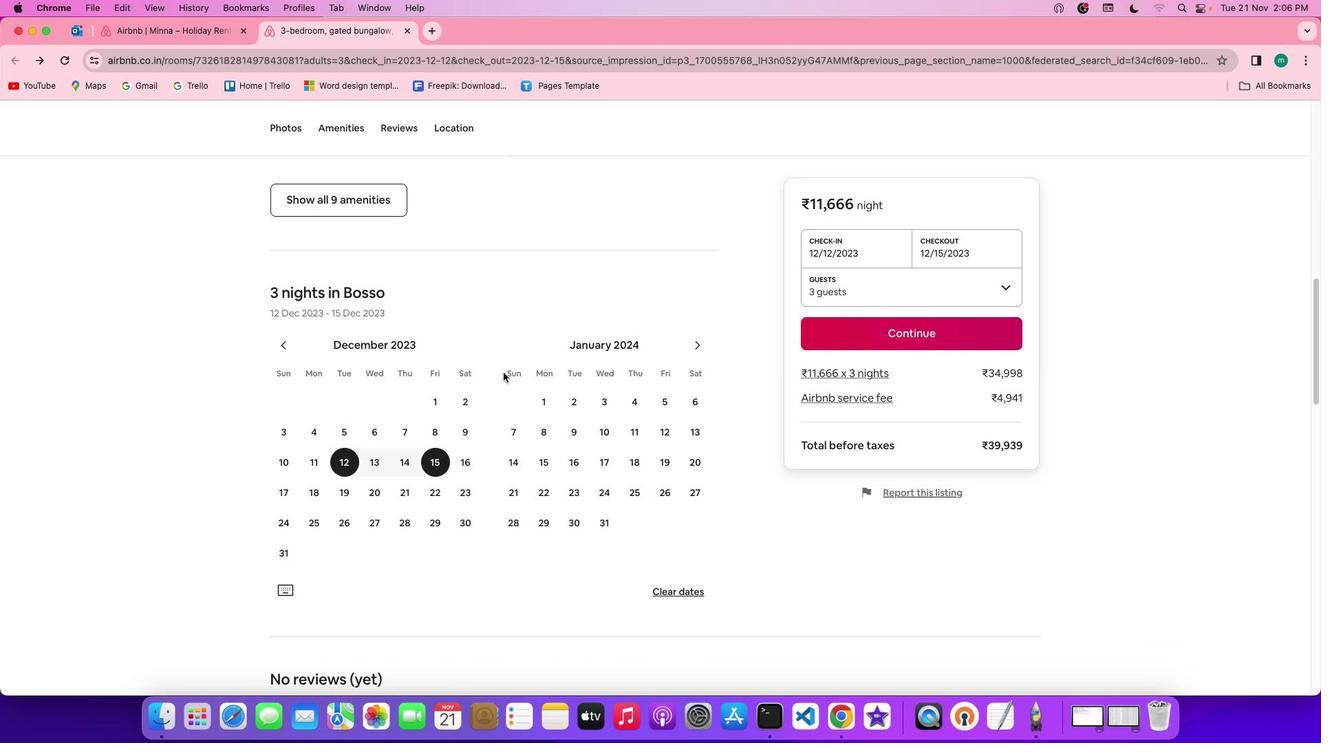 
Action: Mouse scrolled (503, 372) with delta (0, 0)
Screenshot: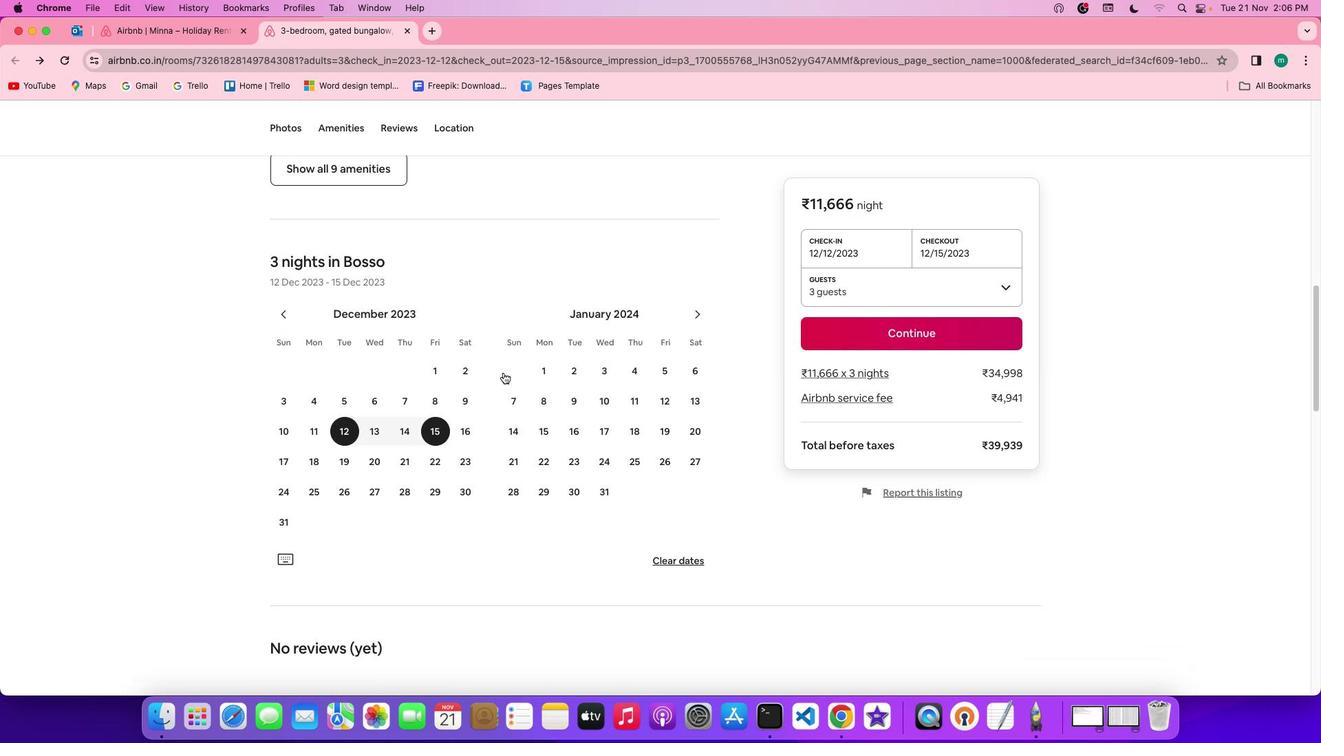 
Action: Mouse scrolled (503, 372) with delta (0, -2)
Screenshot: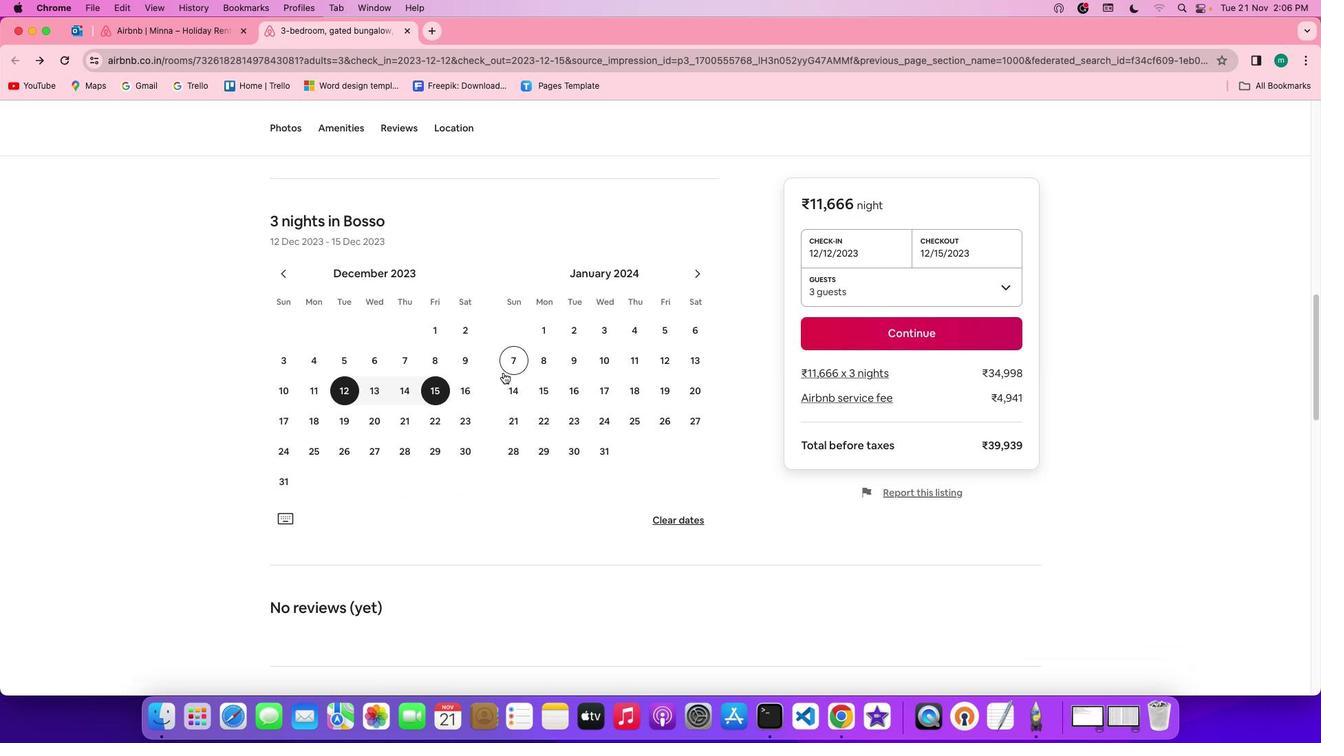 
Action: Mouse scrolled (503, 372) with delta (0, -2)
Screenshot: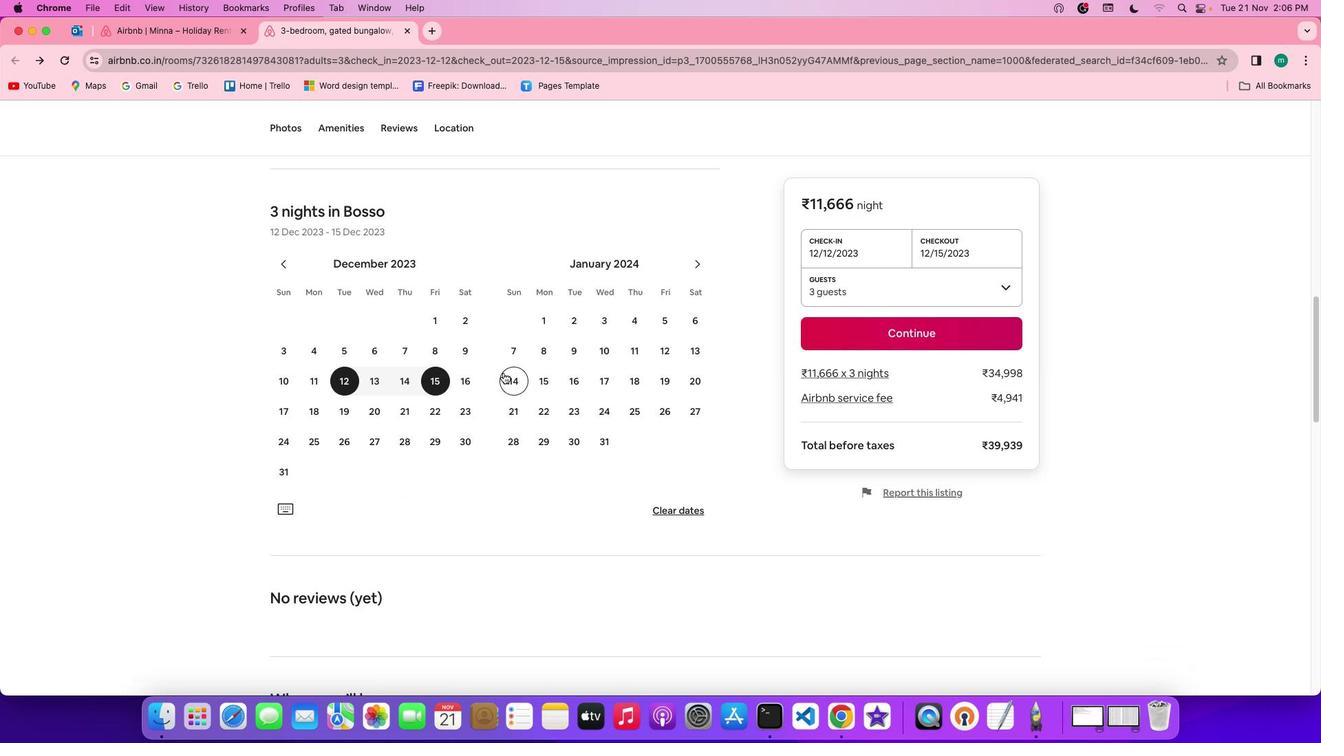 
Action: Mouse scrolled (503, 372) with delta (0, 0)
Screenshot: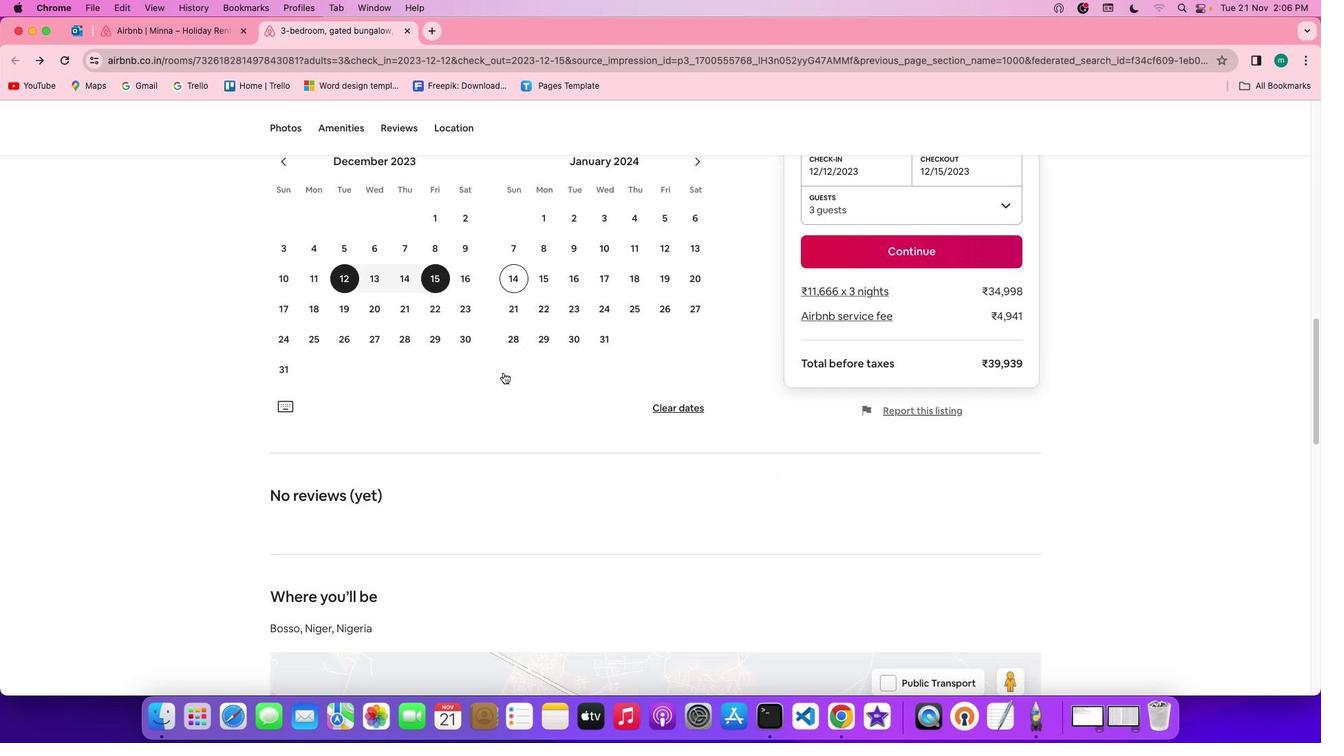 
Action: Mouse scrolled (503, 372) with delta (0, 0)
Screenshot: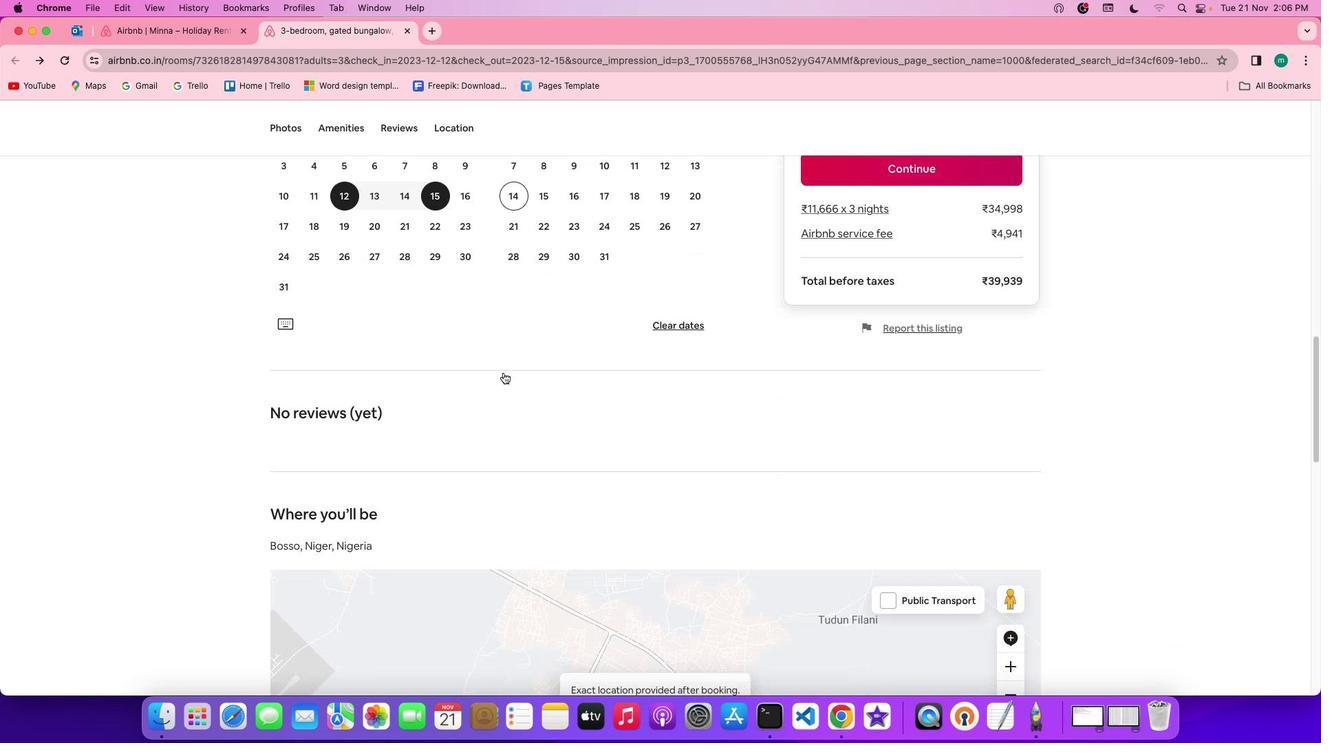 
Action: Mouse scrolled (503, 372) with delta (0, -1)
Screenshot: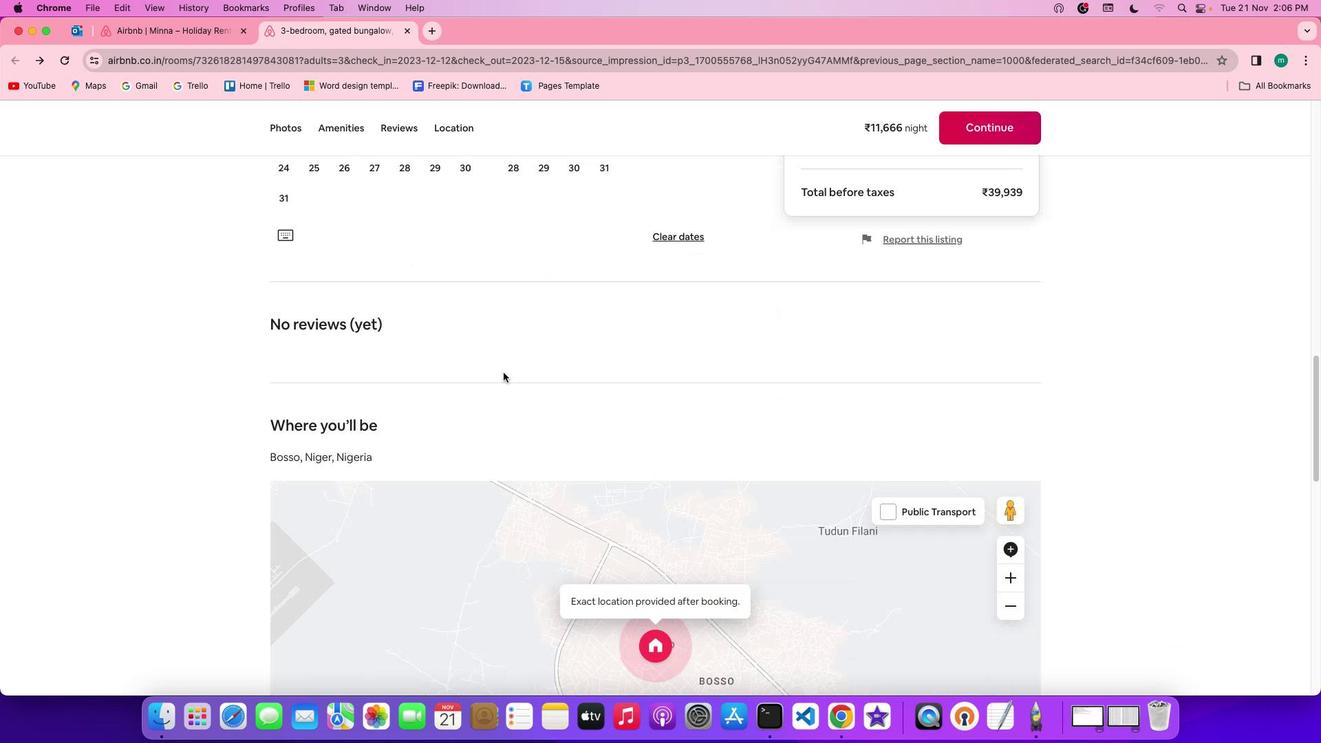 
Action: Mouse scrolled (503, 372) with delta (0, -2)
Screenshot: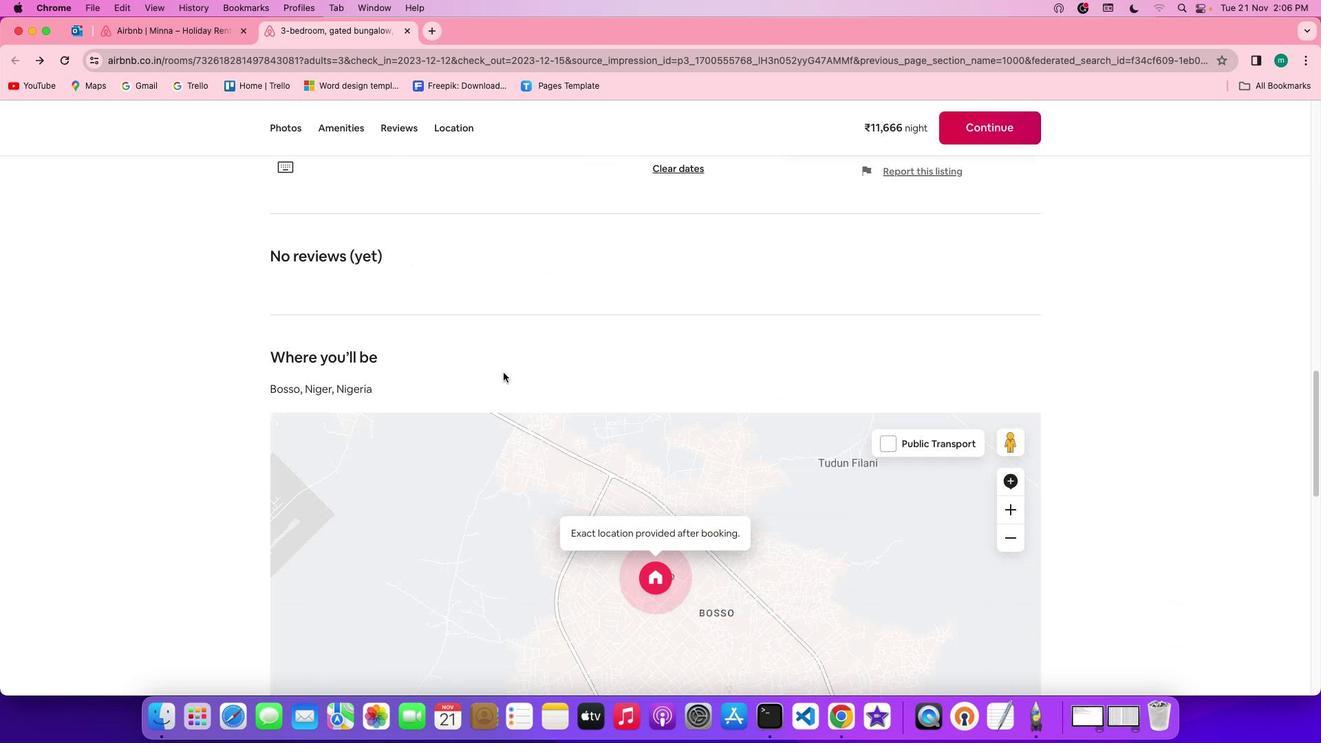 
Action: Mouse scrolled (503, 372) with delta (0, -2)
Screenshot: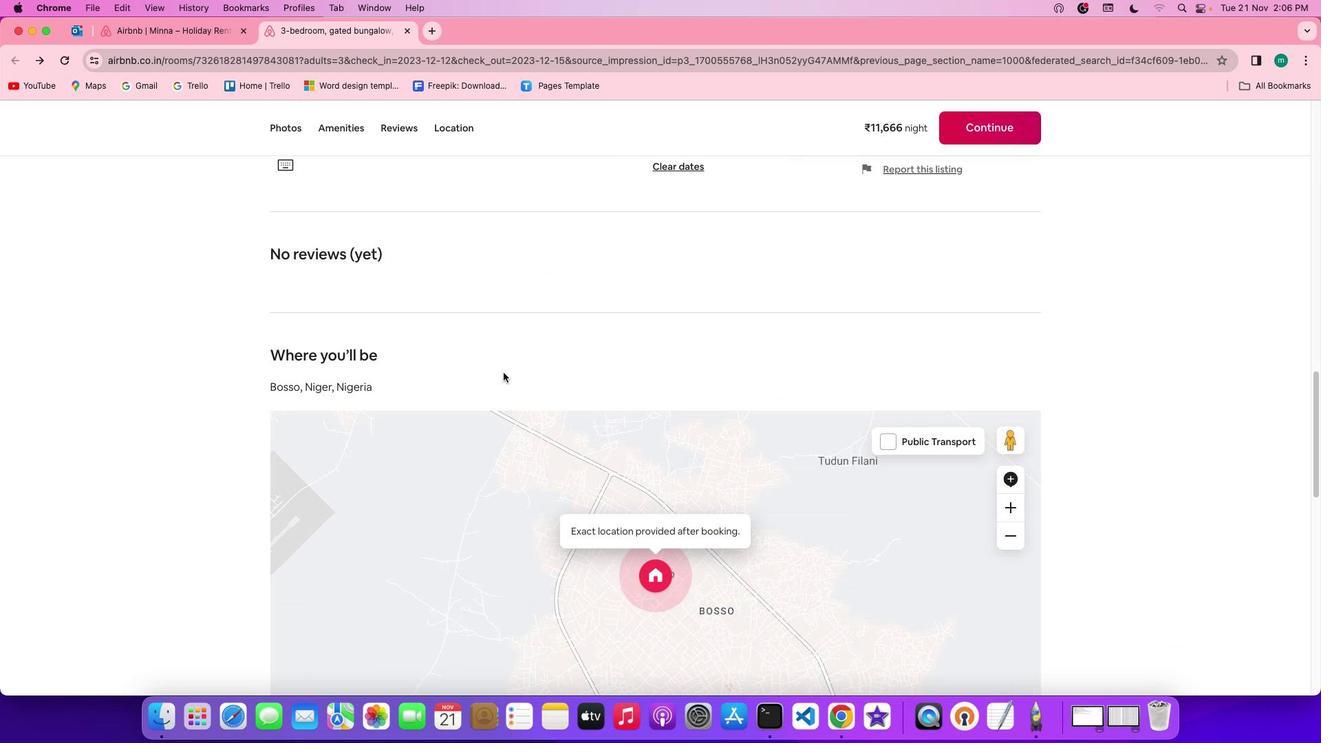 
Action: Mouse scrolled (503, 372) with delta (0, 0)
Screenshot: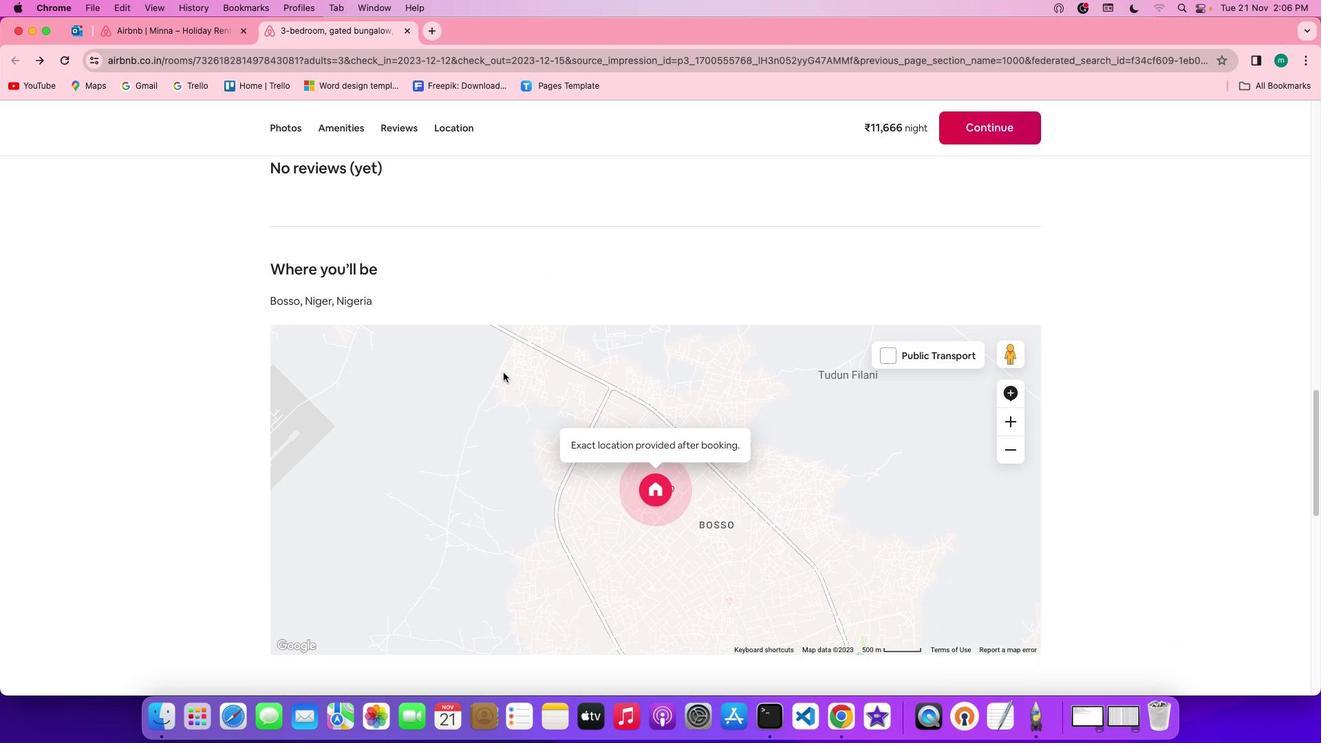 
Action: Mouse scrolled (503, 372) with delta (0, 0)
Screenshot: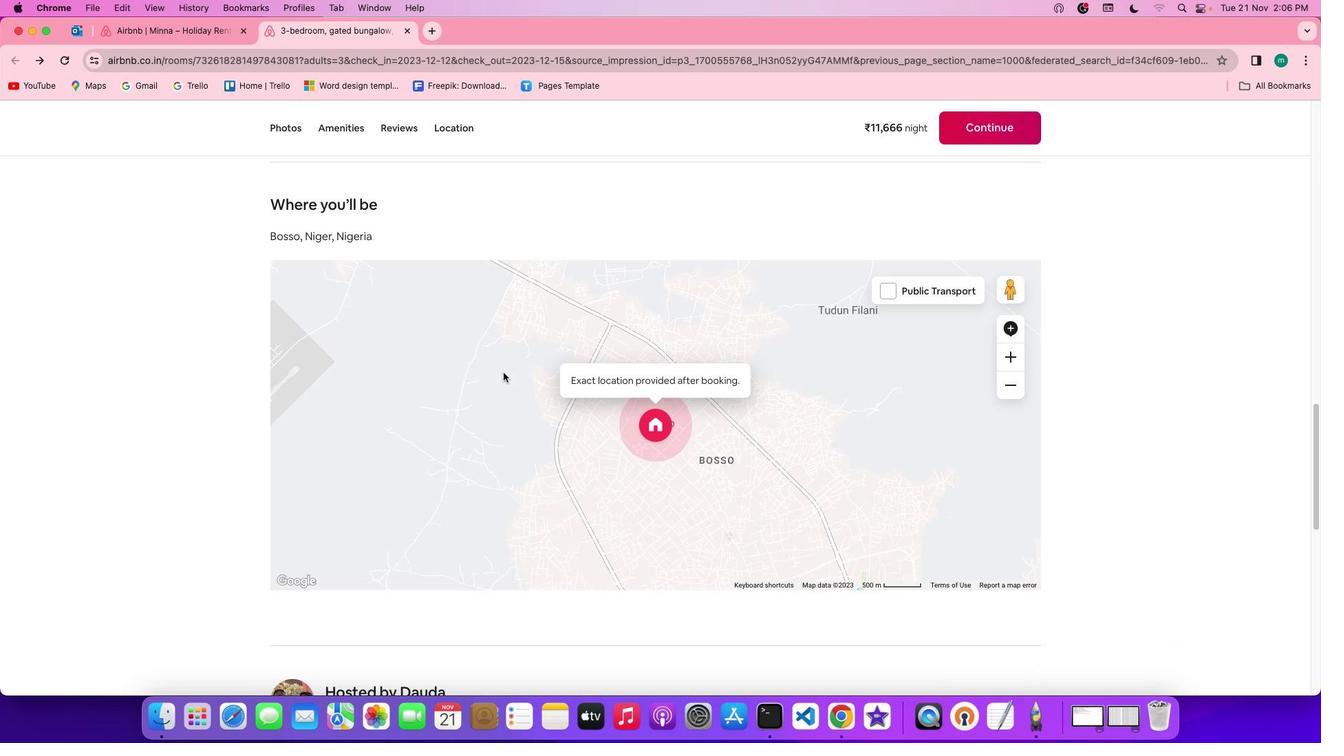 
Action: Mouse scrolled (503, 372) with delta (0, -1)
Screenshot: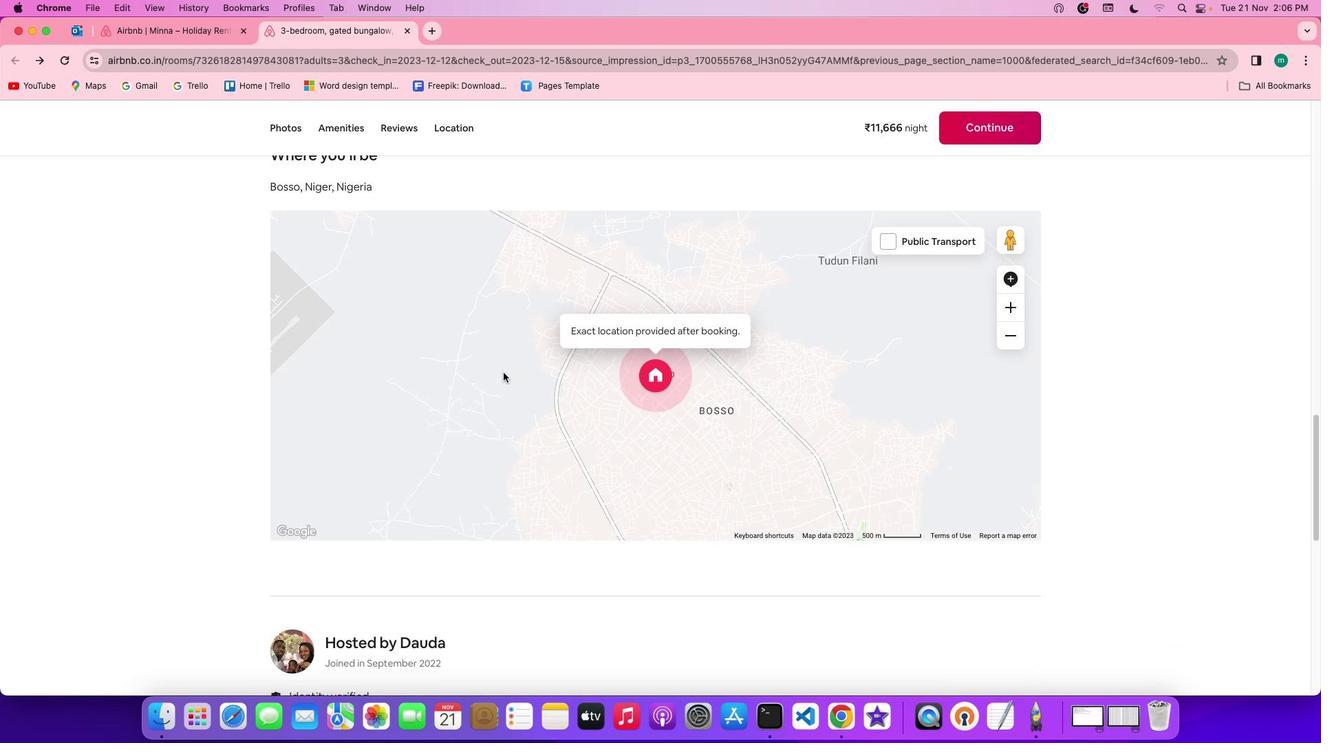 
Action: Mouse scrolled (503, 372) with delta (0, -2)
Screenshot: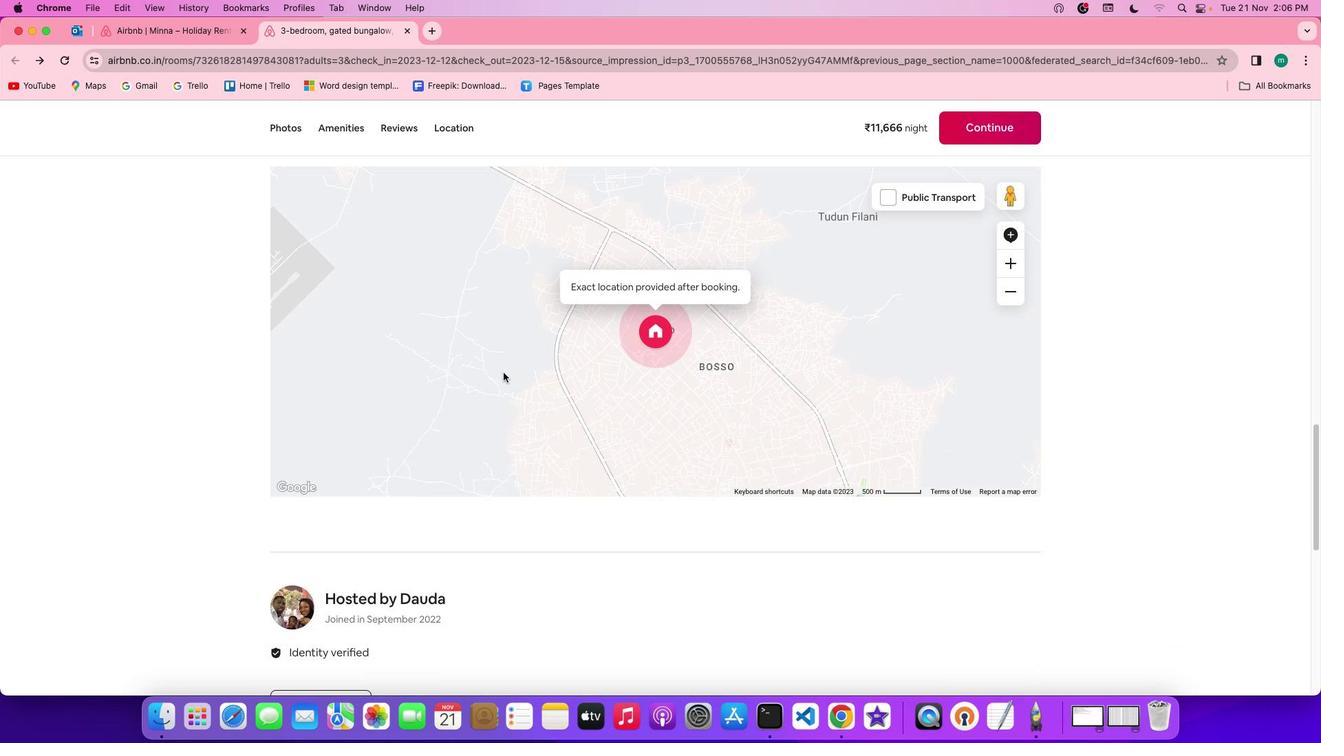 
Action: Mouse scrolled (503, 372) with delta (0, -2)
Screenshot: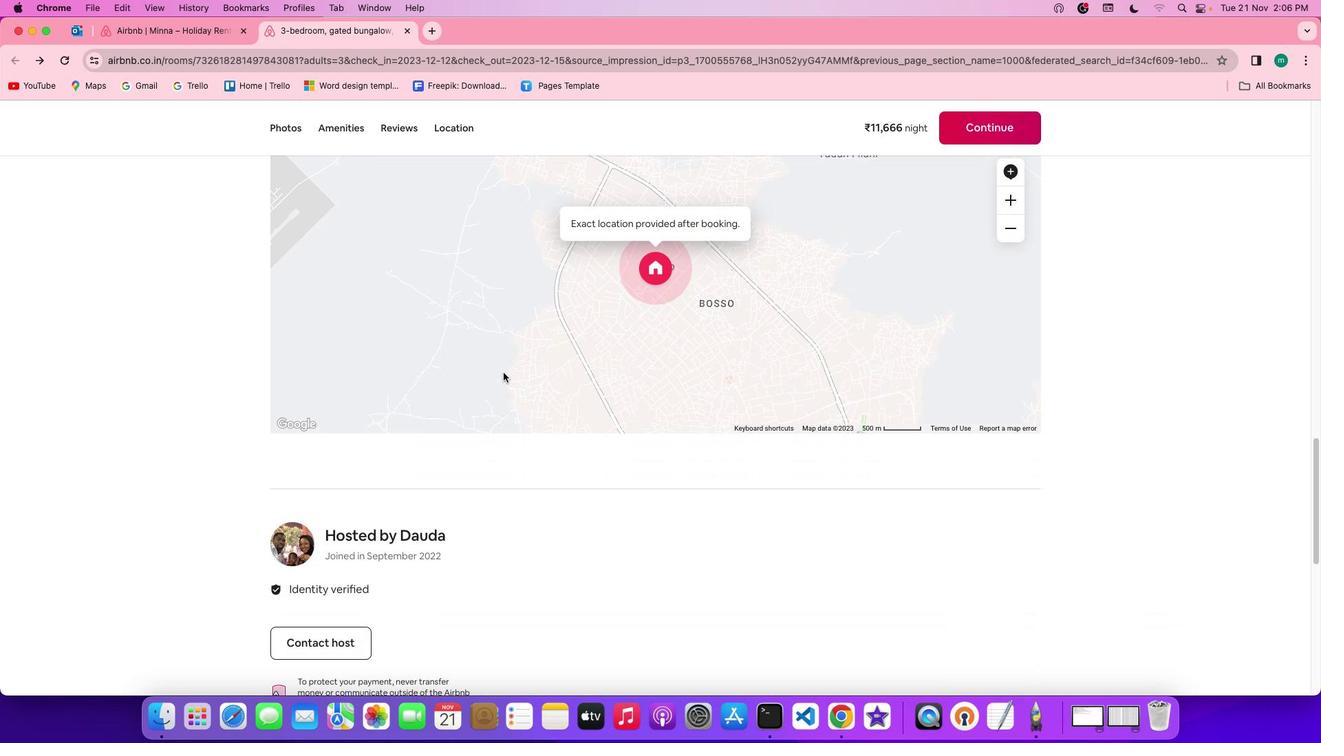 
Action: Mouse scrolled (503, 372) with delta (0, 0)
Screenshot: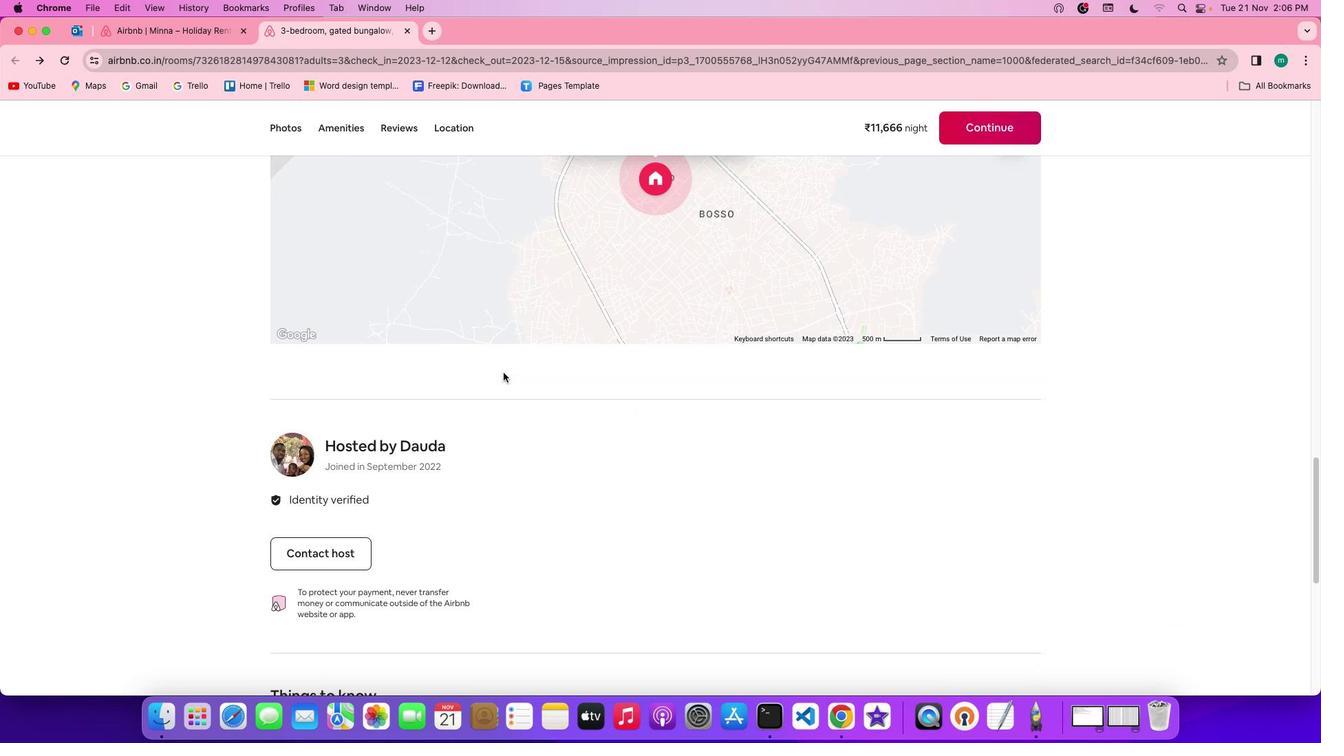 
Action: Mouse scrolled (503, 372) with delta (0, 0)
Screenshot: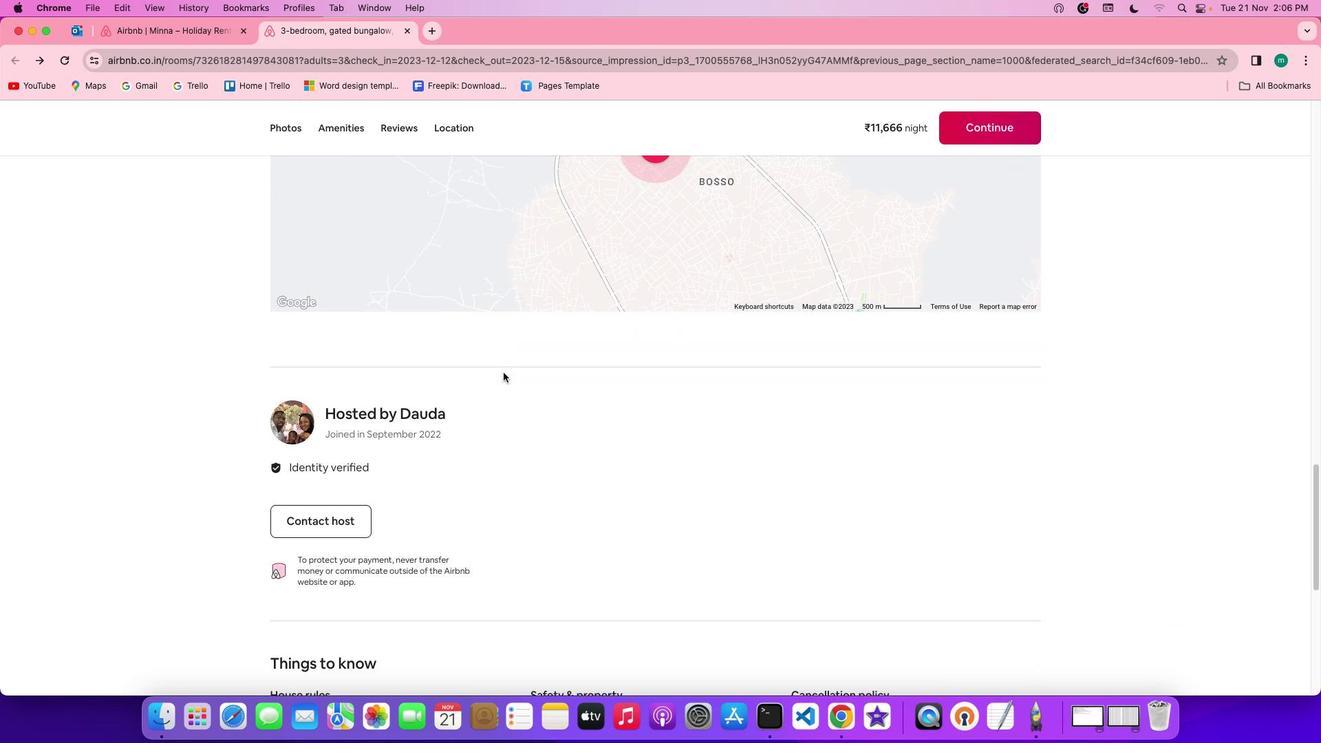 
Action: Mouse scrolled (503, 372) with delta (0, -1)
Screenshot: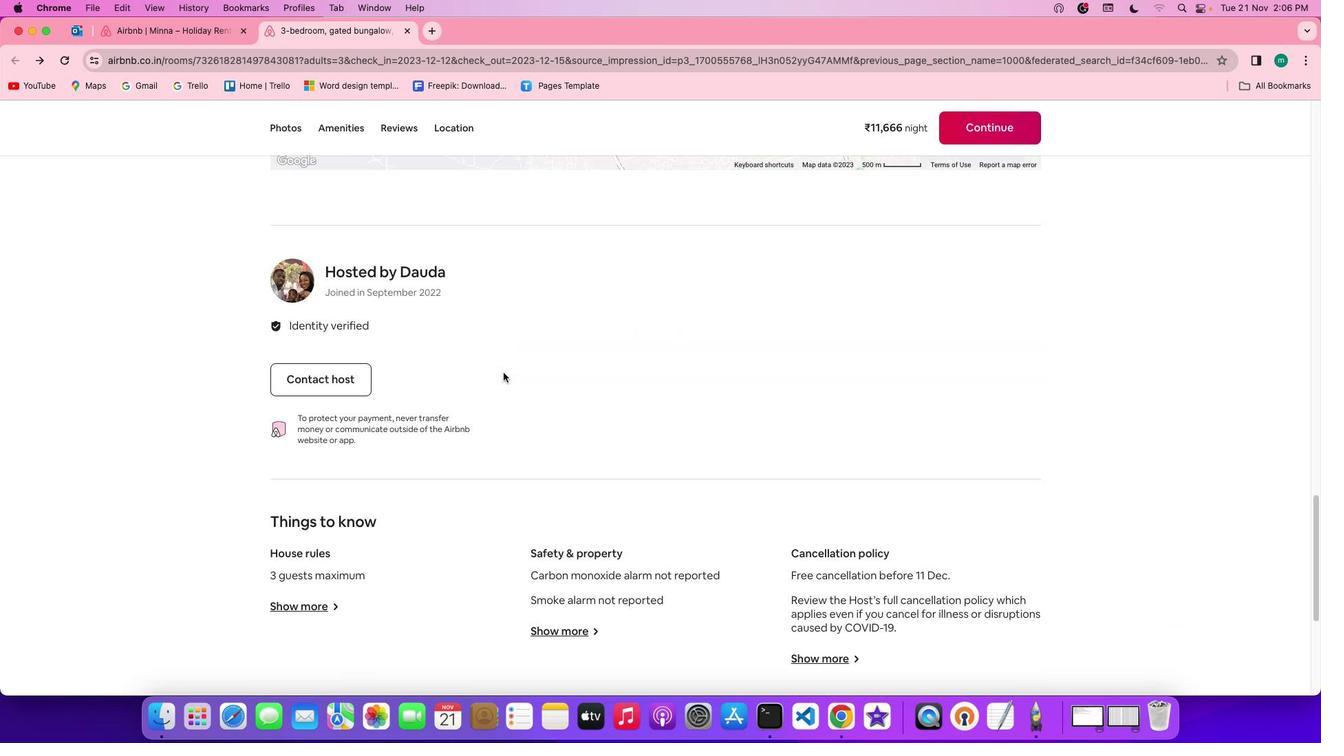 
Action: Mouse scrolled (503, 372) with delta (0, -2)
Screenshot: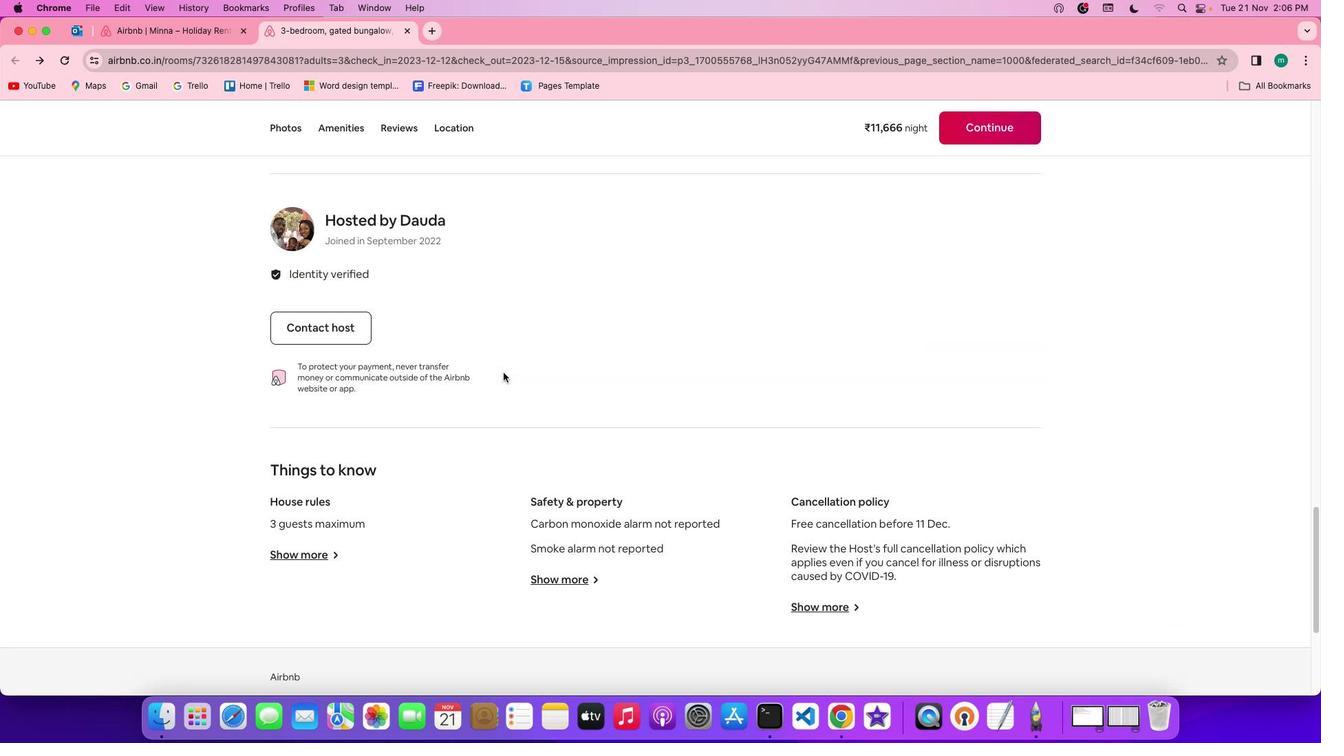
Action: Mouse scrolled (503, 372) with delta (0, -2)
Screenshot: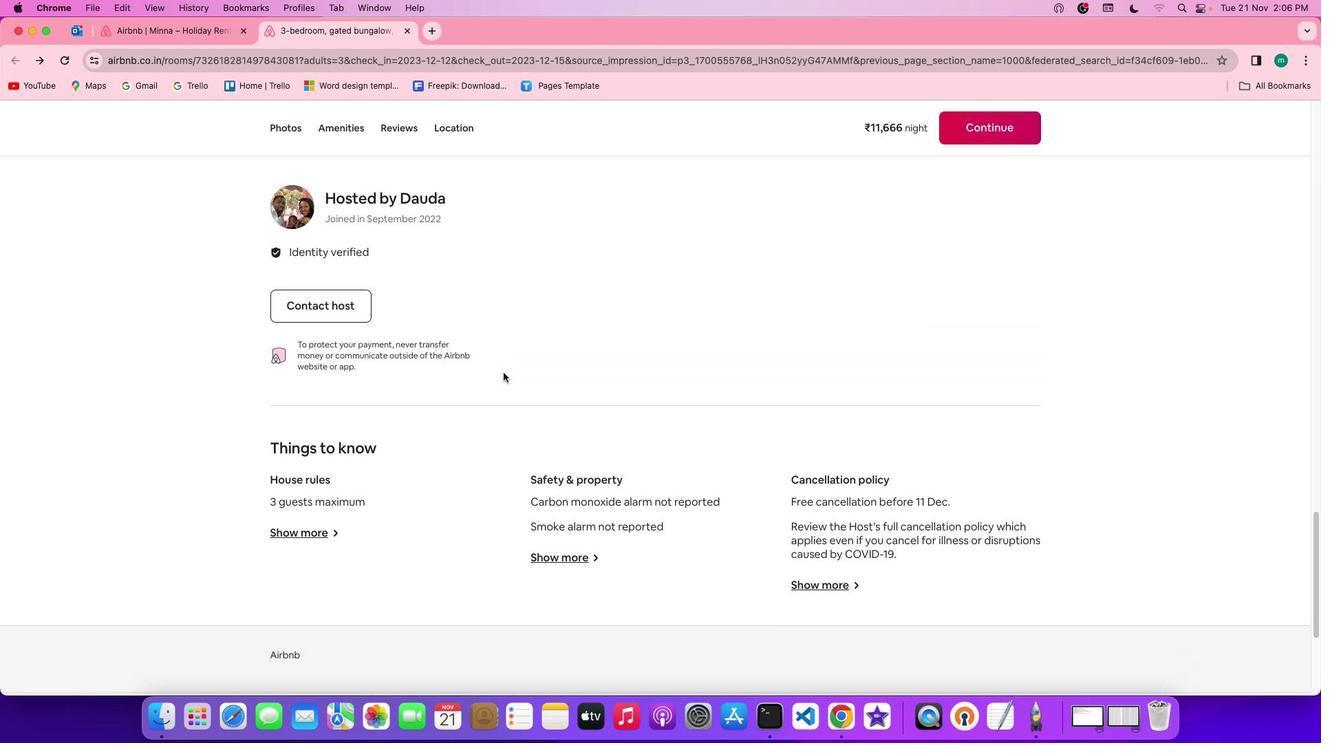 
Action: Mouse scrolled (503, 372) with delta (0, 0)
Screenshot: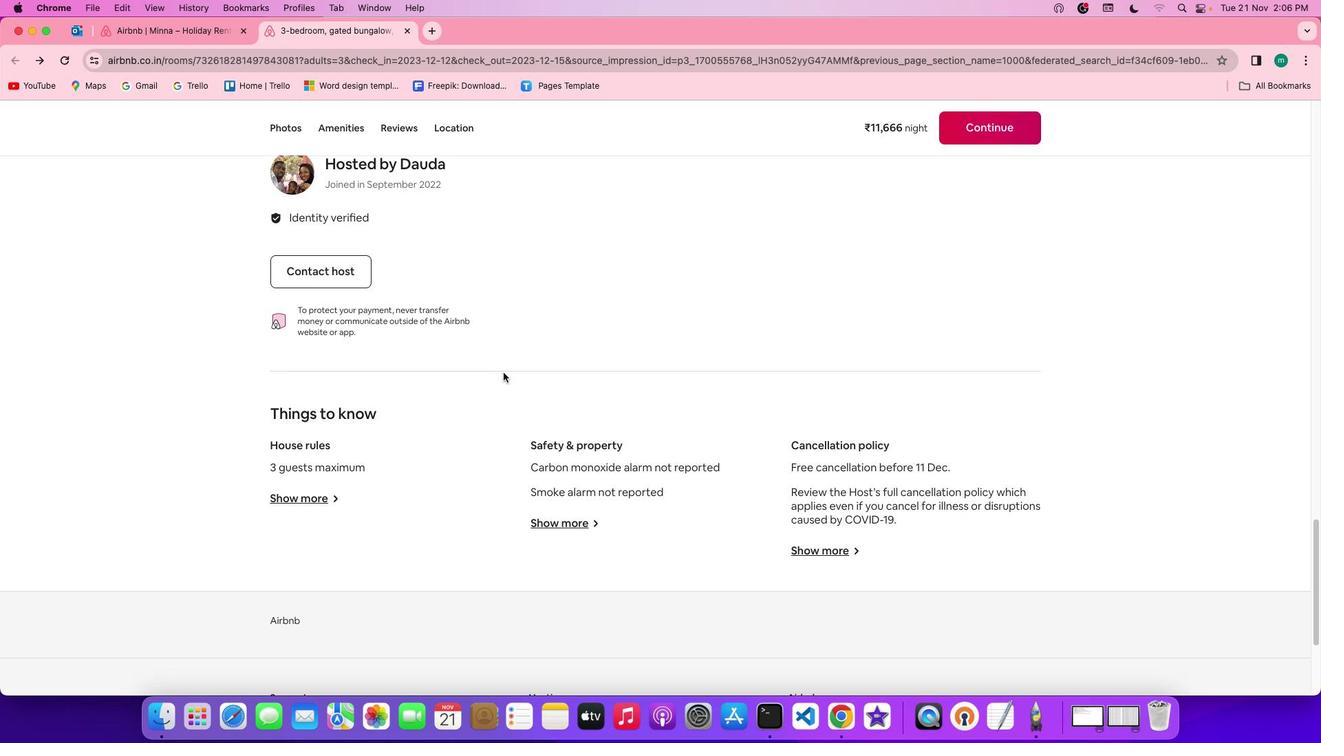 
Action: Mouse scrolled (503, 372) with delta (0, 0)
Screenshot: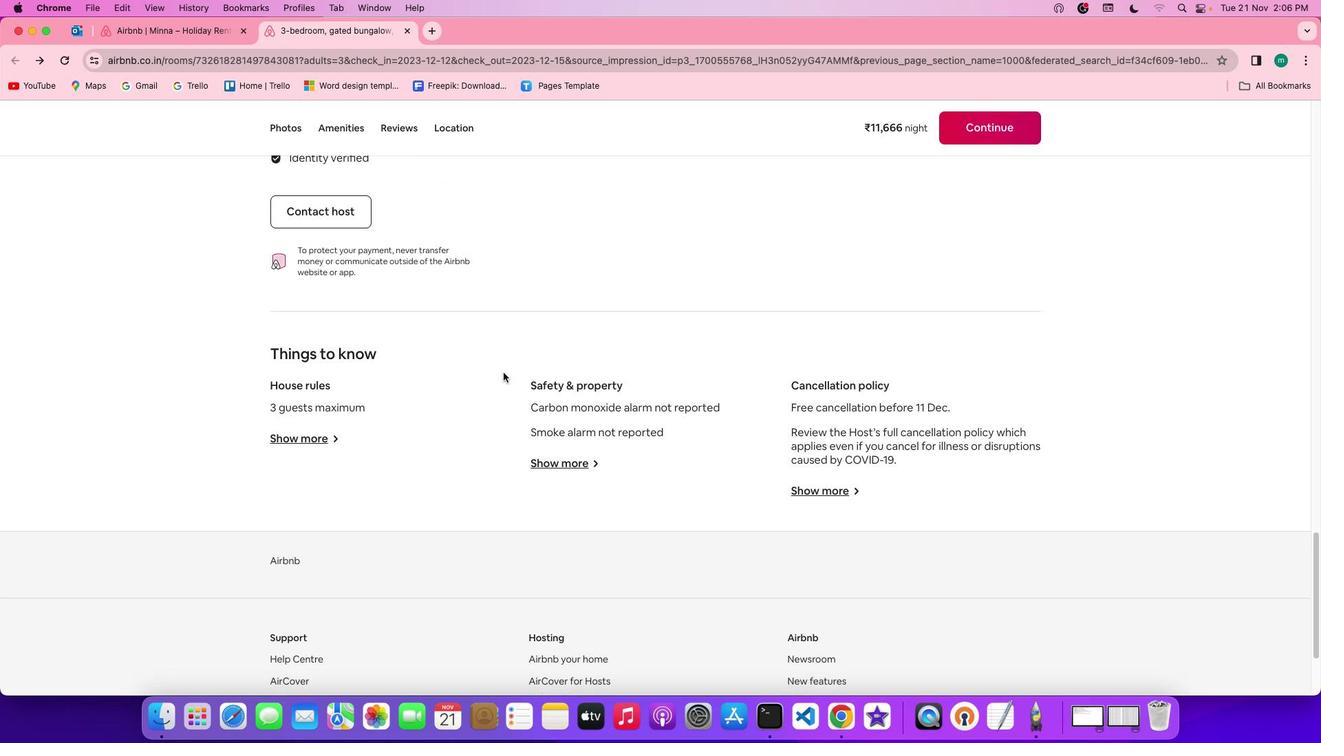 
Action: Mouse scrolled (503, 372) with delta (0, -1)
Screenshot: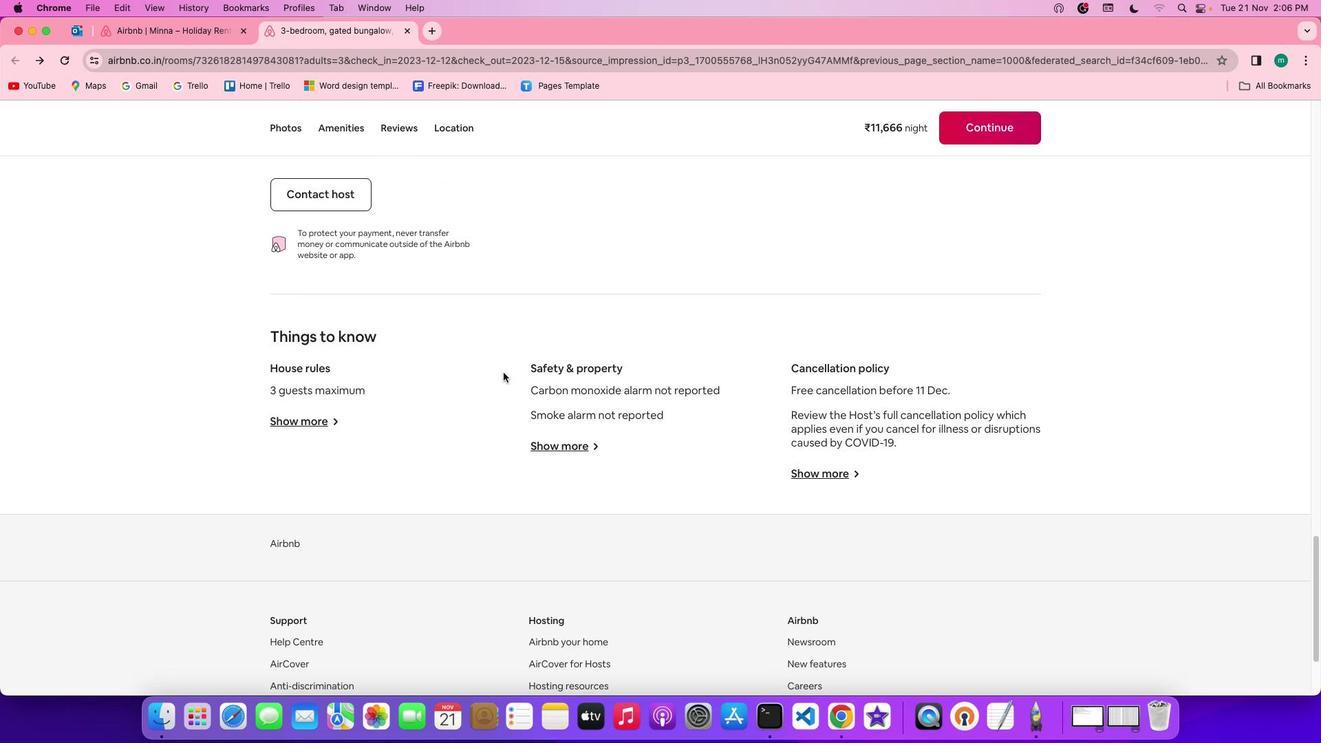 
Action: Mouse scrolled (503, 372) with delta (0, -1)
Screenshot: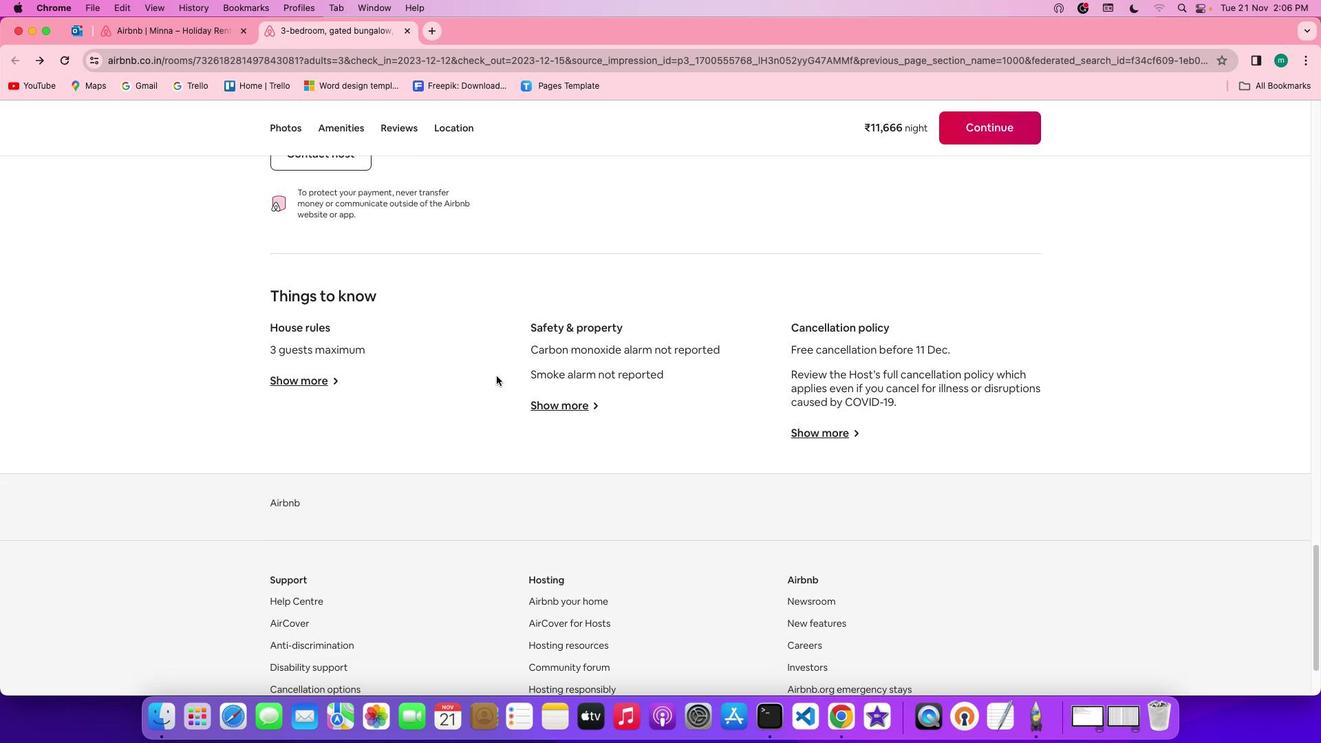 
Action: Mouse moved to (293, 371)
Screenshot: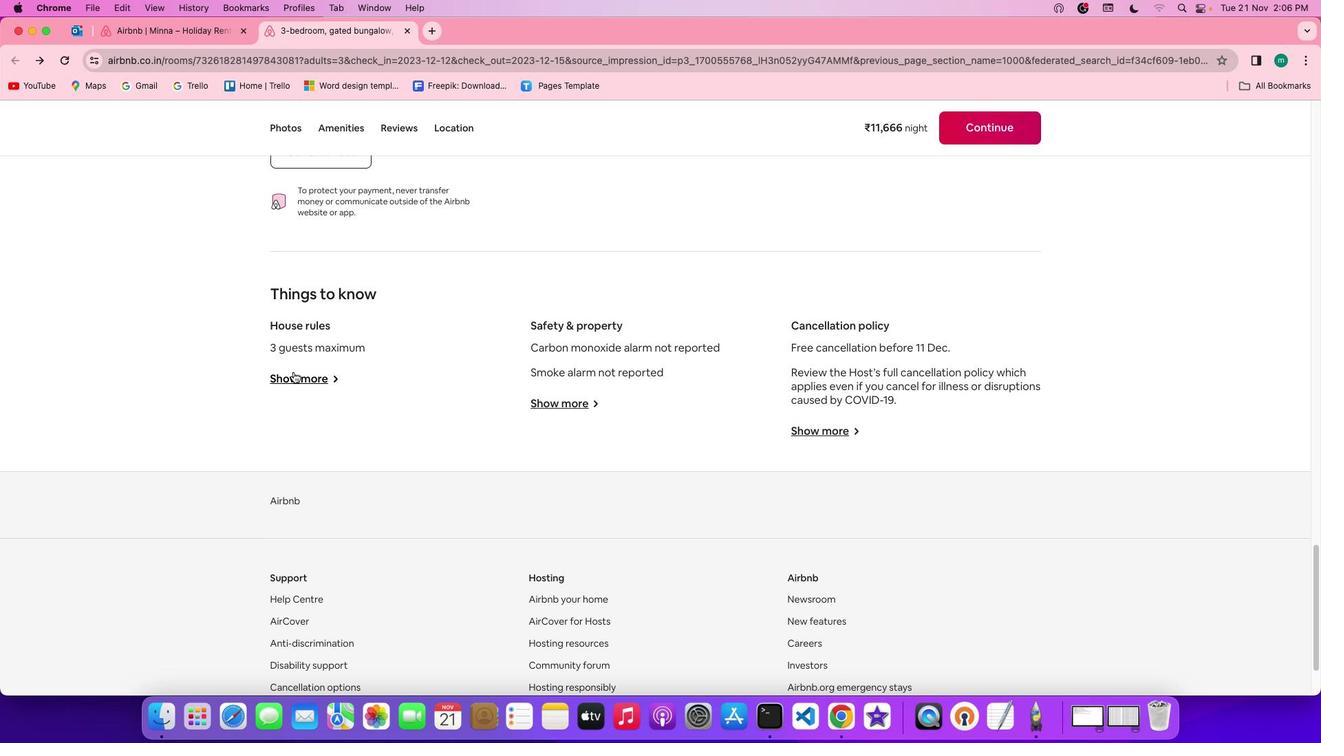 
Action: Mouse pressed left at (293, 371)
Screenshot: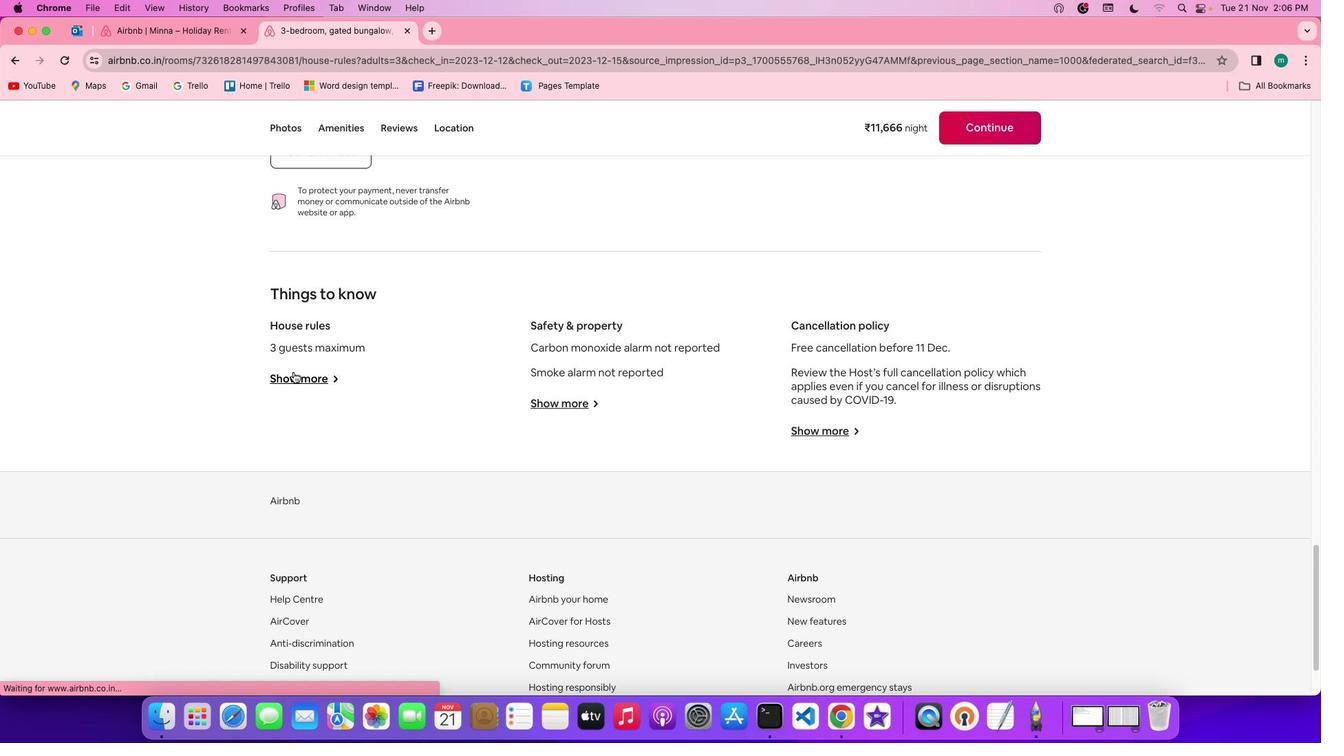 
Action: Mouse moved to (713, 459)
Screenshot: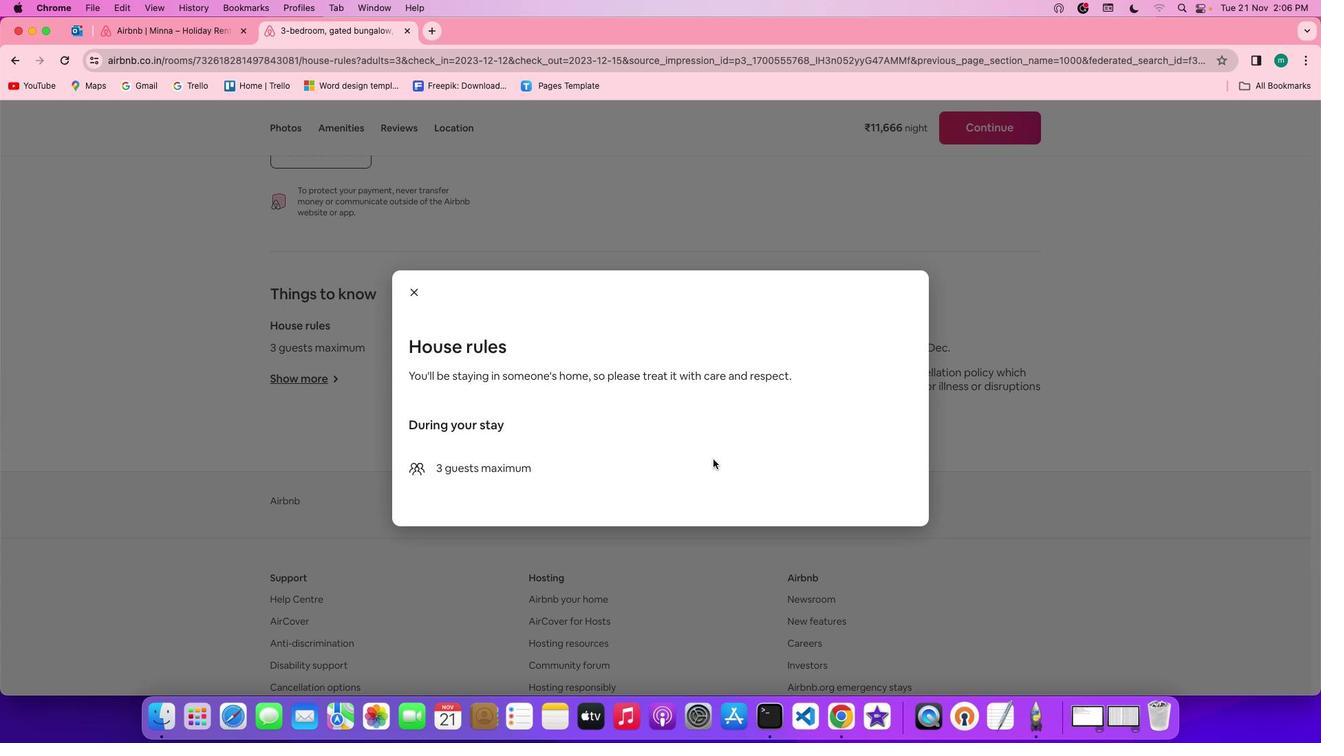 
Action: Mouse scrolled (713, 459) with delta (0, 0)
Screenshot: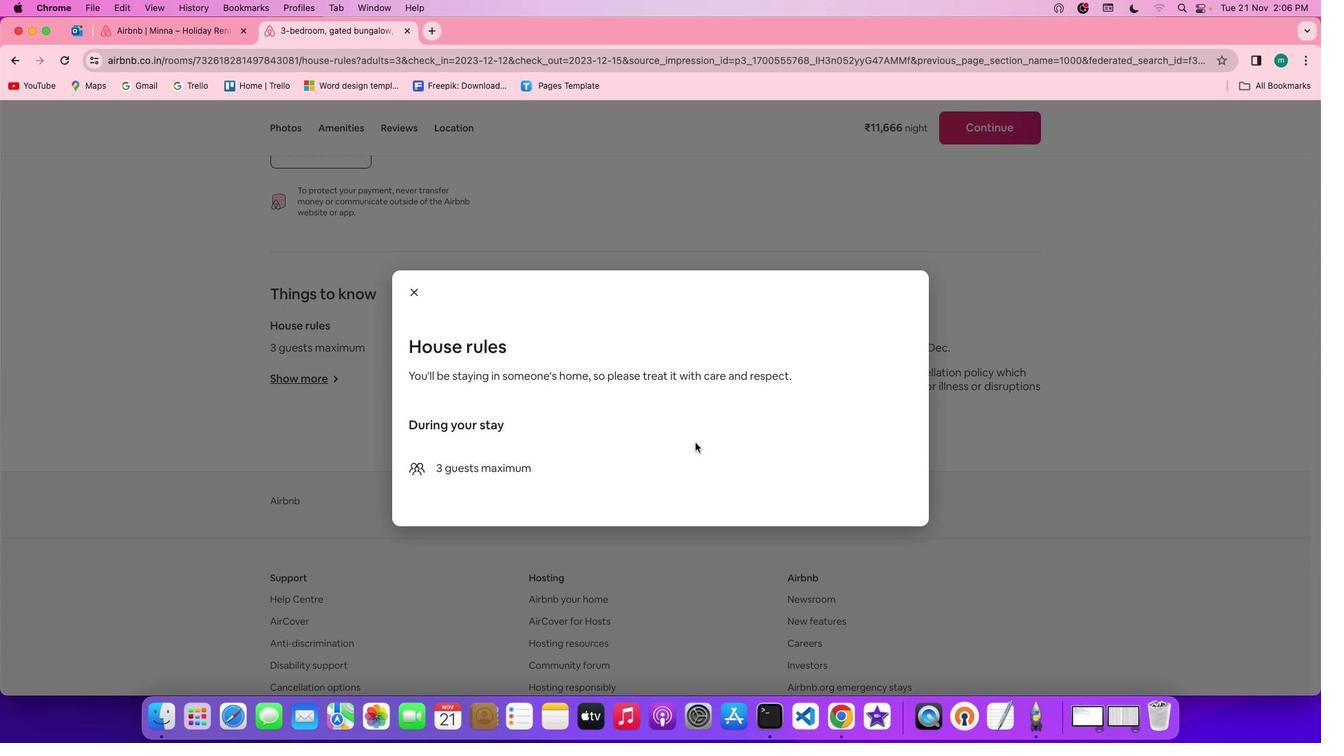 
Action: Mouse scrolled (713, 459) with delta (0, 0)
Screenshot: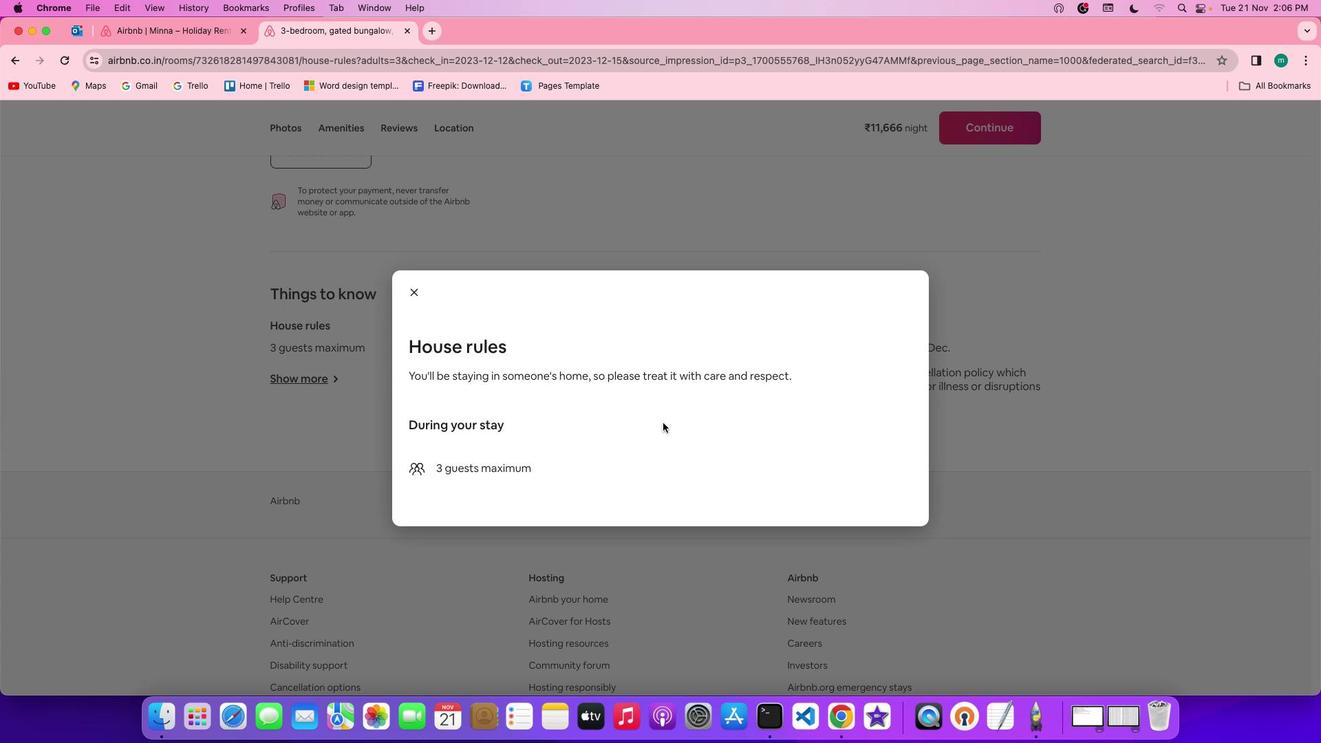 
Action: Mouse scrolled (713, 459) with delta (0, -1)
Screenshot: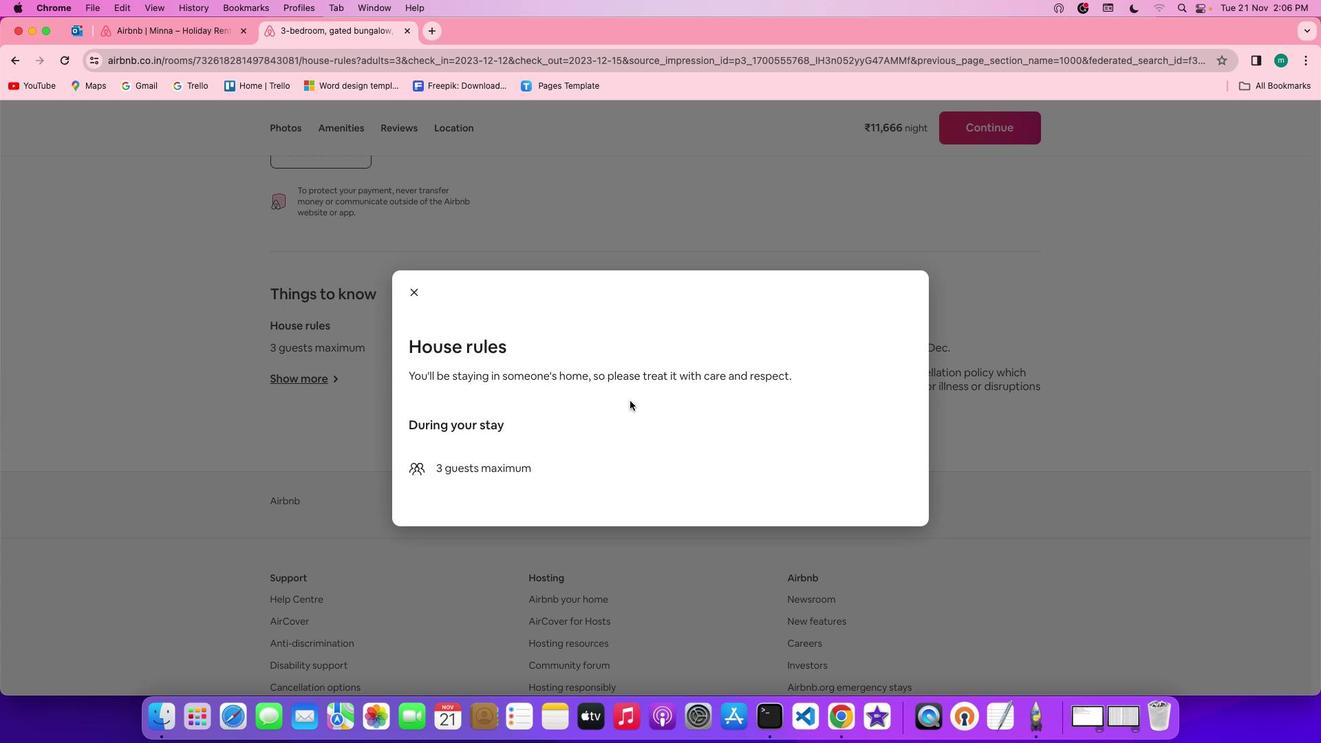 
Action: Mouse moved to (423, 288)
Screenshot: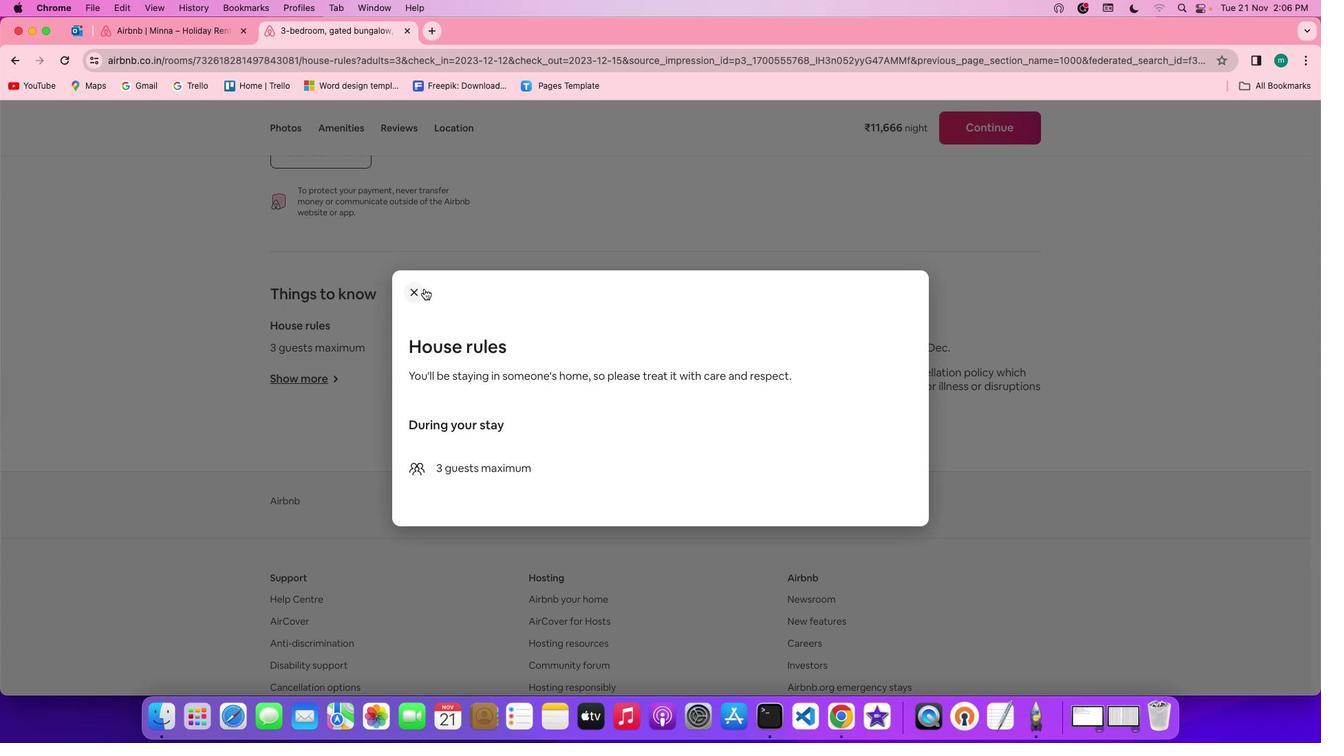 
Action: Mouse pressed left at (423, 288)
Screenshot: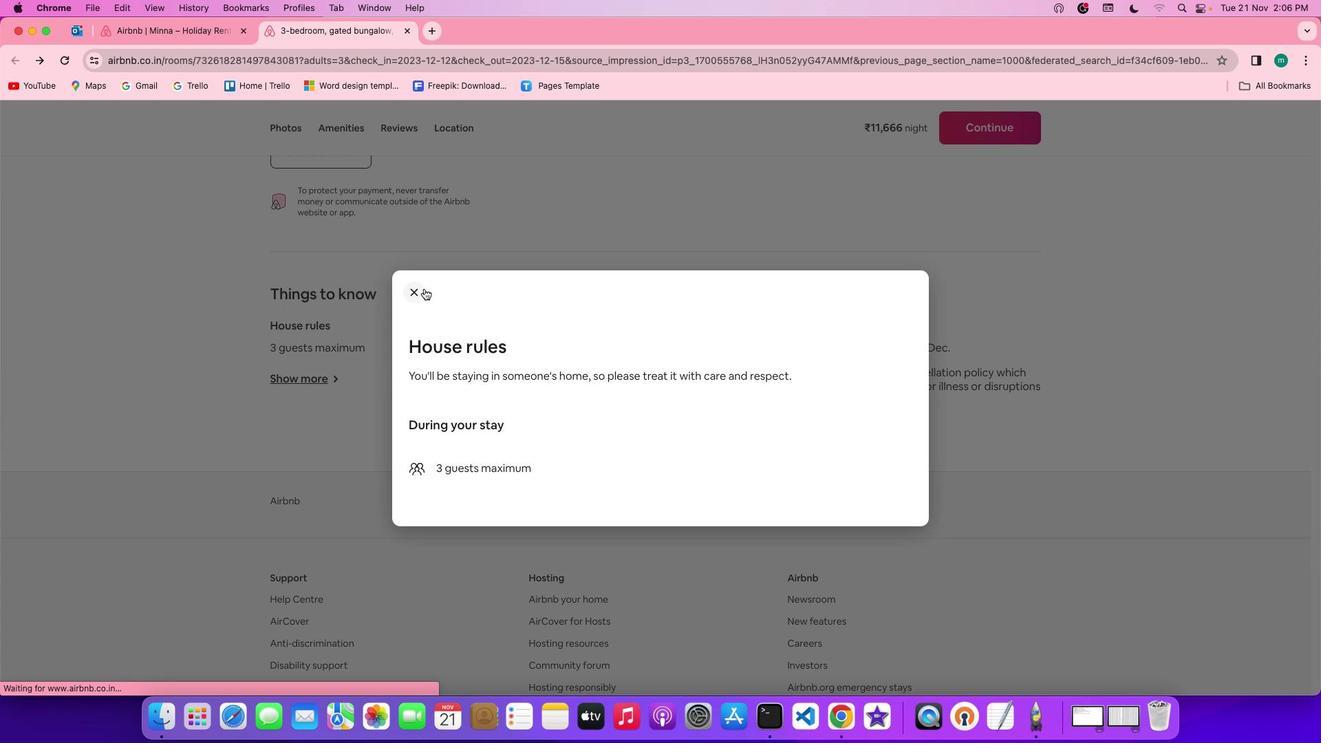 
Action: Mouse moved to (564, 404)
Screenshot: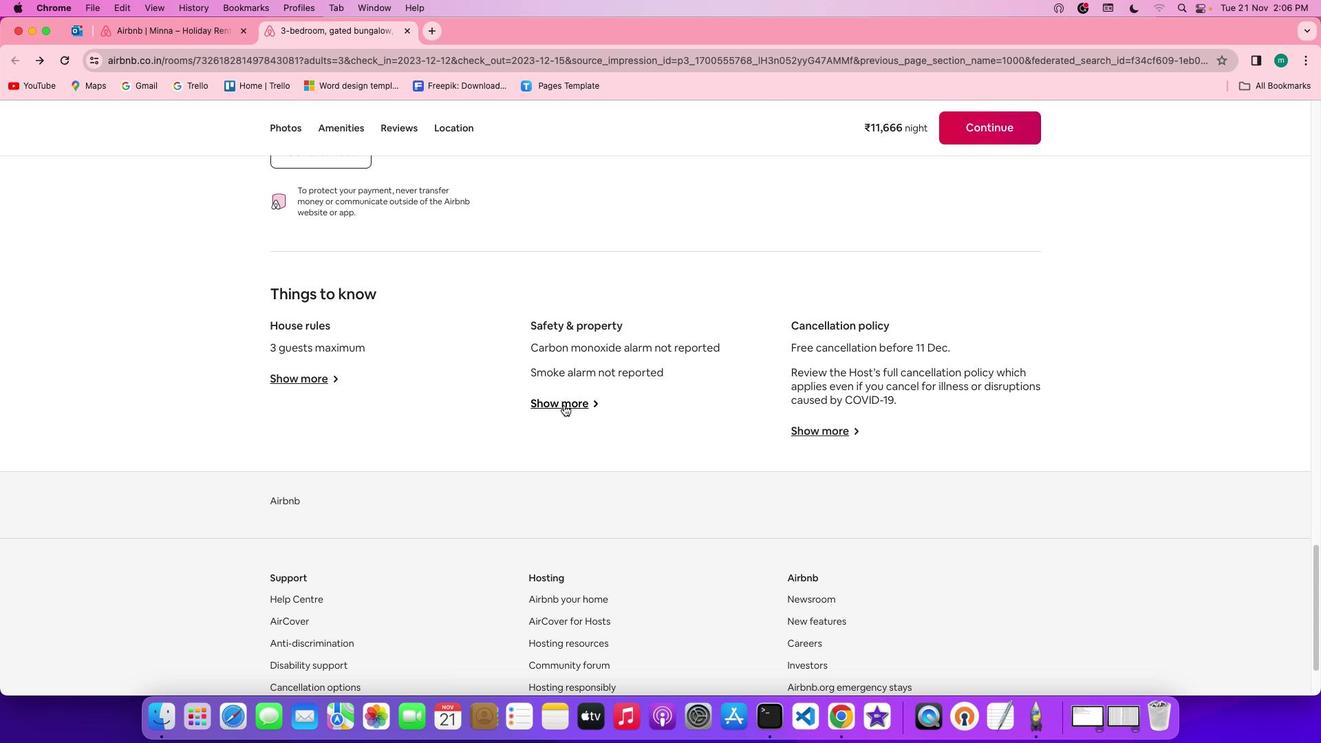 
Action: Mouse pressed left at (564, 404)
Screenshot: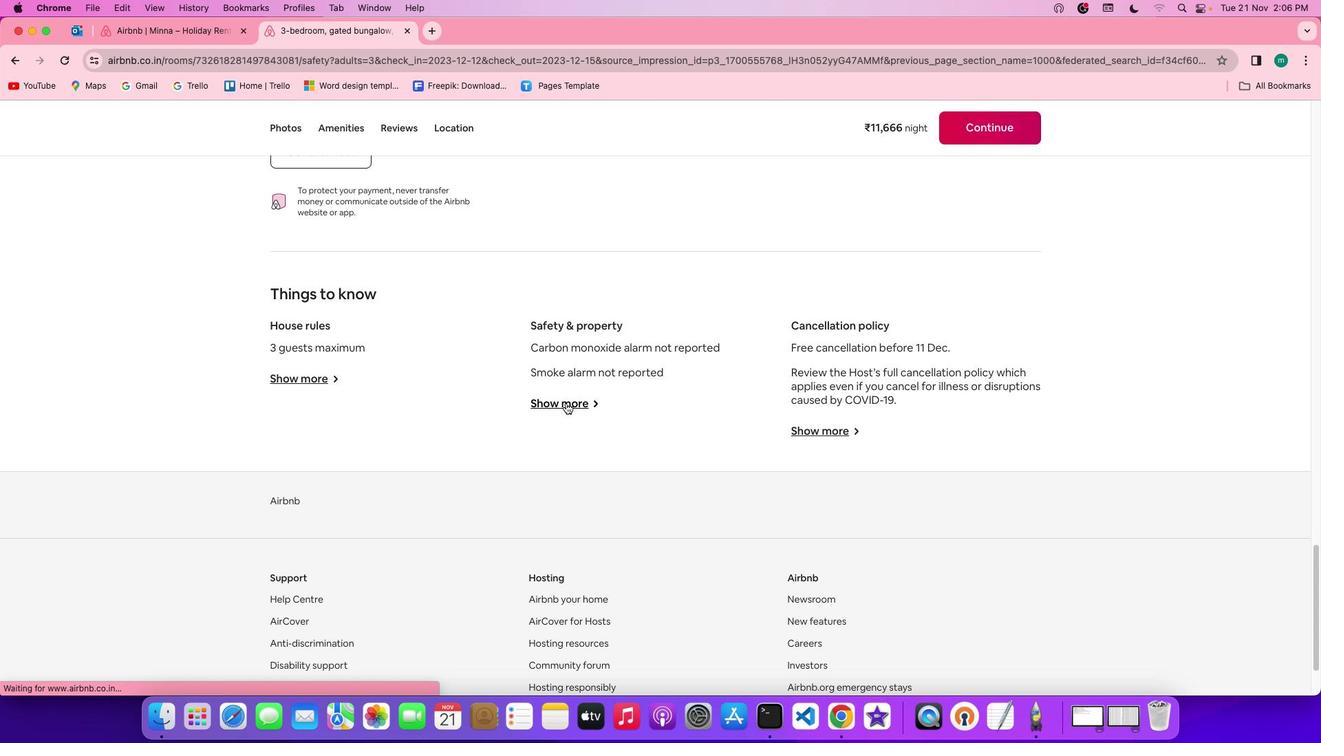 
Action: Mouse moved to (685, 450)
Screenshot: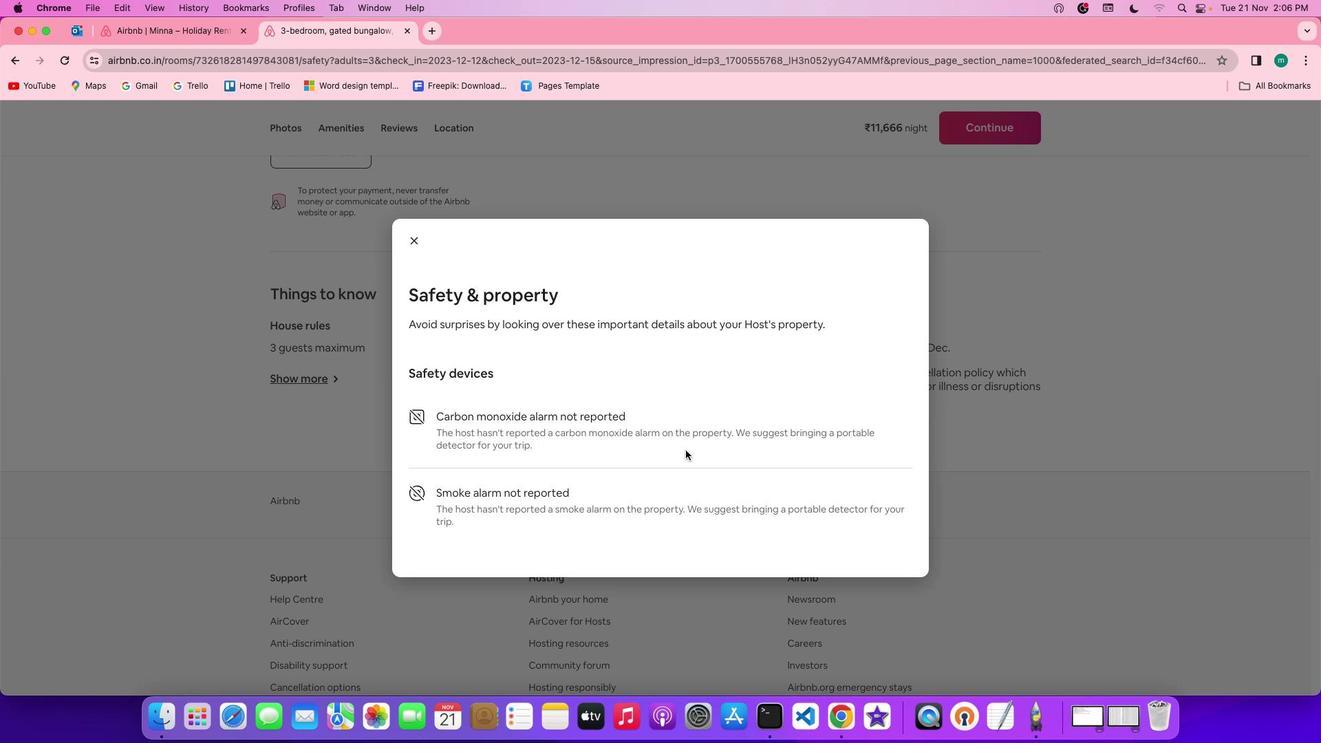 
Action: Mouse scrolled (685, 450) with delta (0, 0)
Screenshot: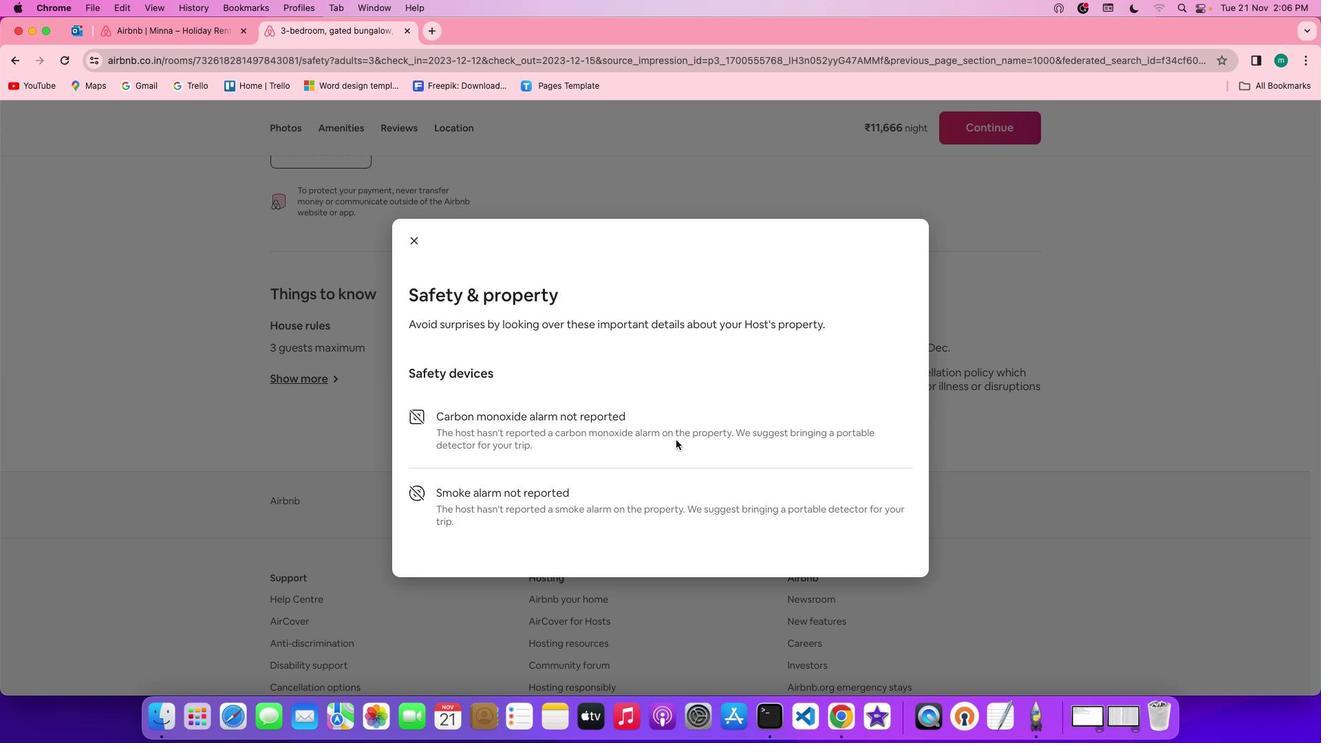 
Action: Mouse scrolled (685, 450) with delta (0, 0)
Screenshot: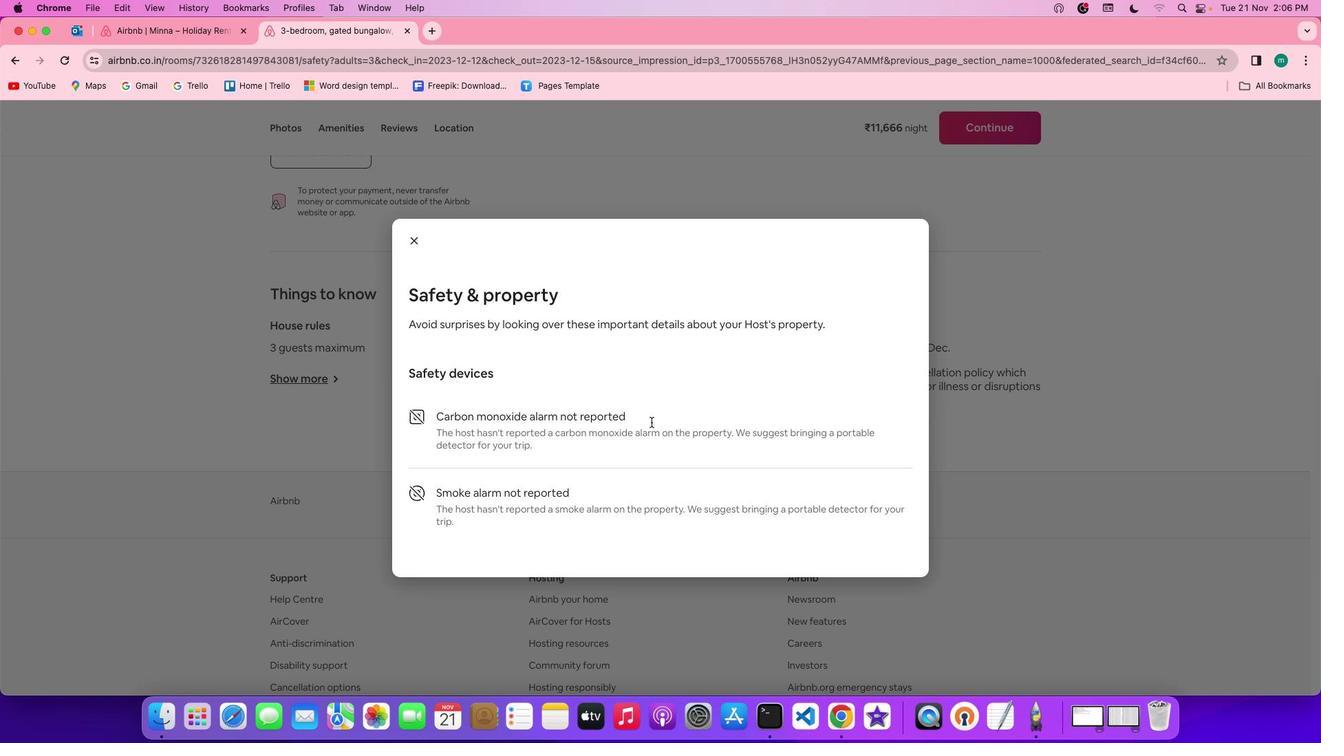 
Action: Mouse scrolled (685, 450) with delta (0, -2)
Screenshot: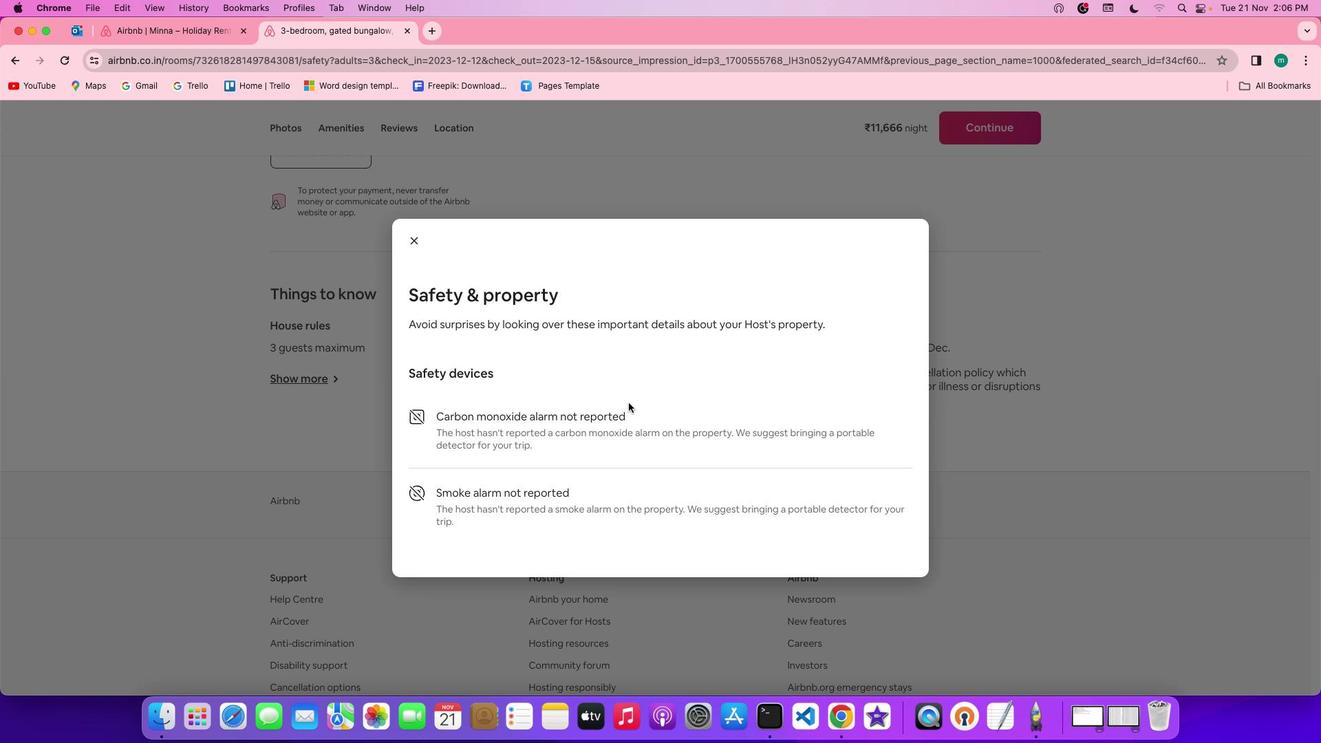
Action: Mouse scrolled (685, 450) with delta (0, -2)
Screenshot: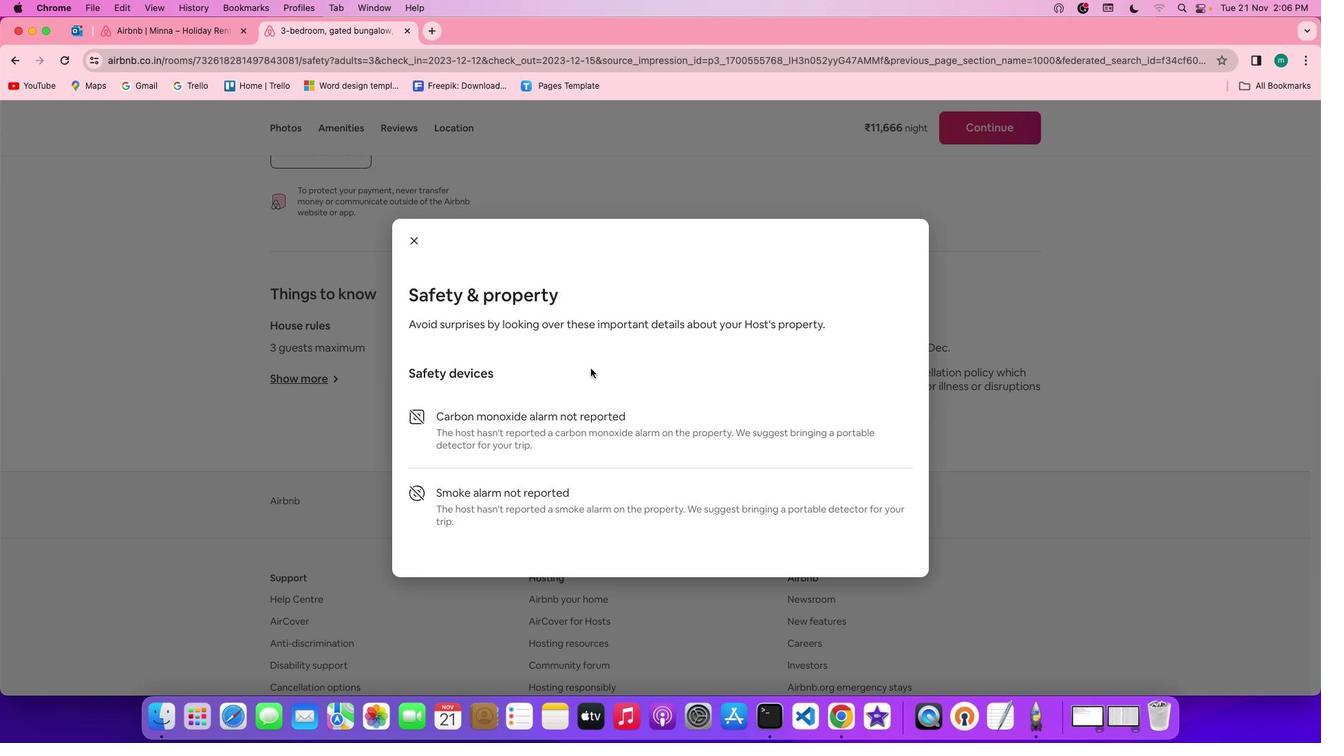 
Action: Mouse moved to (416, 241)
Screenshot: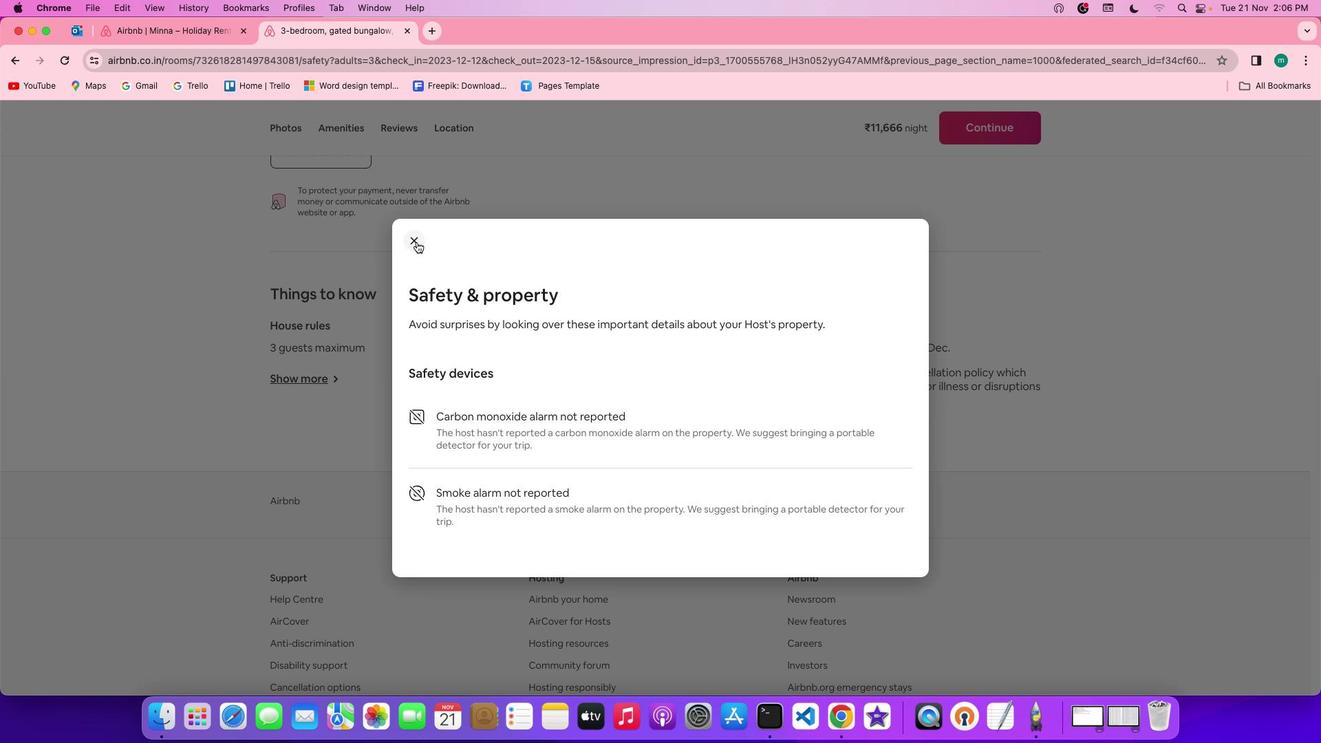 
Action: Mouse pressed left at (416, 241)
Screenshot: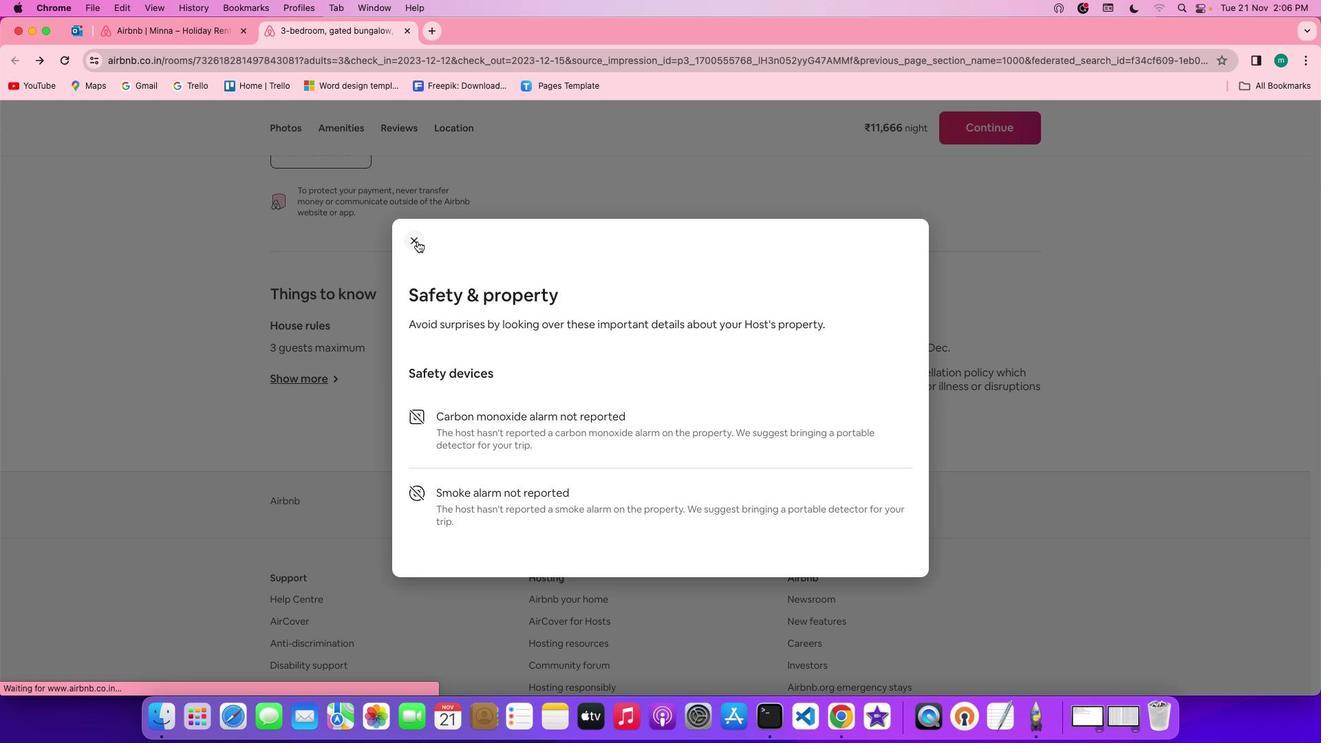 
Action: Mouse moved to (807, 433)
Screenshot: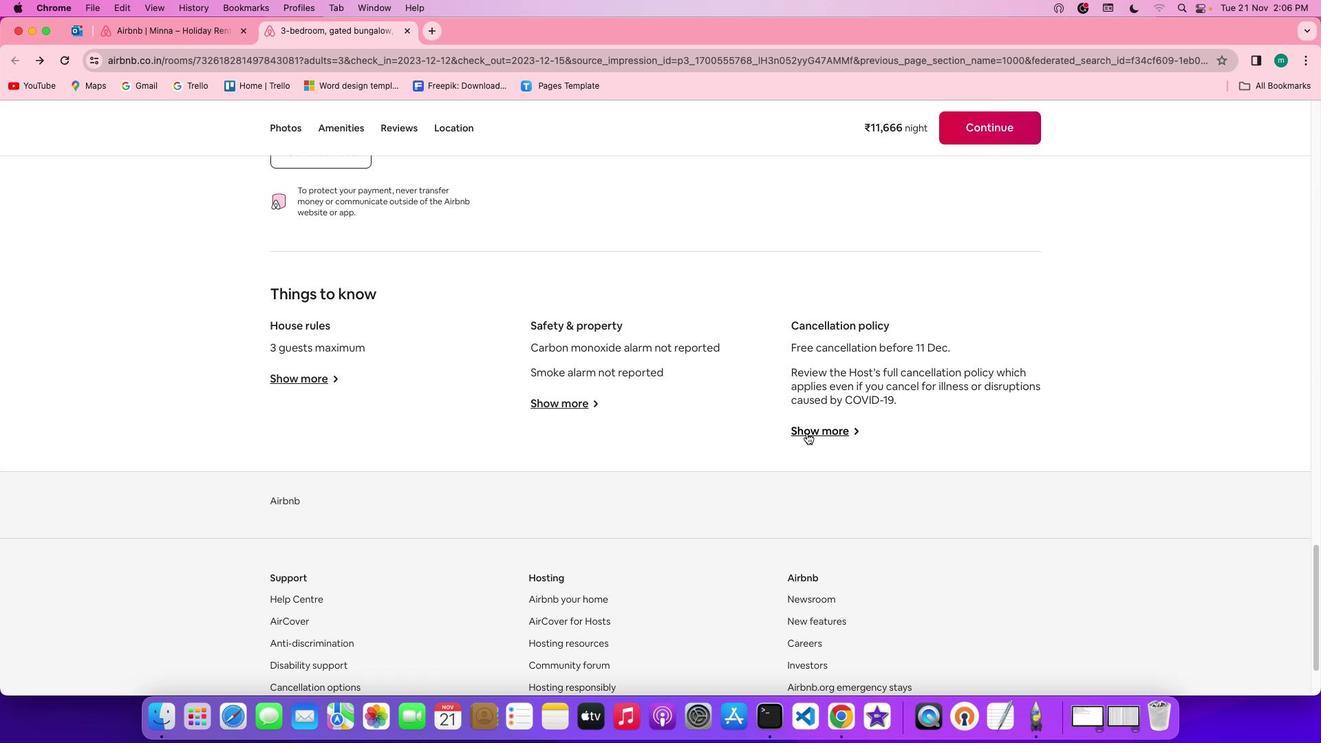 
Action: Mouse pressed left at (807, 433)
Screenshot: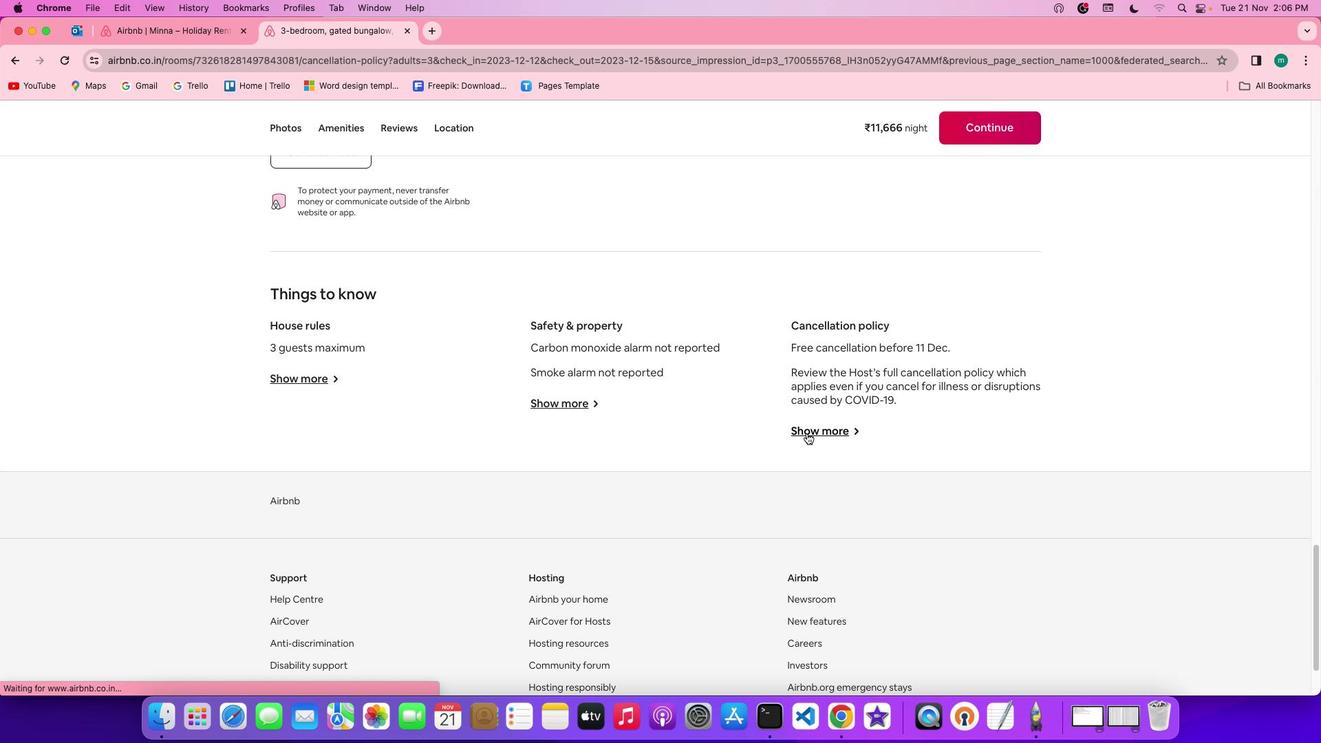 
Action: Mouse moved to (738, 449)
Screenshot: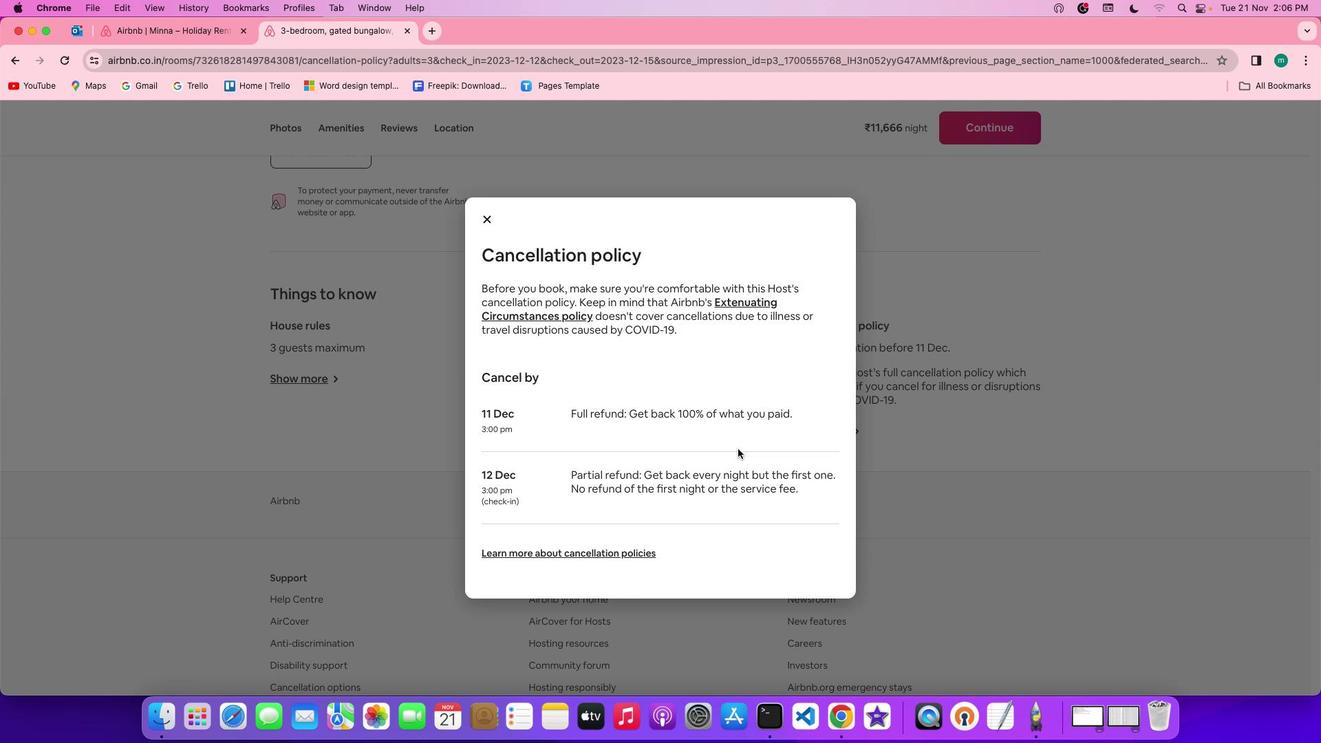
Action: Mouse scrolled (738, 449) with delta (0, 0)
Screenshot: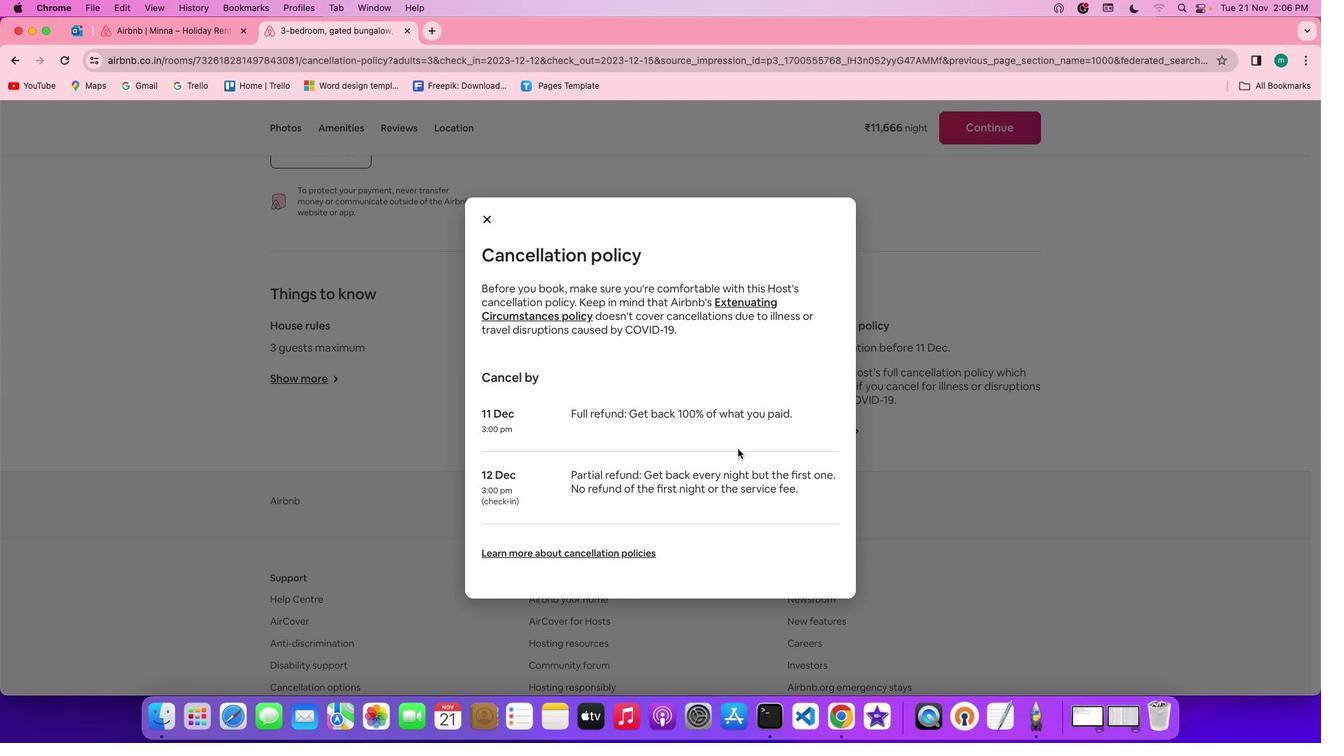 
Action: Mouse moved to (738, 449)
Screenshot: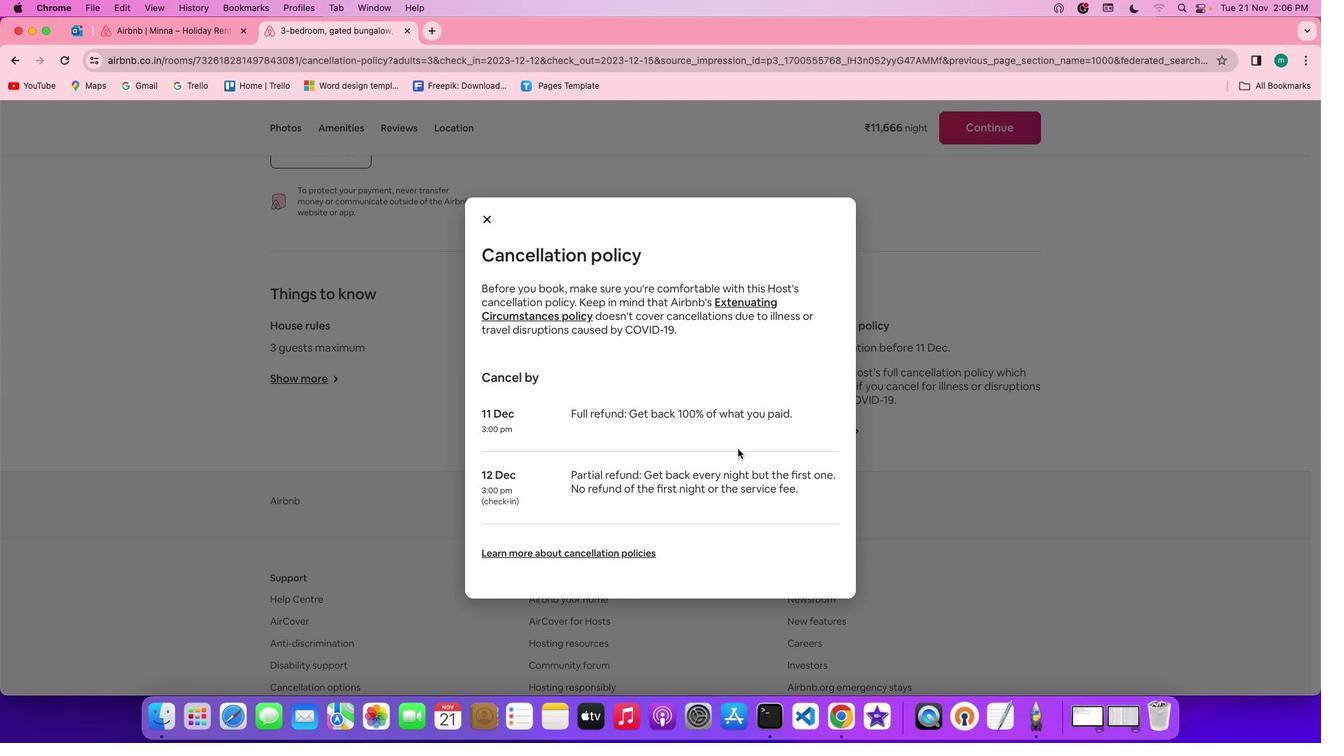 
Action: Mouse scrolled (738, 449) with delta (0, 0)
Screenshot: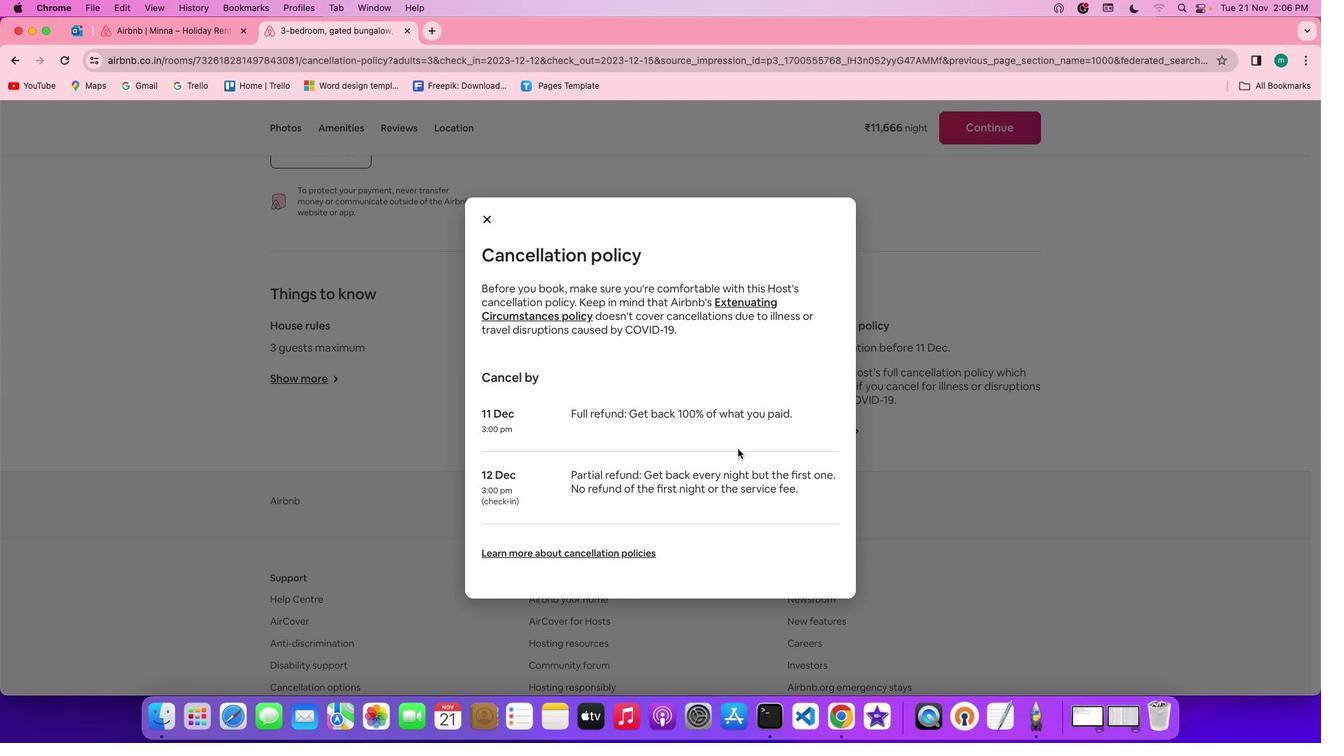 
Action: Mouse moved to (737, 449)
Screenshot: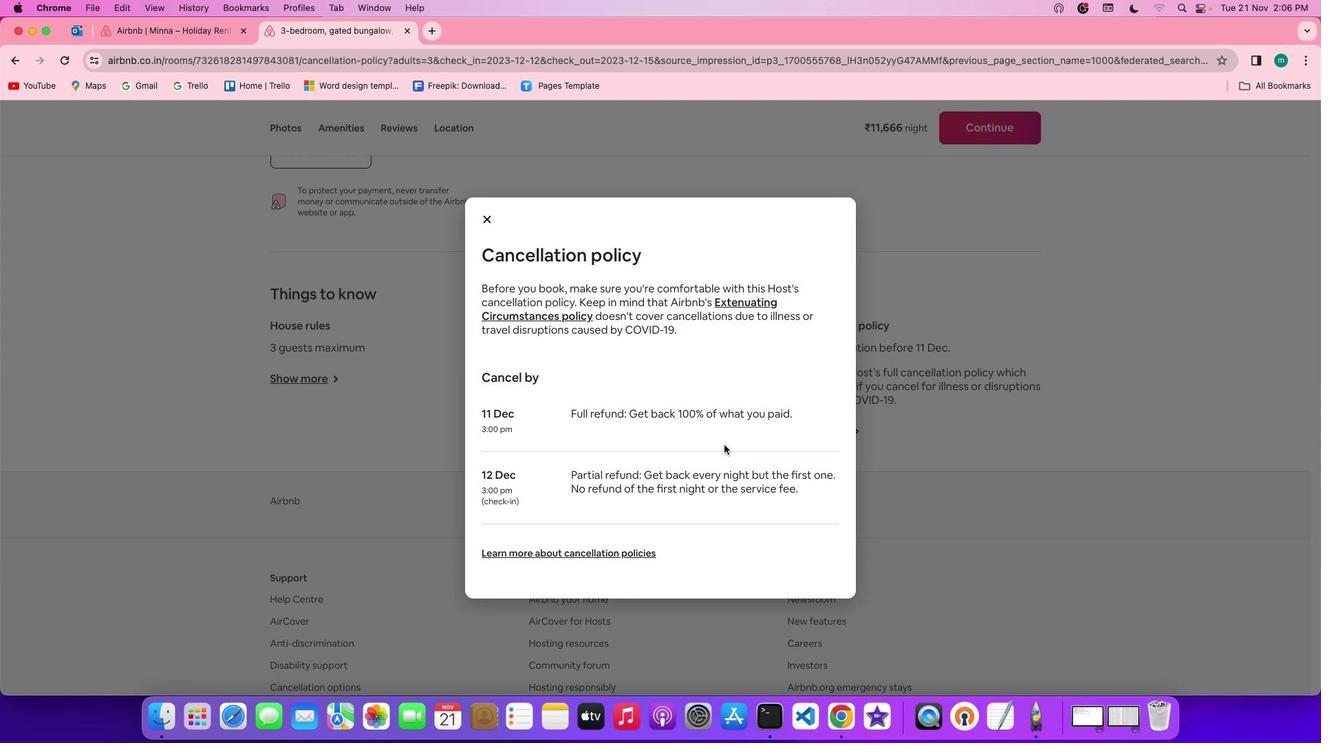 
Action: Mouse scrolled (737, 449) with delta (0, -2)
Screenshot: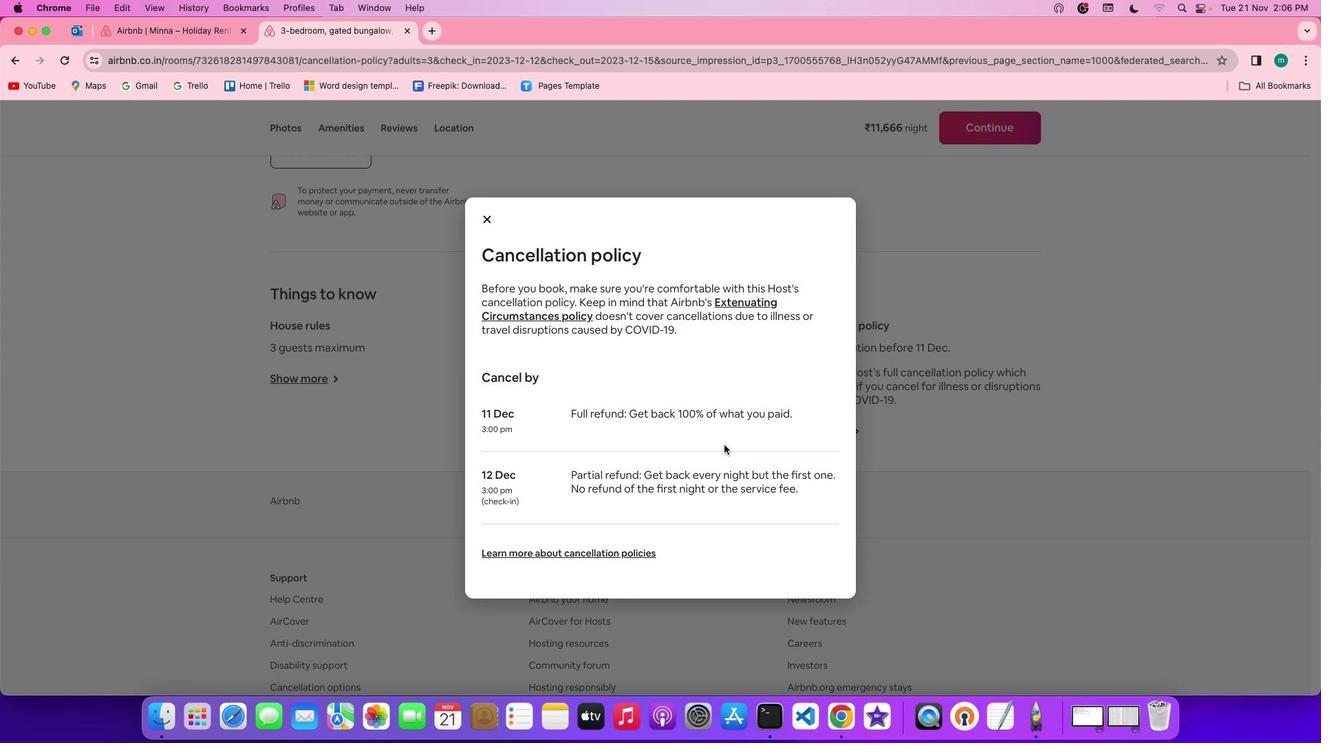 
Action: Mouse scrolled (737, 449) with delta (0, -2)
Screenshot: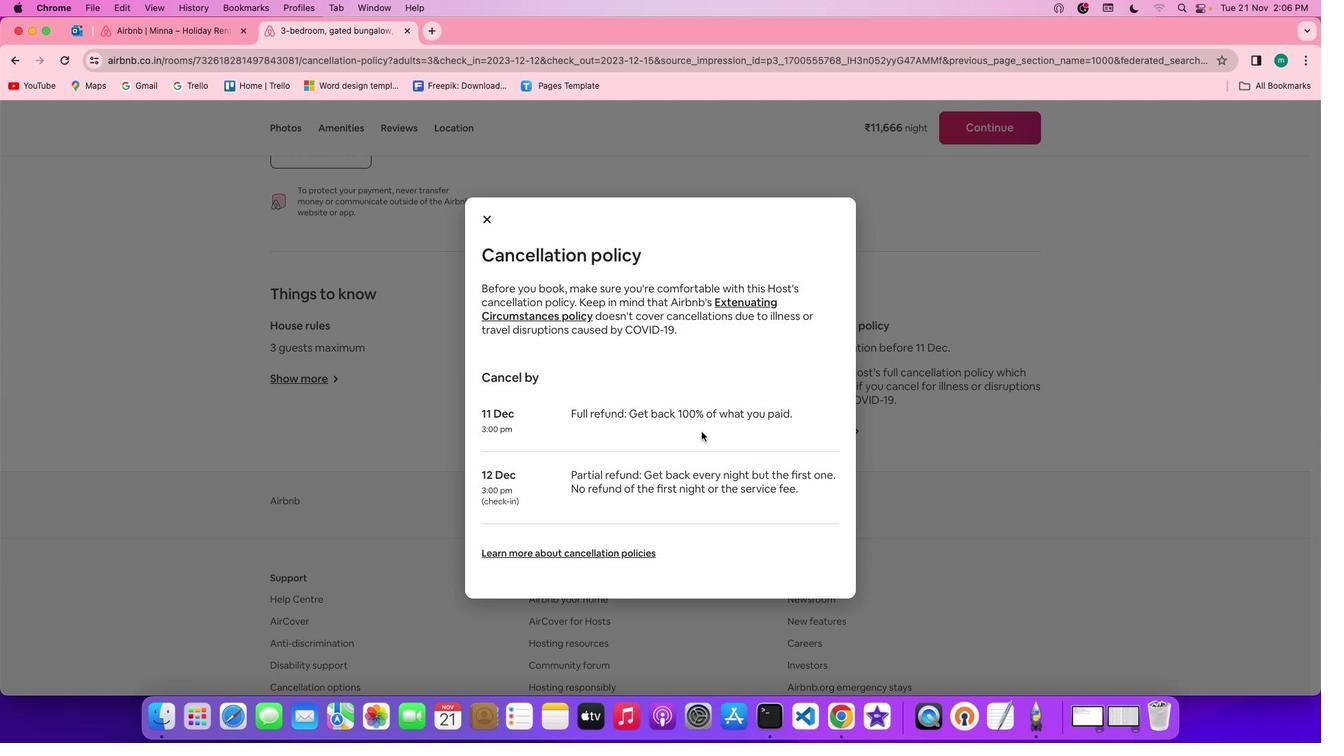
Action: Mouse moved to (488, 222)
Screenshot: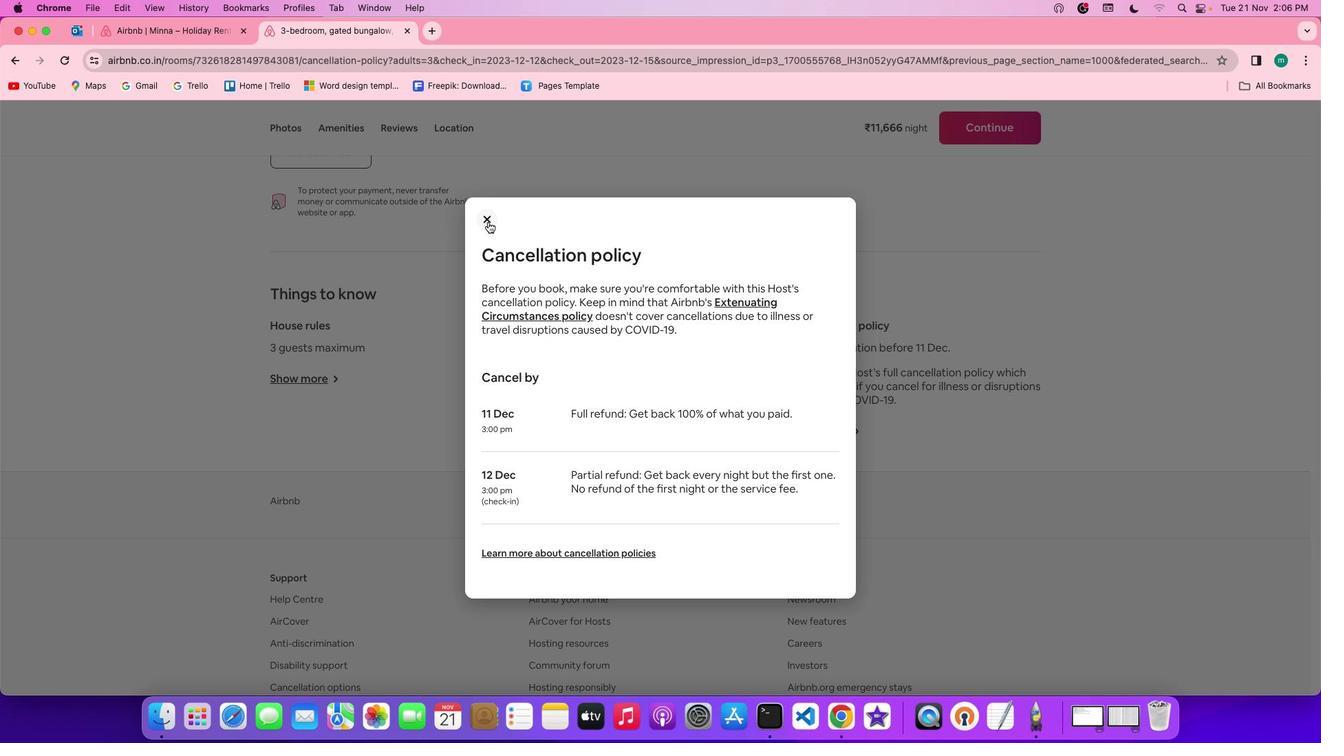 
Action: Mouse pressed left at (488, 222)
Screenshot: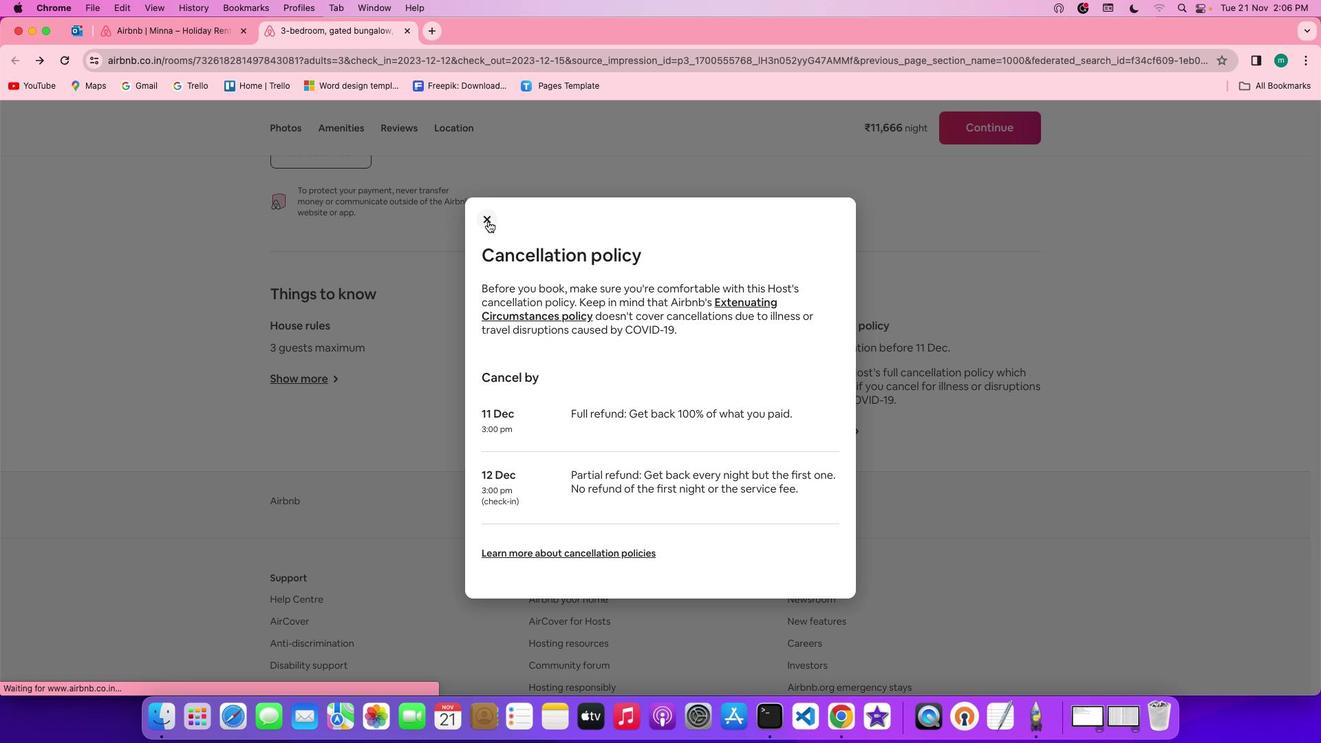 
Action: Mouse moved to (187, 22)
Screenshot: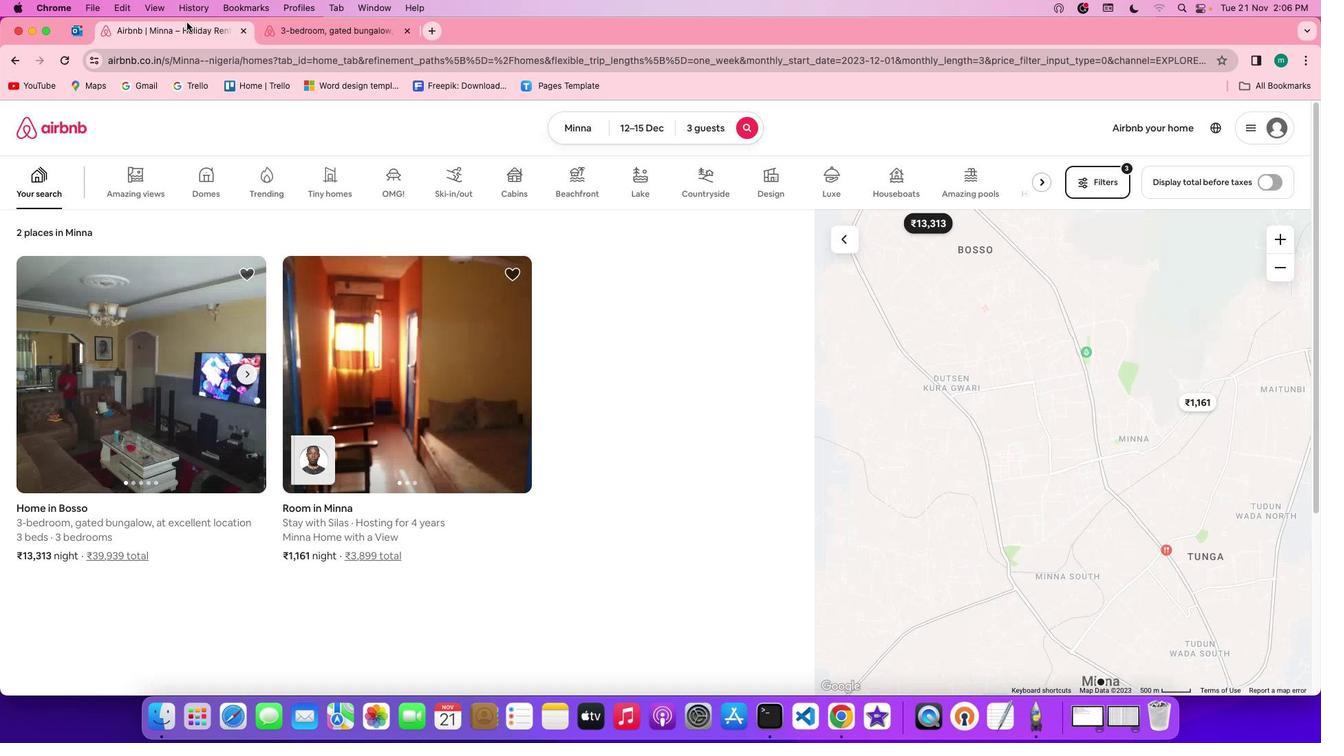 
Action: Mouse pressed left at (187, 22)
Screenshot: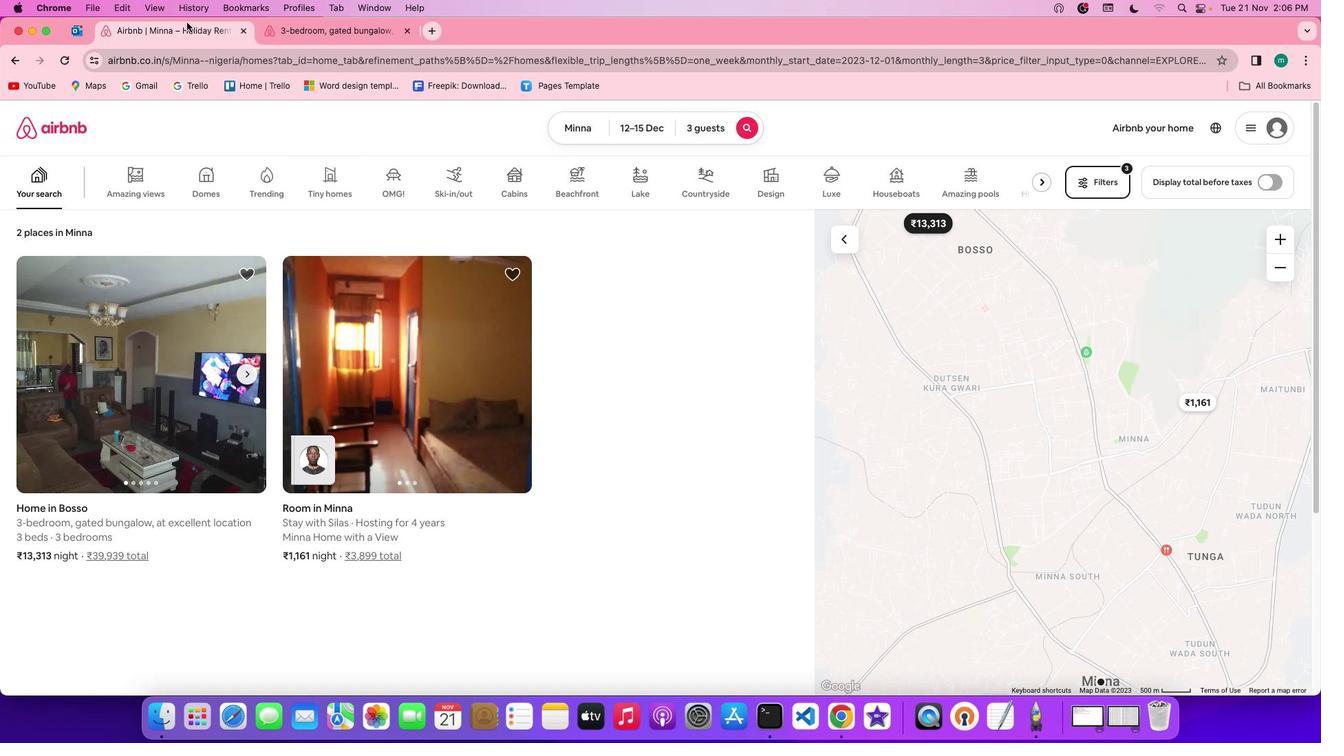 
Action: Mouse moved to (432, 360)
Screenshot: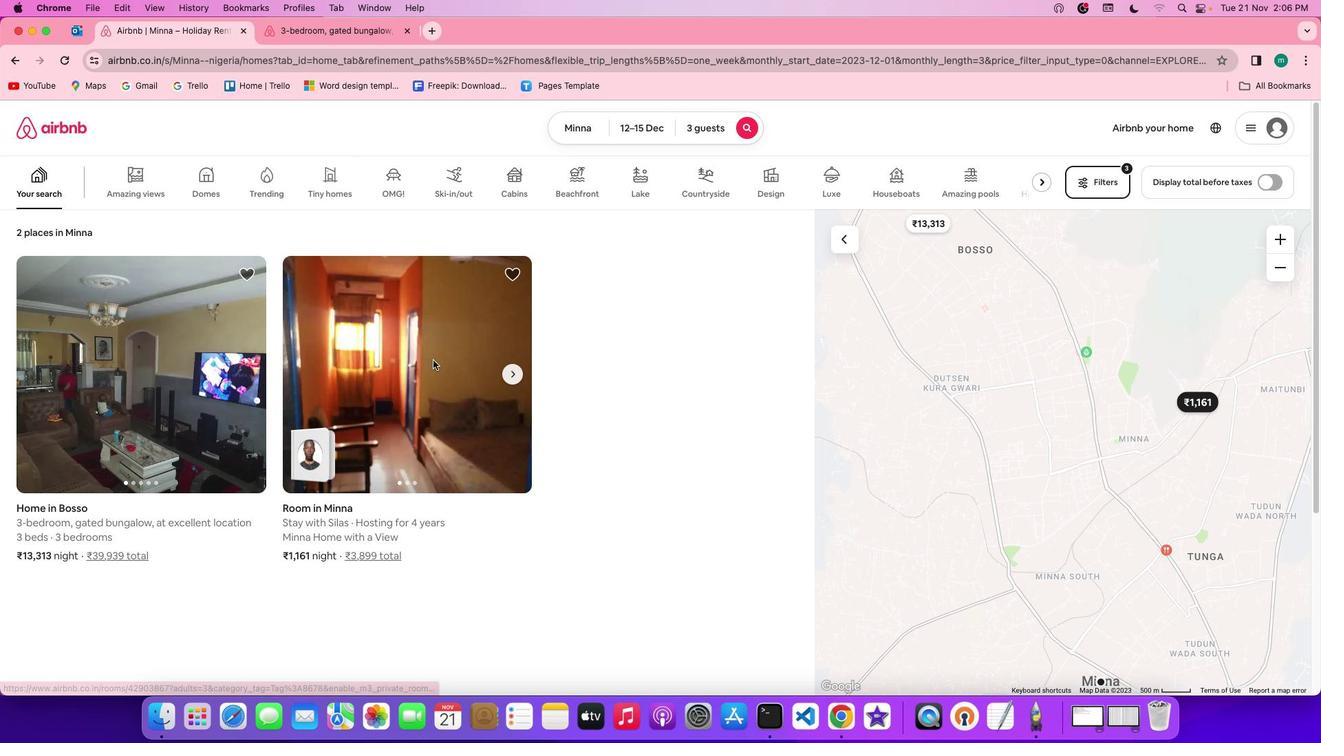 
Action: Mouse pressed left at (432, 360)
Screenshot: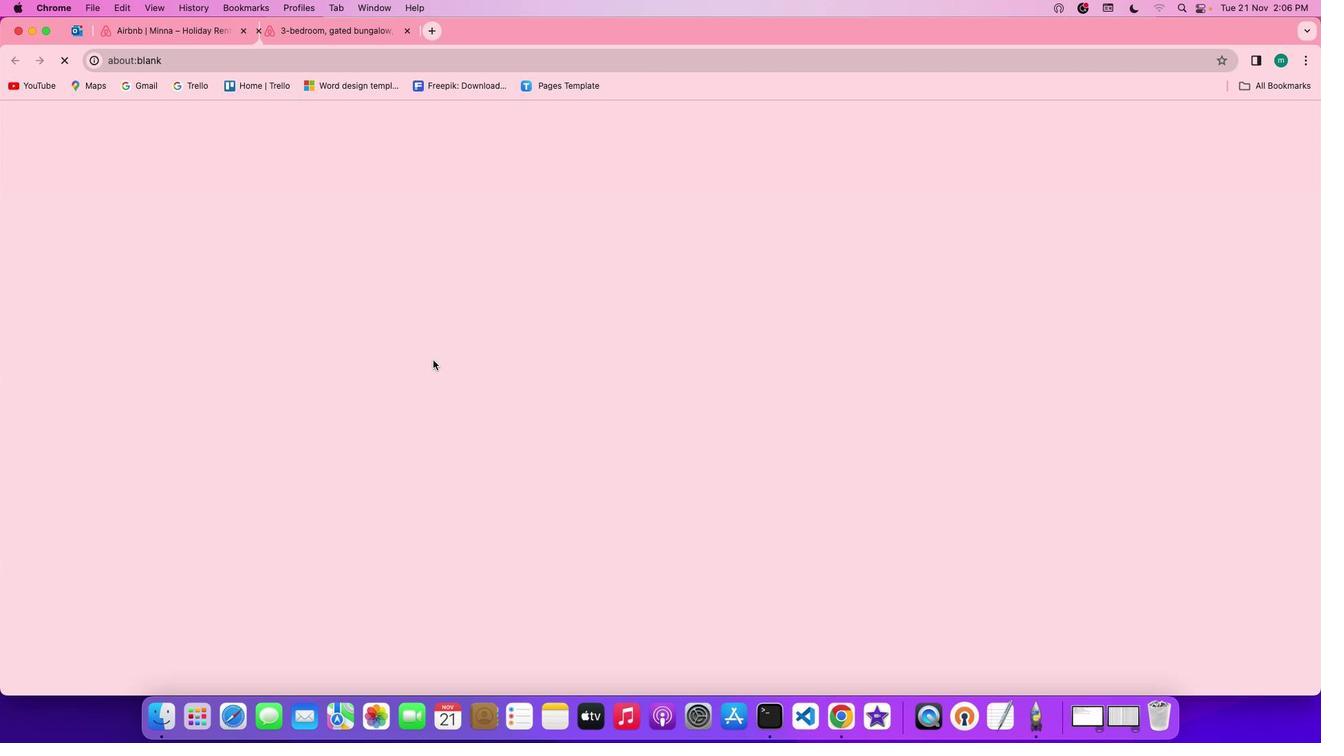 
Action: Mouse moved to (977, 507)
Screenshot: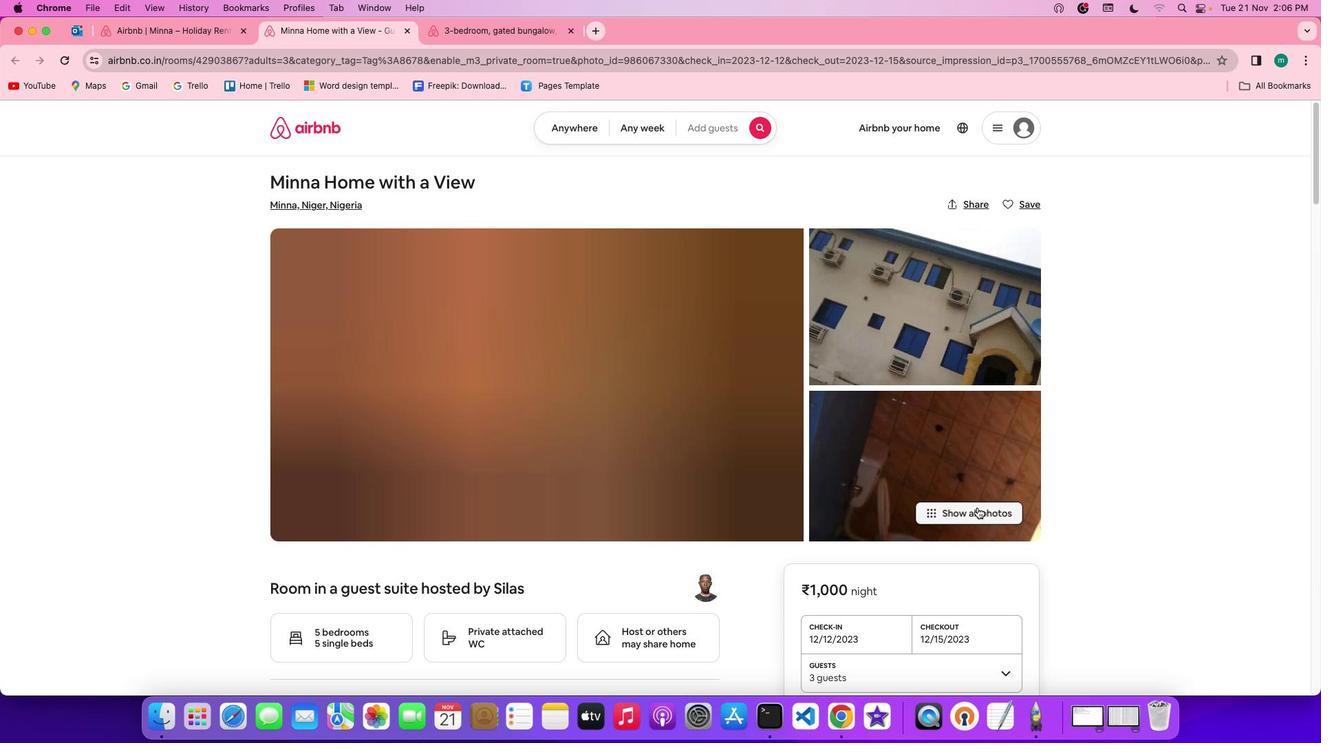 
Action: Mouse pressed left at (977, 507)
Screenshot: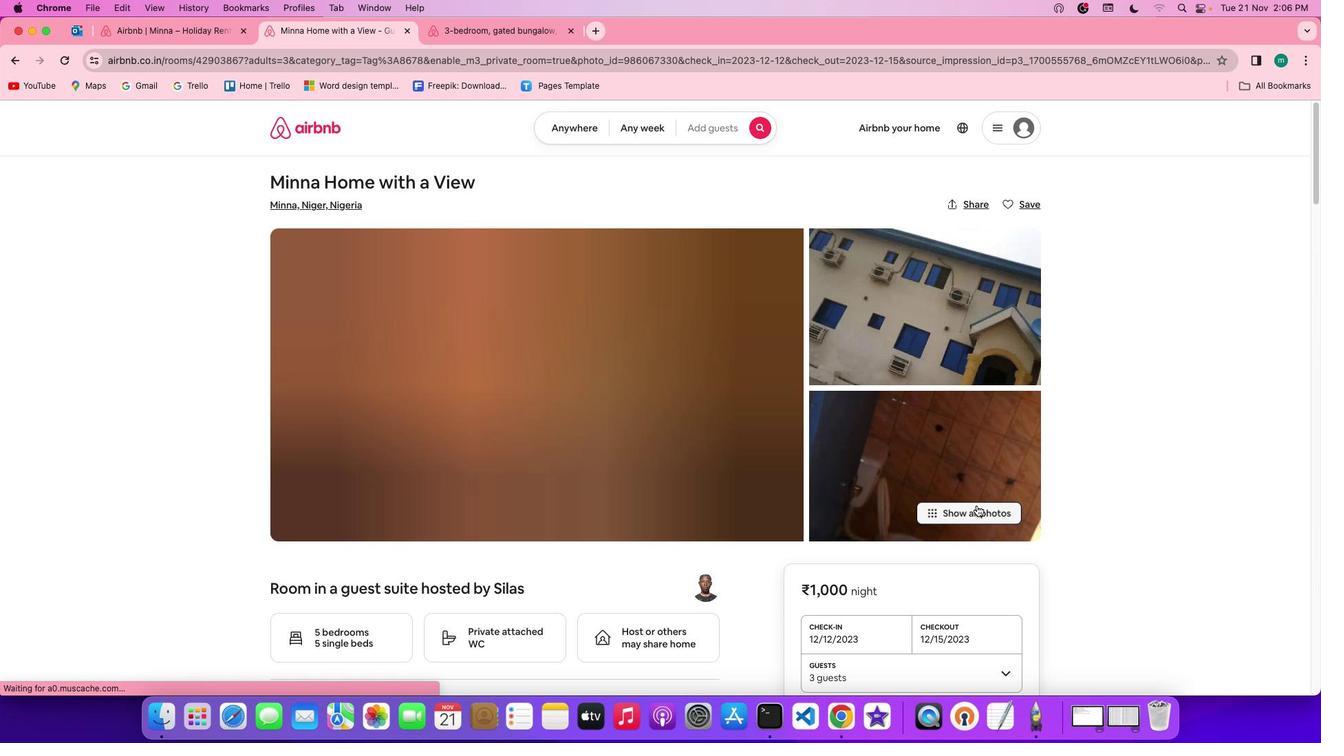 
Action: Mouse moved to (770, 543)
Screenshot: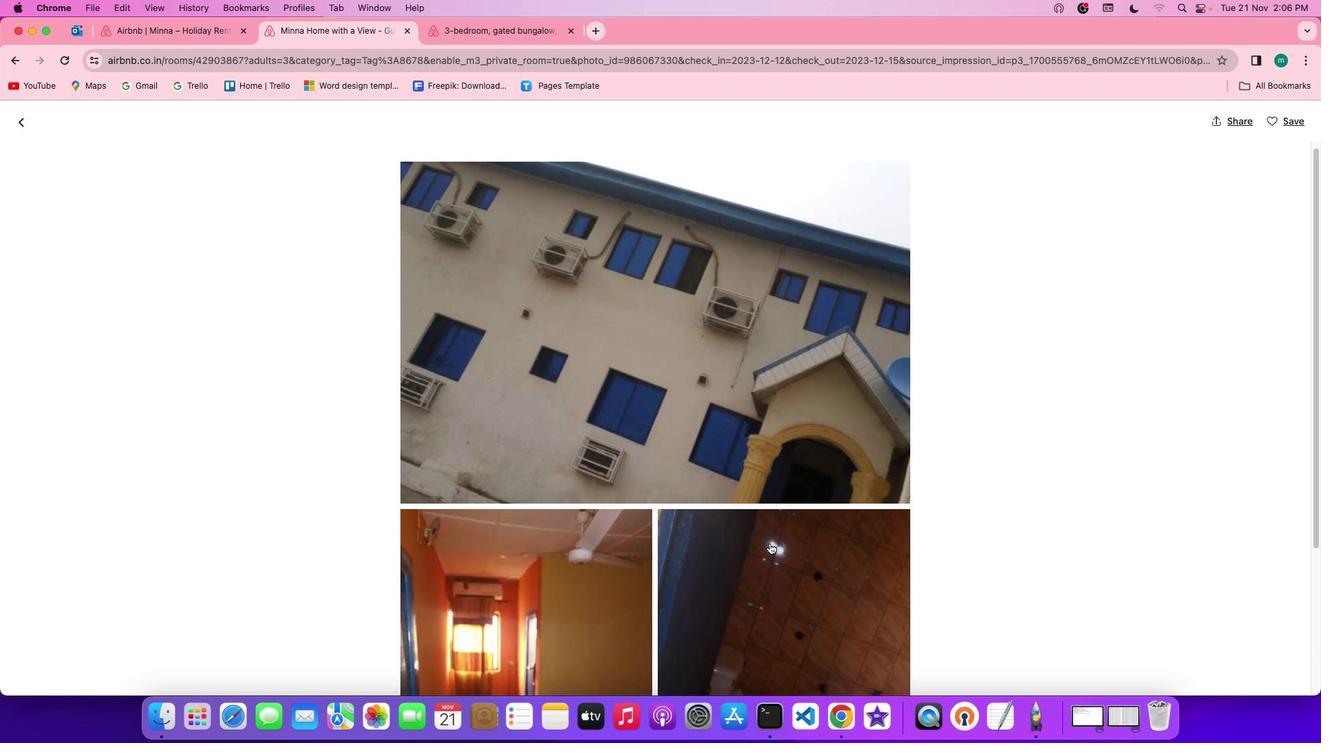 
Action: Mouse scrolled (770, 543) with delta (0, 0)
Screenshot: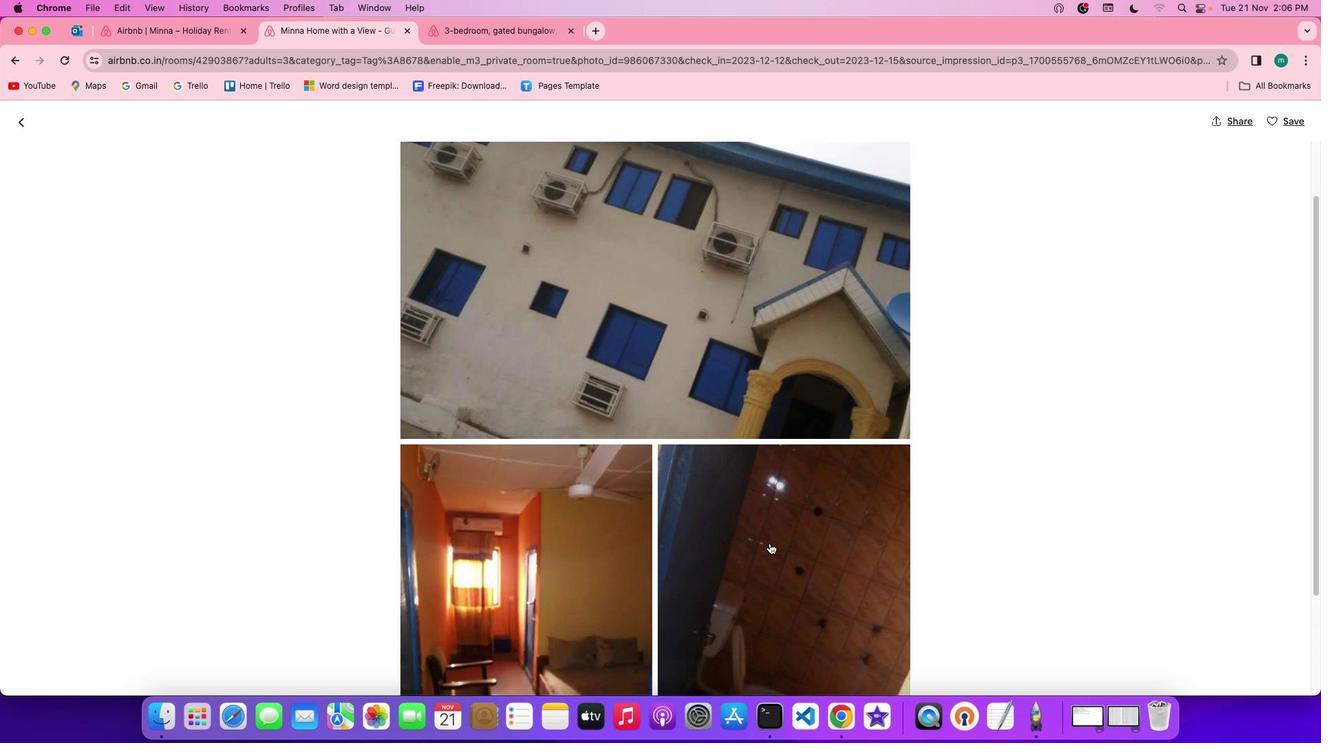 
Action: Mouse scrolled (770, 543) with delta (0, 0)
Screenshot: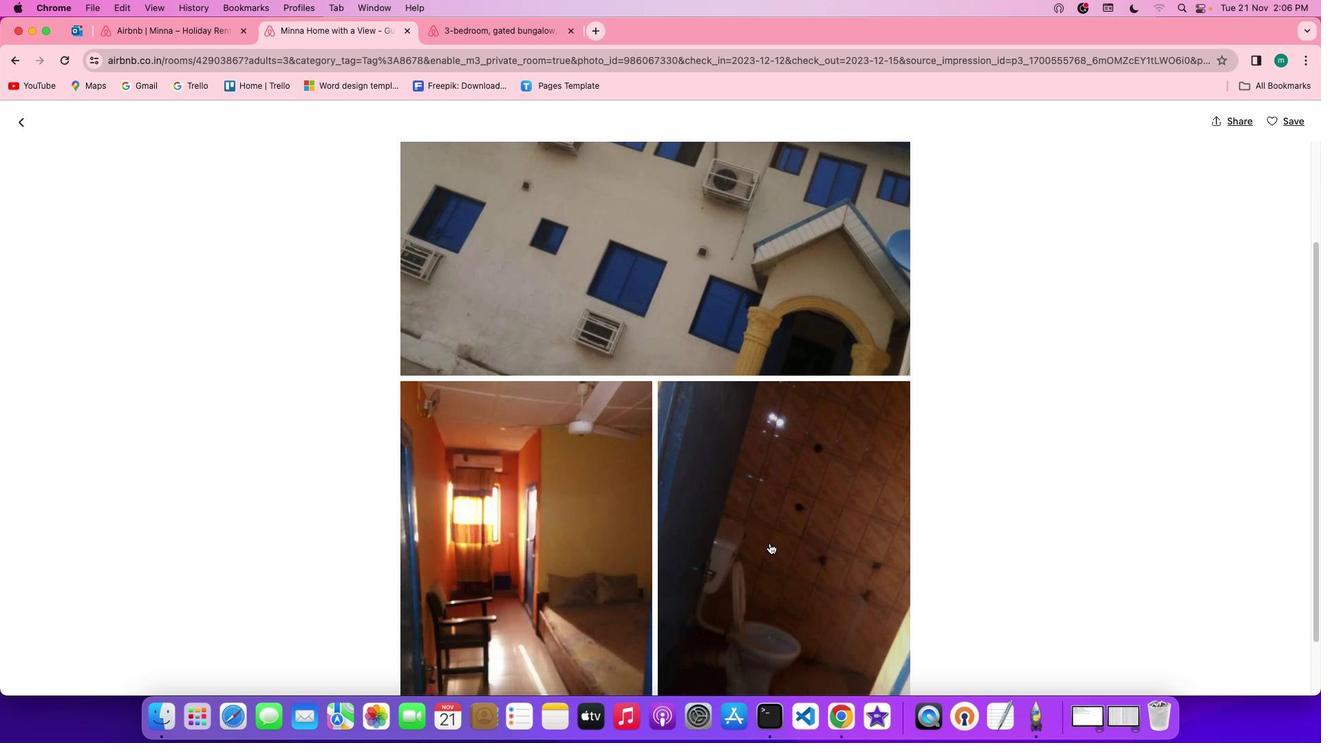 
Action: Mouse scrolled (770, 543) with delta (0, -1)
Screenshot: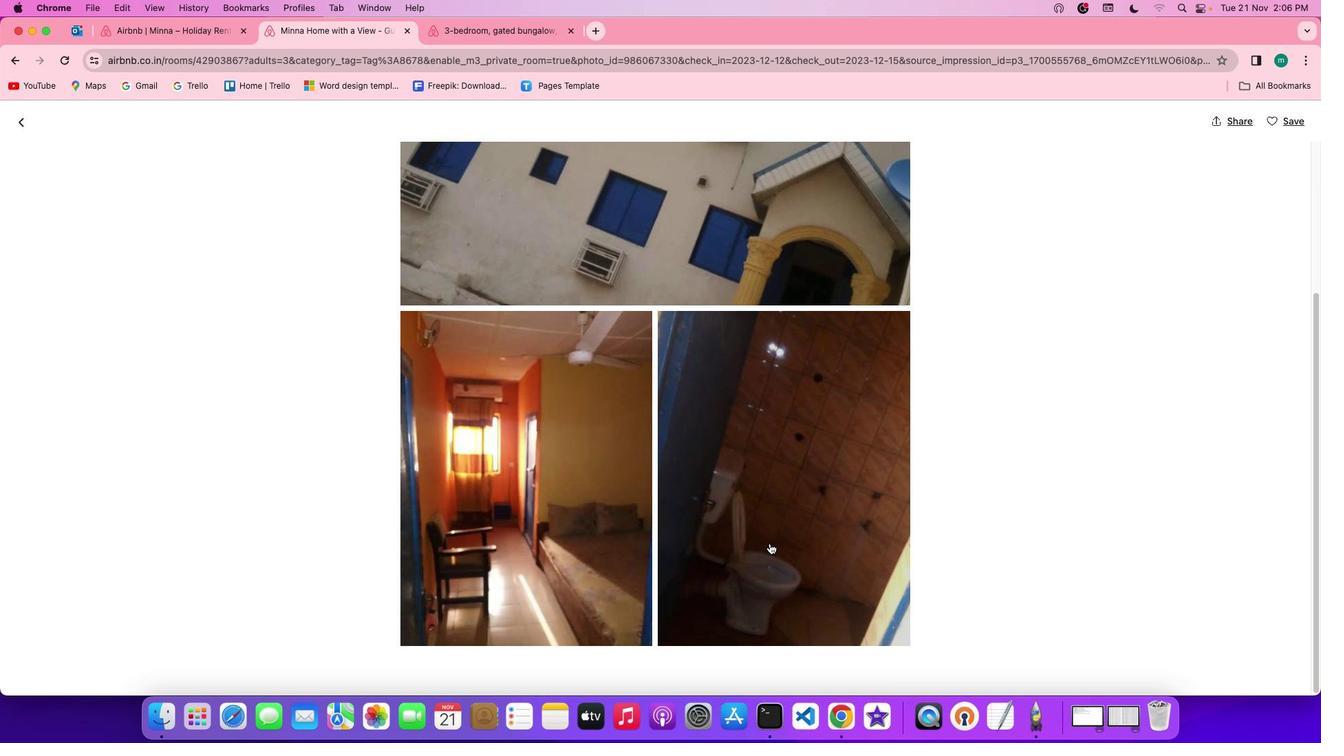 
Action: Mouse scrolled (770, 543) with delta (0, -2)
Screenshot: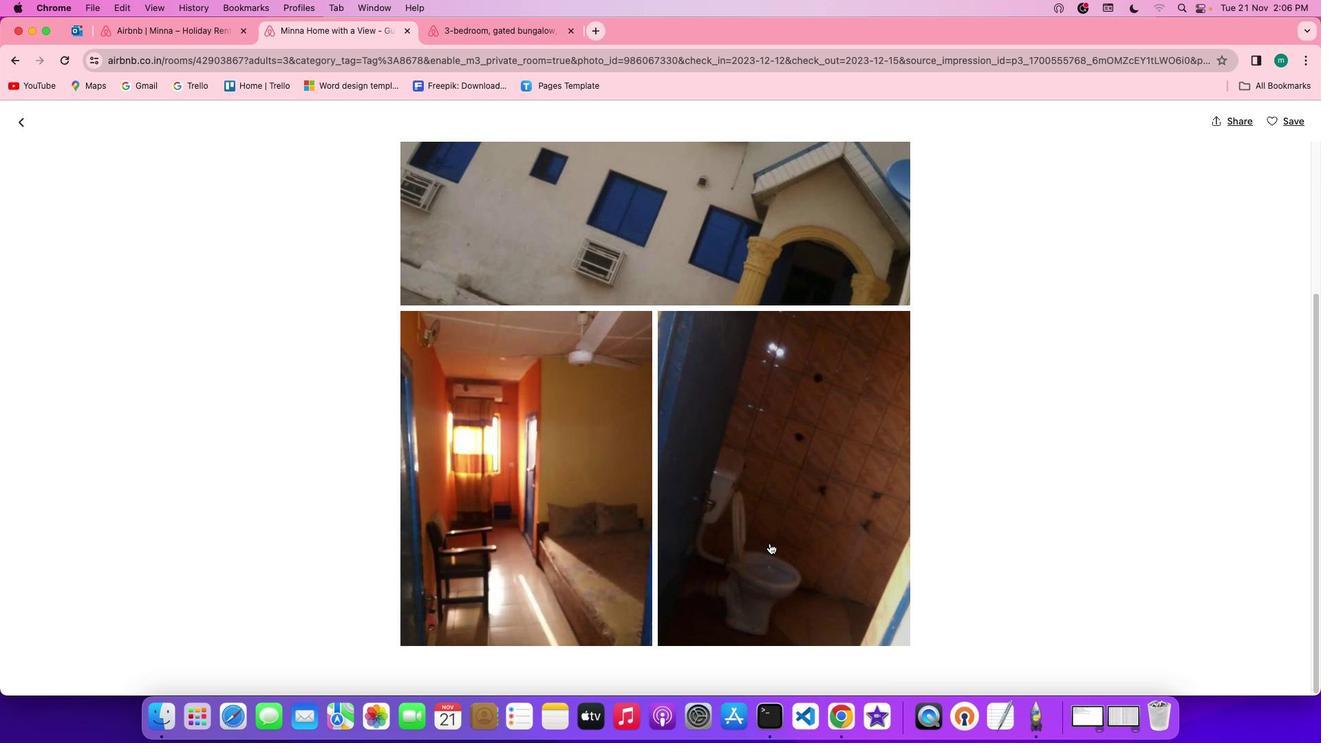 
Action: Mouse scrolled (770, 543) with delta (0, 0)
Screenshot: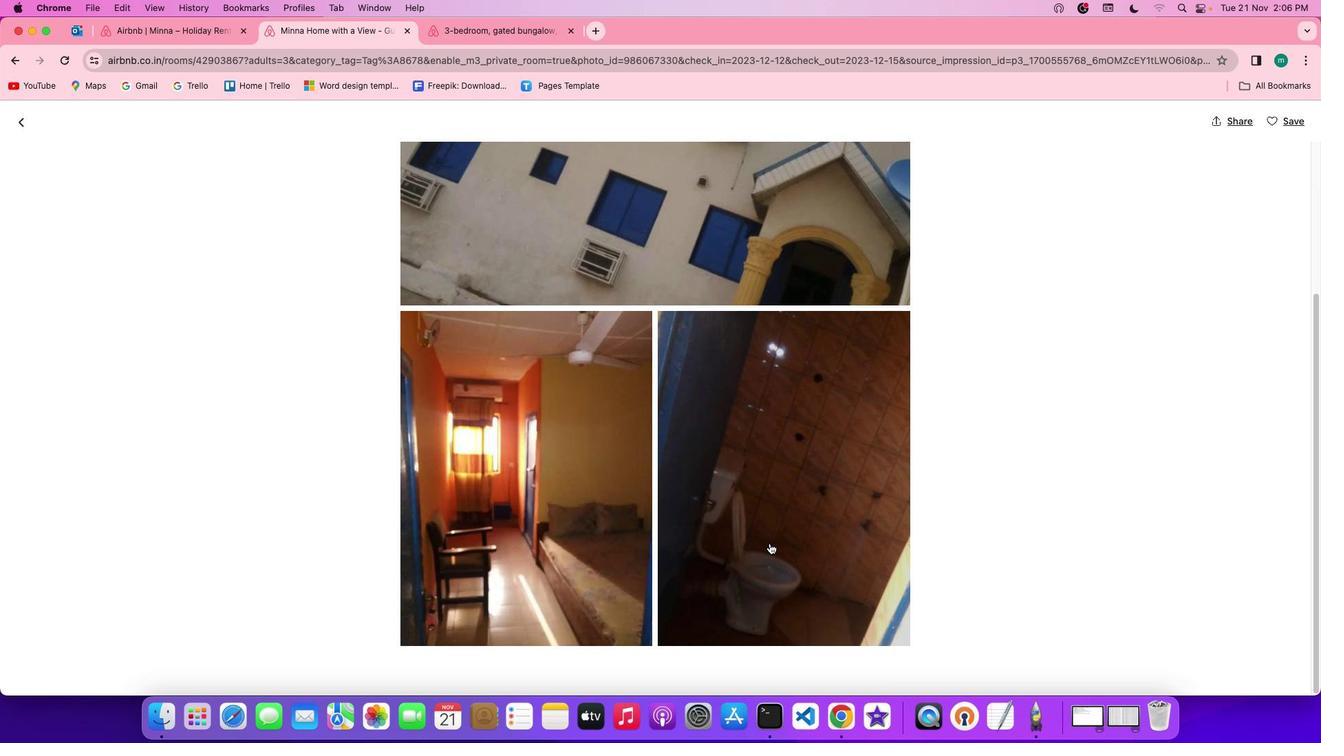 
Action: Mouse scrolled (770, 543) with delta (0, 0)
Screenshot: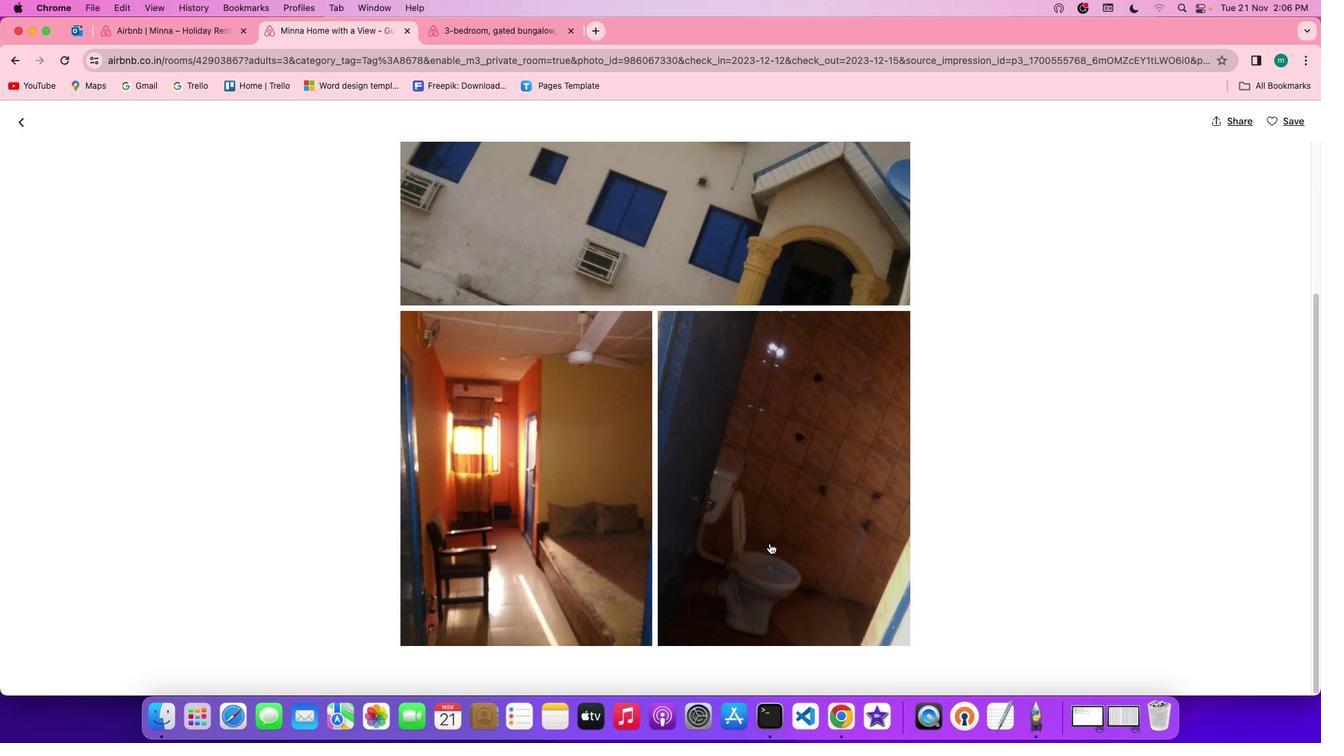 
Action: Mouse scrolled (770, 543) with delta (0, 0)
Screenshot: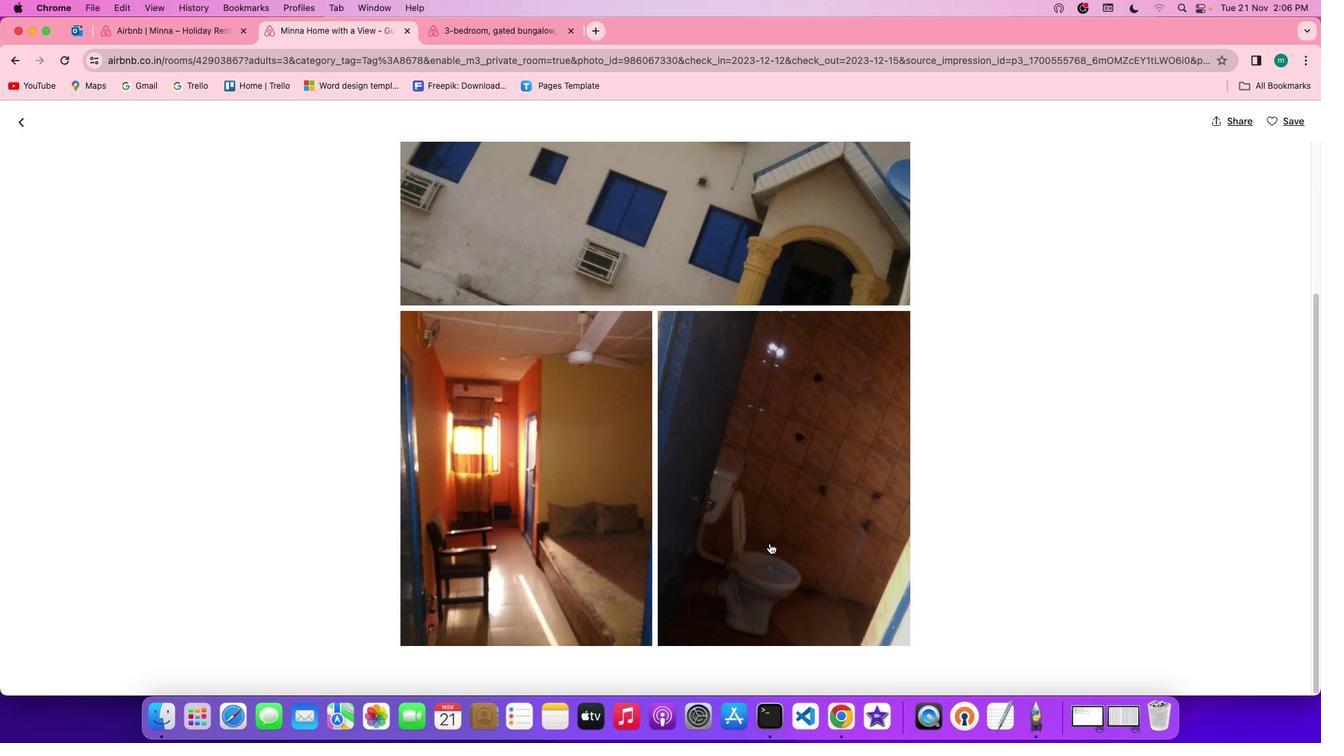 
Action: Mouse scrolled (770, 543) with delta (0, -2)
Screenshot: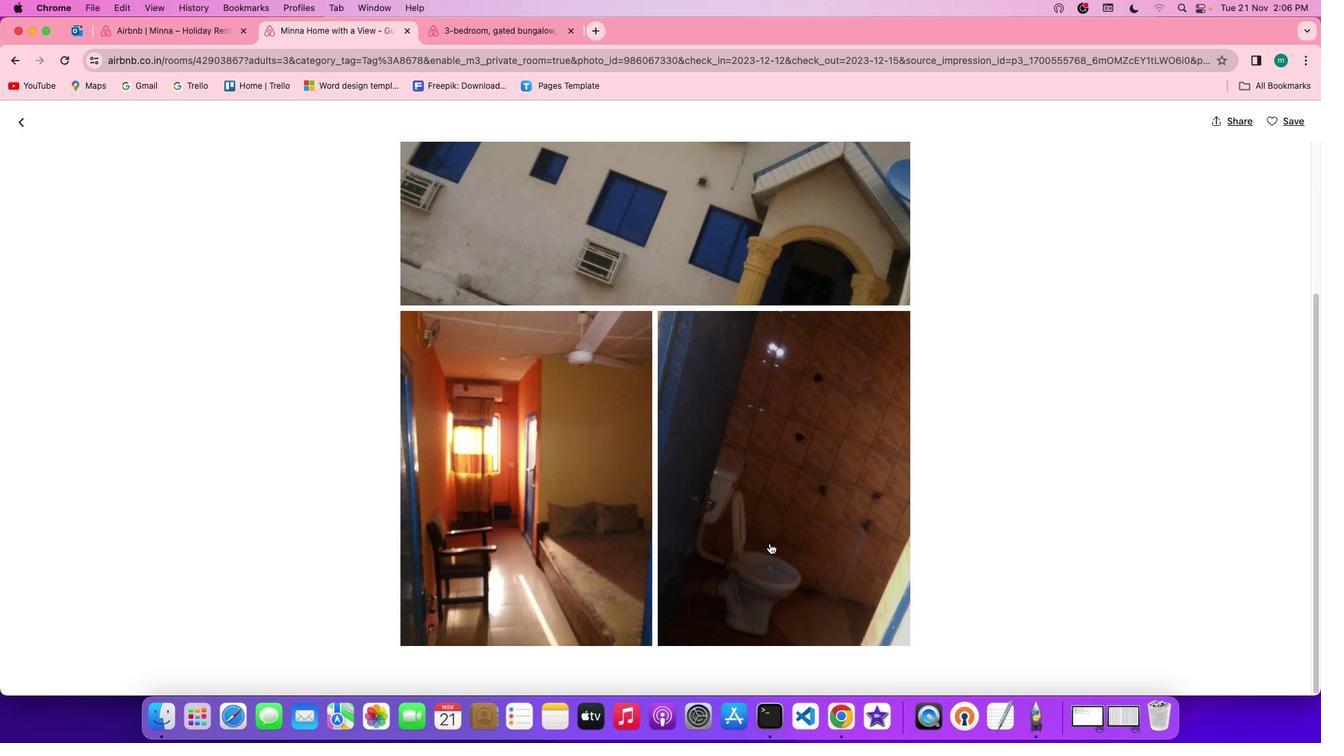 
Action: Mouse scrolled (770, 543) with delta (0, -2)
Screenshot: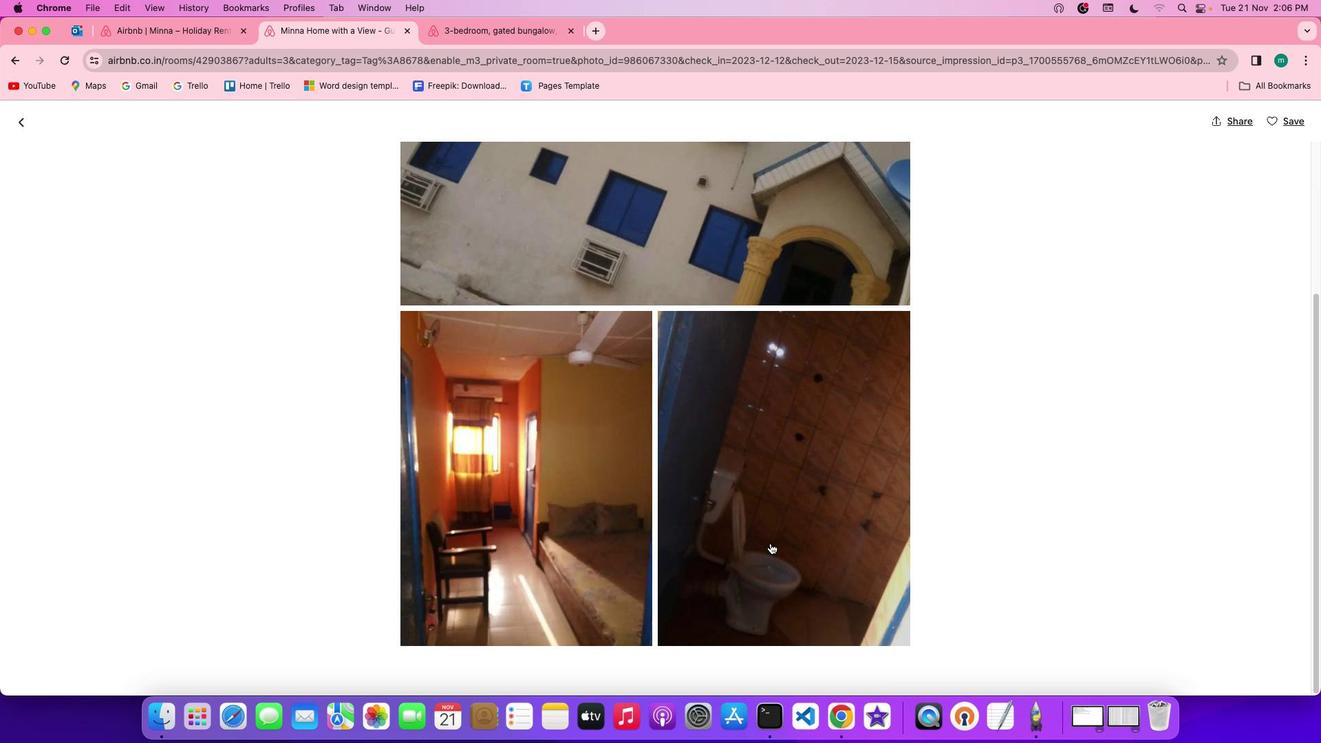 
Action: Mouse moved to (28, 122)
Screenshot: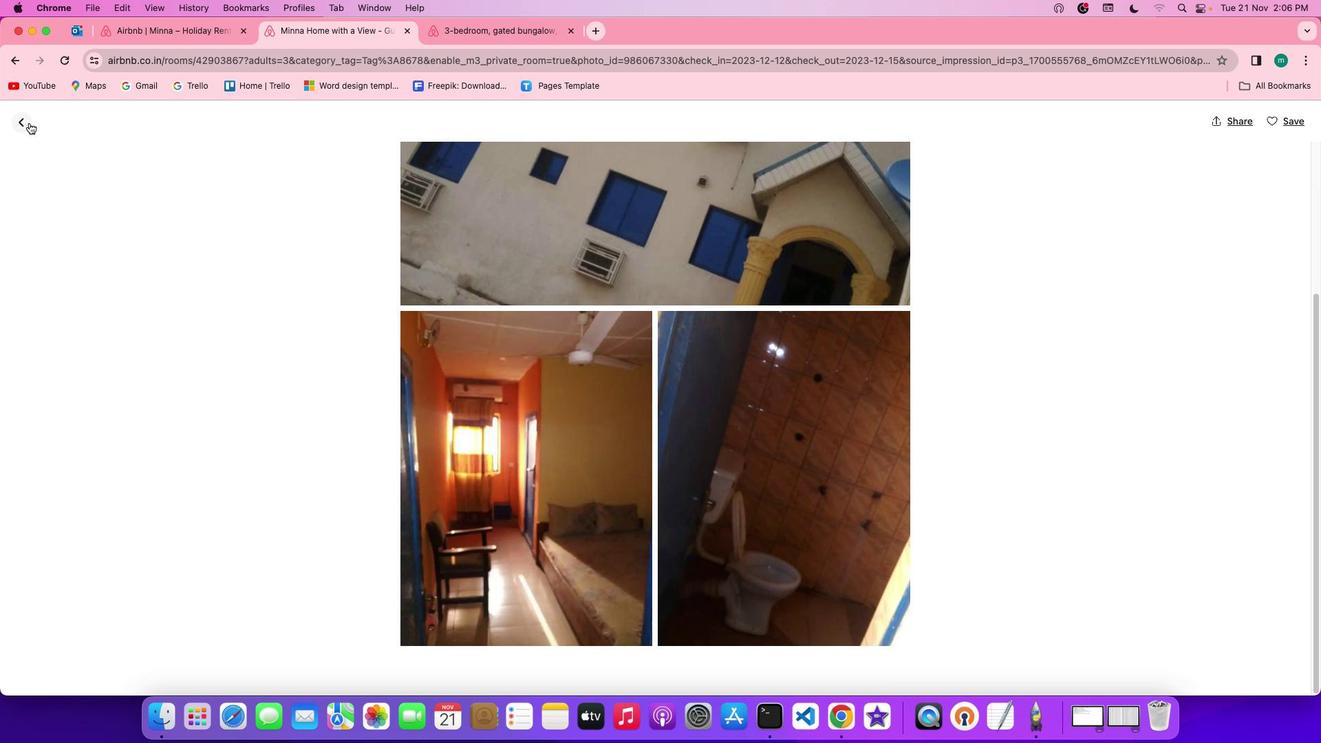 
Action: Mouse pressed left at (28, 122)
Screenshot: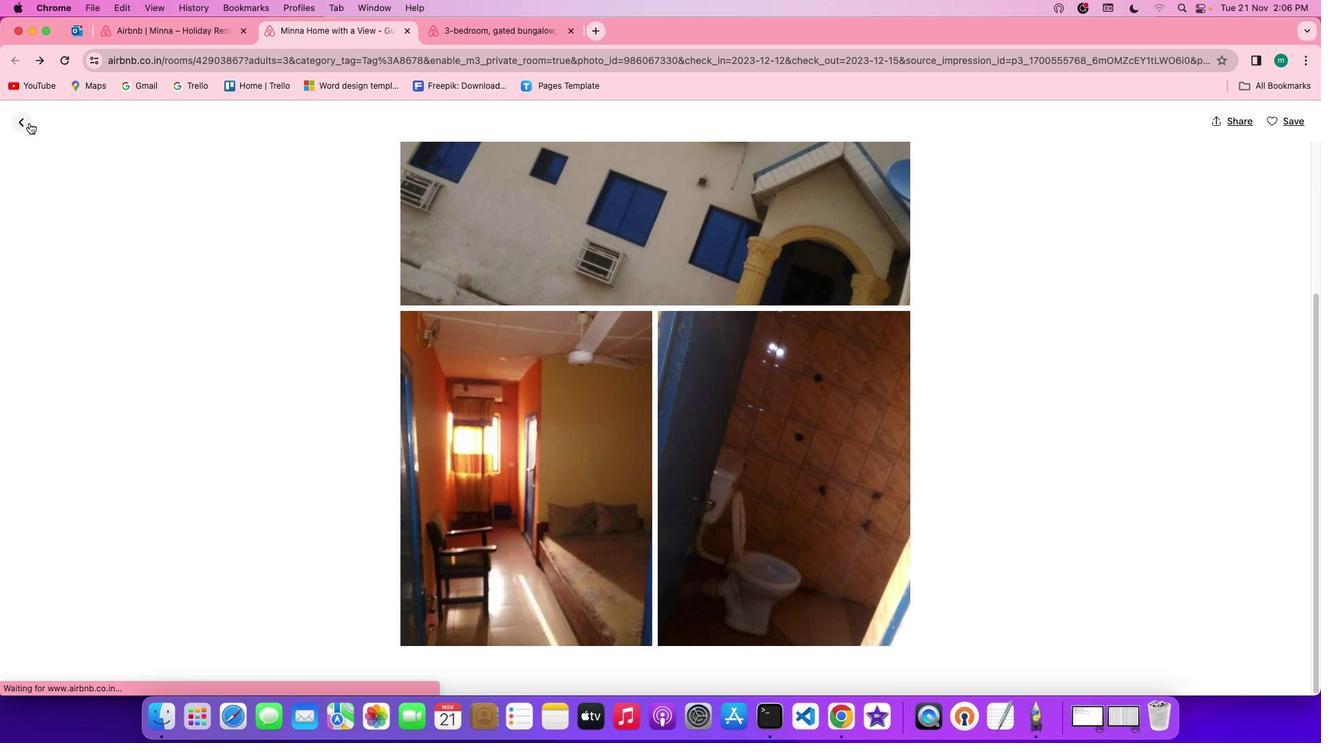 
Action: Mouse moved to (443, 370)
Screenshot: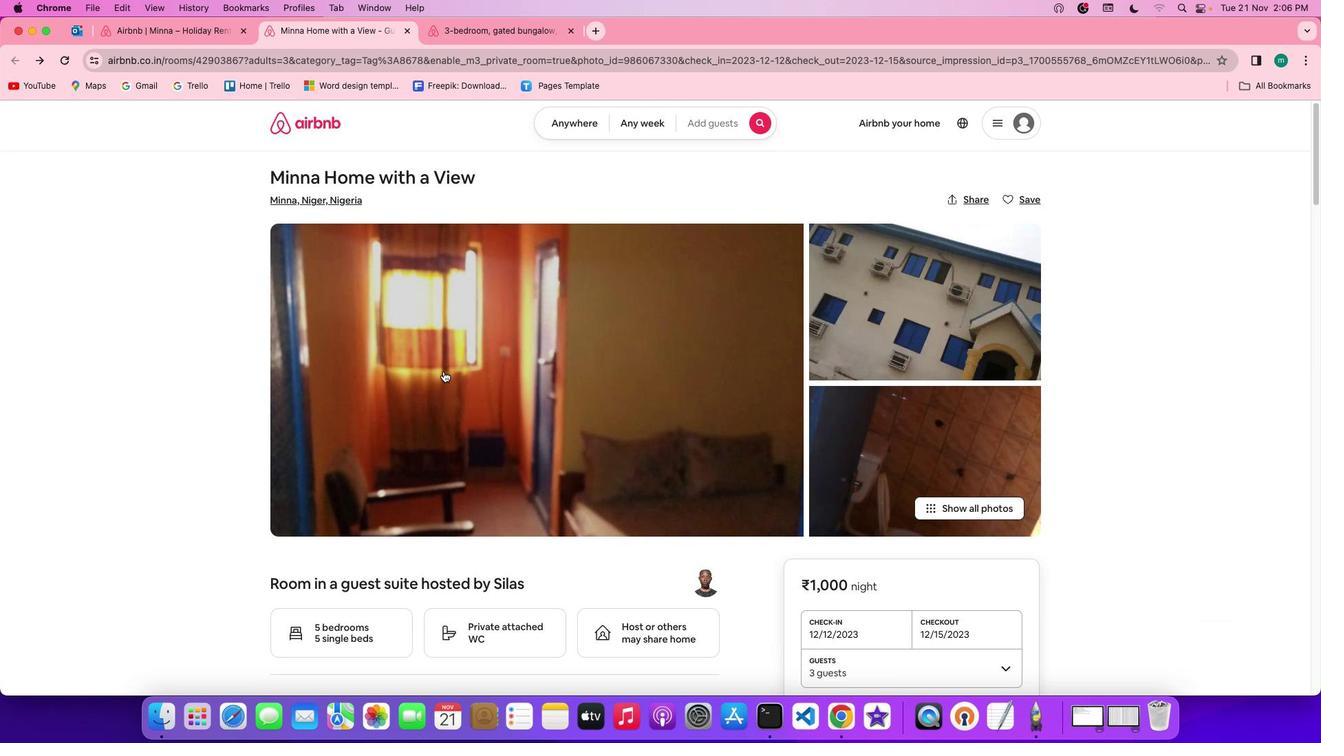 
Action: Mouse scrolled (443, 370) with delta (0, 0)
Screenshot: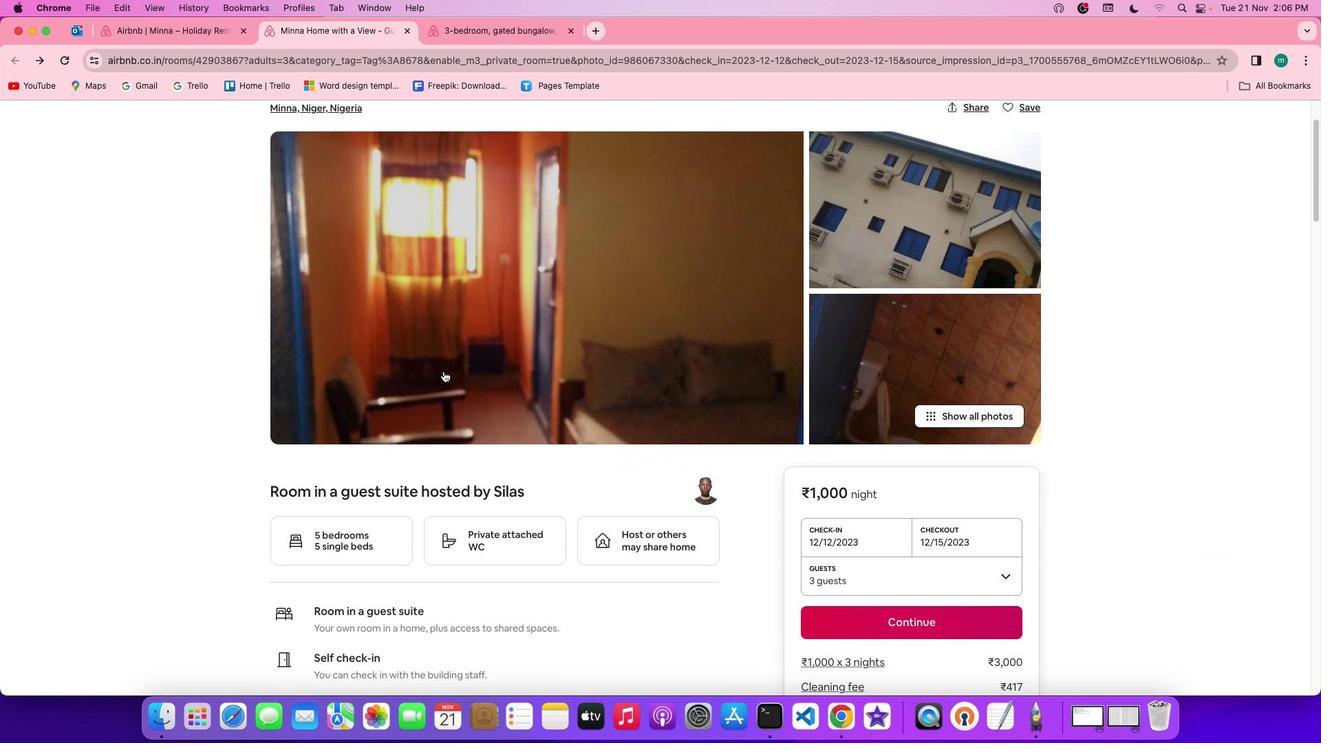 
Action: Mouse scrolled (443, 370) with delta (0, 0)
Screenshot: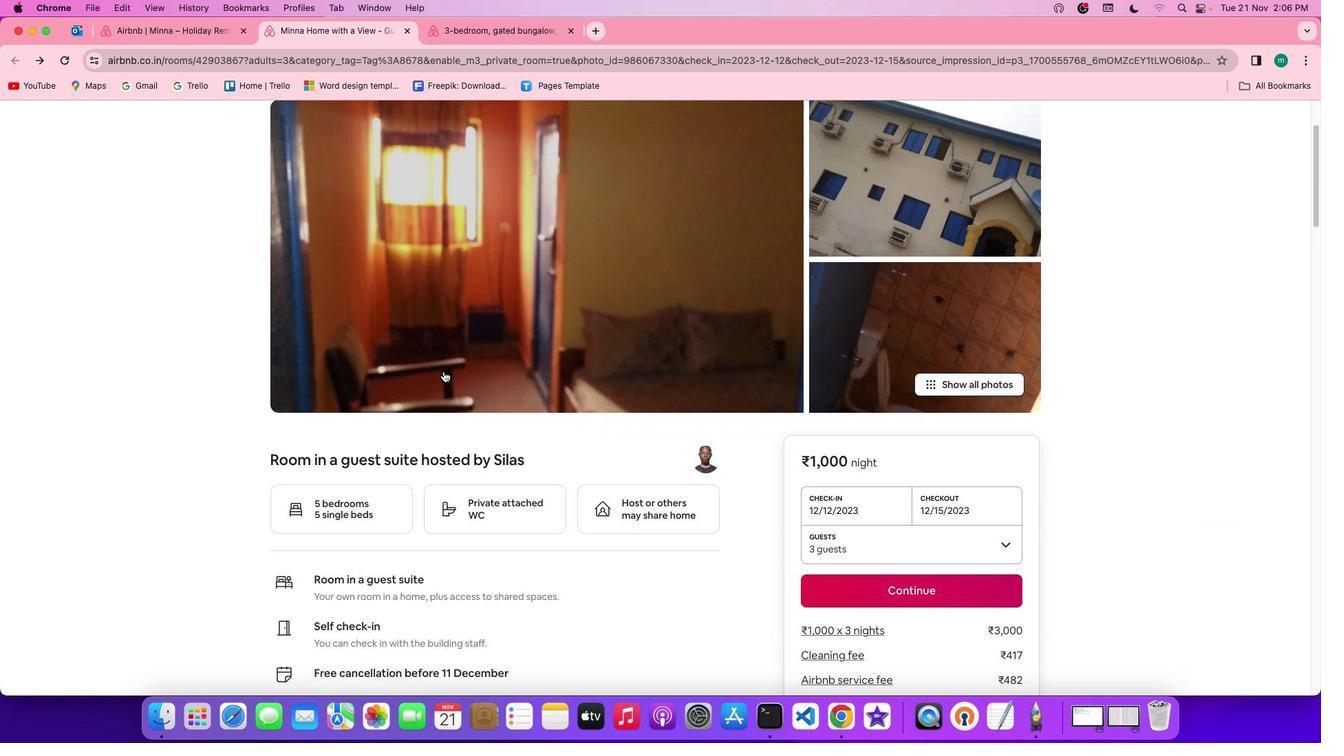 
Action: Mouse scrolled (443, 370) with delta (0, -1)
Screenshot: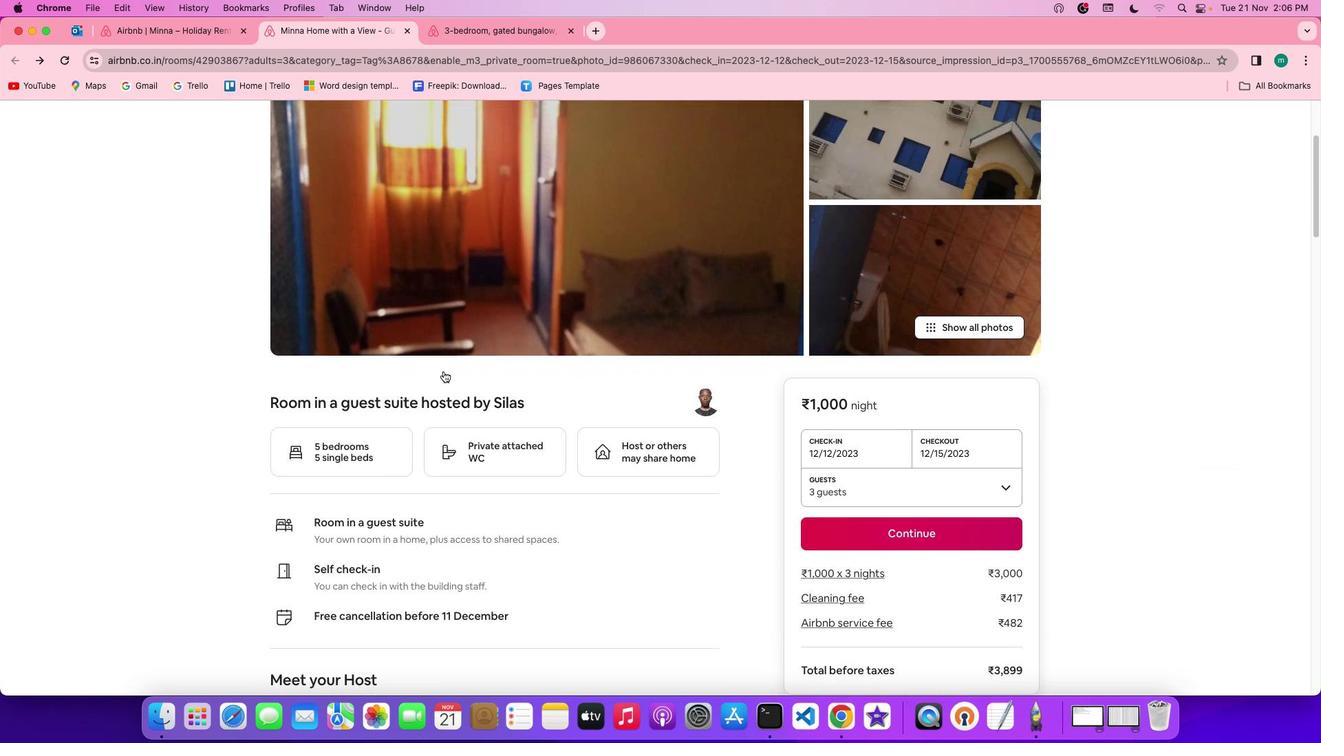 
Action: Mouse scrolled (443, 370) with delta (0, -2)
Screenshot: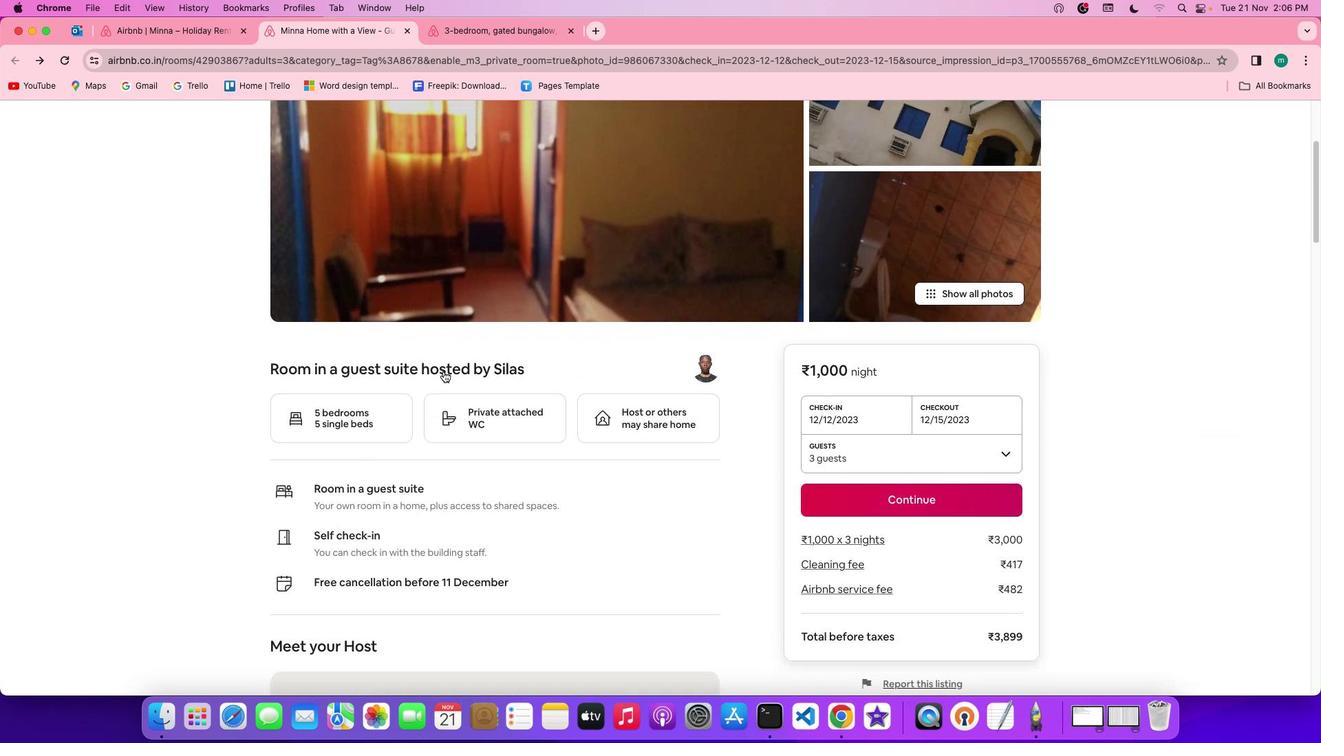 
Action: Mouse moved to (444, 370)
Screenshot: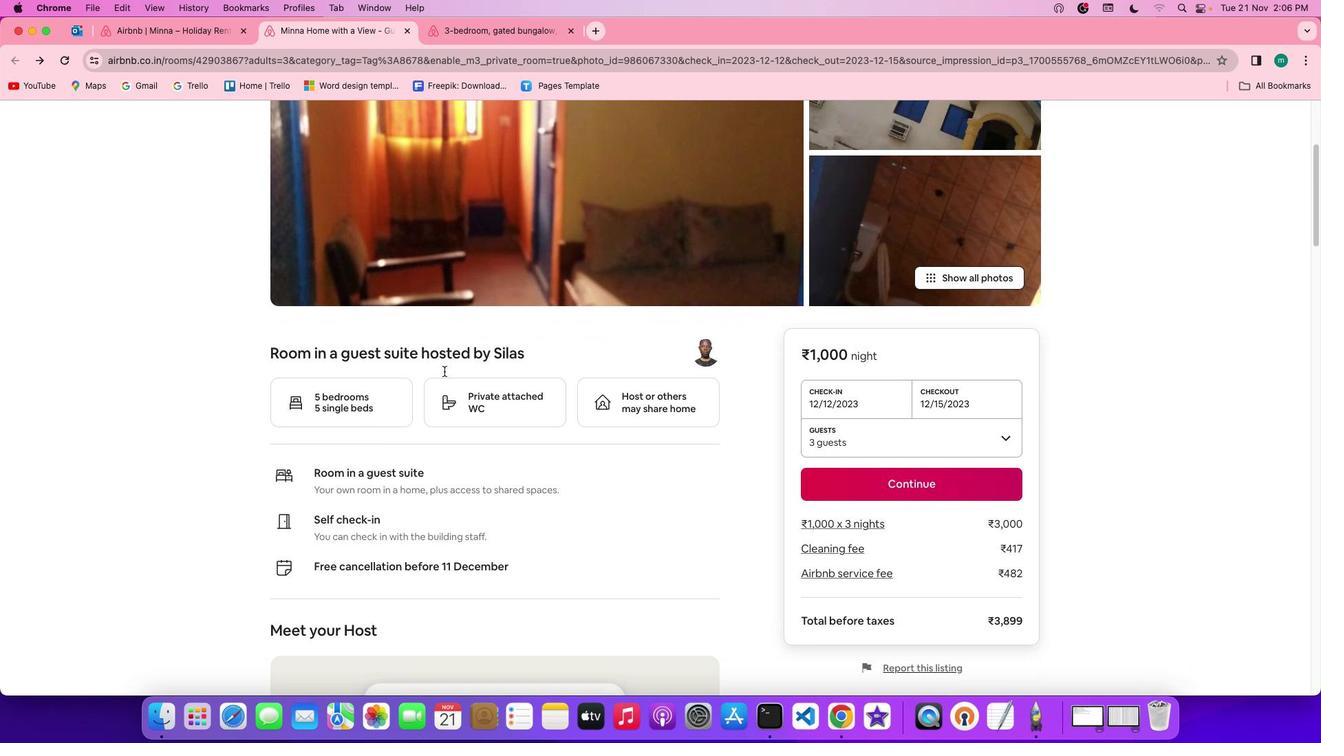 
Action: Mouse scrolled (444, 370) with delta (0, 0)
Screenshot: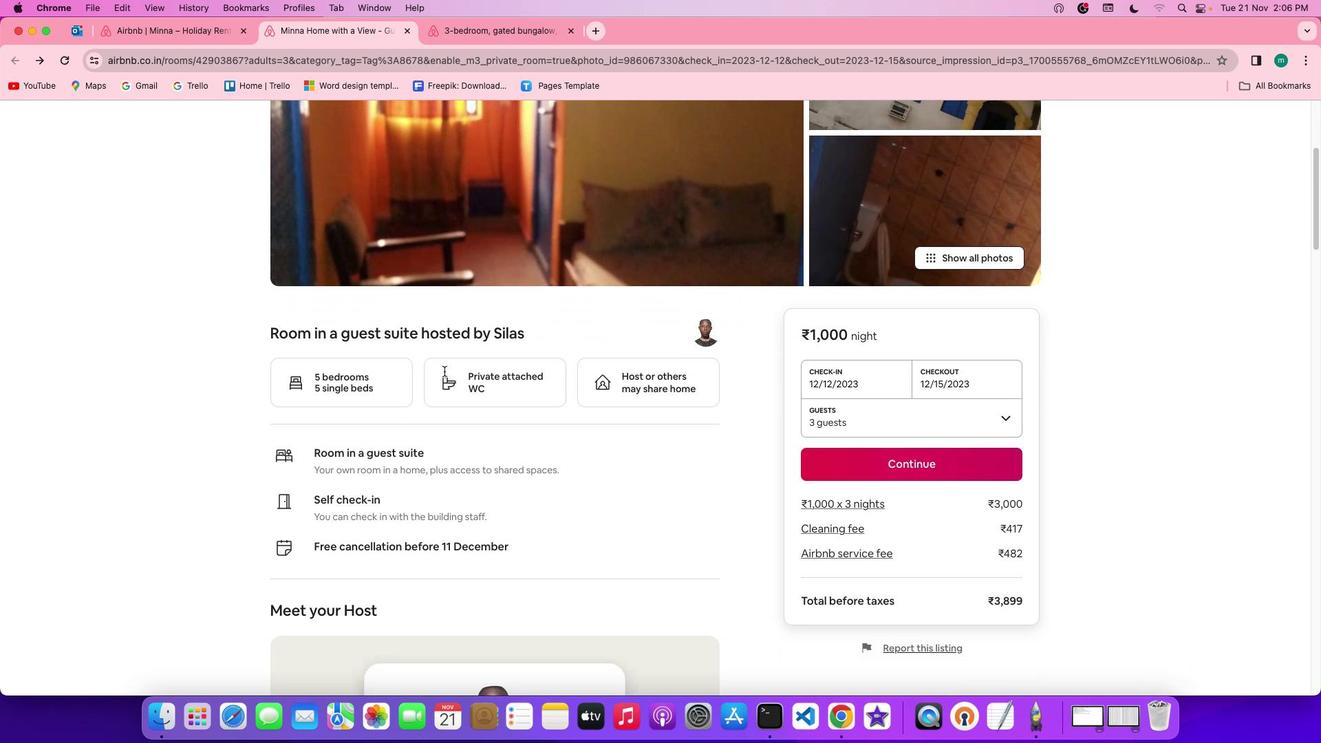
Action: Mouse scrolled (444, 370) with delta (0, 0)
Screenshot: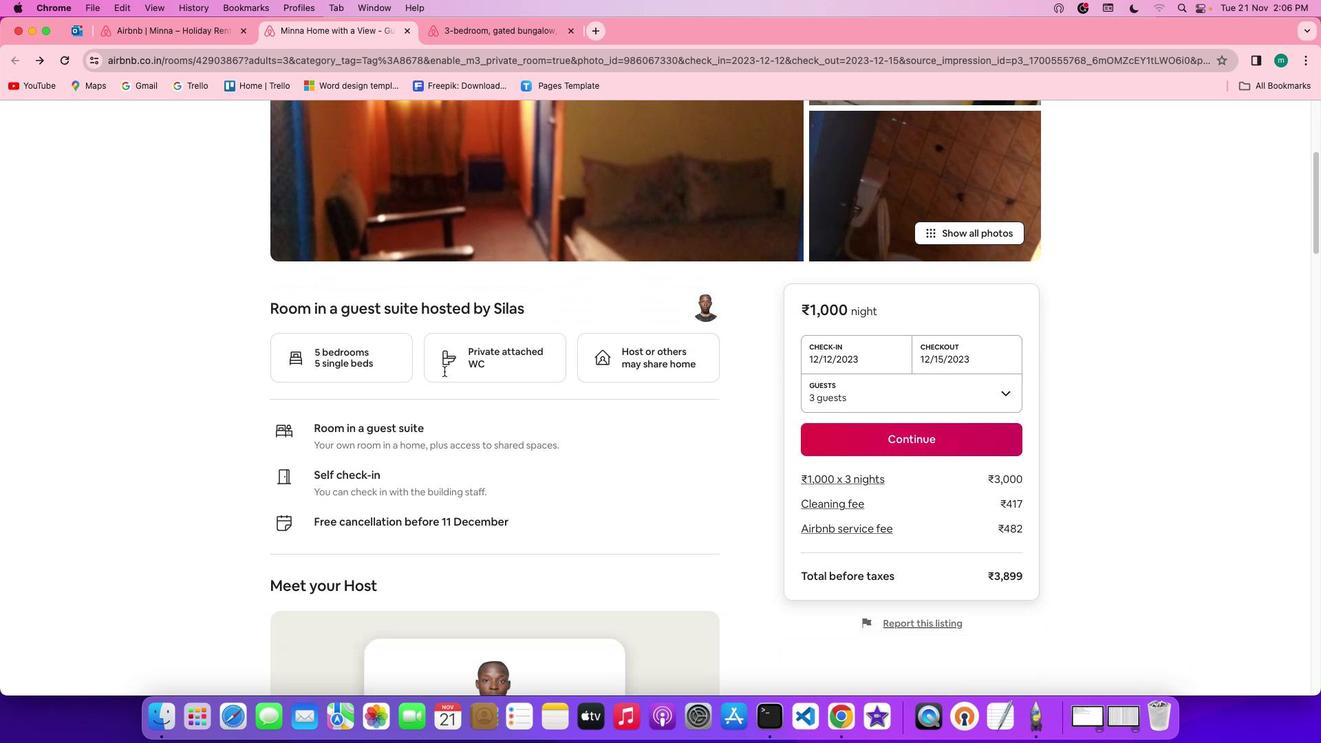 
Action: Mouse scrolled (444, 370) with delta (0, -1)
Screenshot: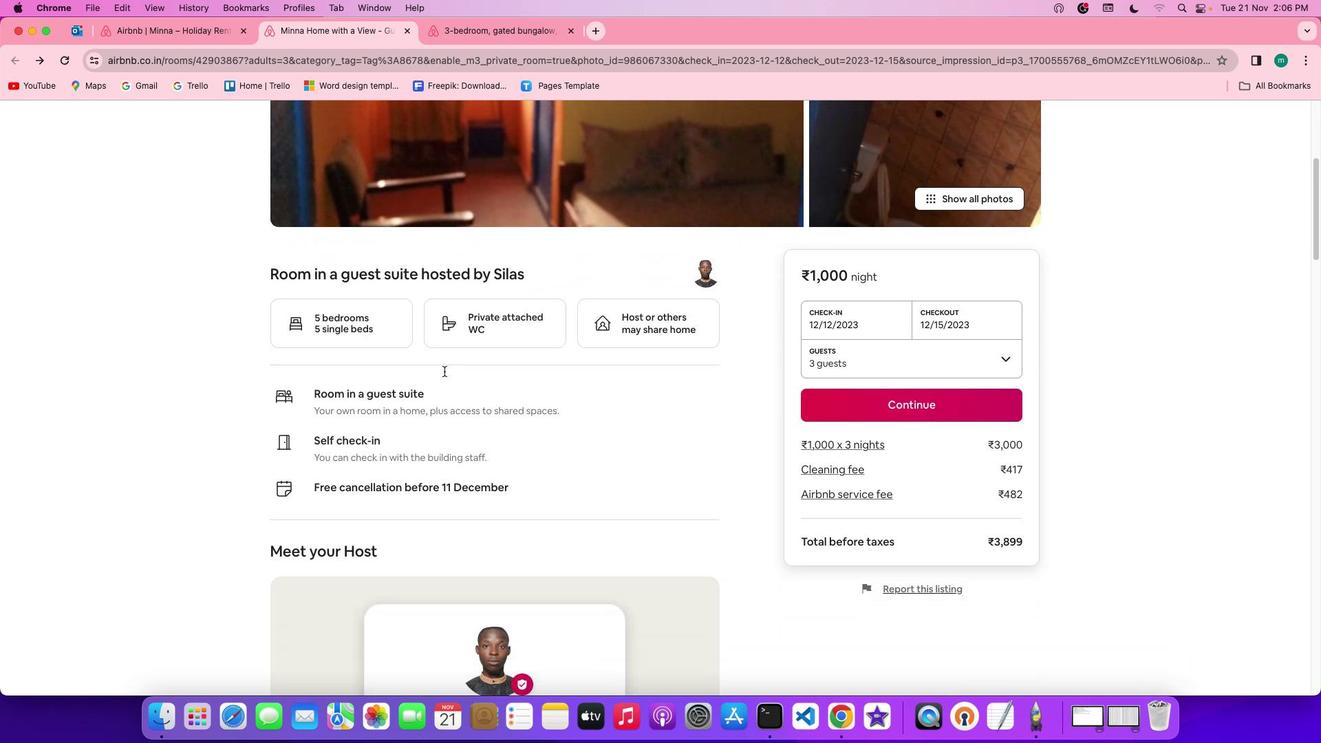
Action: Mouse scrolled (444, 370) with delta (0, 0)
Screenshot: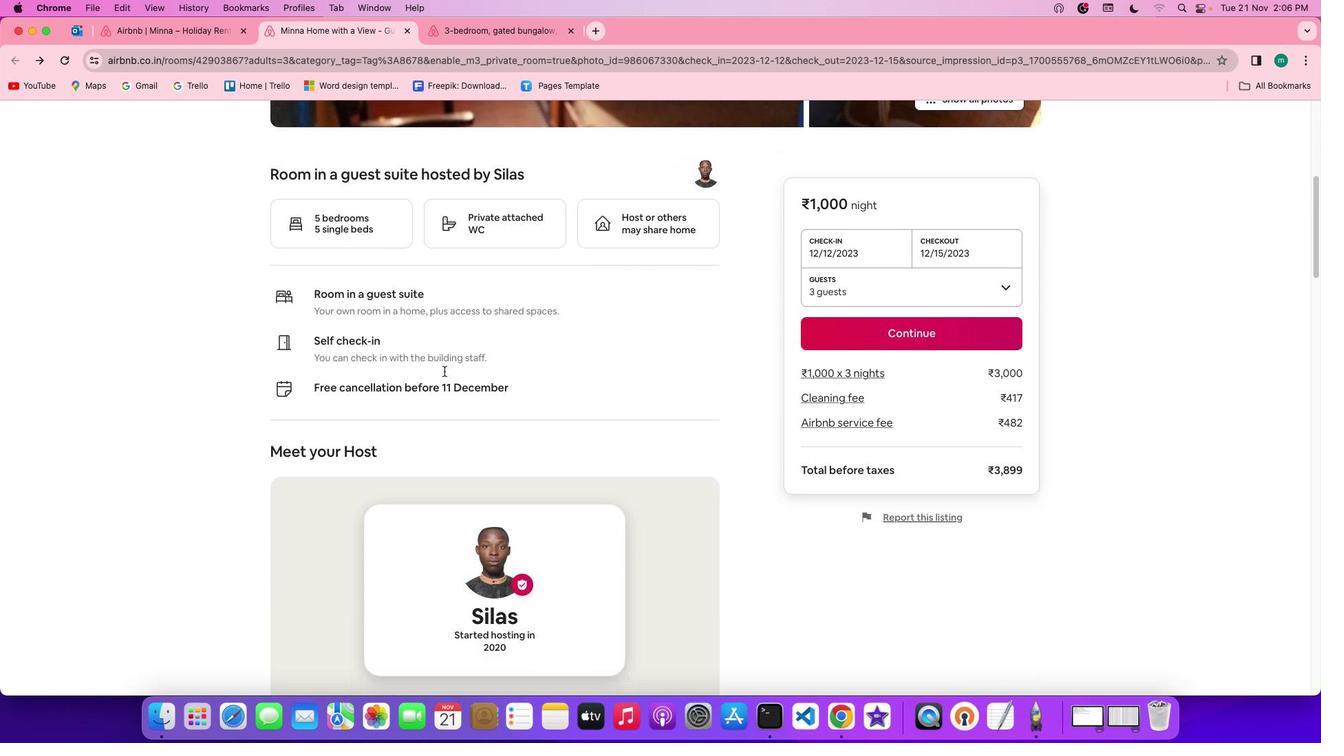 
Action: Mouse scrolled (444, 370) with delta (0, 0)
Screenshot: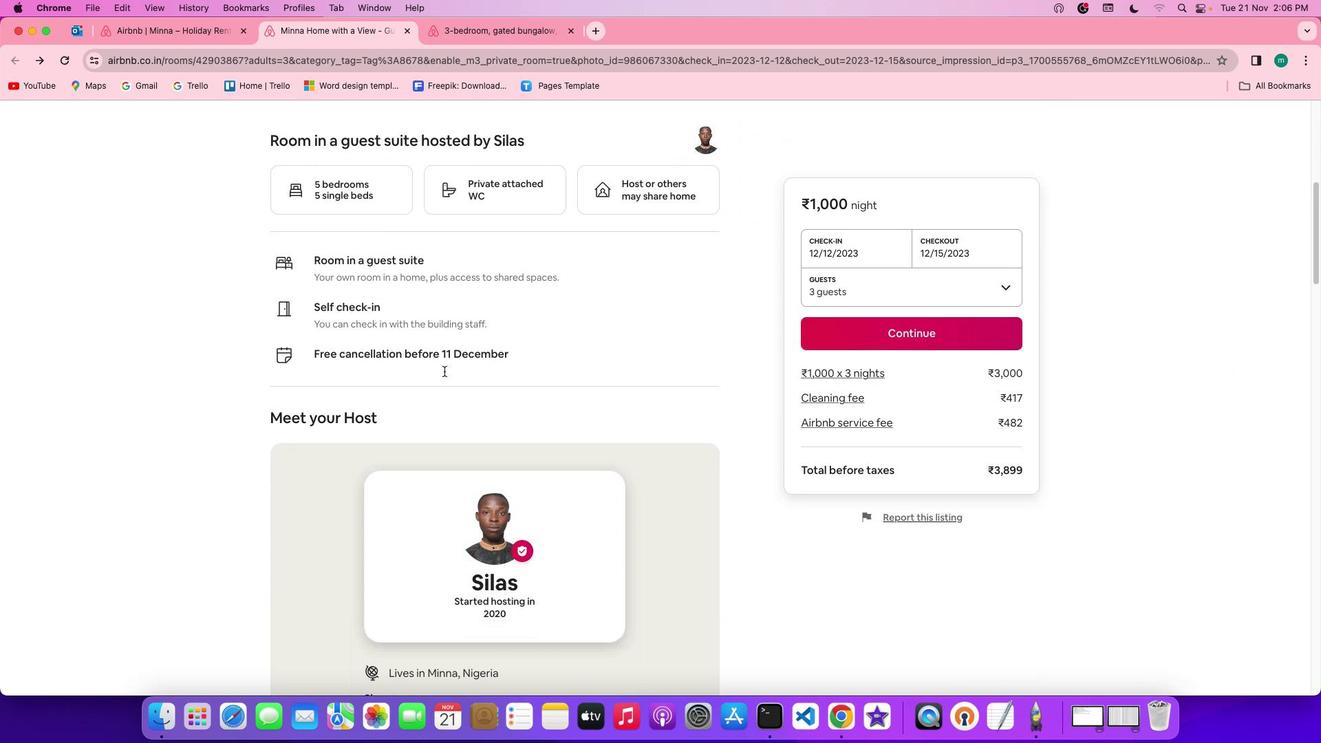 
Action: Mouse scrolled (444, 370) with delta (0, -2)
Screenshot: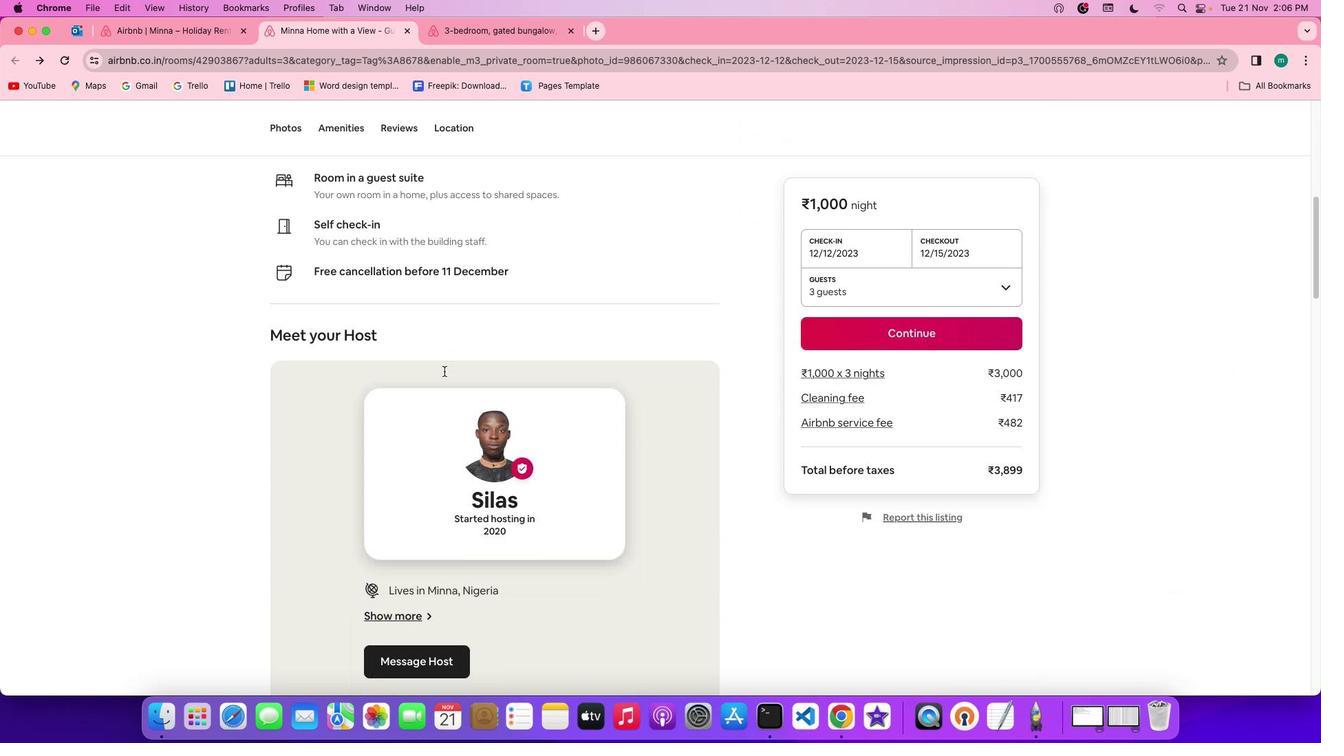 
Action: Mouse scrolled (444, 370) with delta (0, -2)
Screenshot: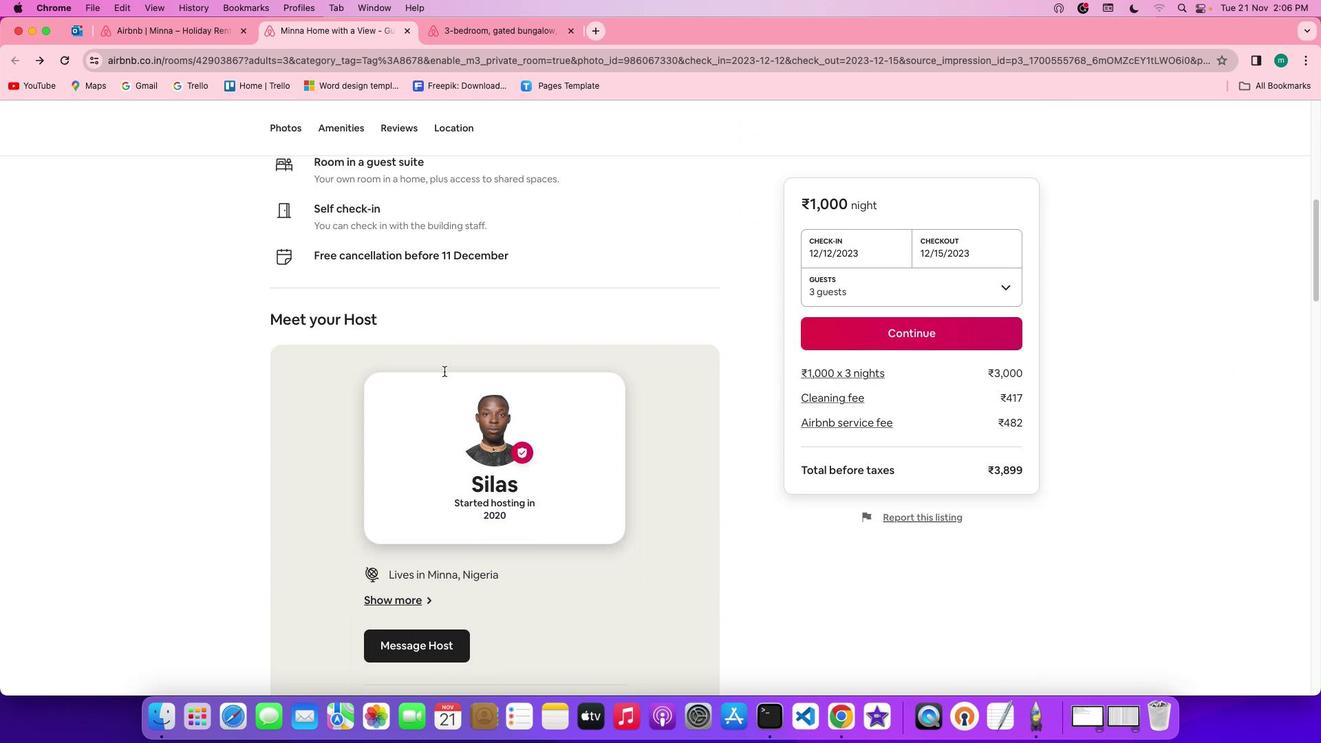 
Action: Mouse scrolled (444, 370) with delta (0, 0)
Screenshot: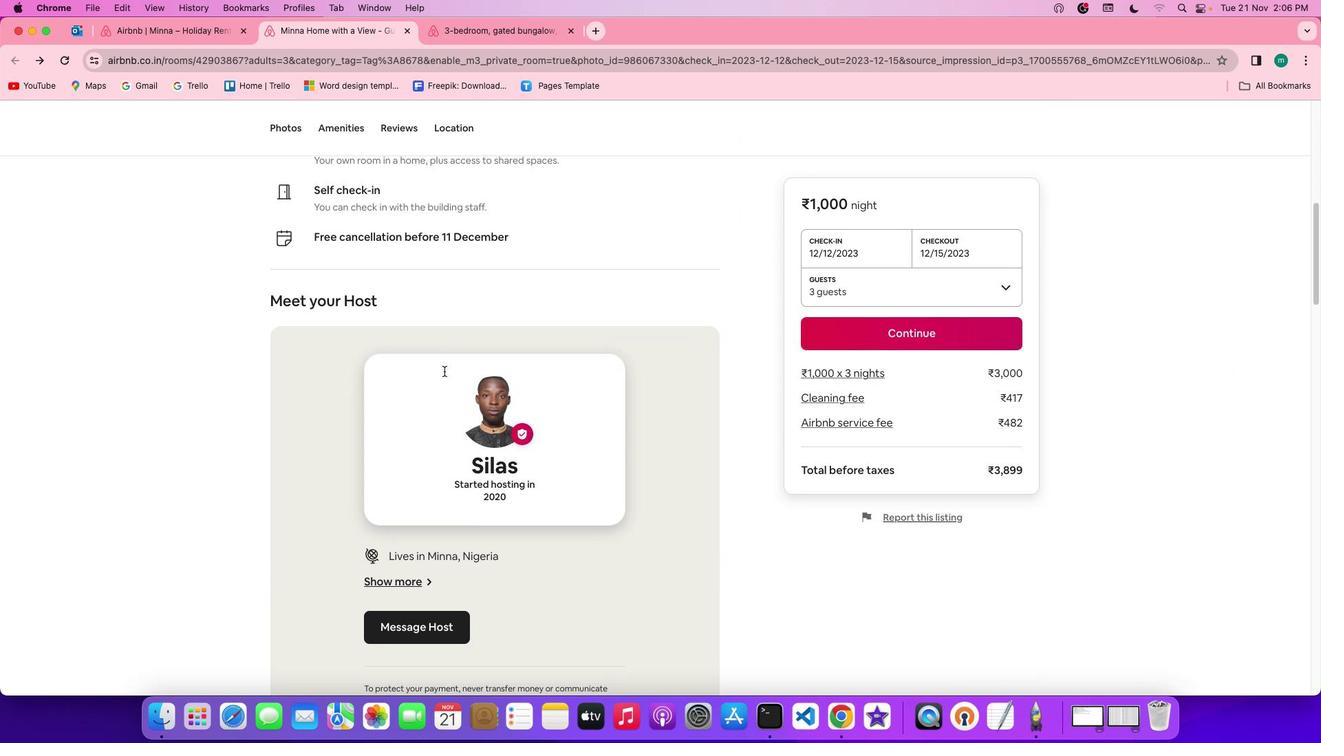 
Action: Mouse scrolled (444, 370) with delta (0, 0)
Screenshot: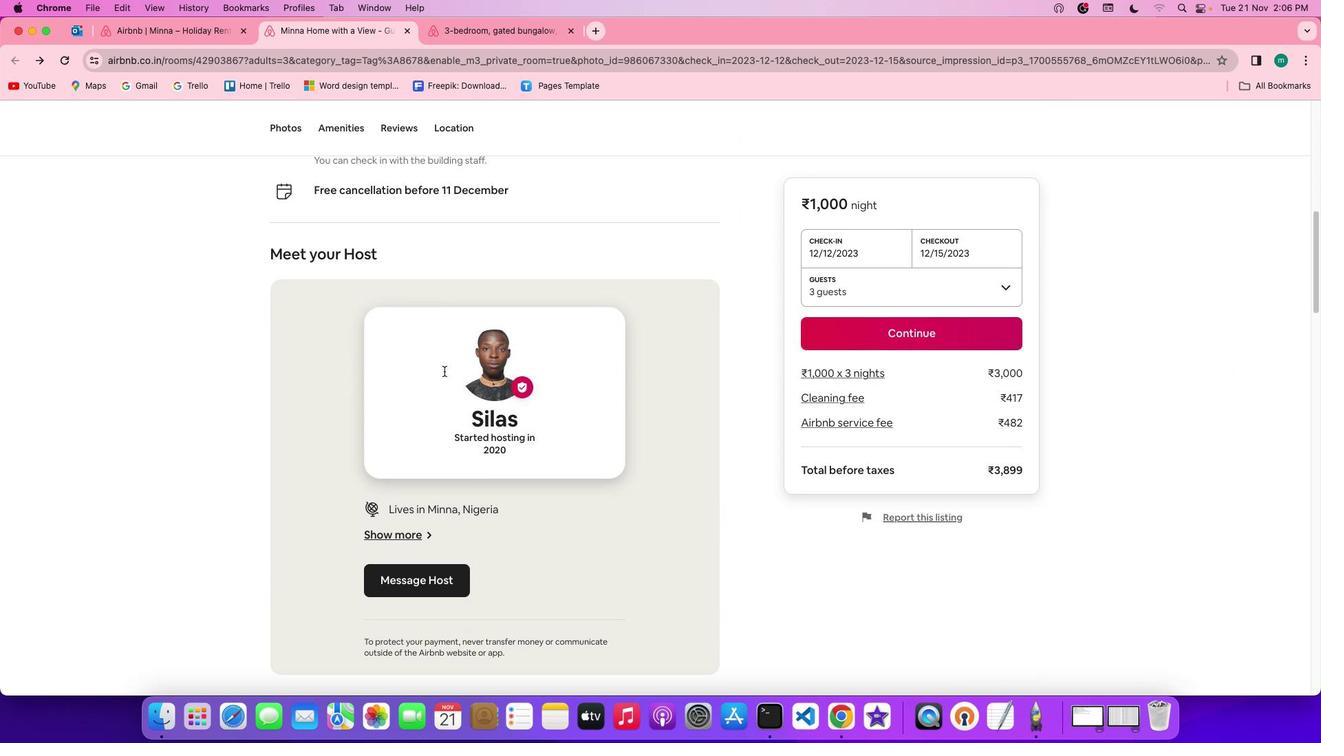 
Action: Mouse scrolled (444, 370) with delta (0, -1)
Screenshot: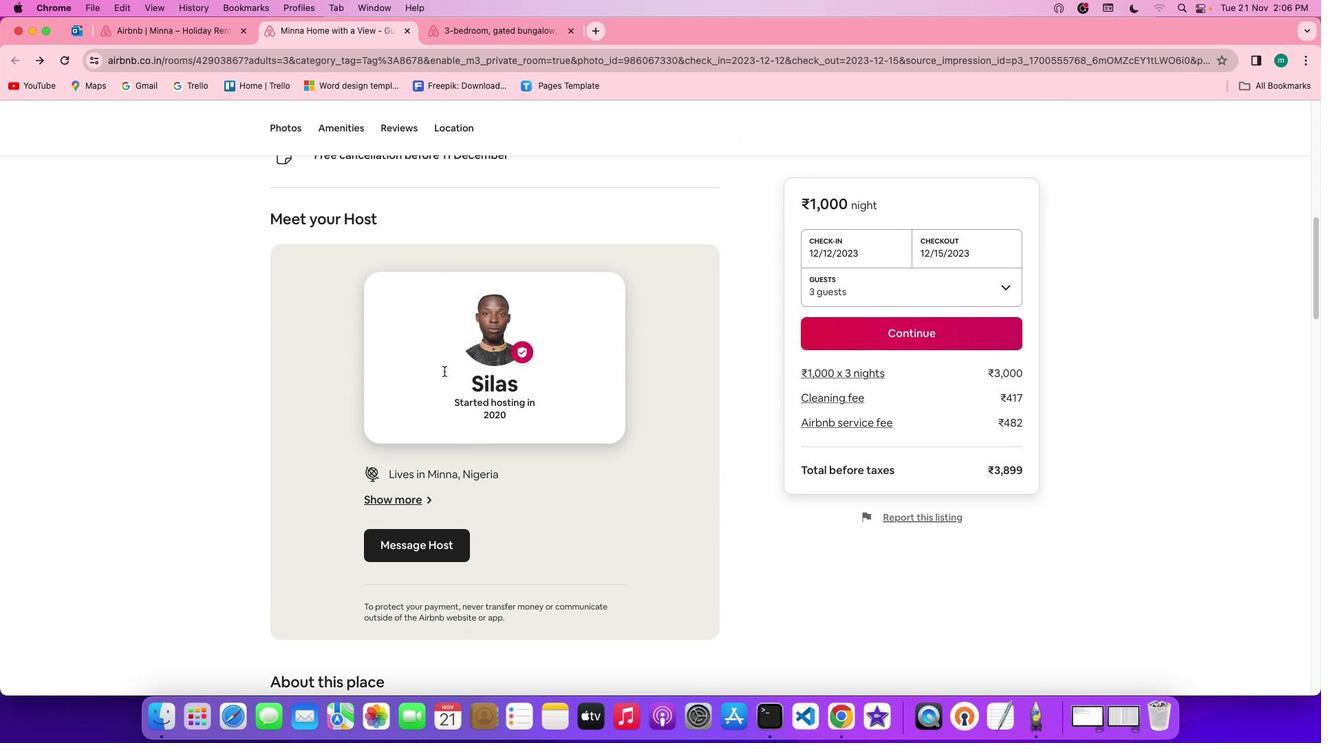 
Action: Mouse scrolled (444, 370) with delta (0, -1)
Screenshot: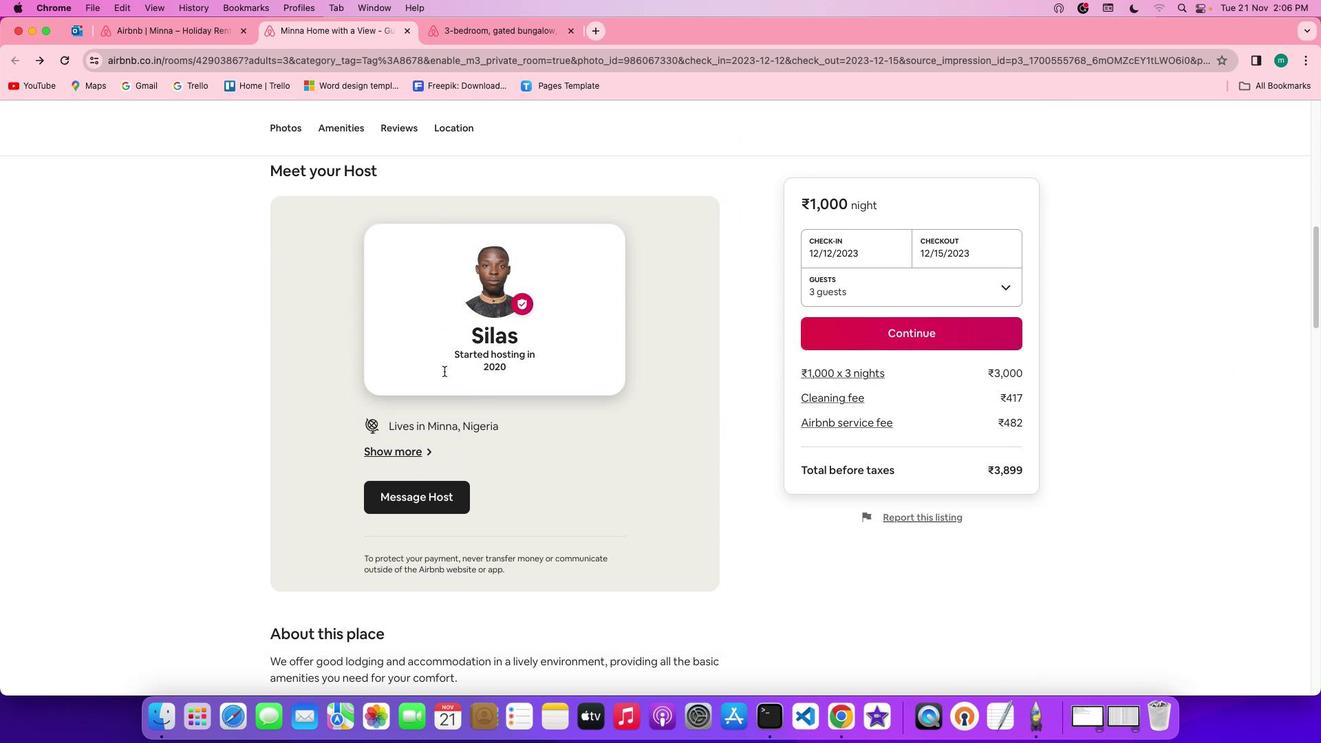 
Action: Mouse scrolled (444, 370) with delta (0, 0)
Screenshot: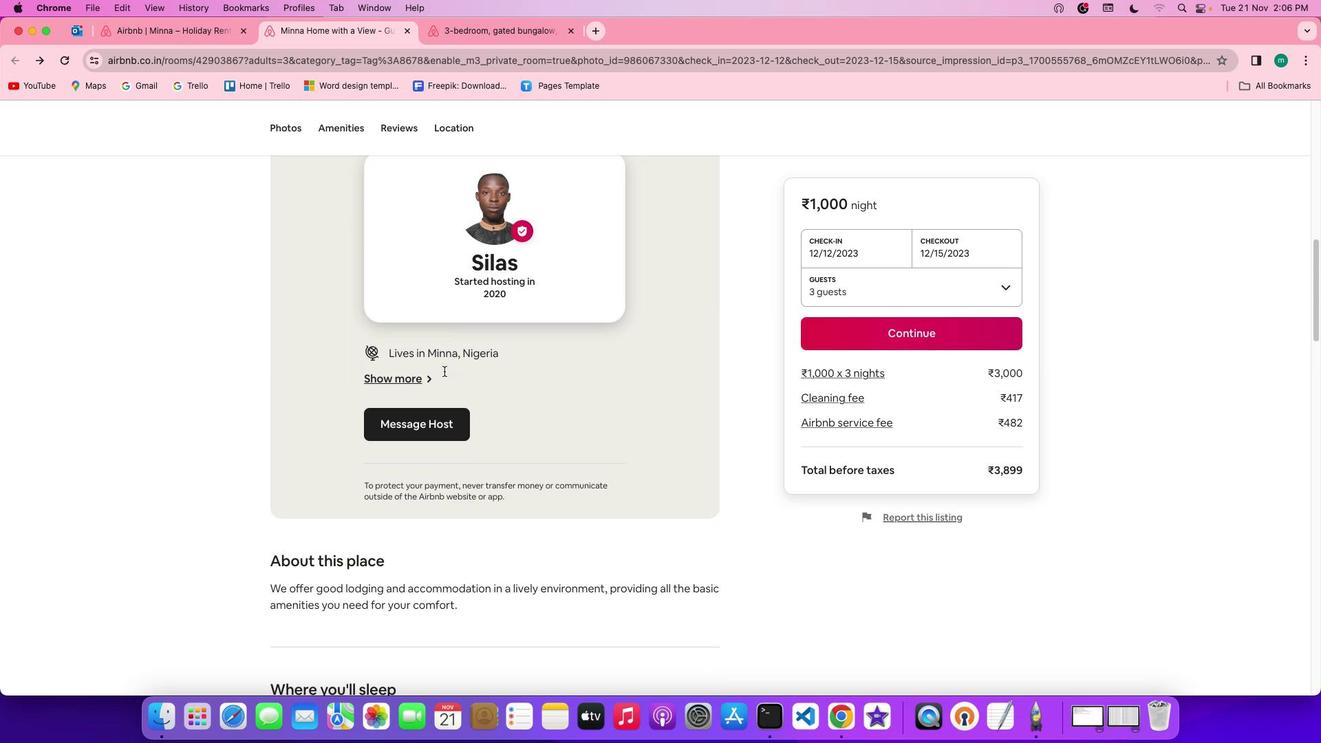 
Action: Mouse scrolled (444, 370) with delta (0, 0)
Screenshot: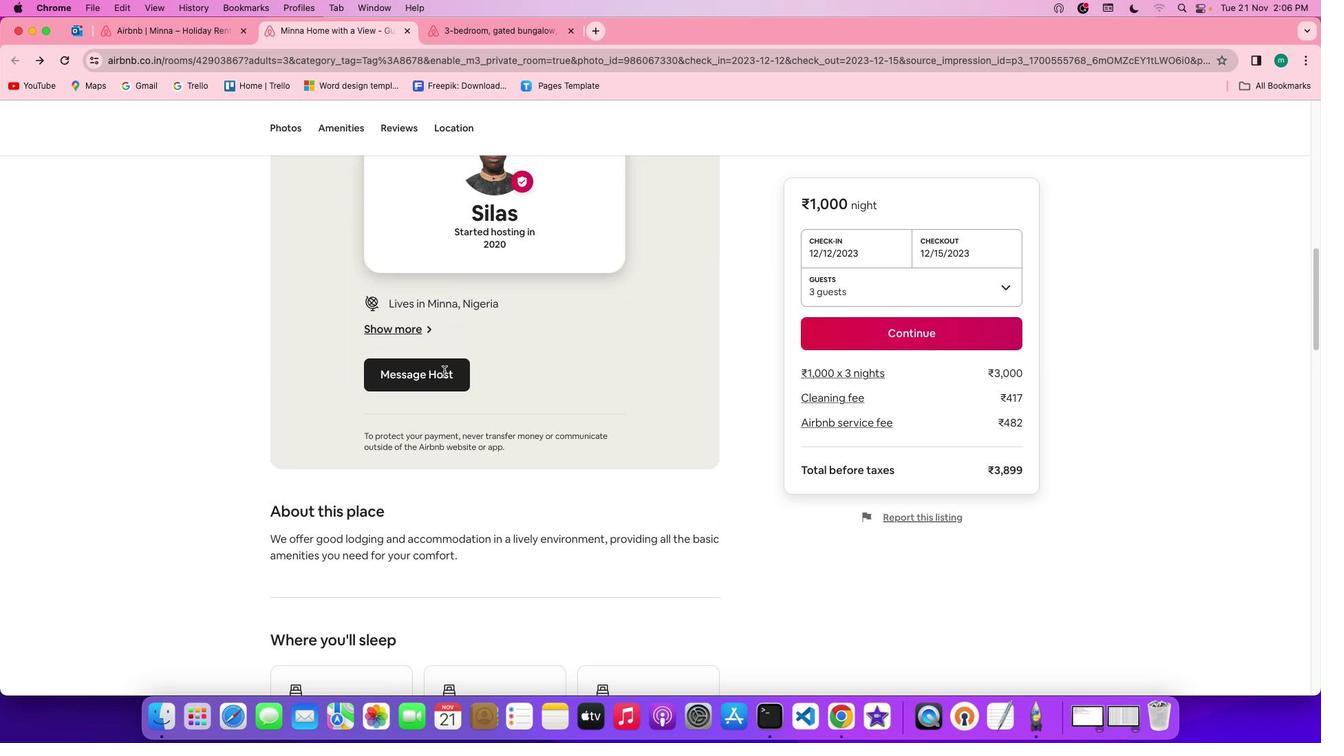 
Action: Mouse scrolled (444, 370) with delta (0, -1)
Screenshot: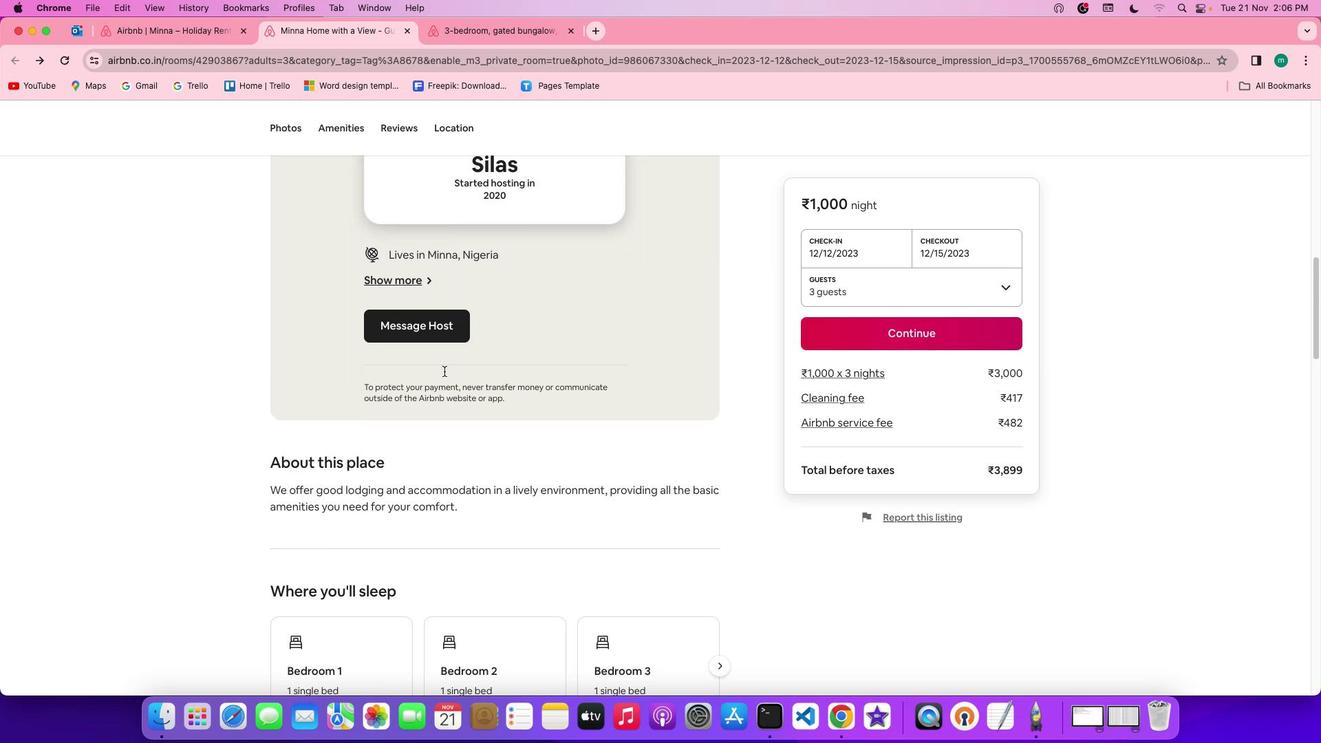 
Action: Mouse scrolled (444, 370) with delta (0, -2)
Screenshot: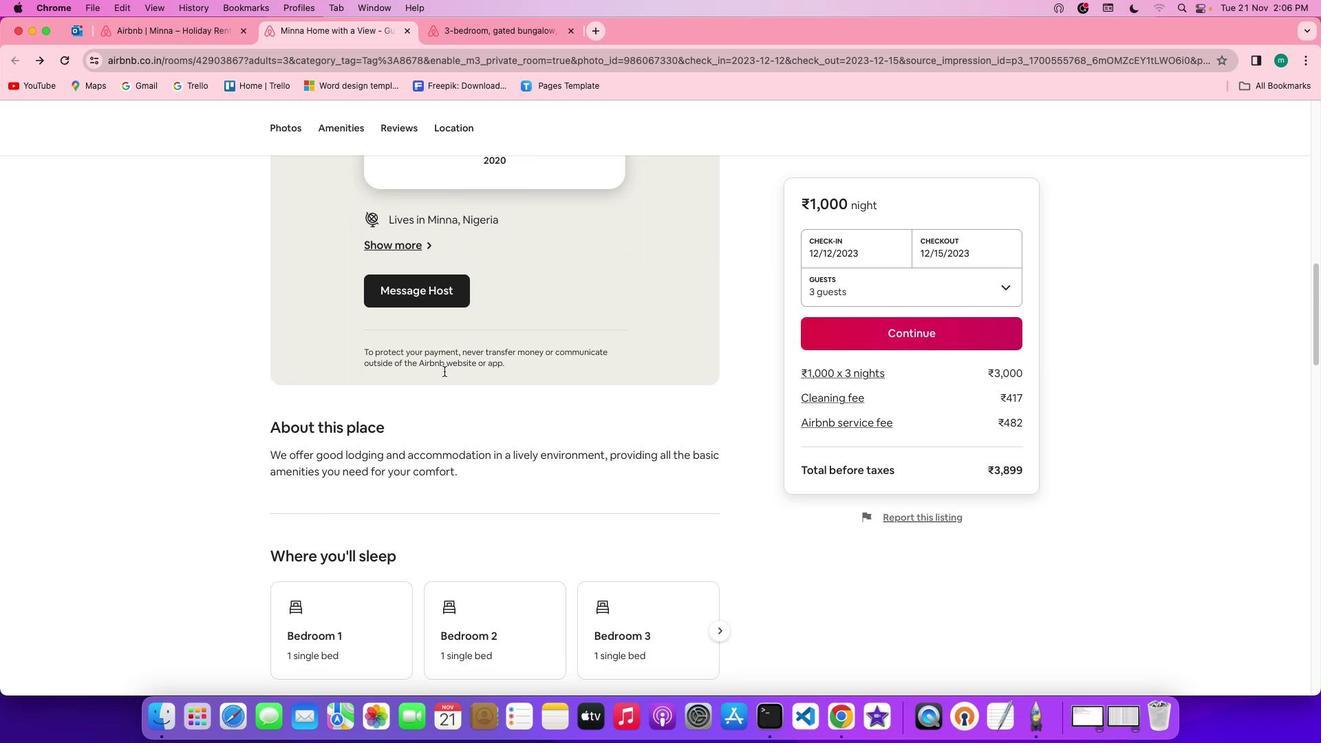 
Action: Mouse moved to (444, 370)
Screenshot: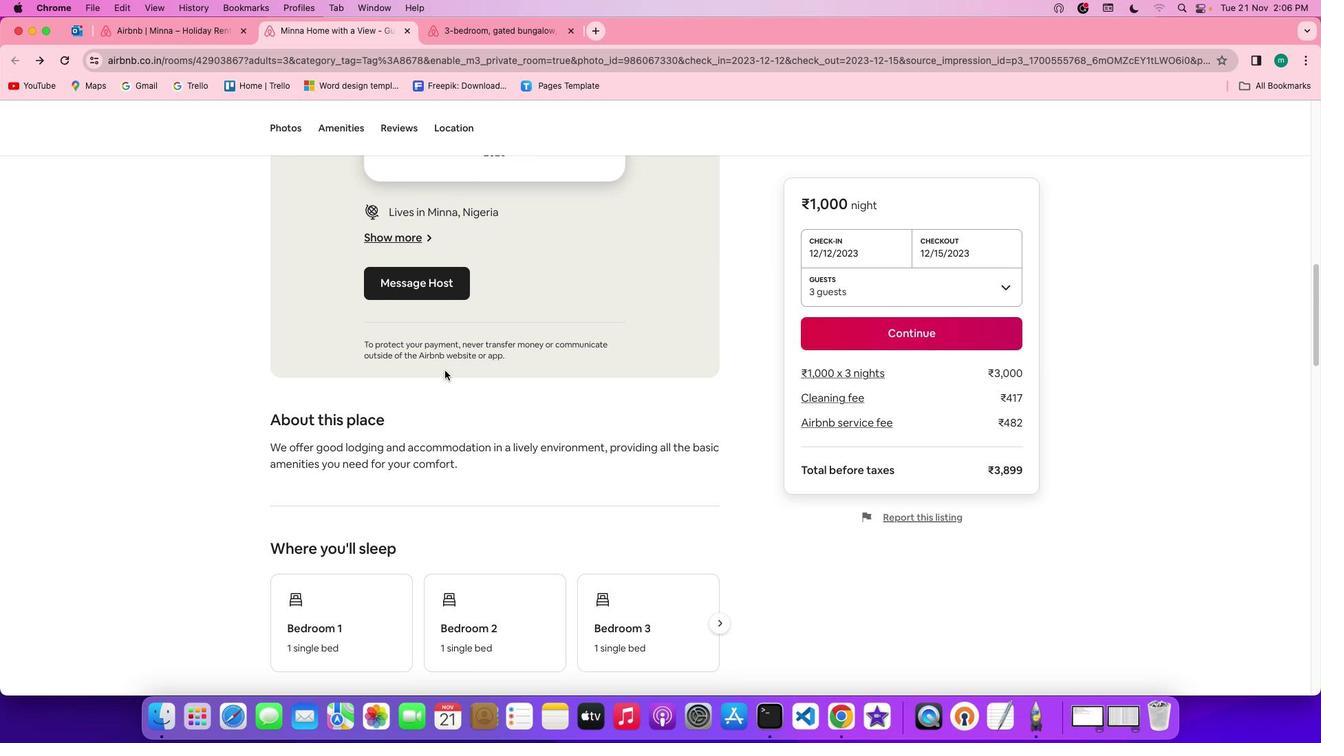 
Action: Mouse scrolled (444, 370) with delta (0, 0)
Screenshot: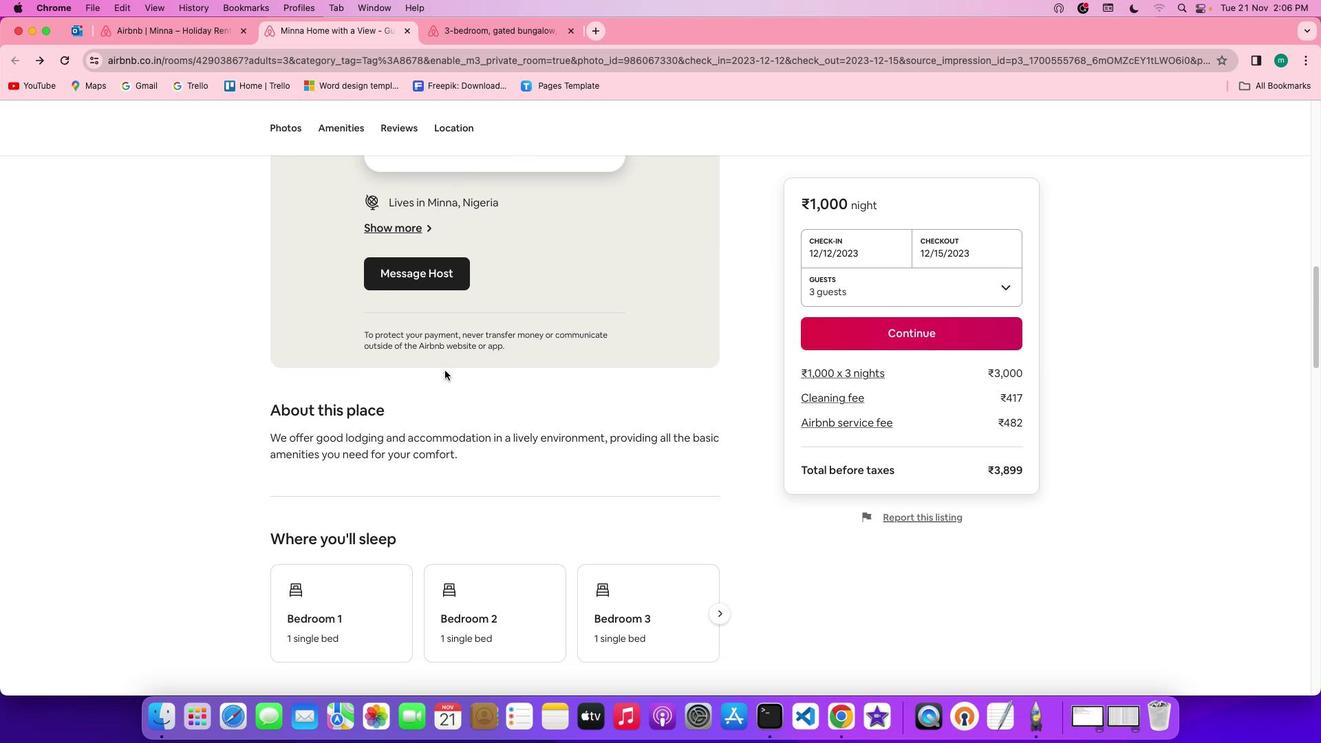 
Action: Mouse scrolled (444, 370) with delta (0, 0)
Screenshot: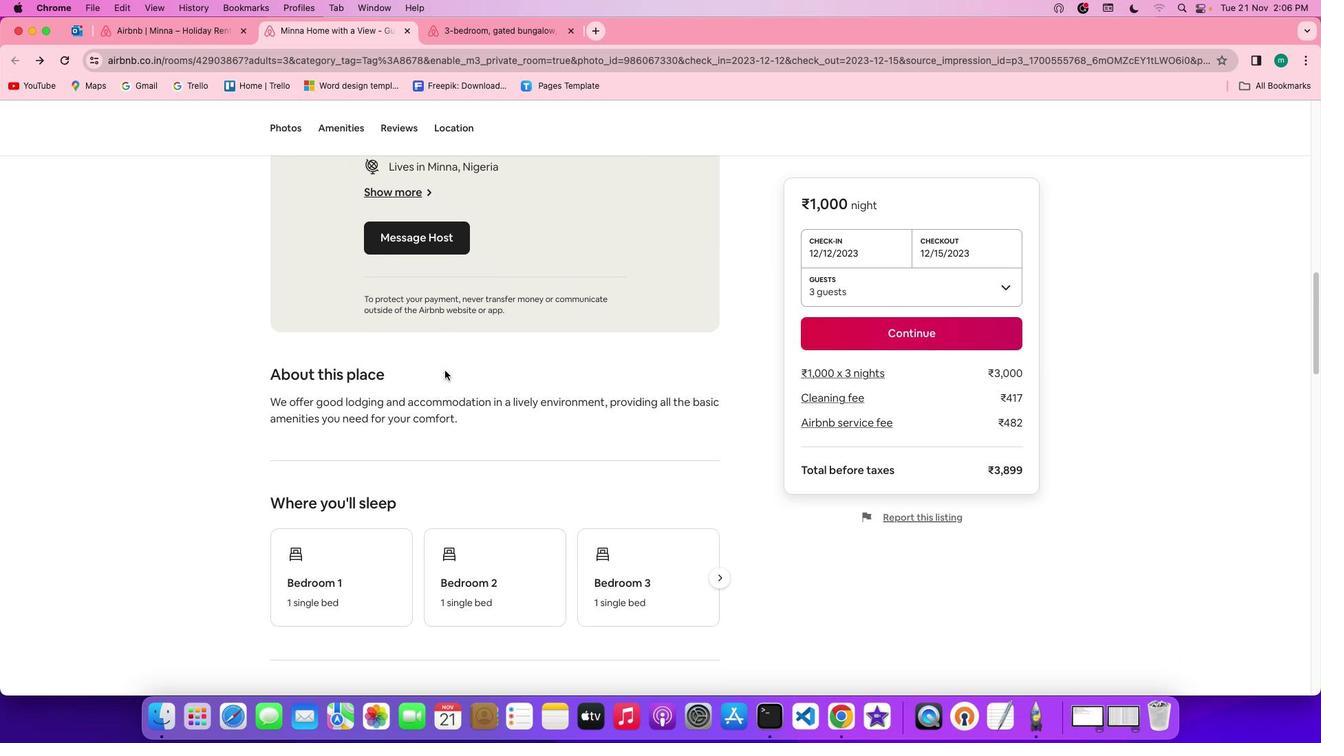
Action: Mouse scrolled (444, 370) with delta (0, 0)
Screenshot: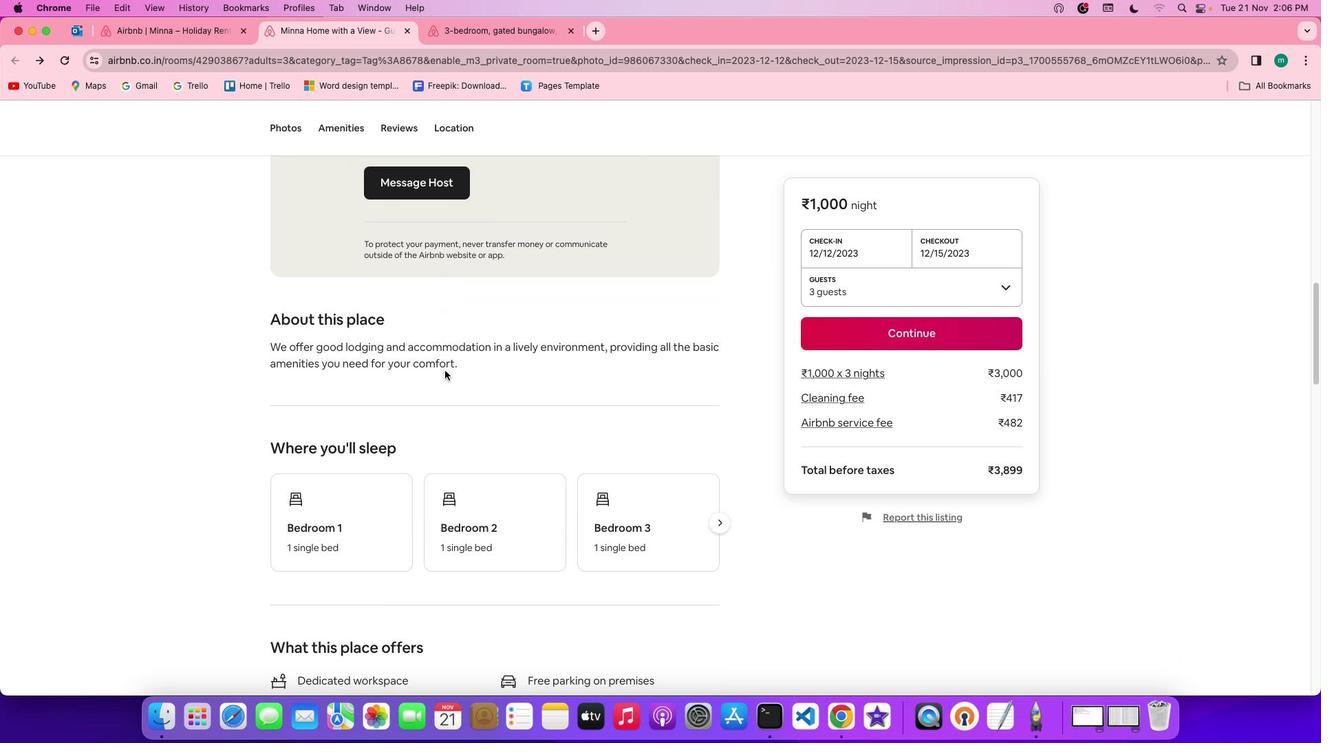 
Action: Mouse scrolled (444, 370) with delta (0, -1)
Screenshot: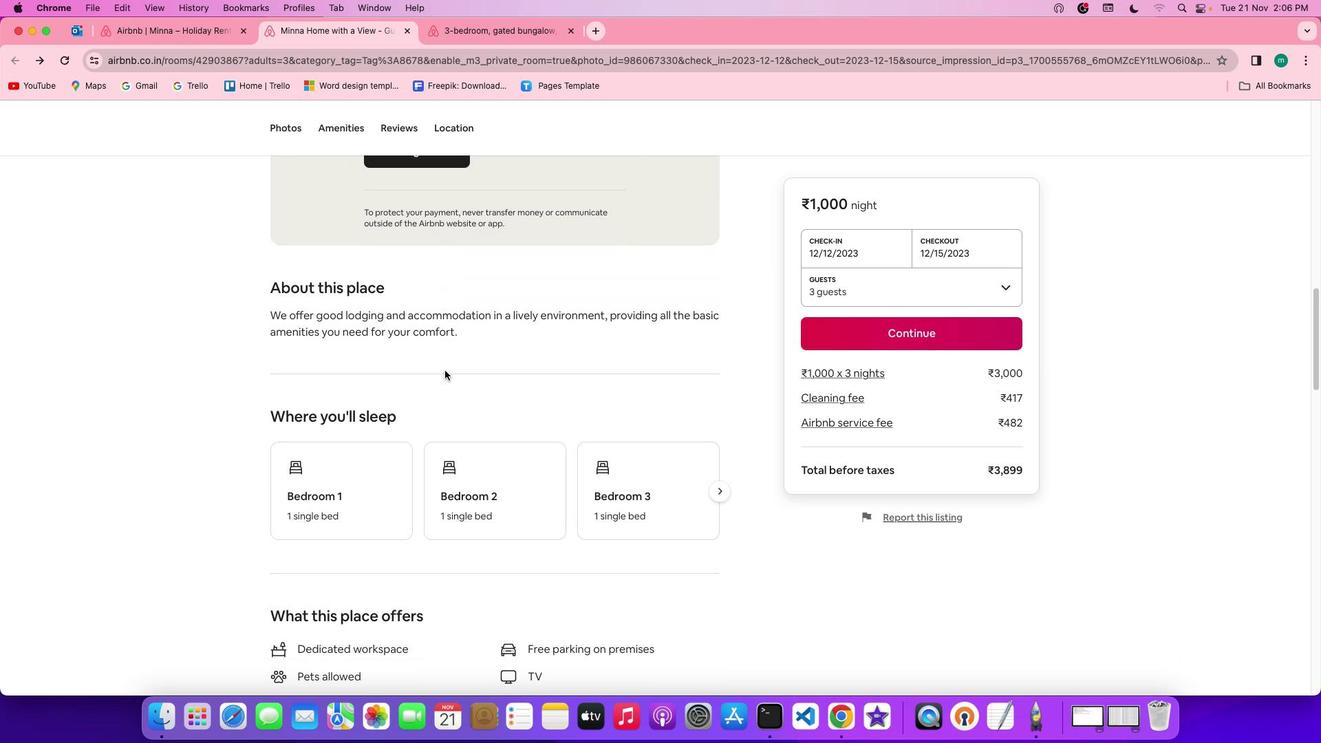 
Action: Mouse scrolled (444, 370) with delta (0, 0)
Screenshot: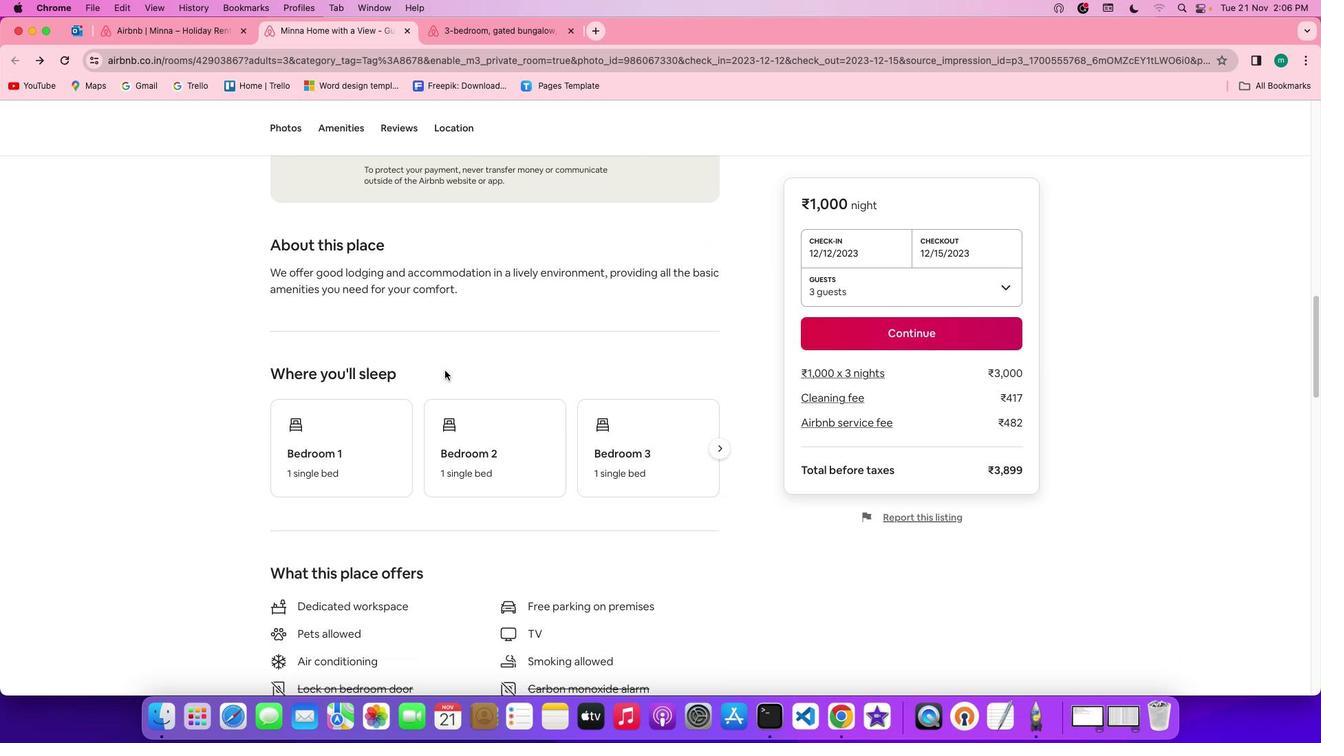 
Action: Mouse scrolled (444, 370) with delta (0, 0)
Screenshot: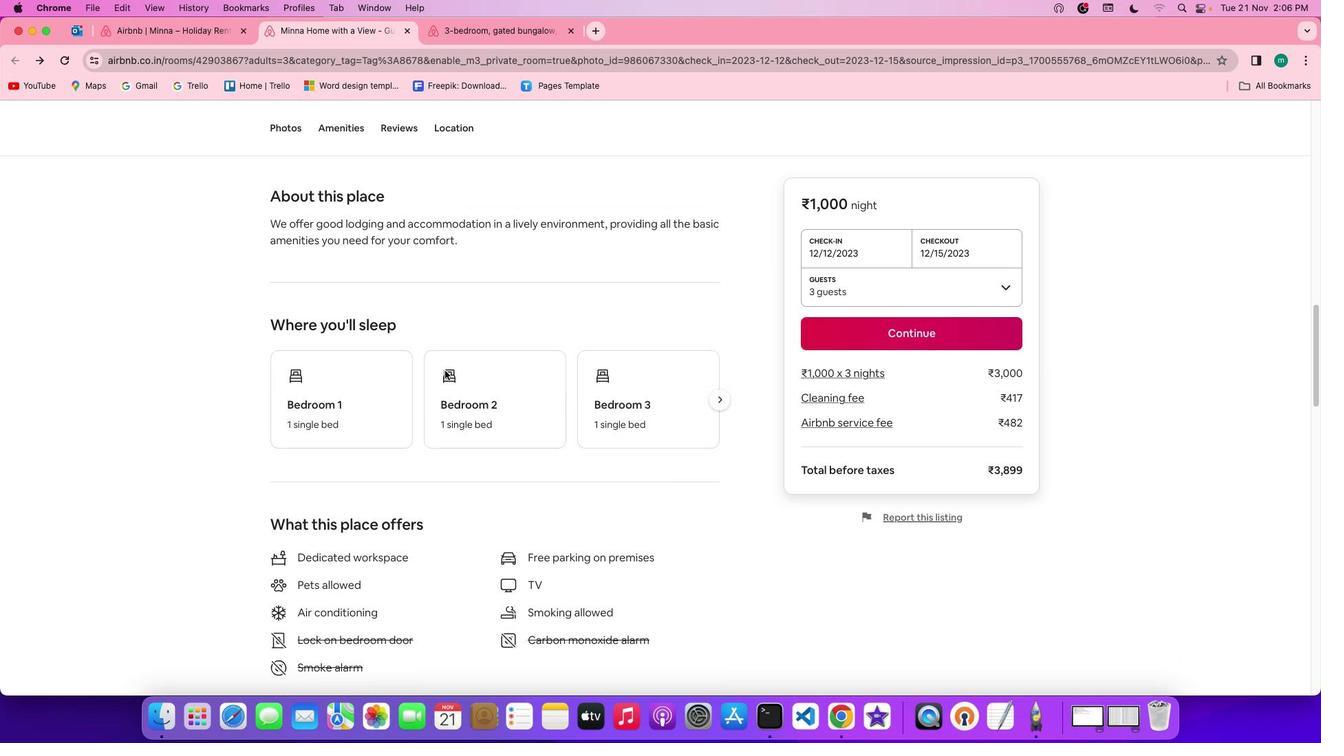 
Action: Mouse scrolled (444, 370) with delta (0, -1)
Screenshot: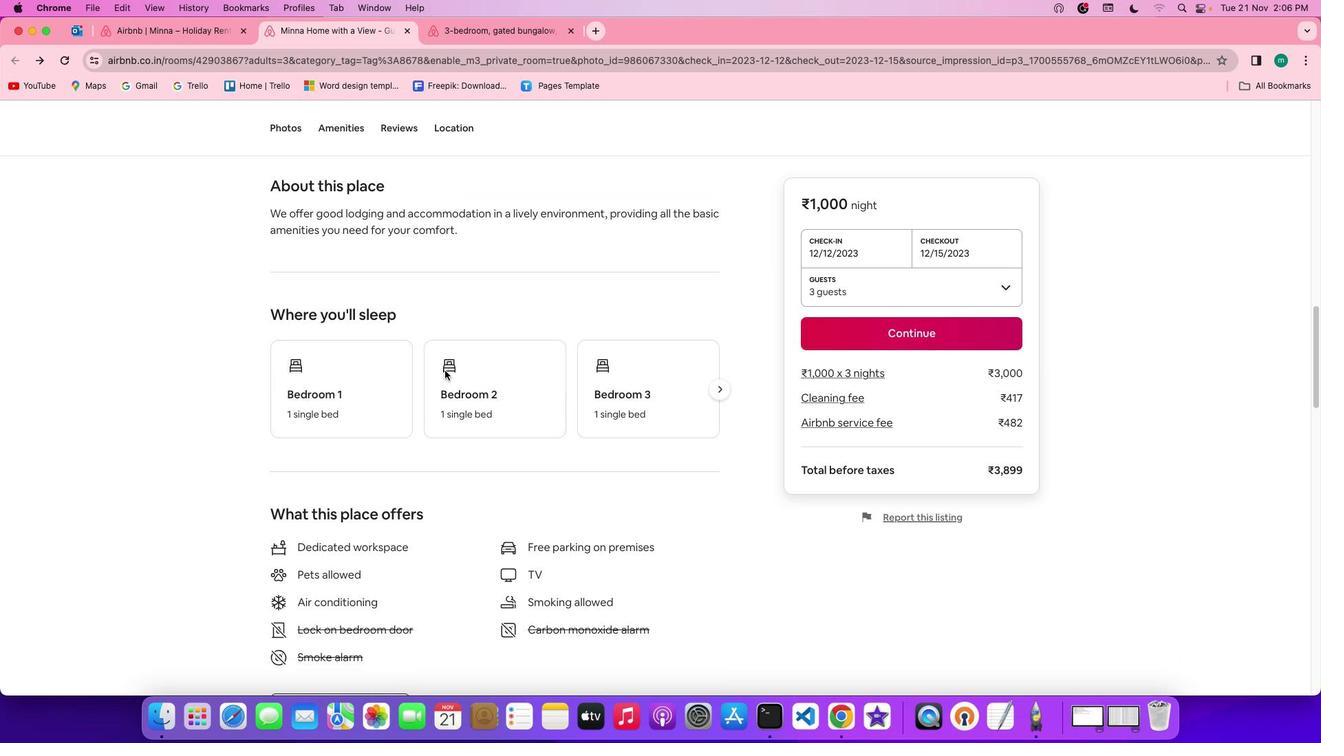 
Action: Mouse moved to (720, 388)
Screenshot: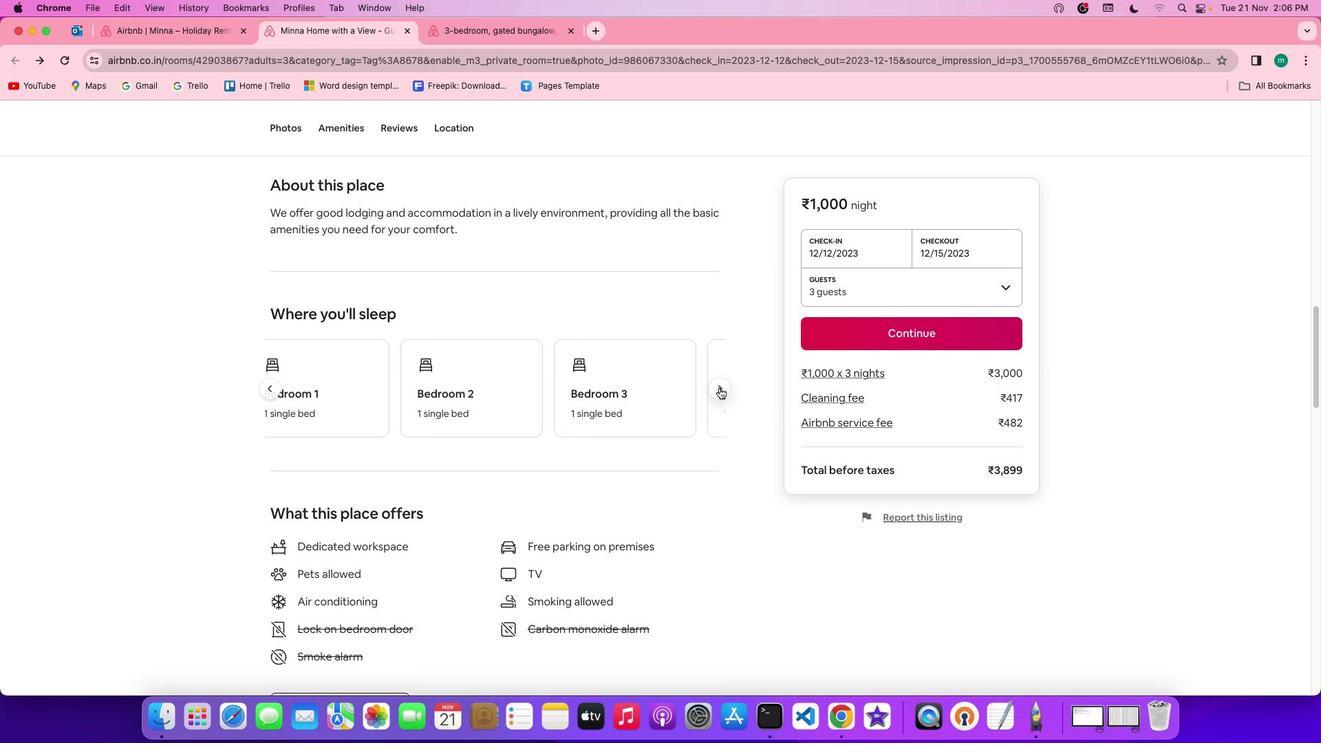 
Action: Mouse pressed left at (720, 388)
Screenshot: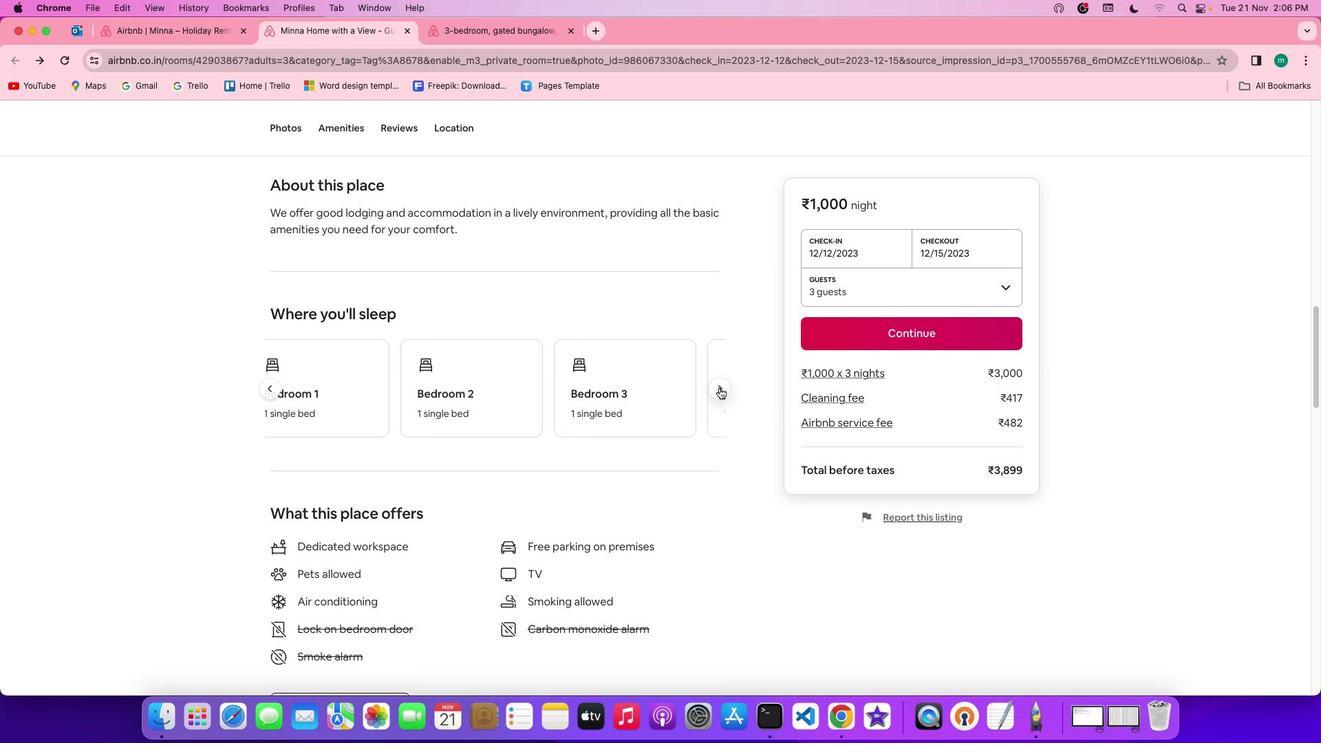 
Action: Mouse moved to (722, 387)
Screenshot: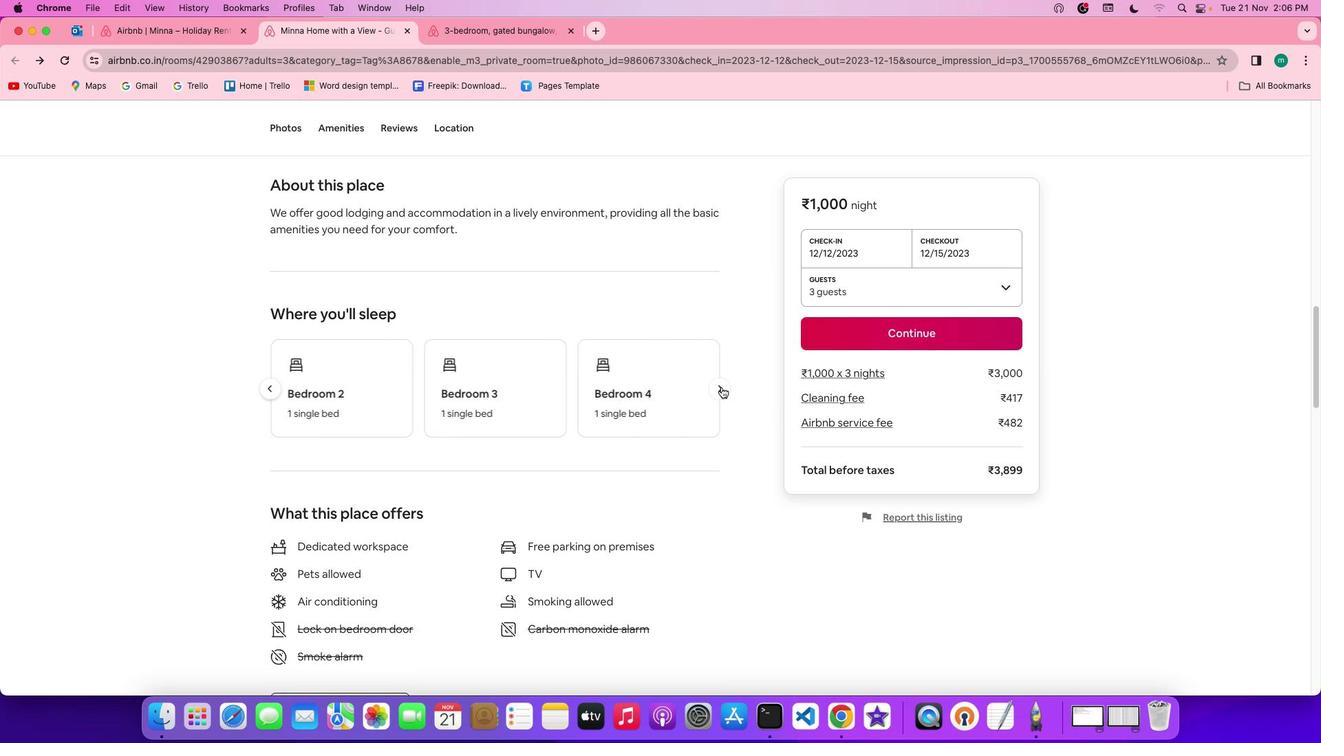 
Action: Mouse pressed left at (722, 387)
Screenshot: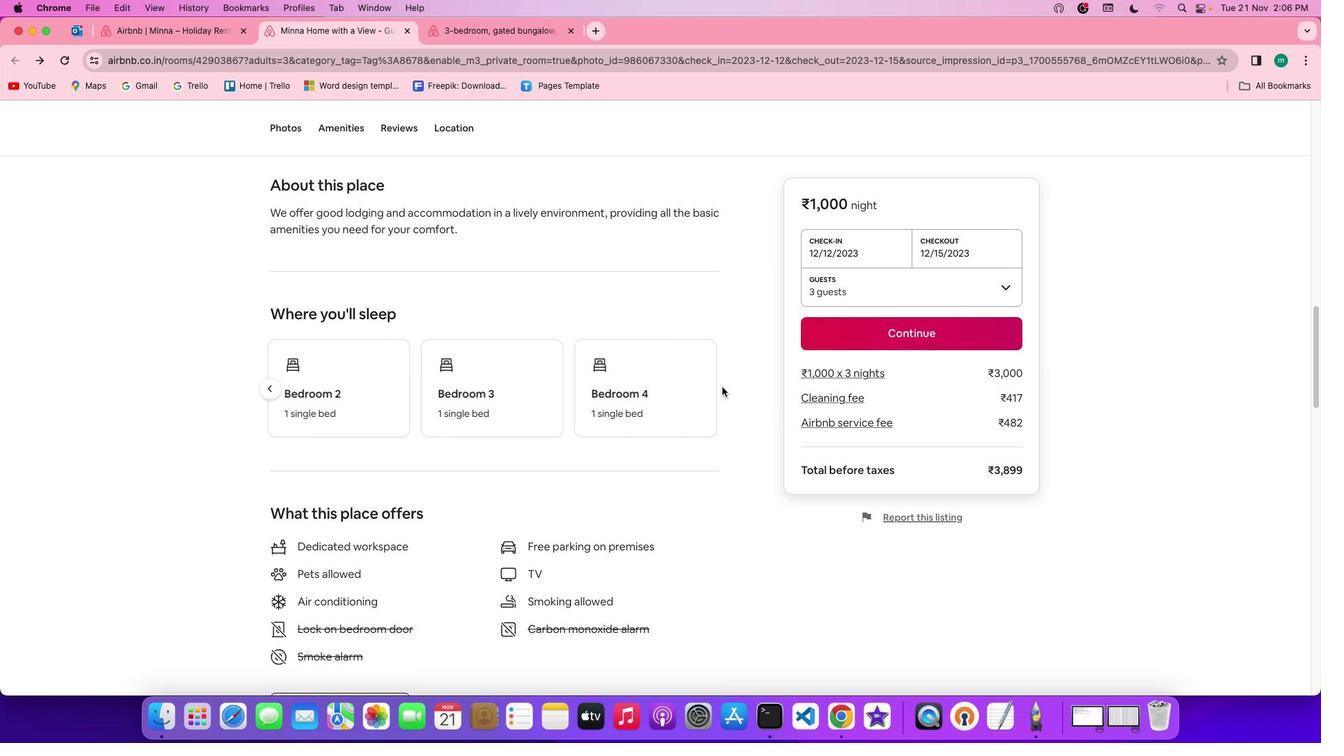 
Action: Mouse moved to (697, 432)
Screenshot: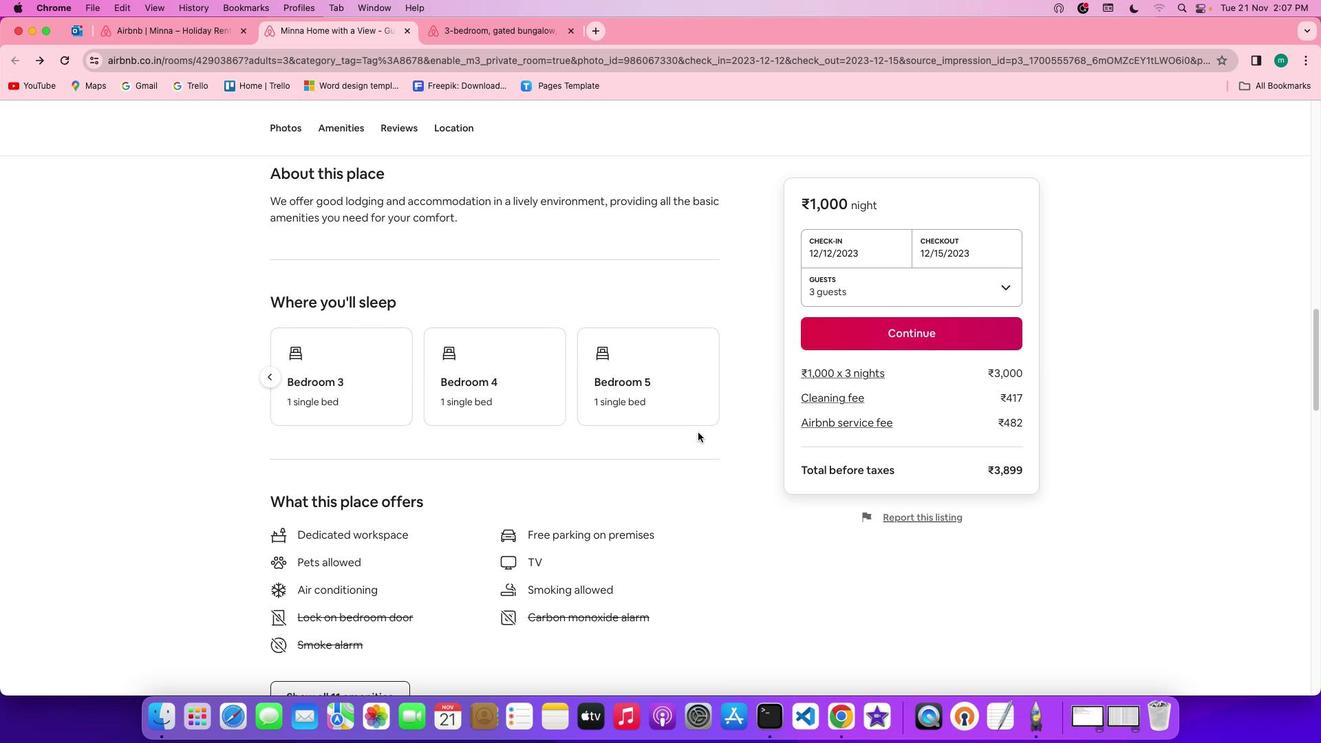 
Action: Mouse scrolled (697, 432) with delta (0, 0)
